 Task: In the  document history. Add the mentioned hyperlink after first sentence in main content 'www.instagram.com' Insert the picture of  'Hogwarts' with name   Hogwarts.png  Change shape height to 3
Action: Mouse moved to (122, 26)
Screenshot: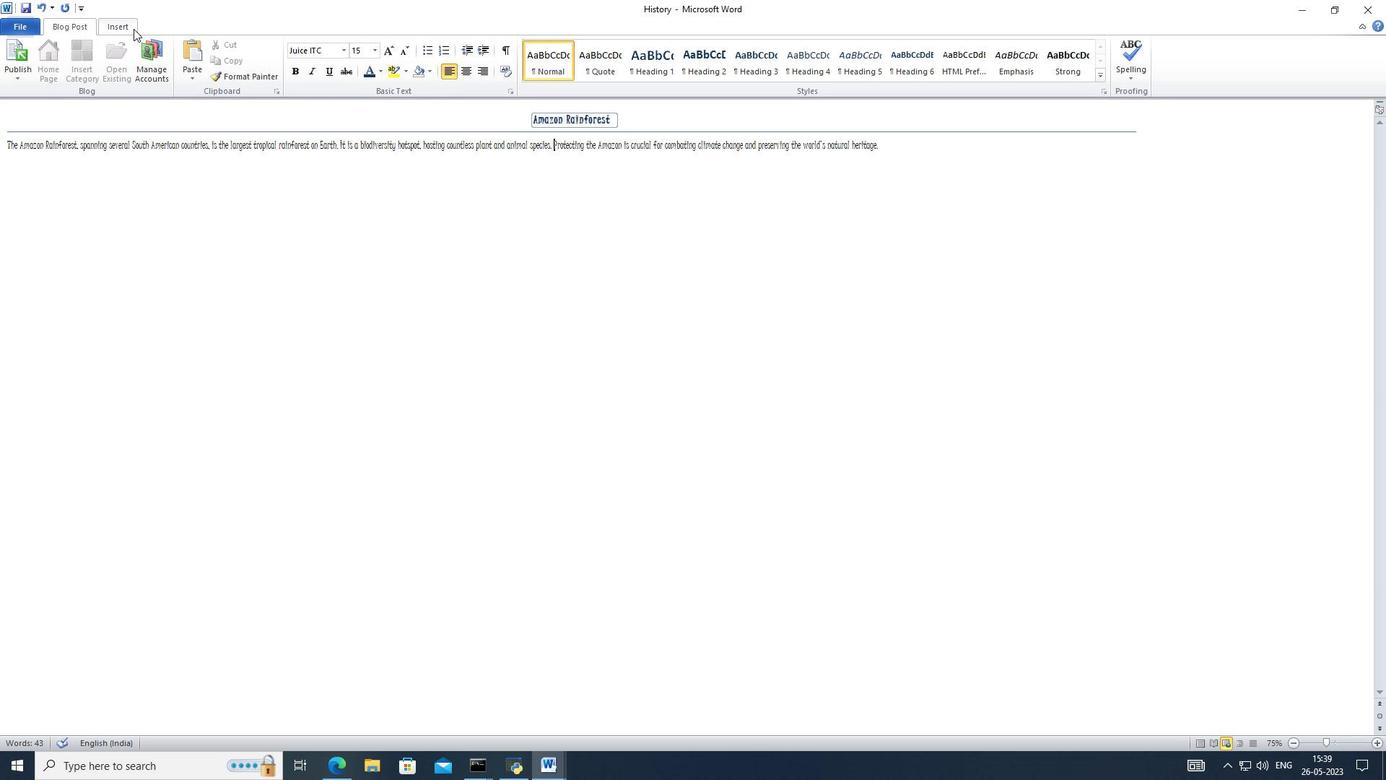 
Action: Mouse pressed left at (122, 26)
Screenshot: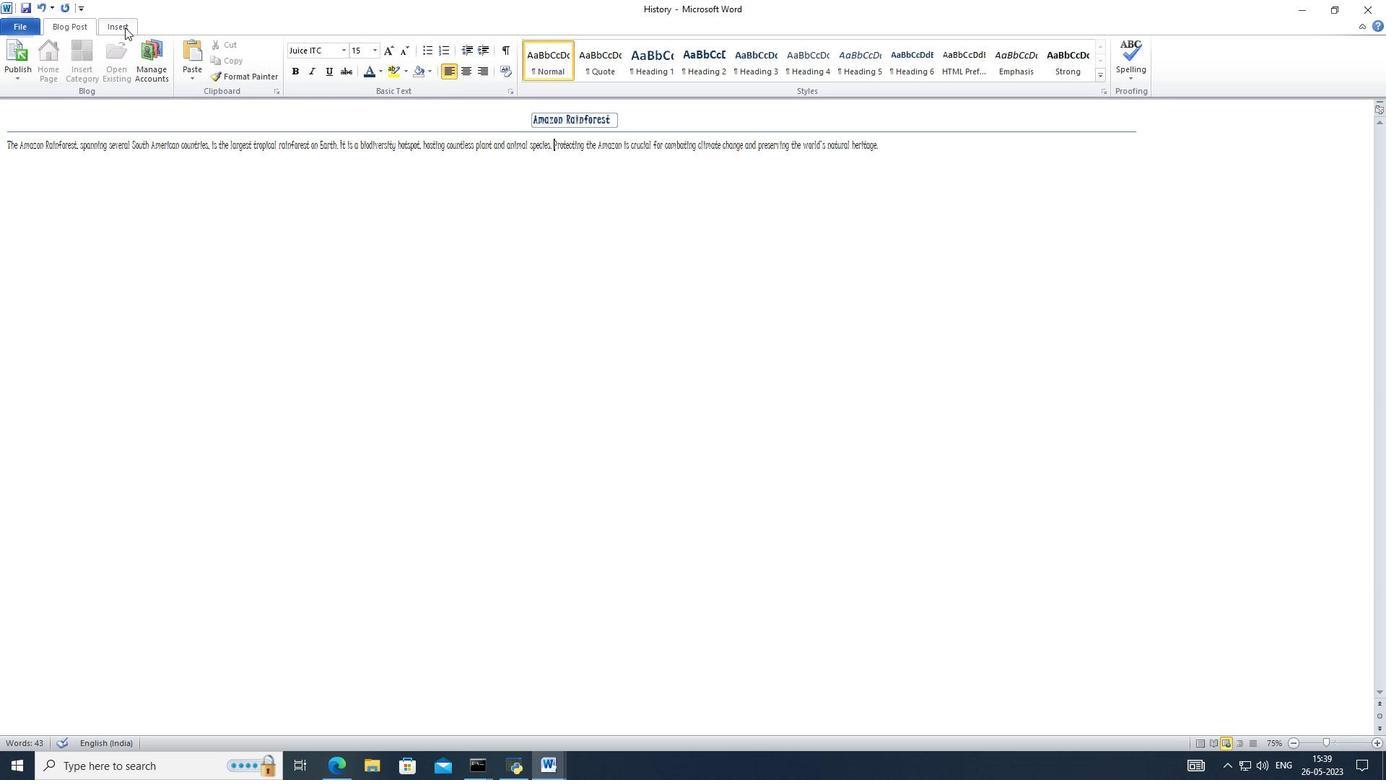 
Action: Mouse moved to (265, 57)
Screenshot: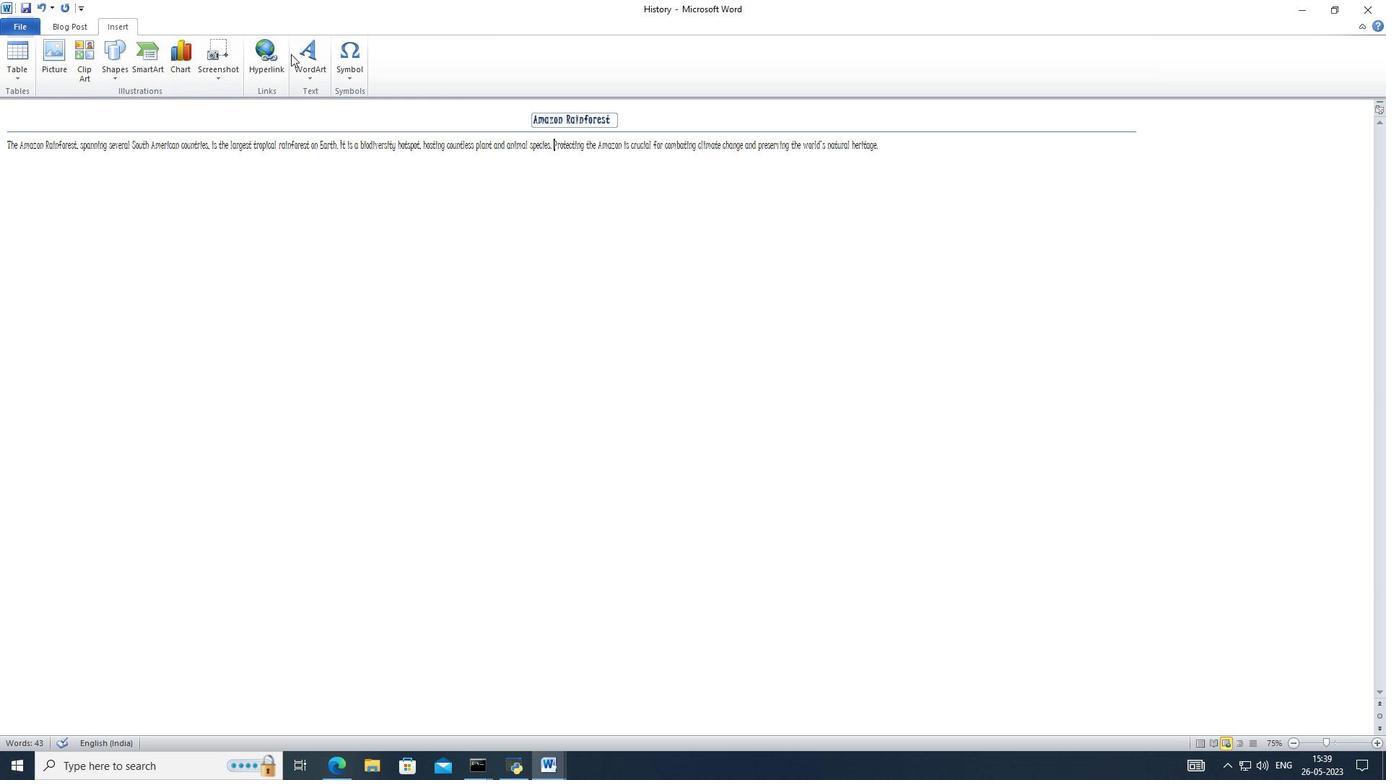 
Action: Mouse pressed left at (265, 57)
Screenshot: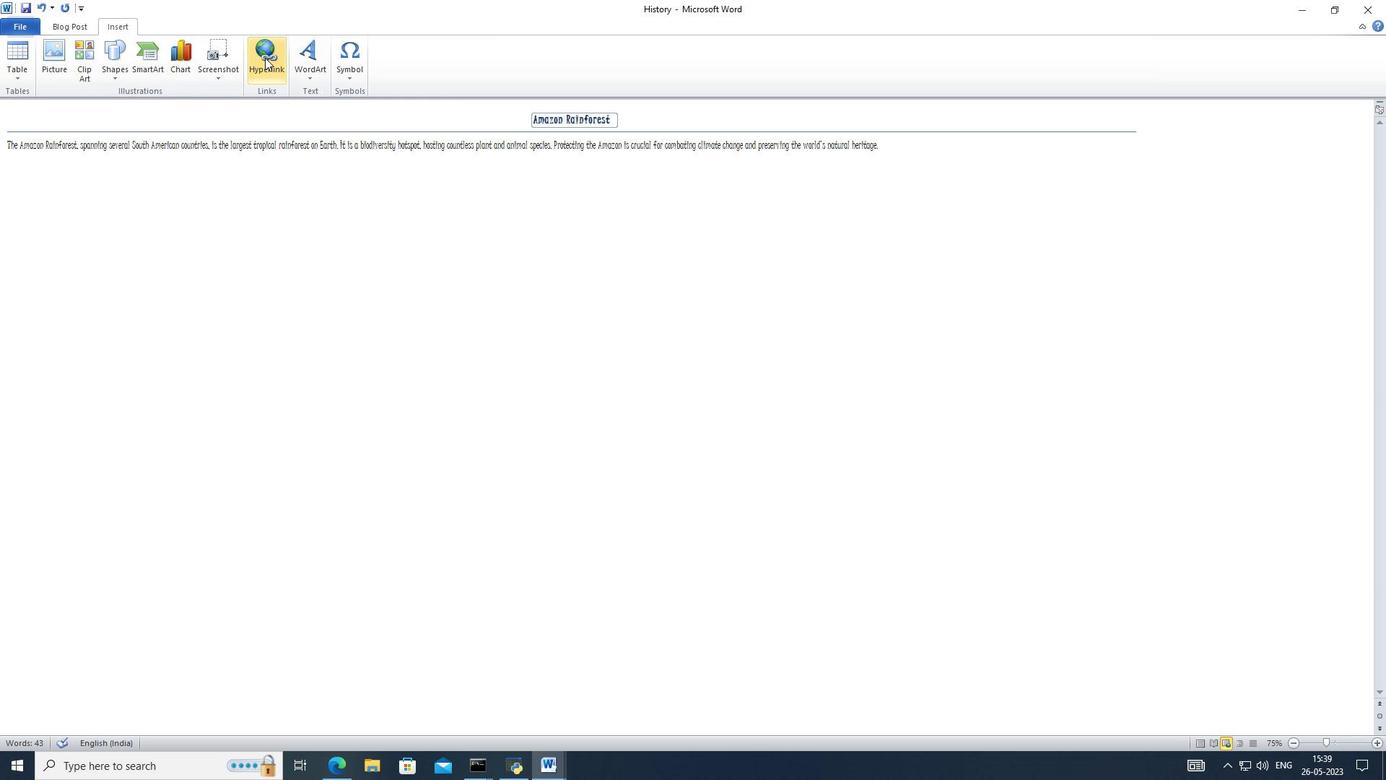 
Action: Mouse moved to (591, 273)
Screenshot: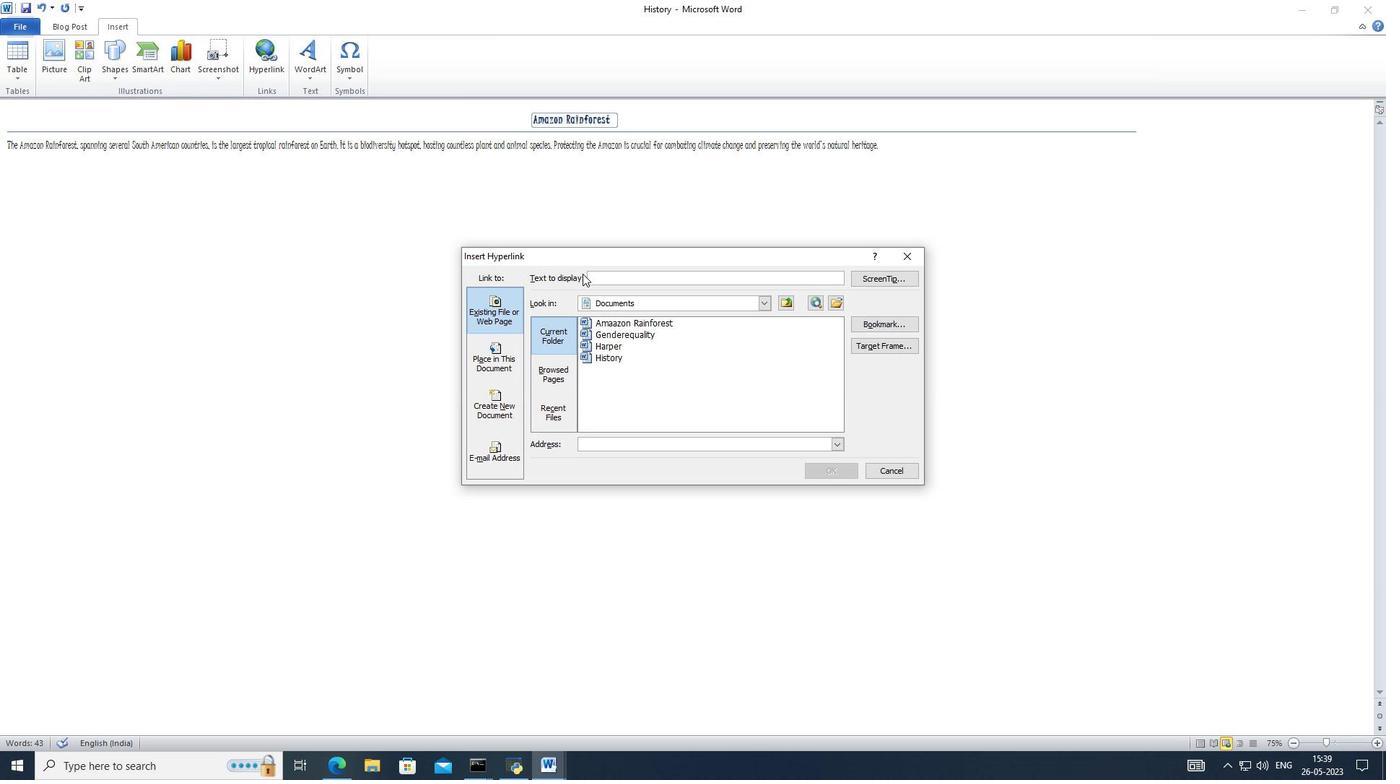 
Action: Mouse pressed left at (591, 273)
Screenshot: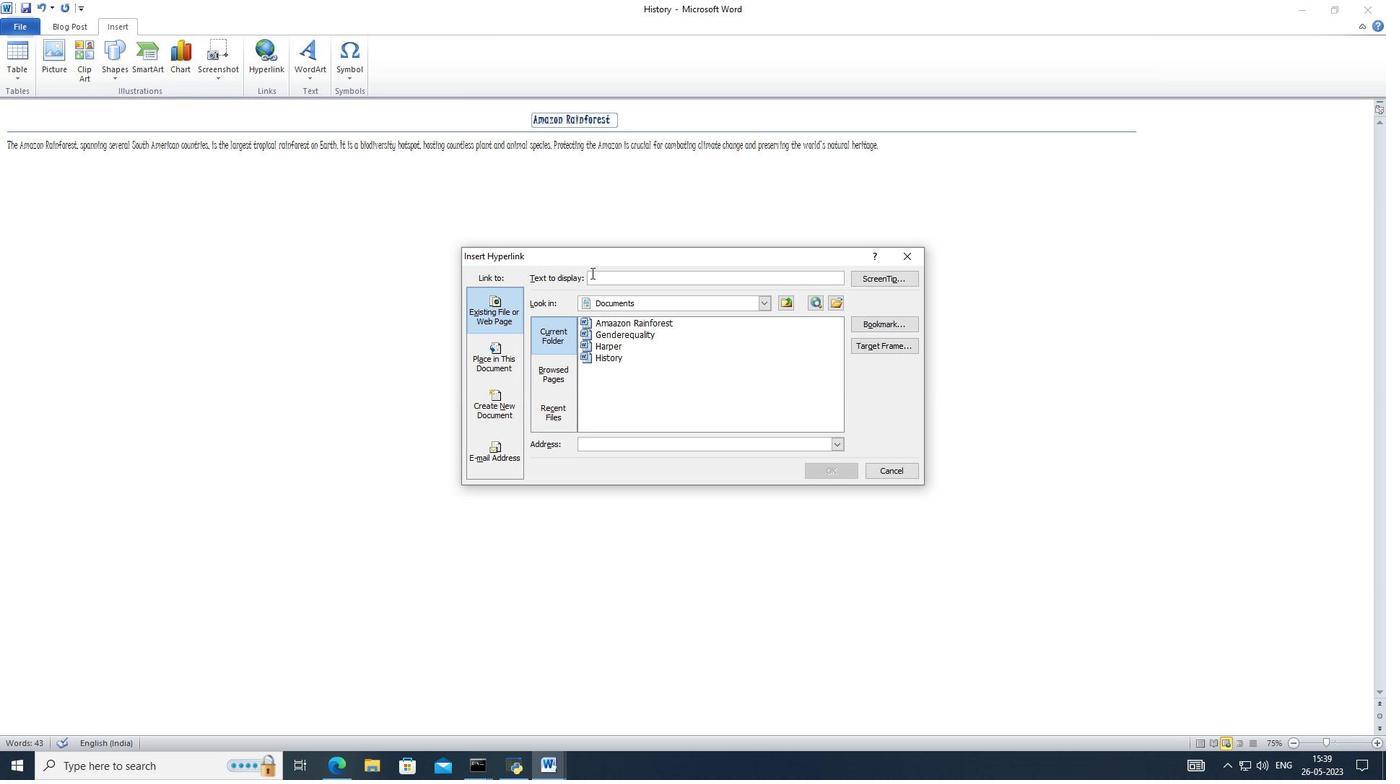 
Action: Mouse moved to (584, 274)
Screenshot: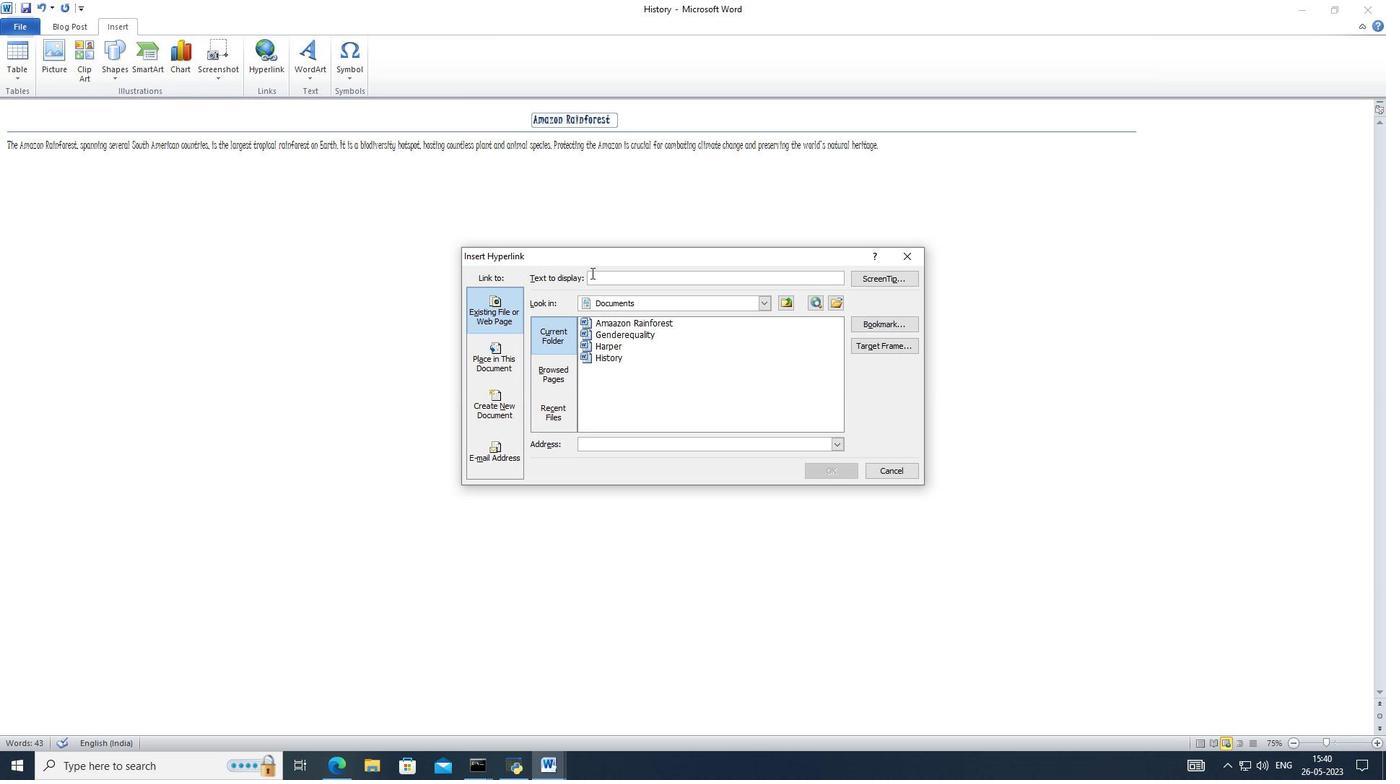 
Action: Key pressed www.instagram.com
Screenshot: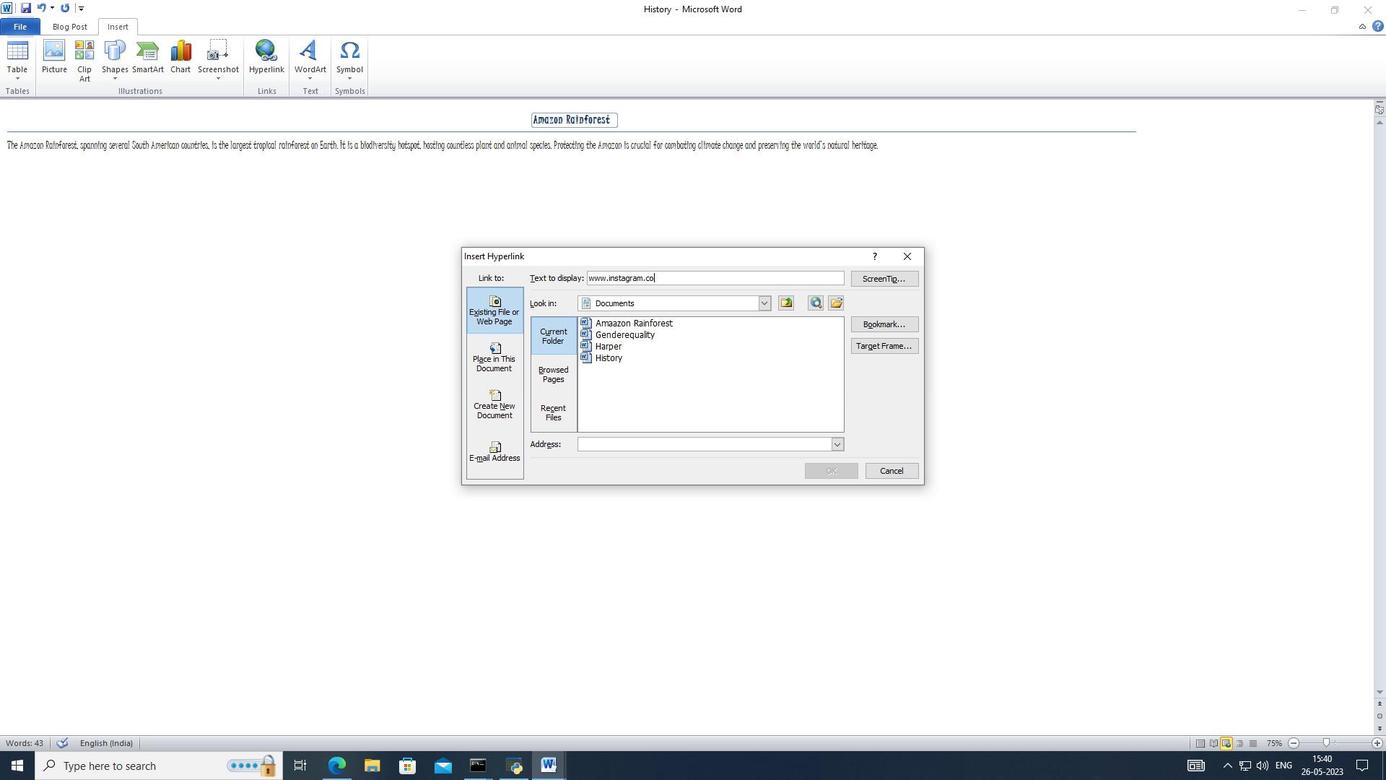 
Action: Mouse moved to (828, 478)
Screenshot: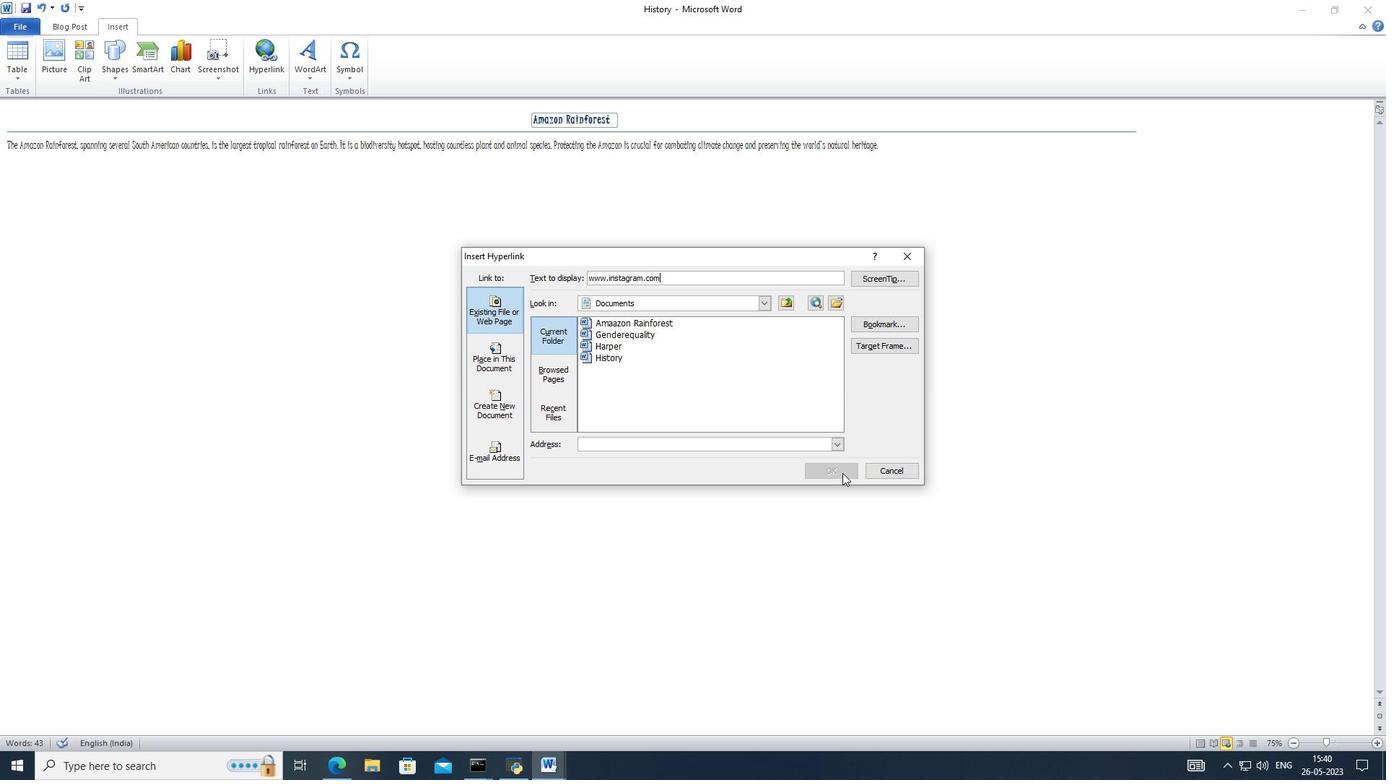 
Action: Mouse pressed left at (828, 478)
Screenshot: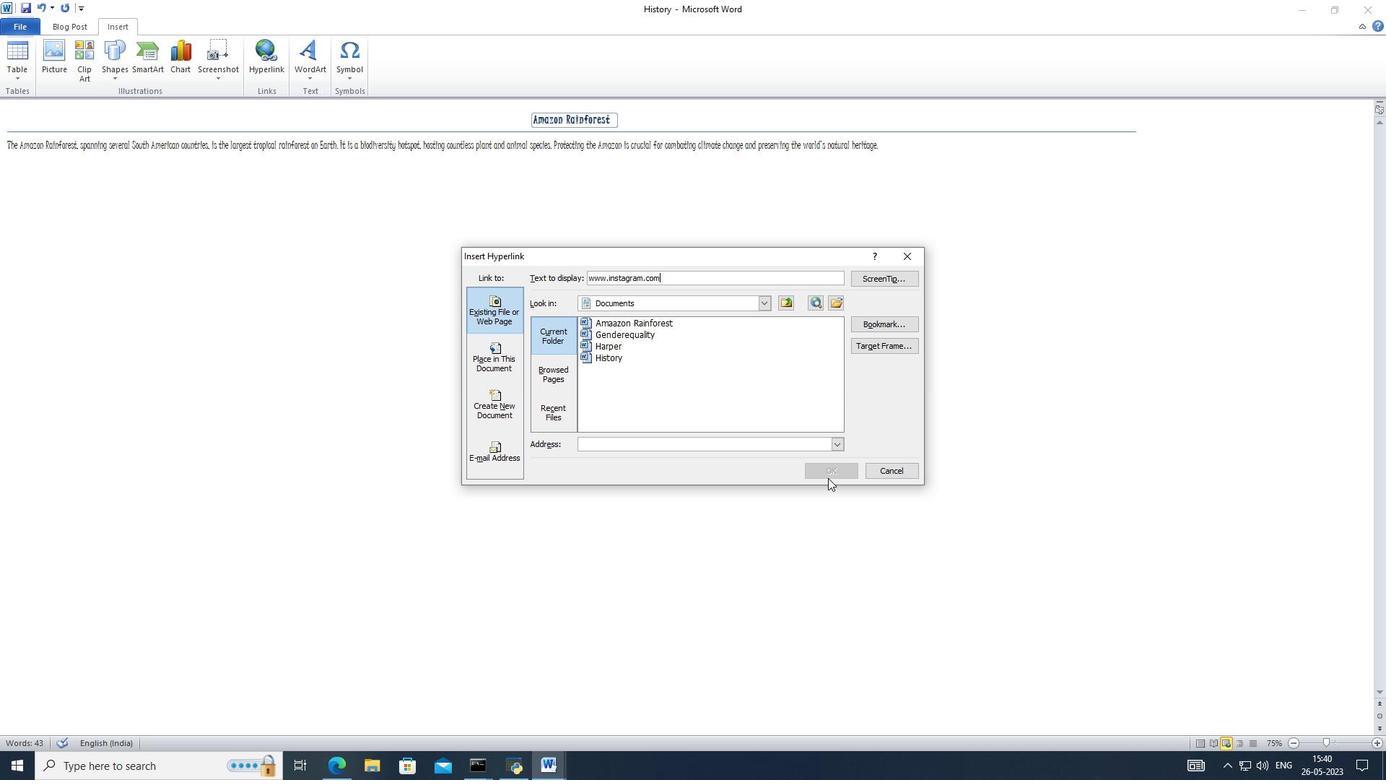 
Action: Mouse moved to (629, 316)
Screenshot: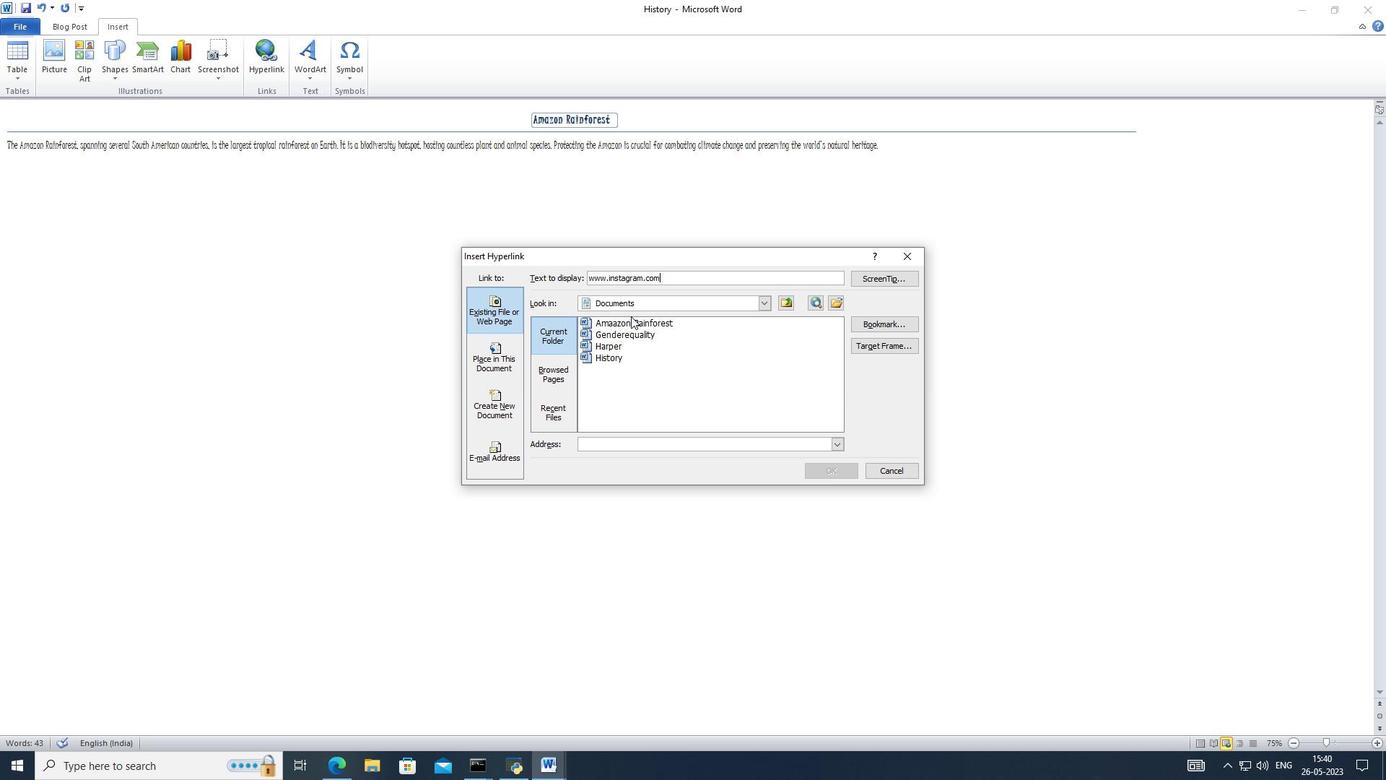 
Action: Mouse pressed left at (629, 316)
Screenshot: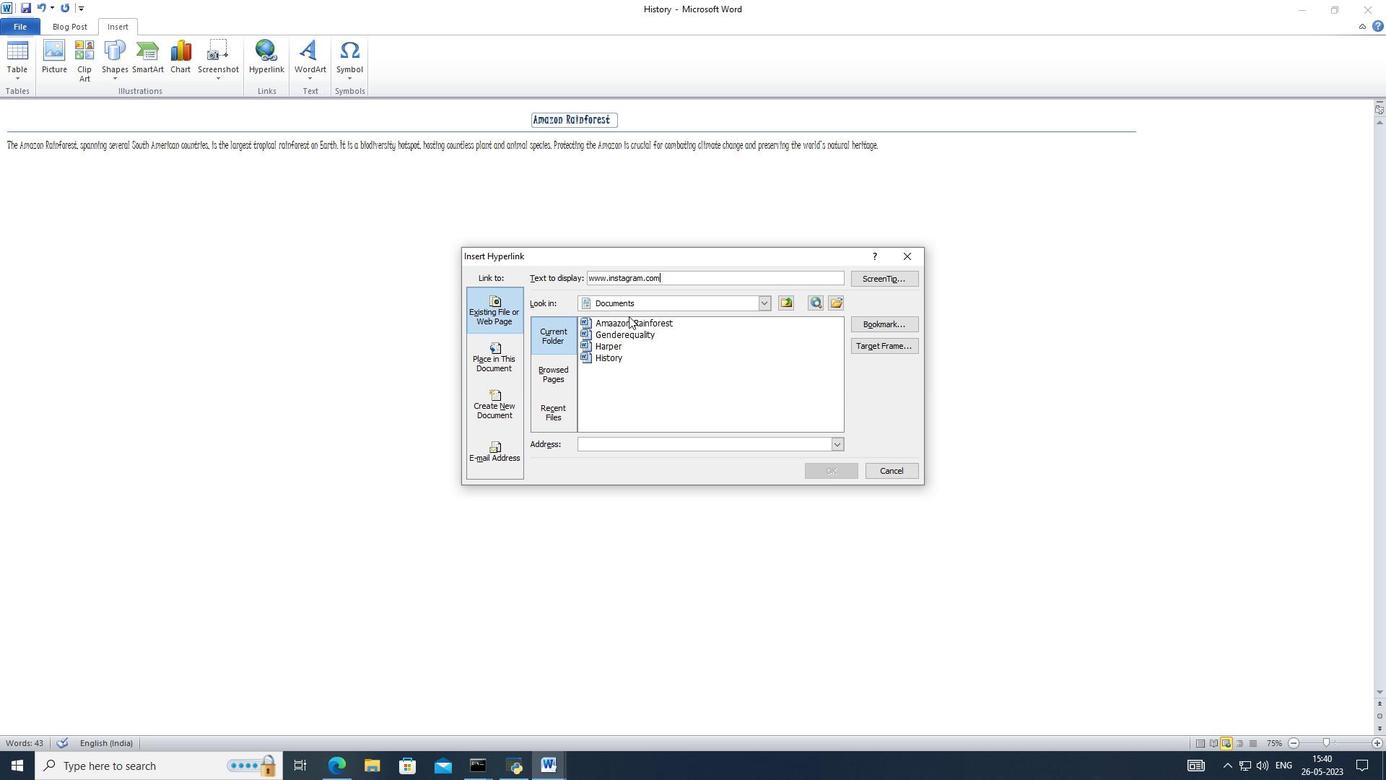 
Action: Mouse moved to (628, 319)
Screenshot: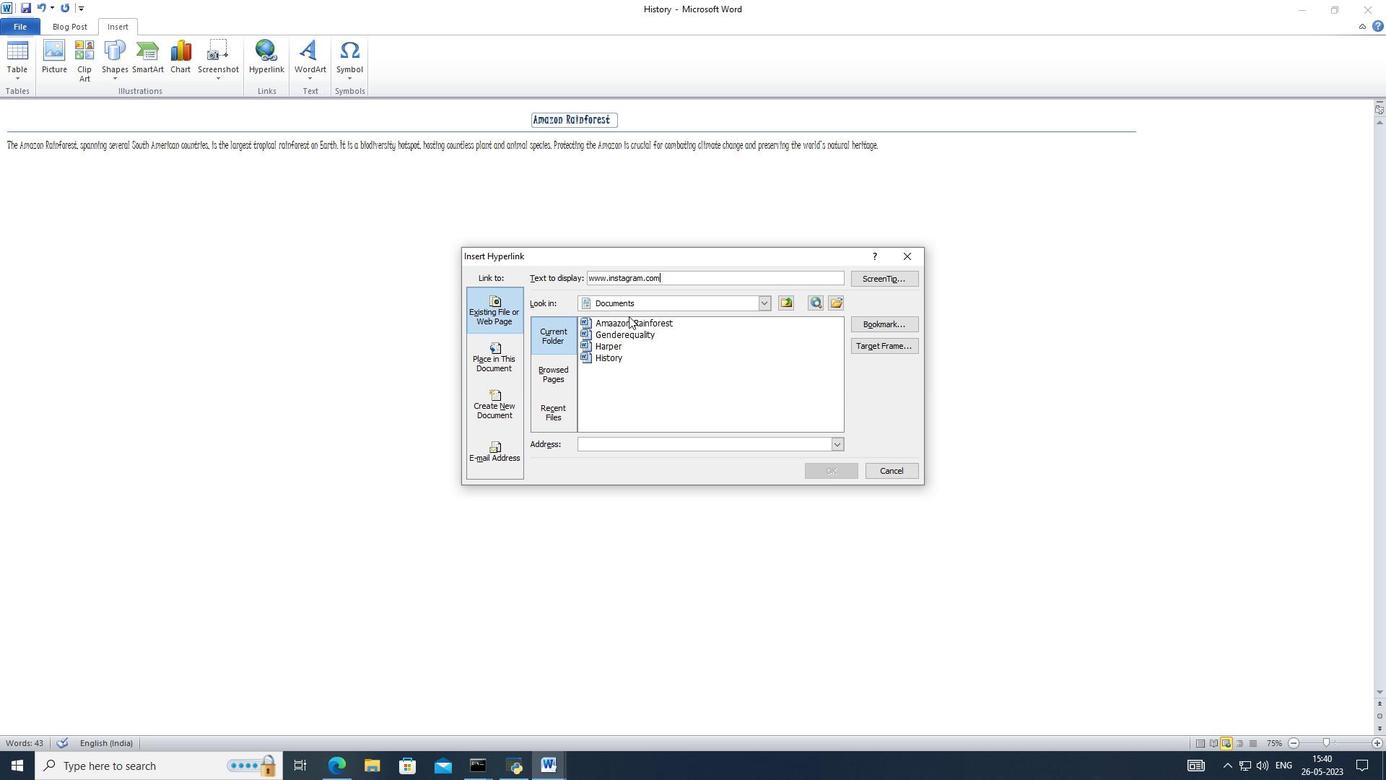 
Action: Mouse pressed left at (628, 319)
Screenshot: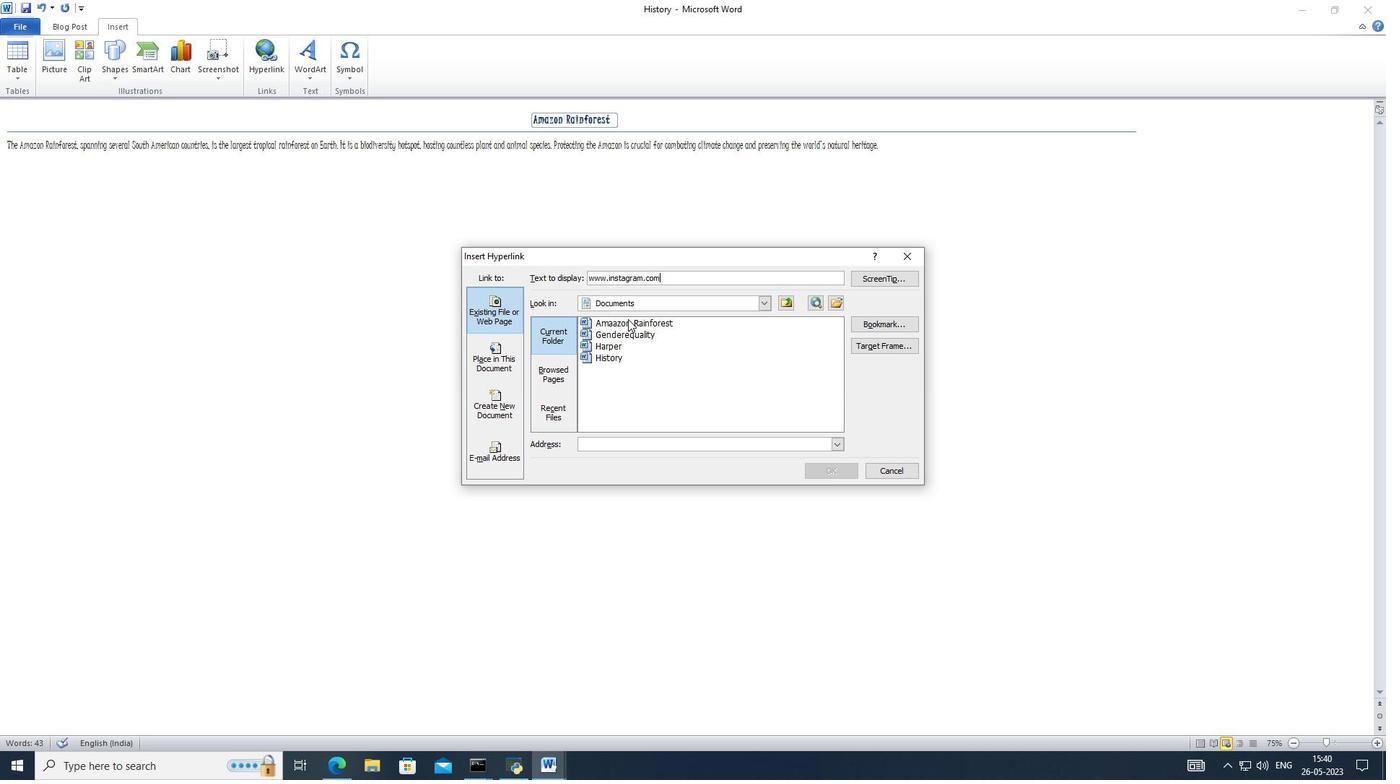 
Action: Mouse moved to (832, 473)
Screenshot: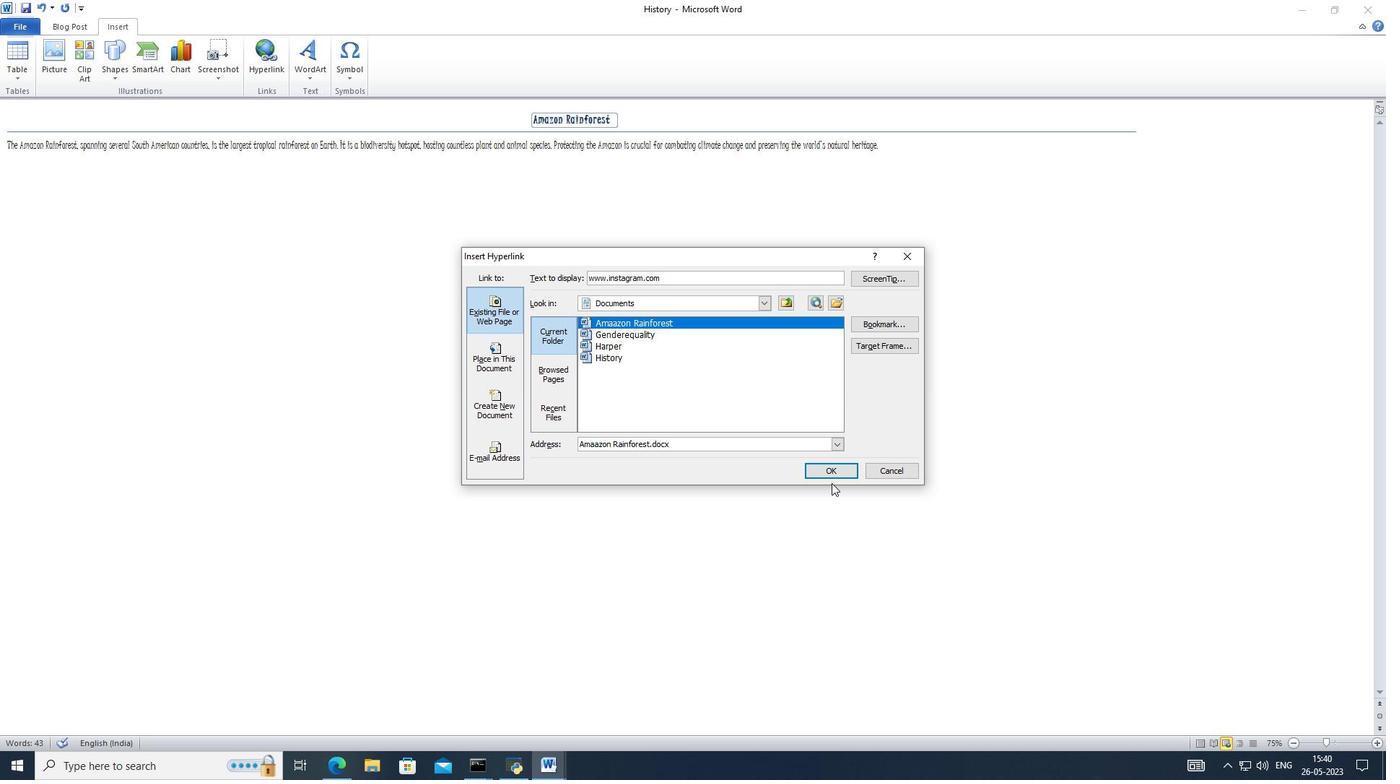 
Action: Mouse pressed left at (832, 473)
Screenshot: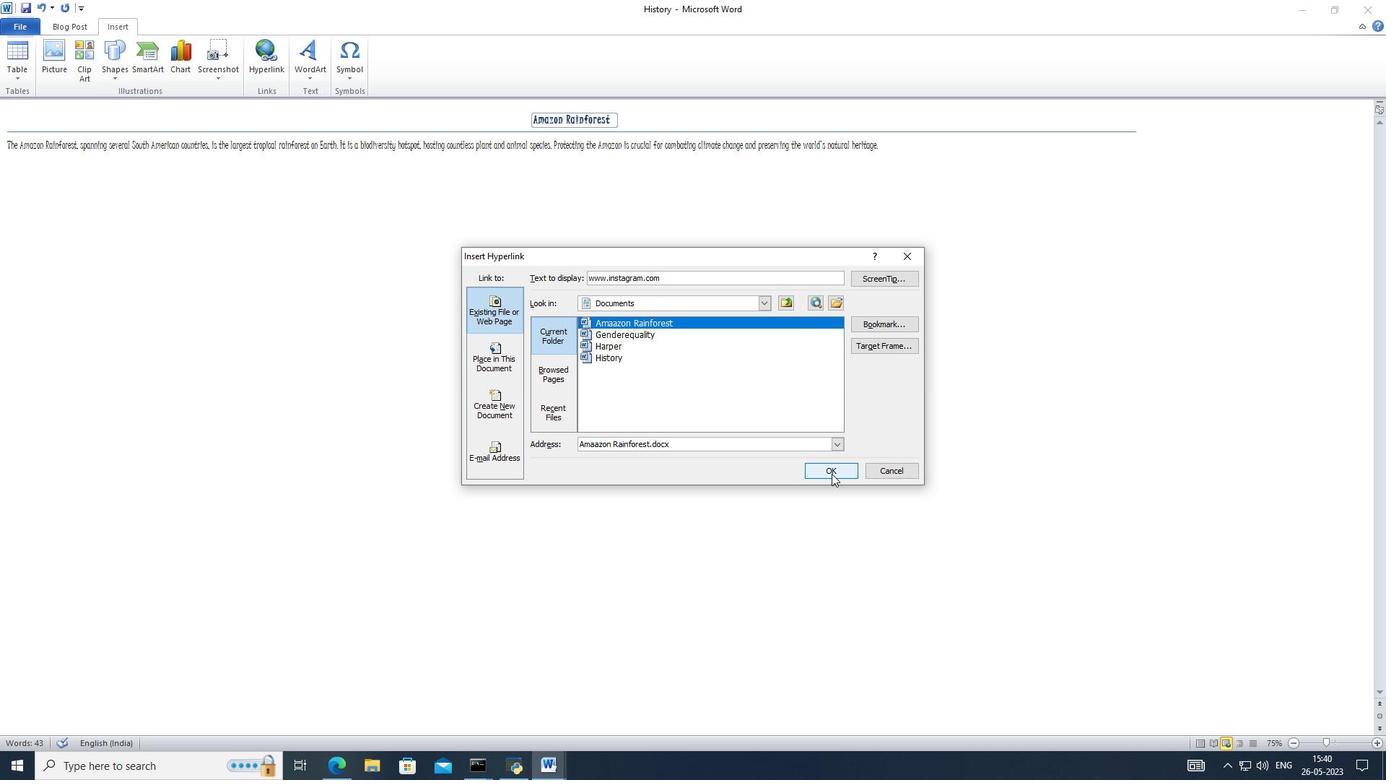 
Action: Mouse moved to (1032, 127)
Screenshot: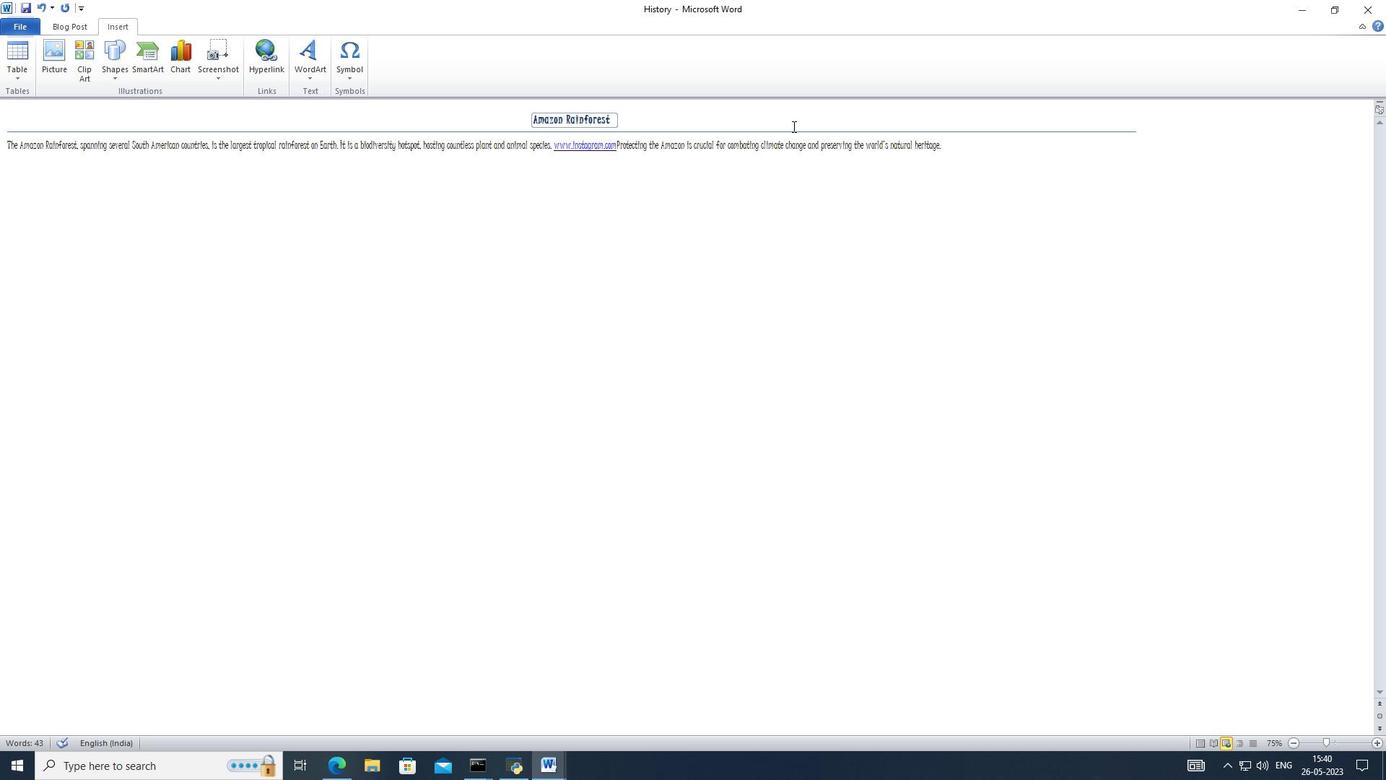 
Action: Mouse pressed left at (1032, 127)
Screenshot: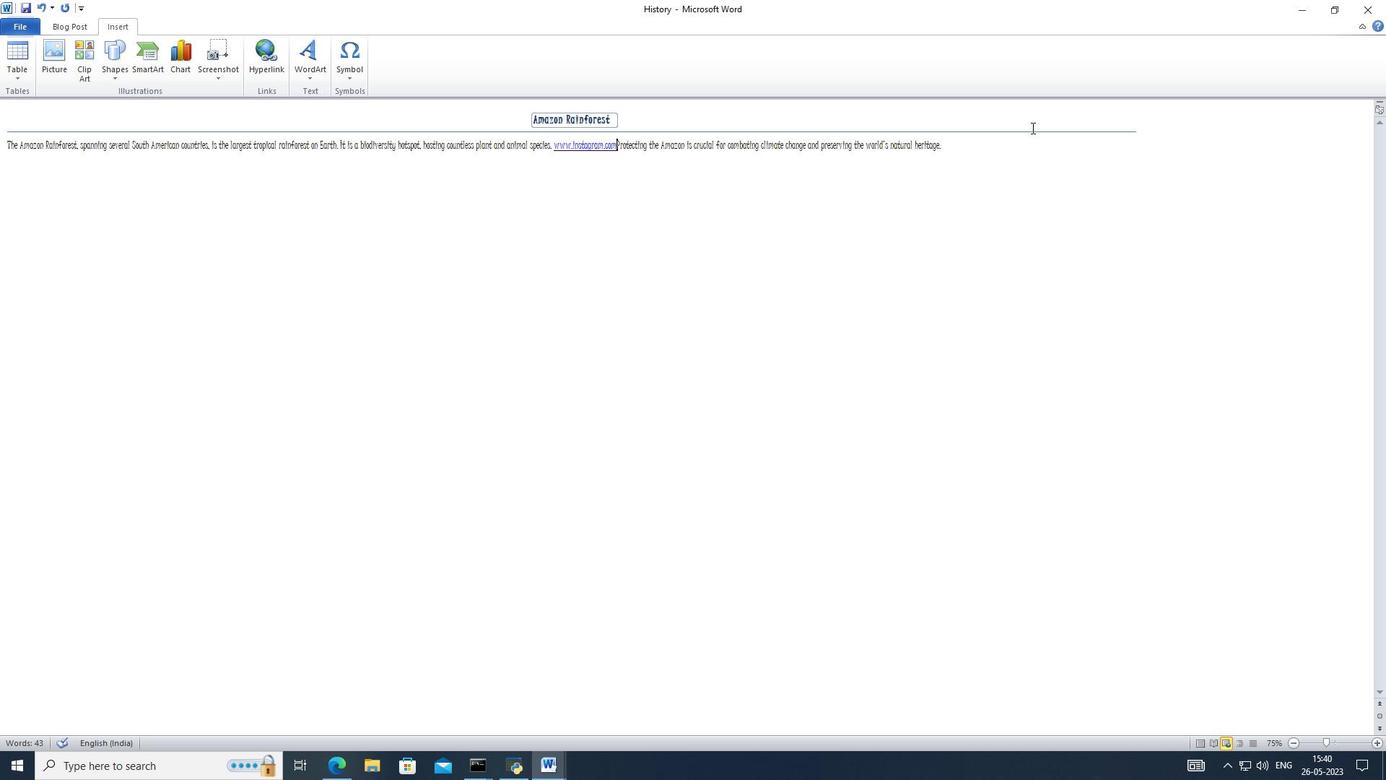 
Action: Mouse moved to (1016, 141)
Screenshot: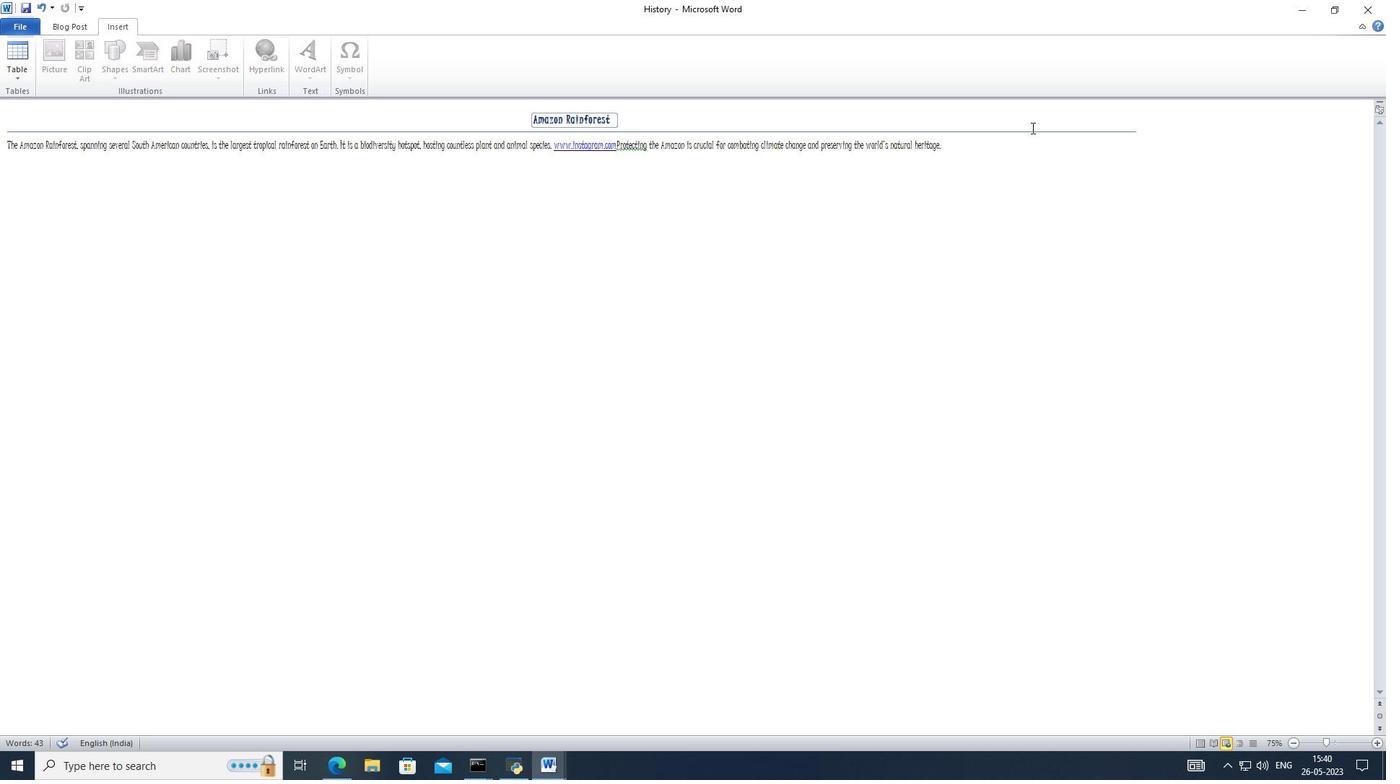 
Action: Mouse pressed left at (1016, 141)
Screenshot: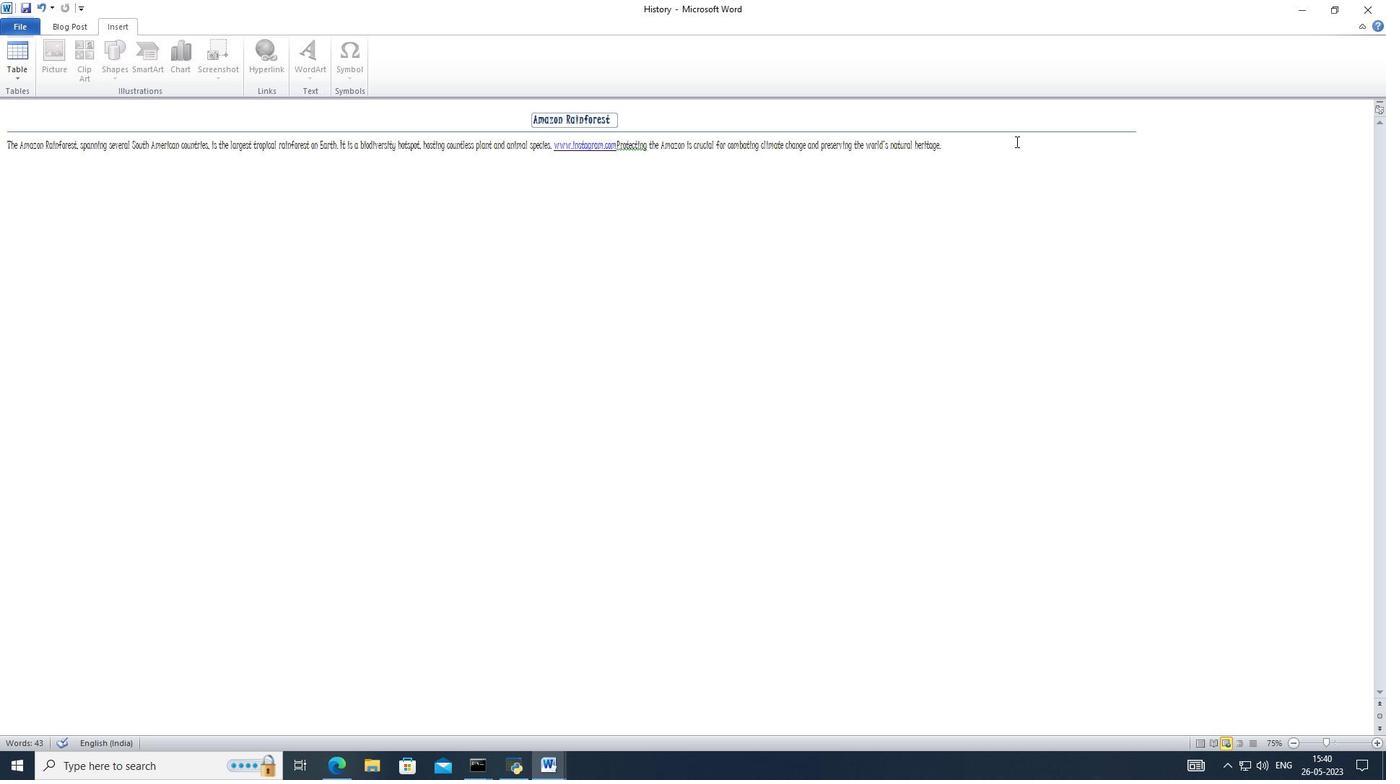 
Action: Mouse moved to (1015, 141)
Screenshot: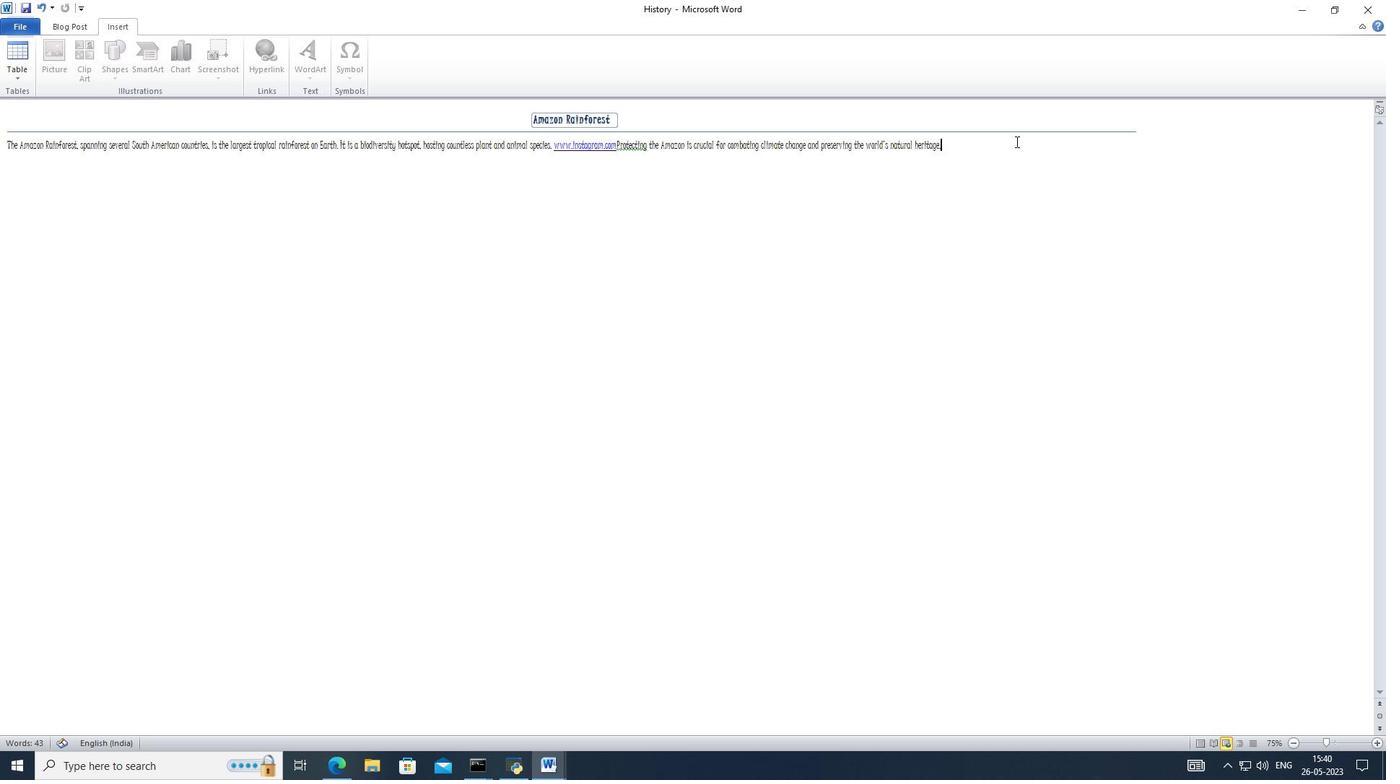 
Action: Key pressed <Key.enter>
Screenshot: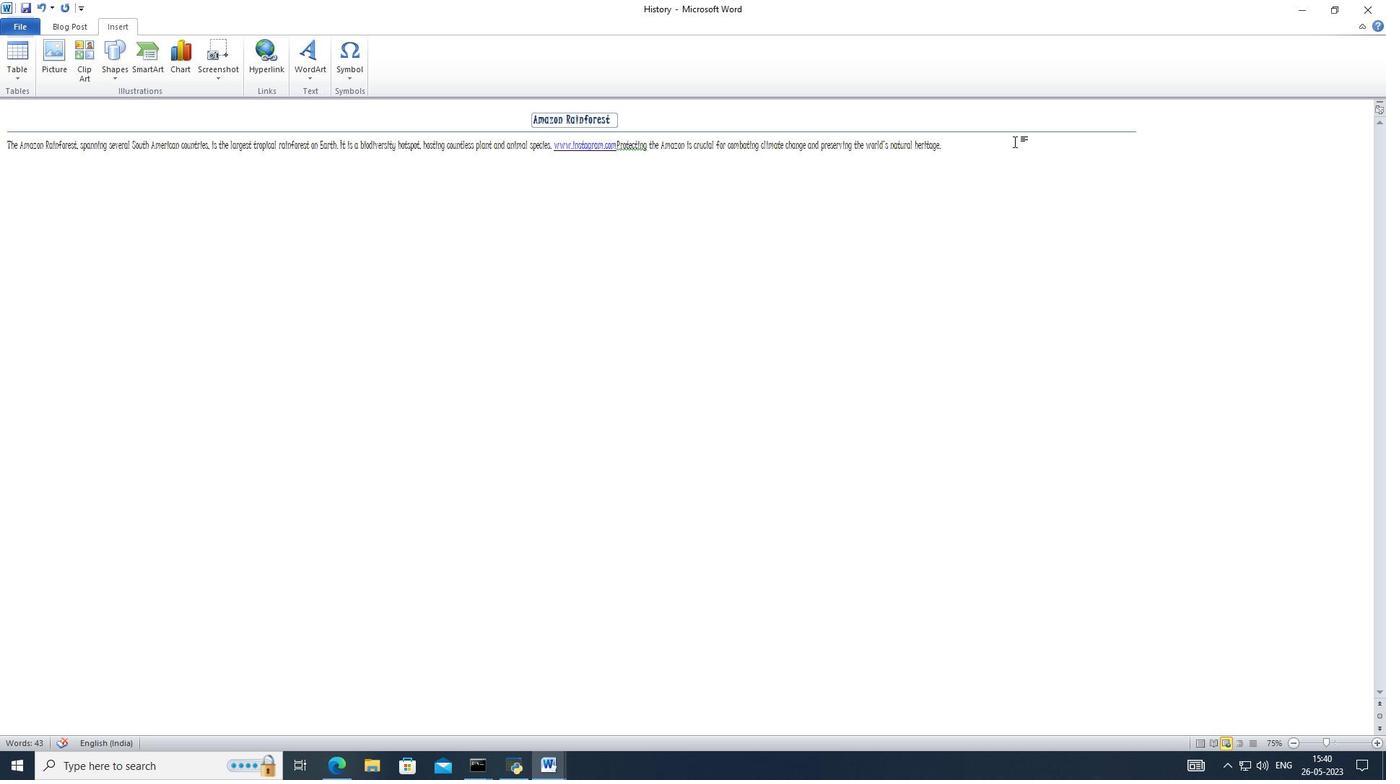 
Action: Mouse moved to (48, 53)
Screenshot: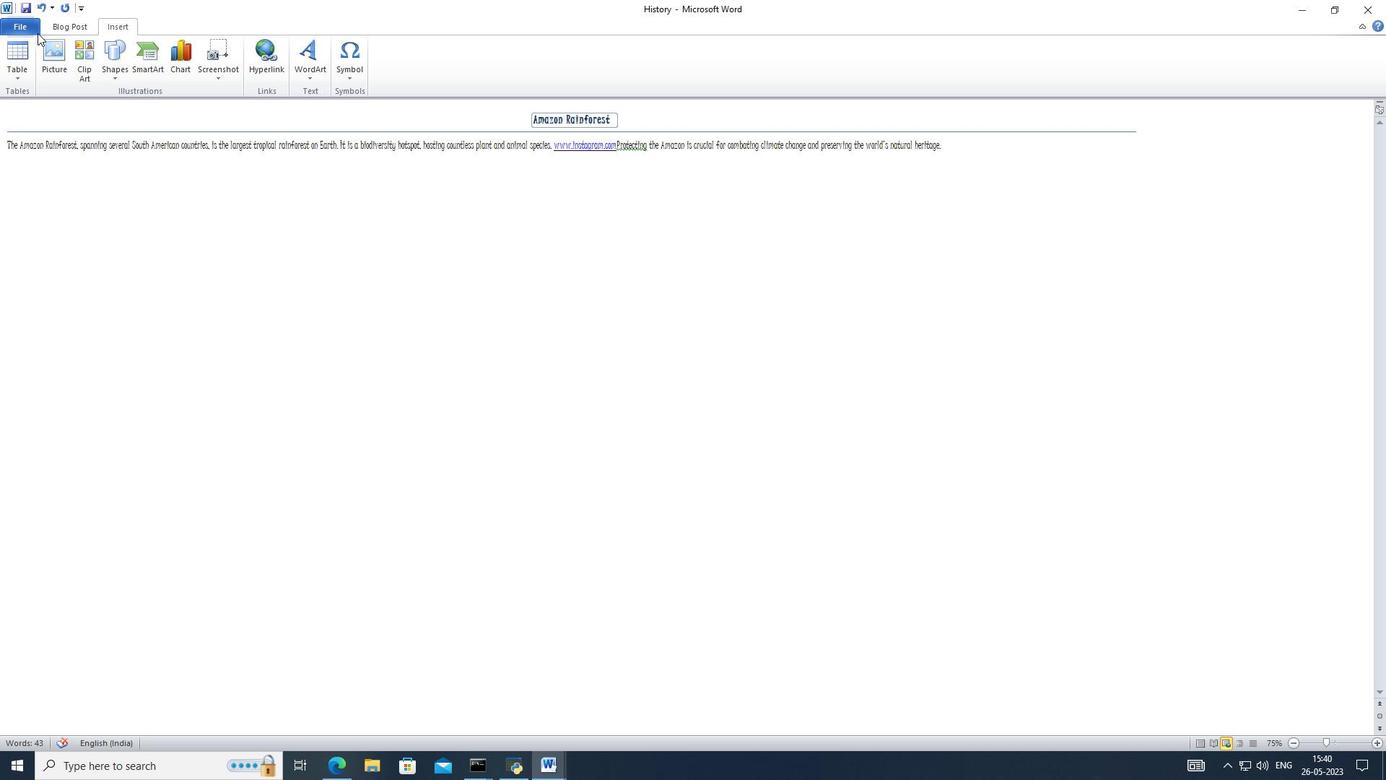 
Action: Mouse pressed left at (48, 53)
Screenshot: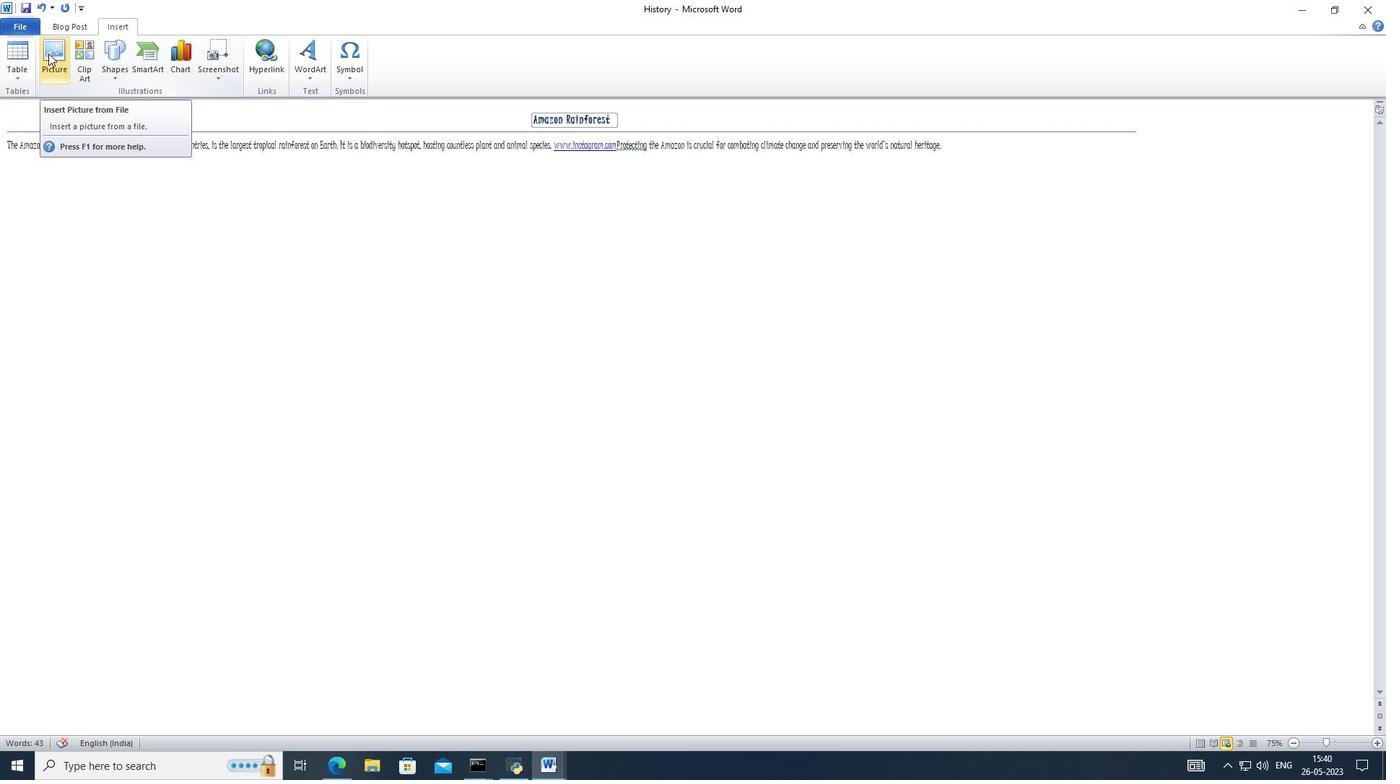 
Action: Mouse moved to (678, 7)
Screenshot: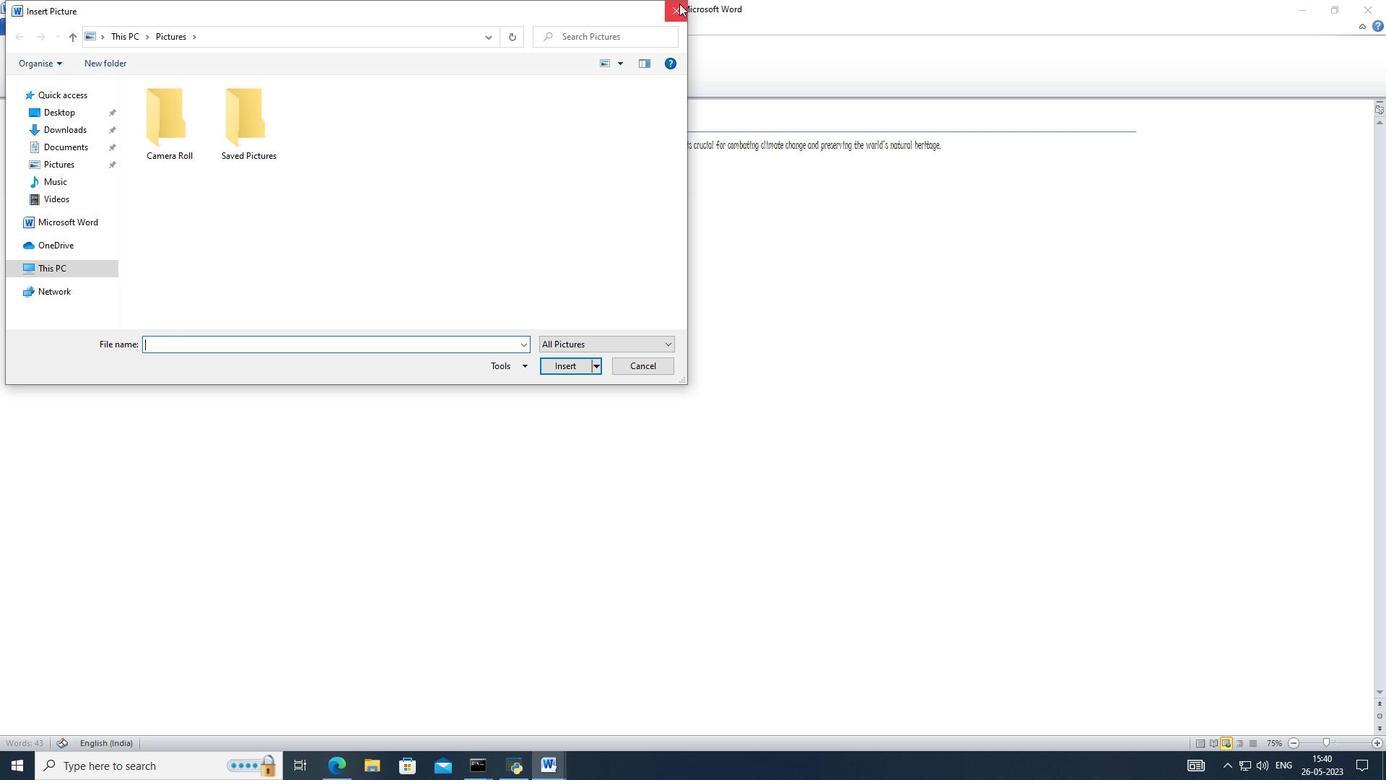 
Action: Mouse pressed left at (678, 7)
Screenshot: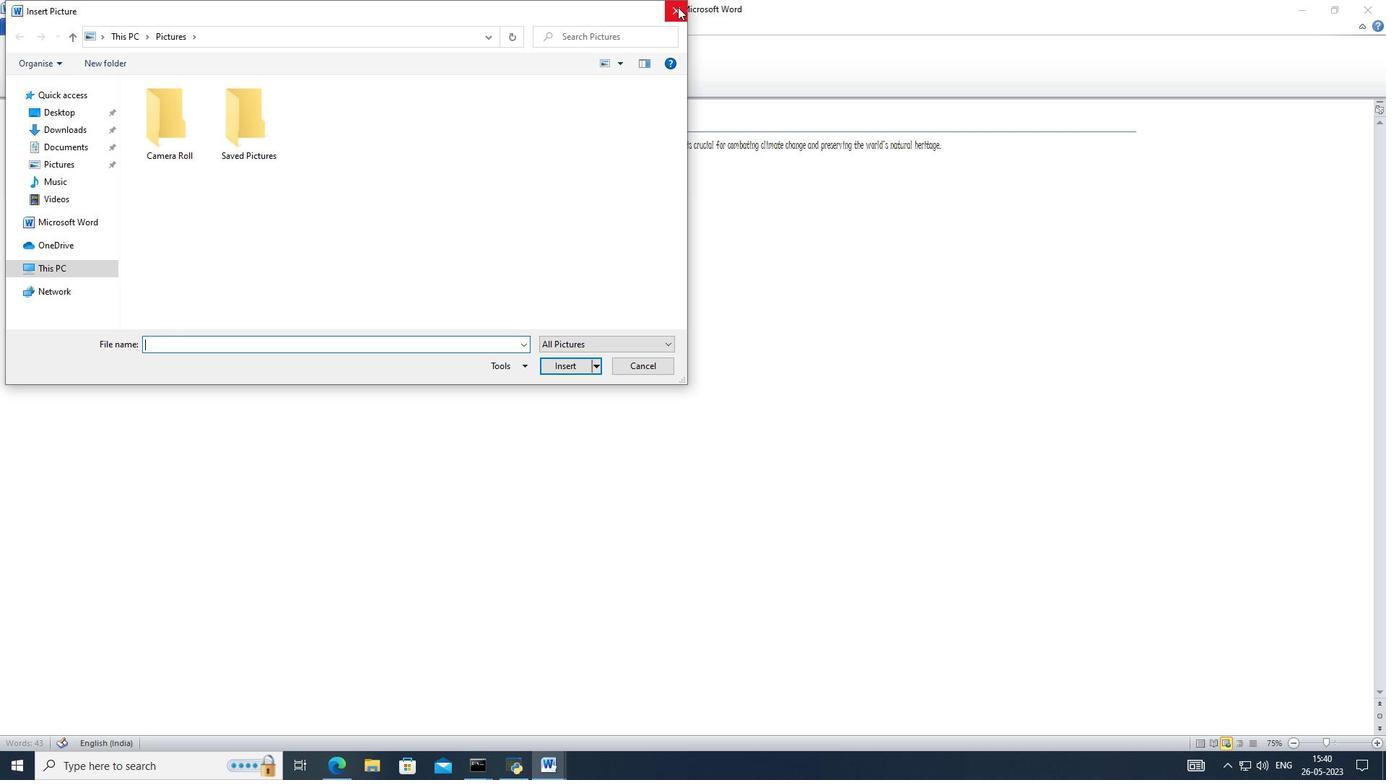 
Action: Mouse moved to (341, 741)
Screenshot: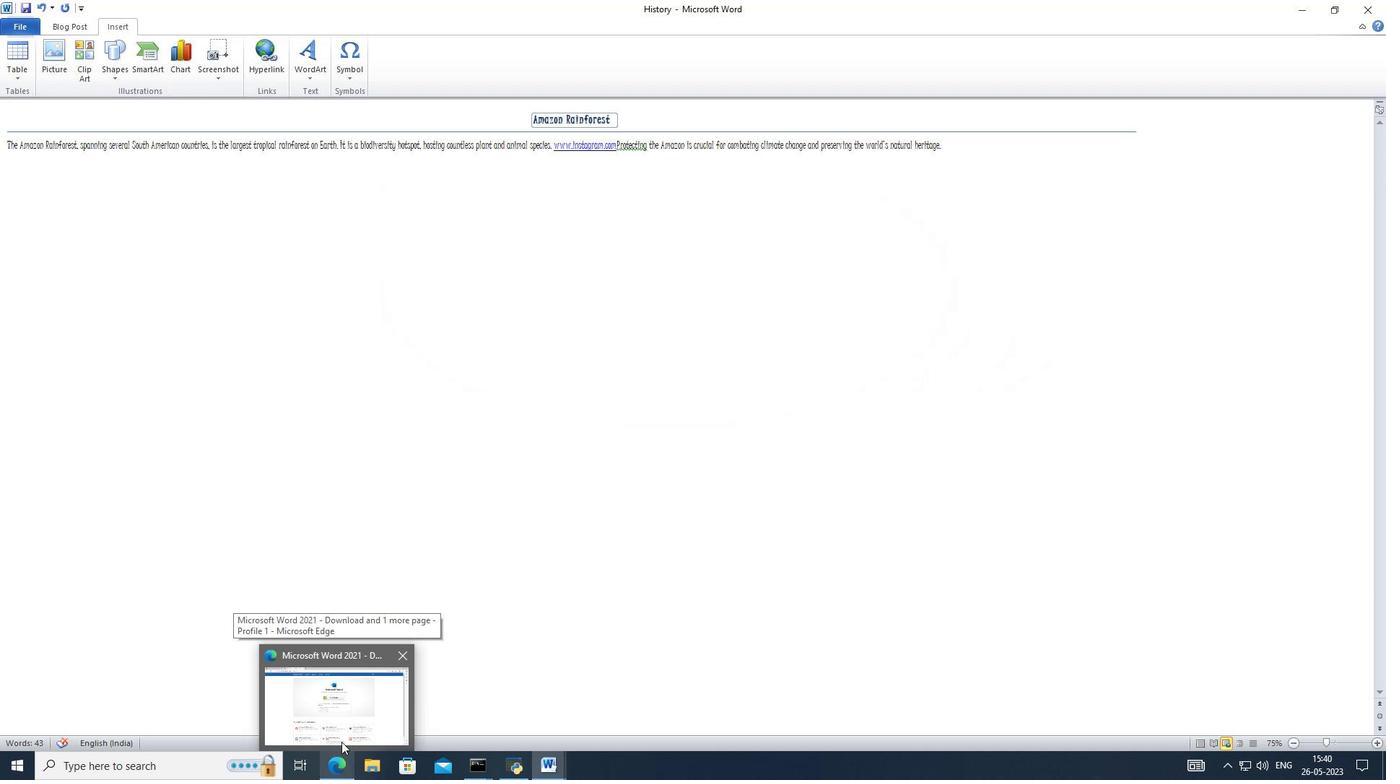 
Action: Mouse pressed left at (341, 741)
Screenshot: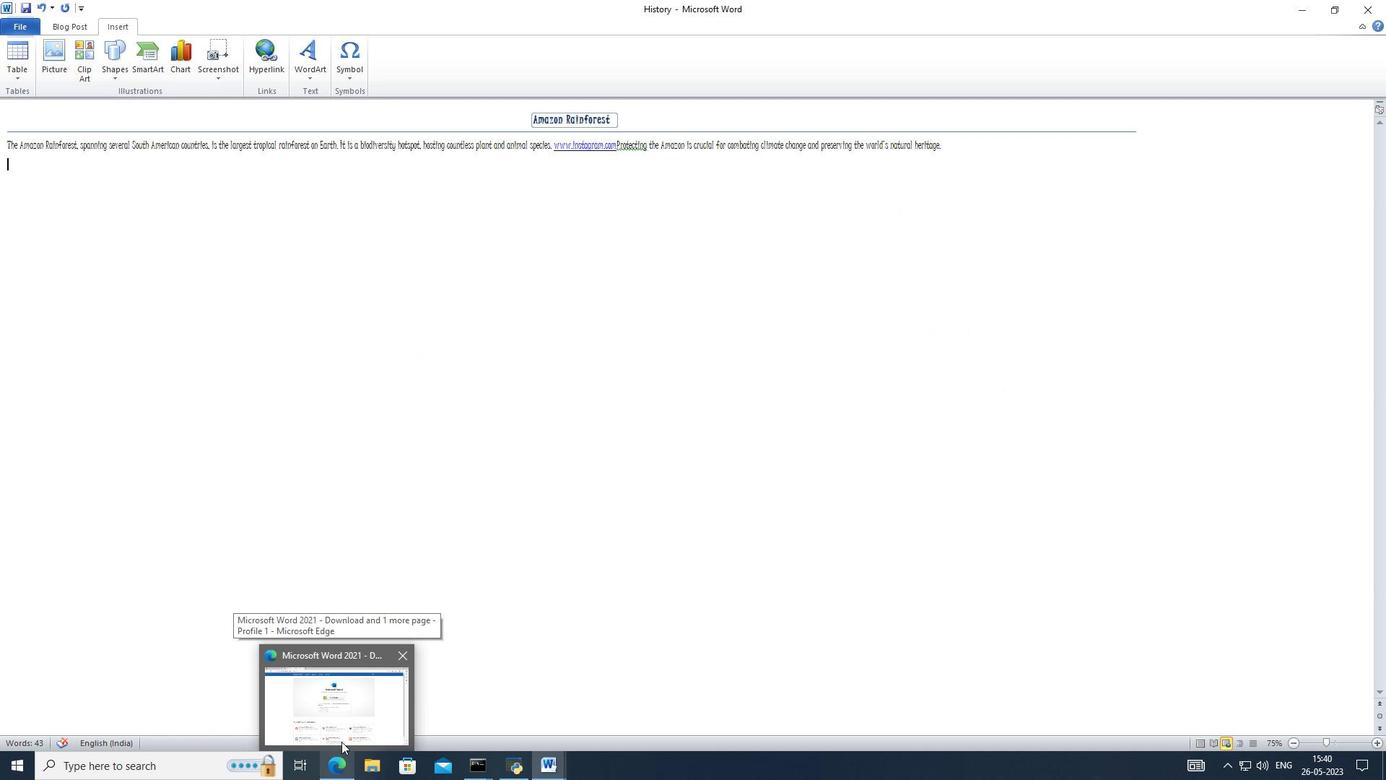 
Action: Mouse moved to (388, 9)
Screenshot: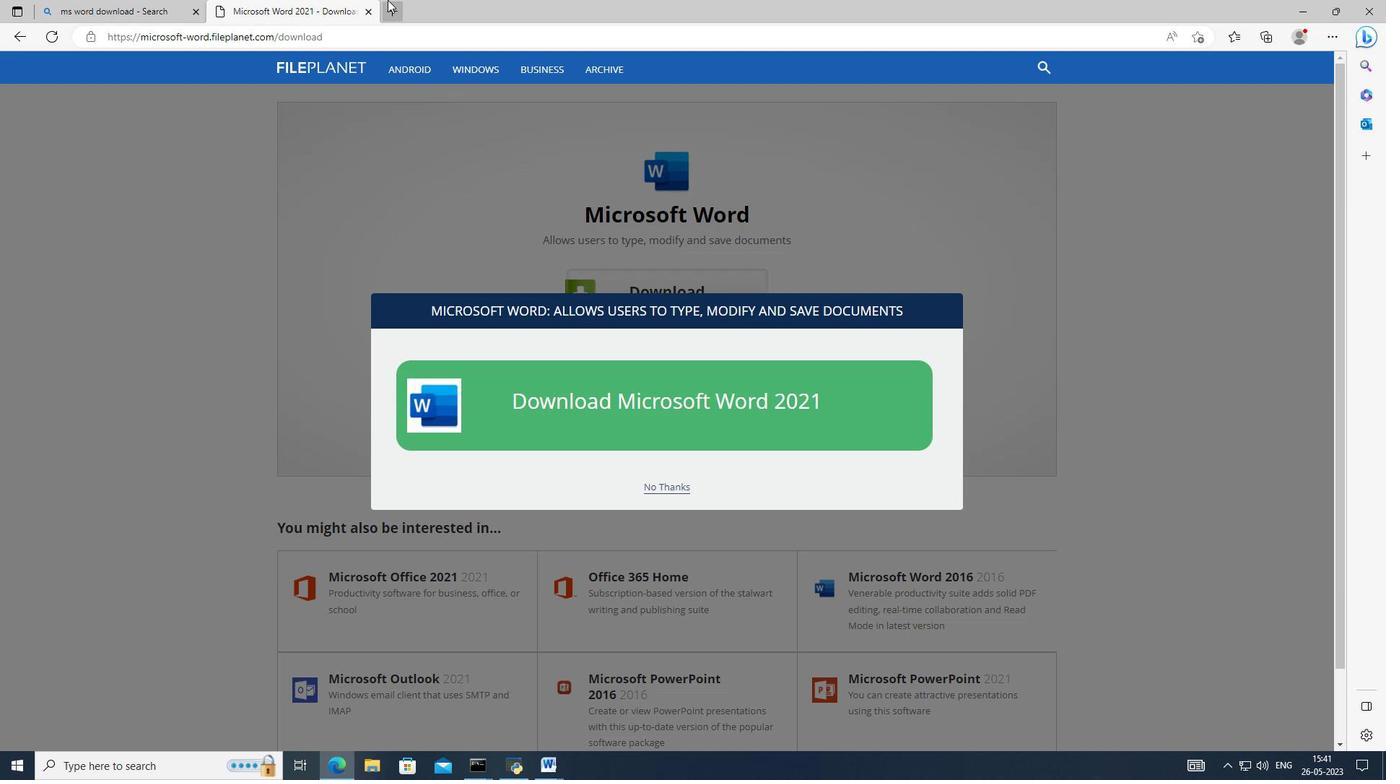 
Action: Mouse pressed left at (388, 9)
Screenshot: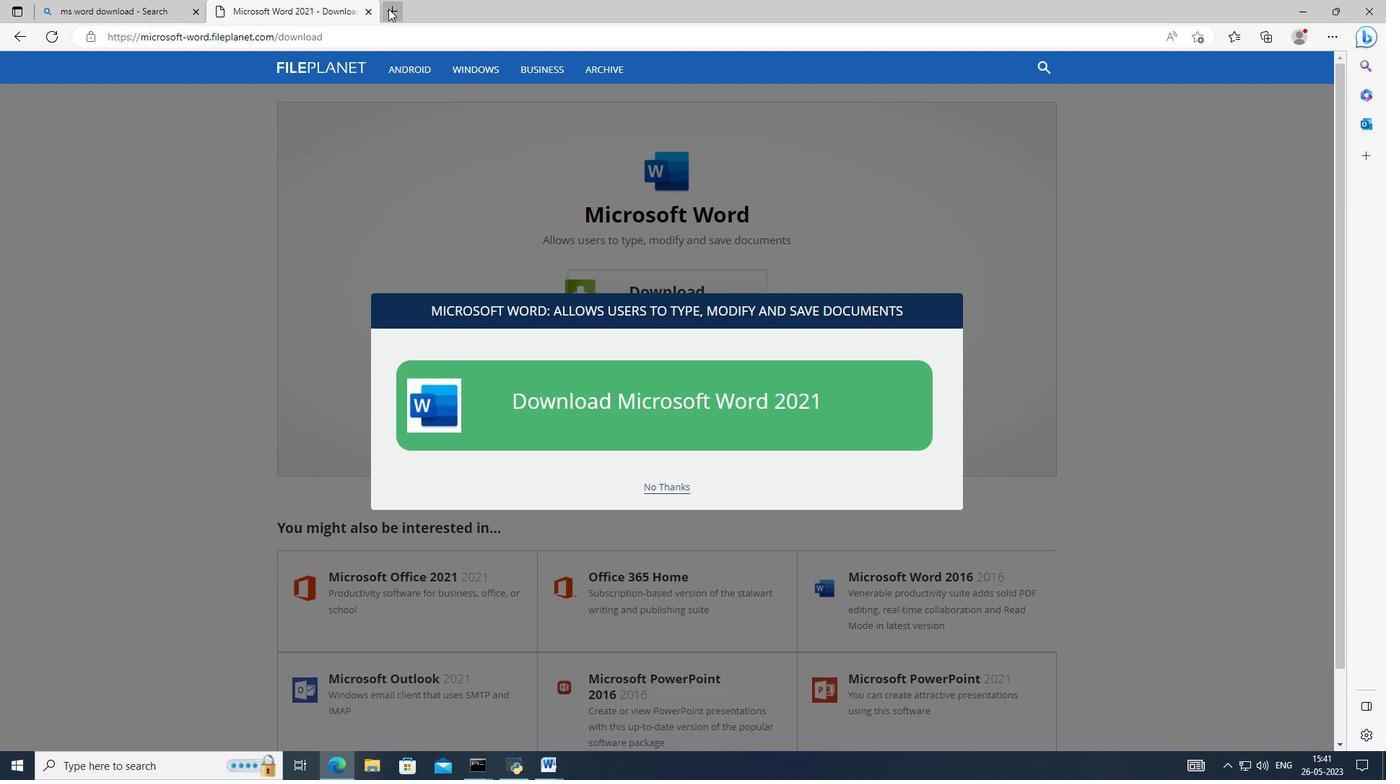 
Action: Mouse moved to (681, 711)
Screenshot: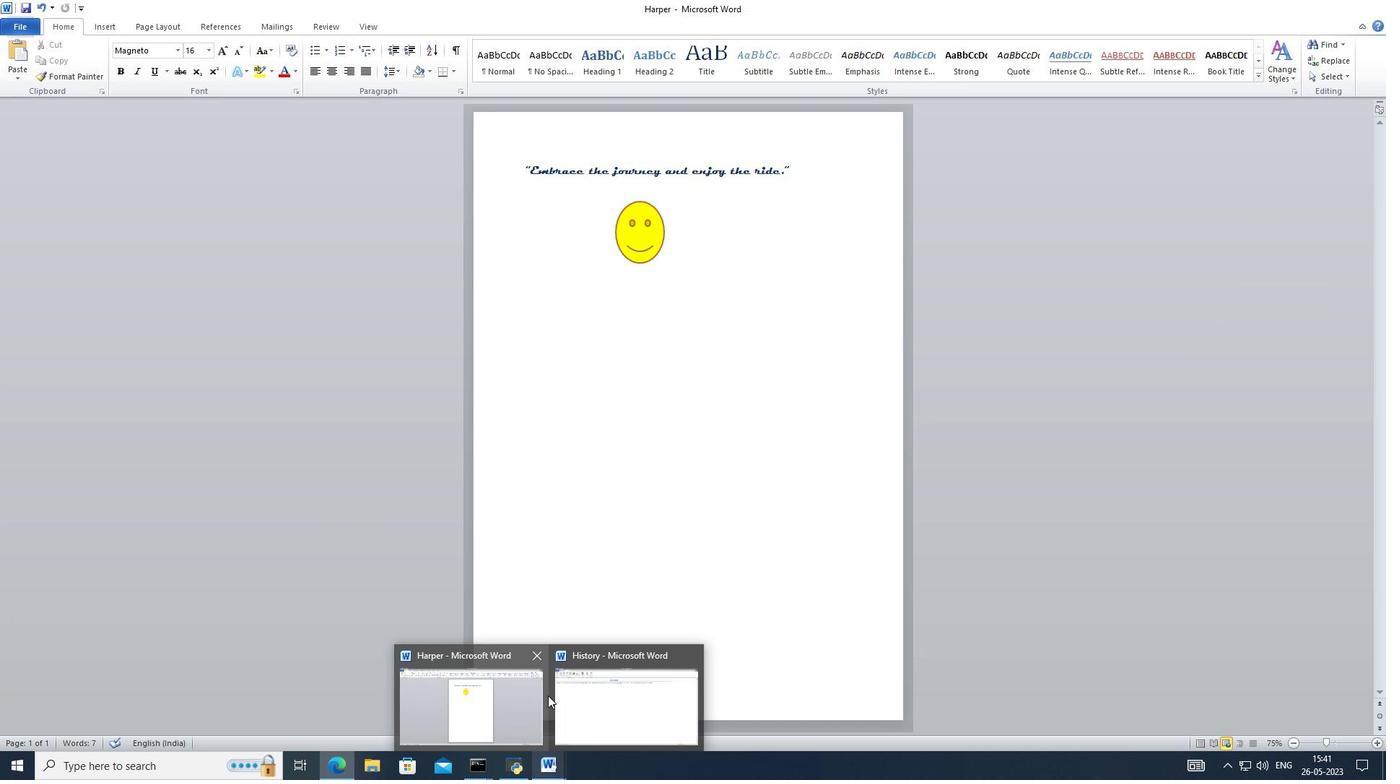 
Action: Mouse pressed left at (681, 711)
Screenshot: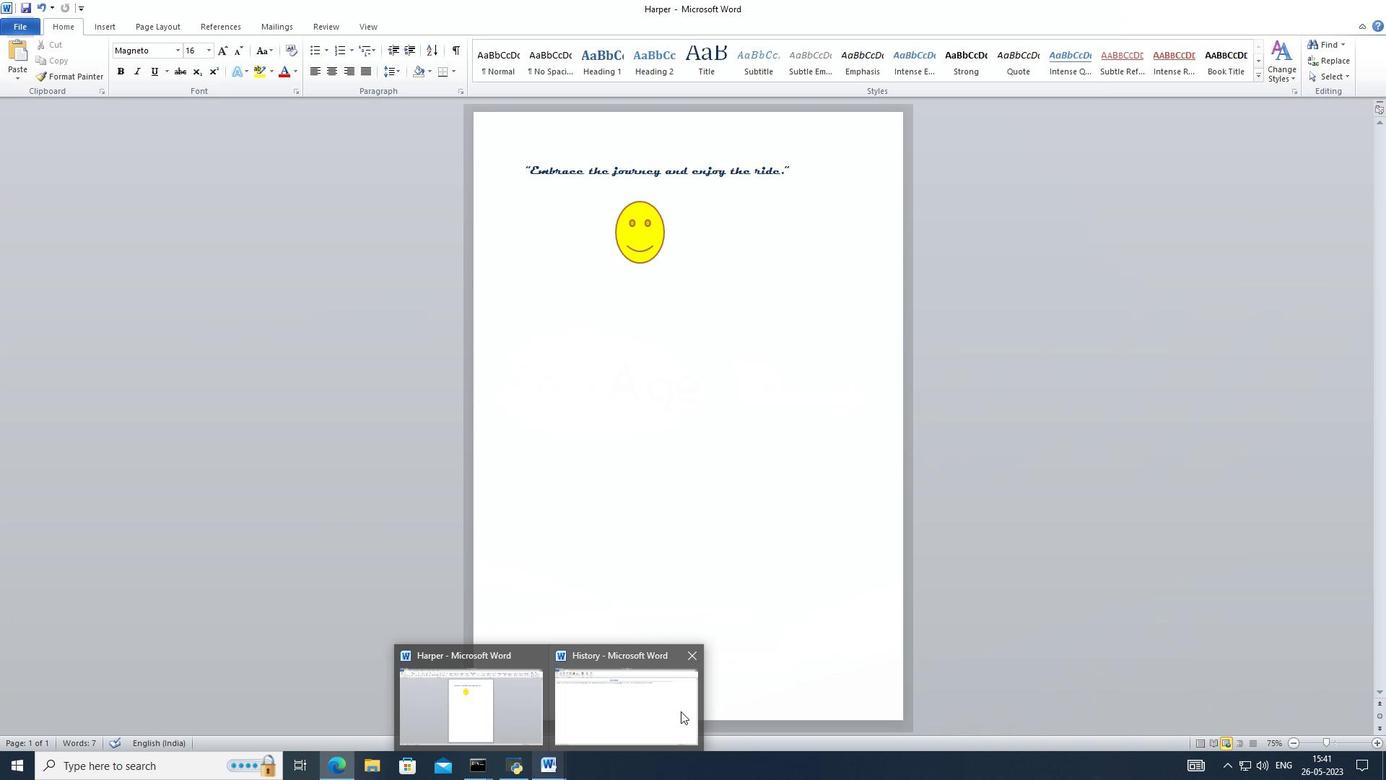 
Action: Mouse moved to (96, 58)
Screenshot: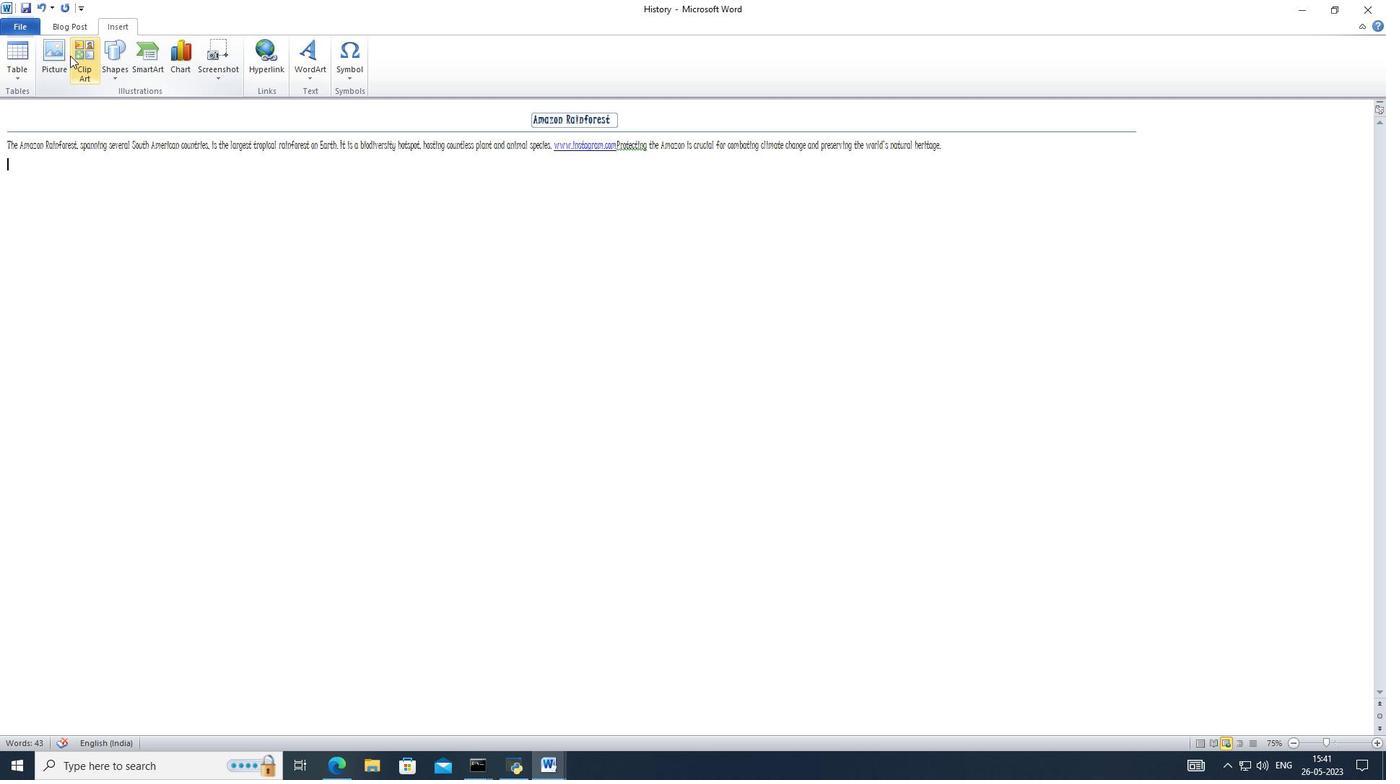 
Action: Mouse pressed left at (96, 58)
Screenshot: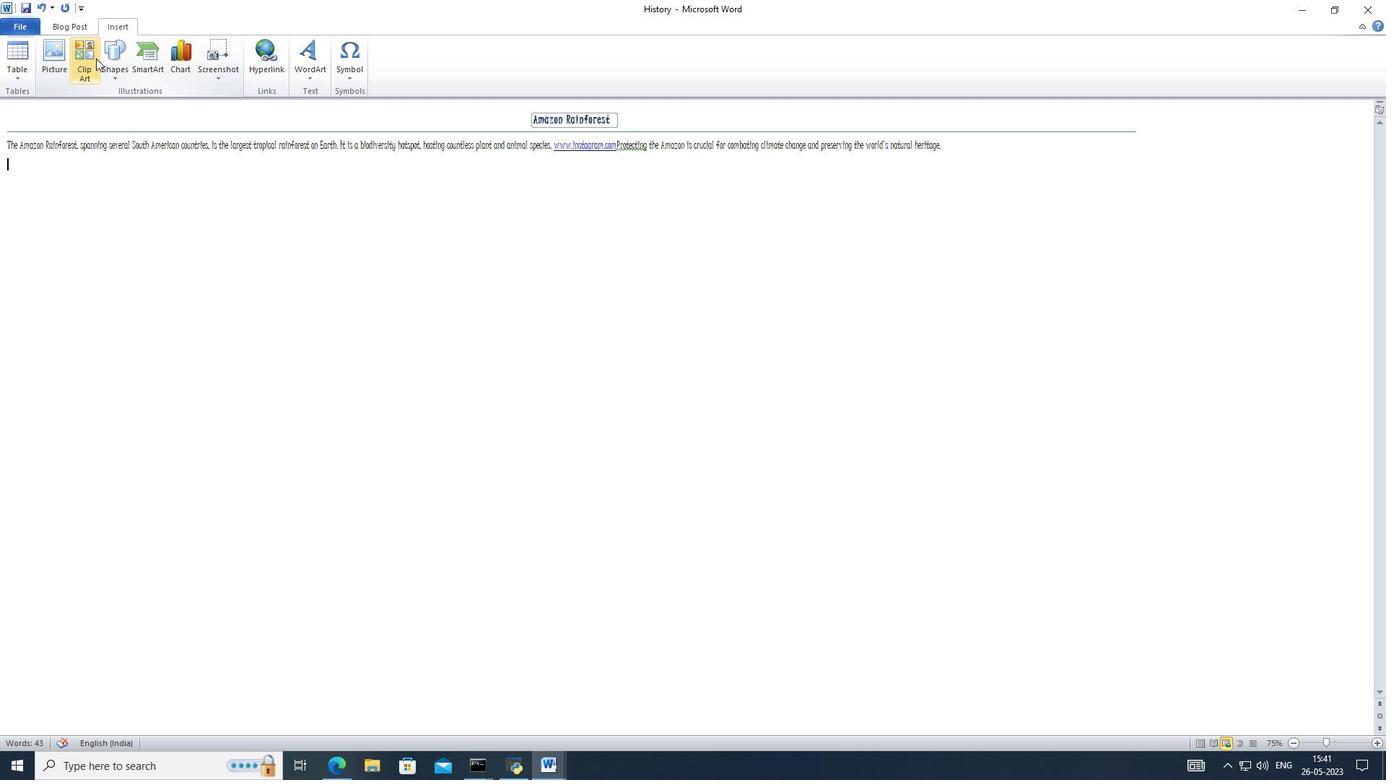 
Action: Mouse moved to (1256, 137)
Screenshot: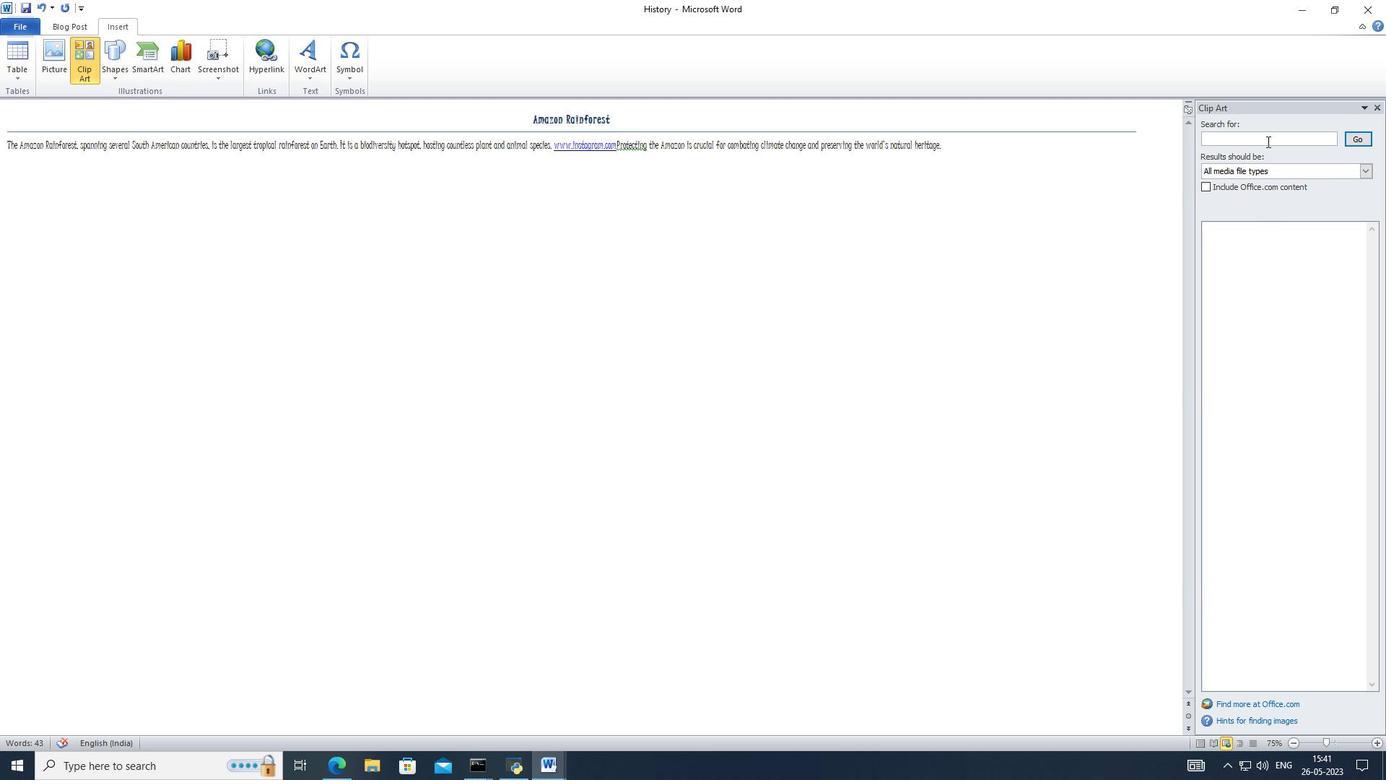 
Action: Mouse pressed left at (1256, 137)
Screenshot: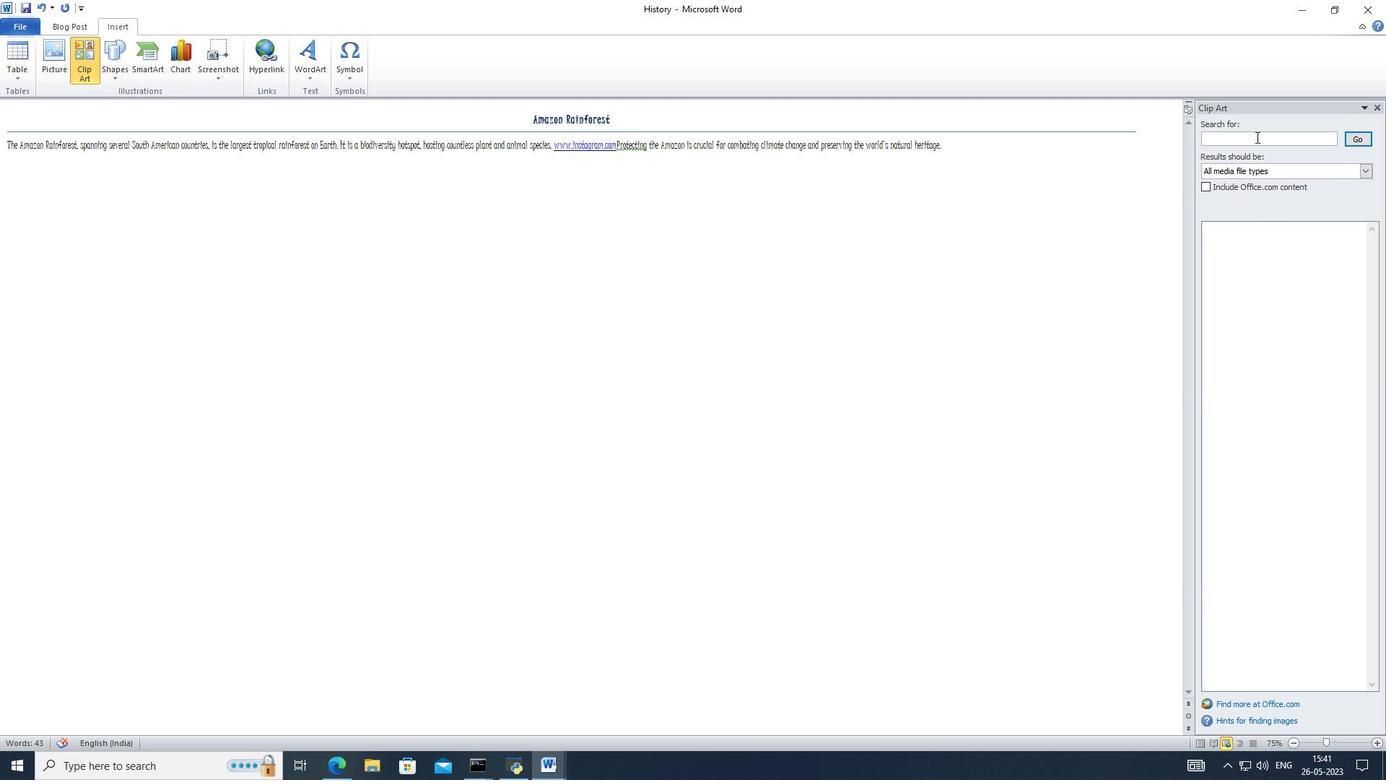 
Action: Key pressed hogwarts
Screenshot: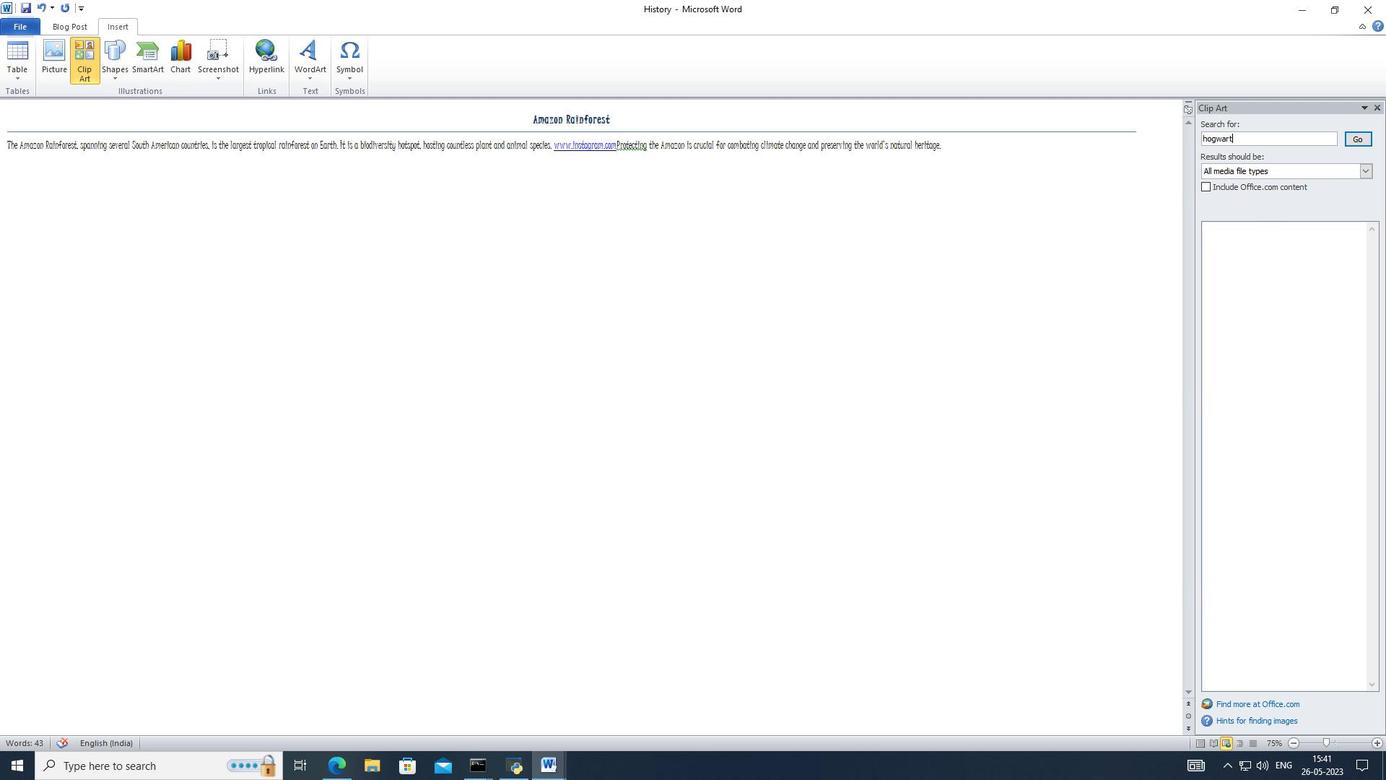 
Action: Mouse moved to (1373, 133)
Screenshot: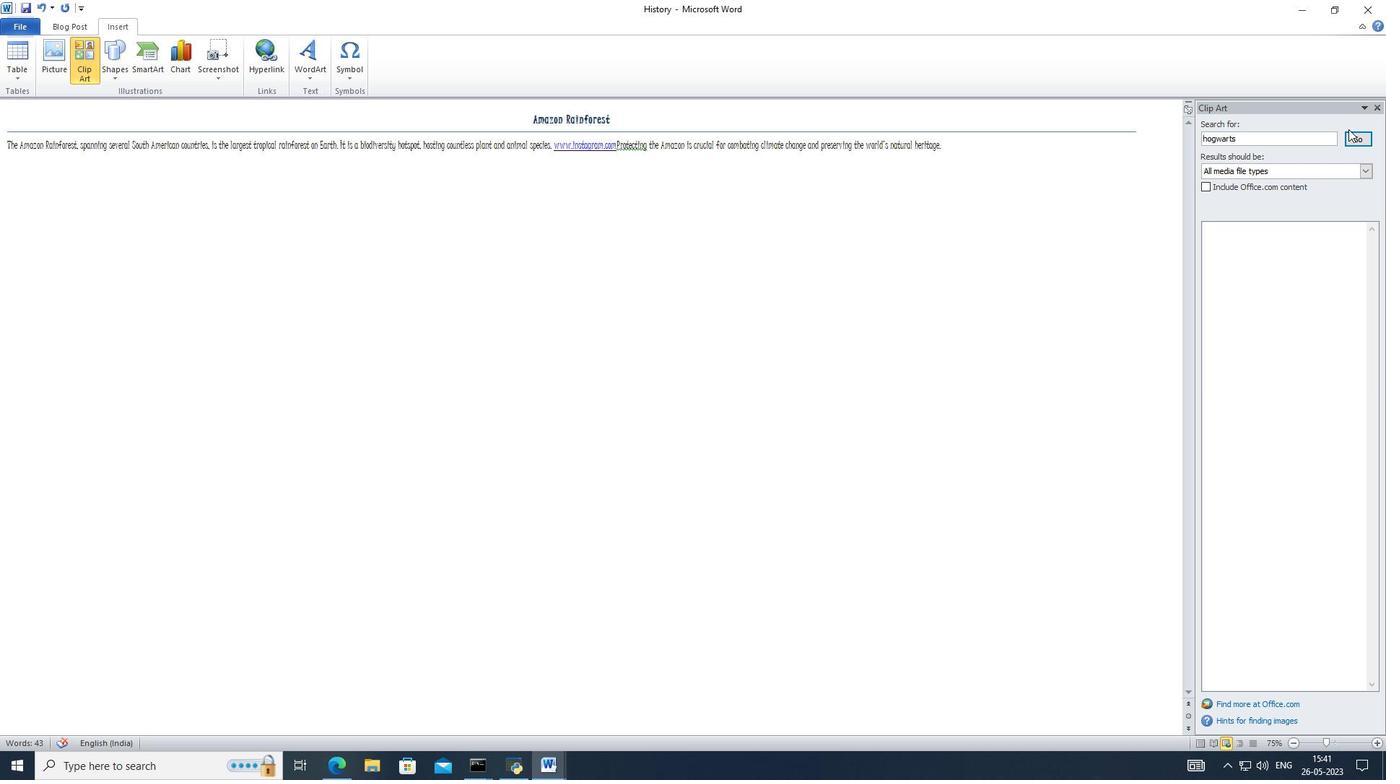 
Action: Mouse pressed left at (1373, 133)
Screenshot: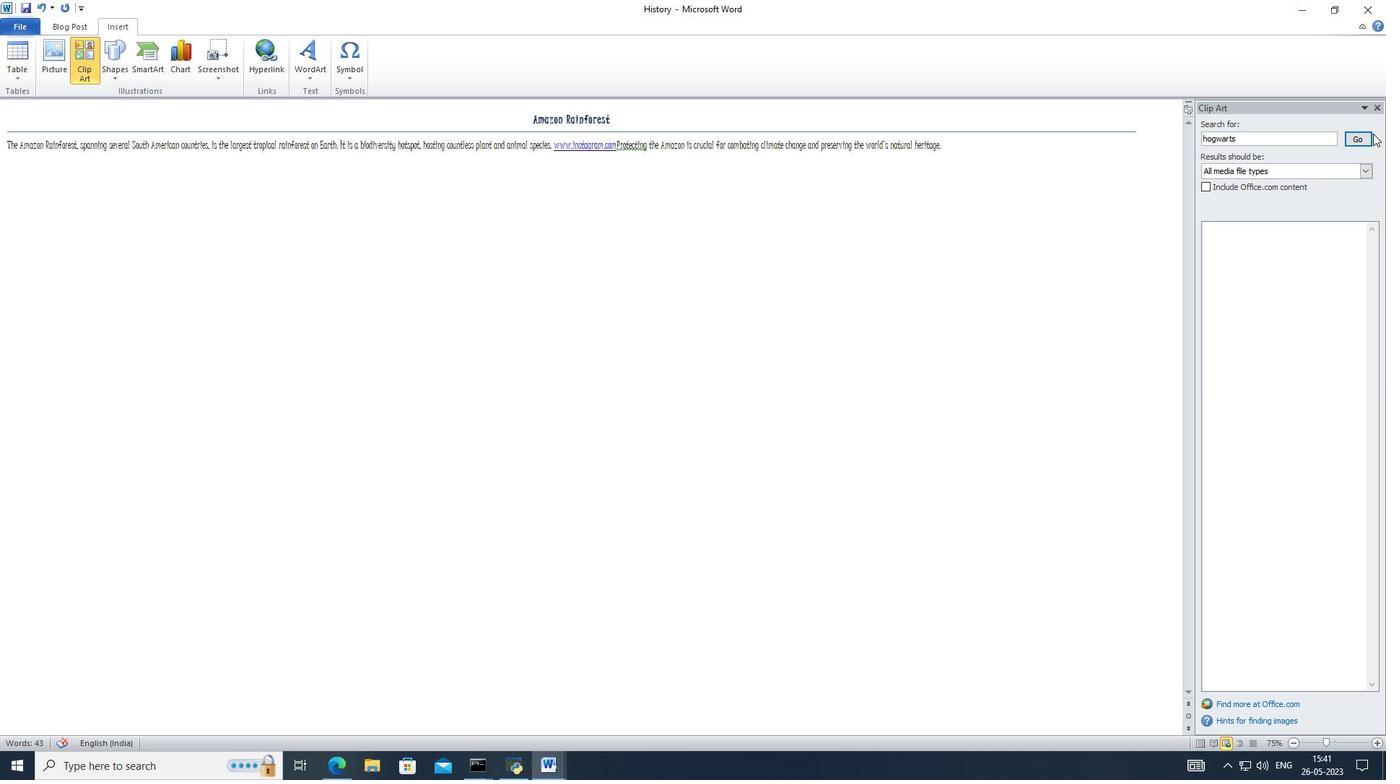 
Action: Mouse moved to (1362, 144)
Screenshot: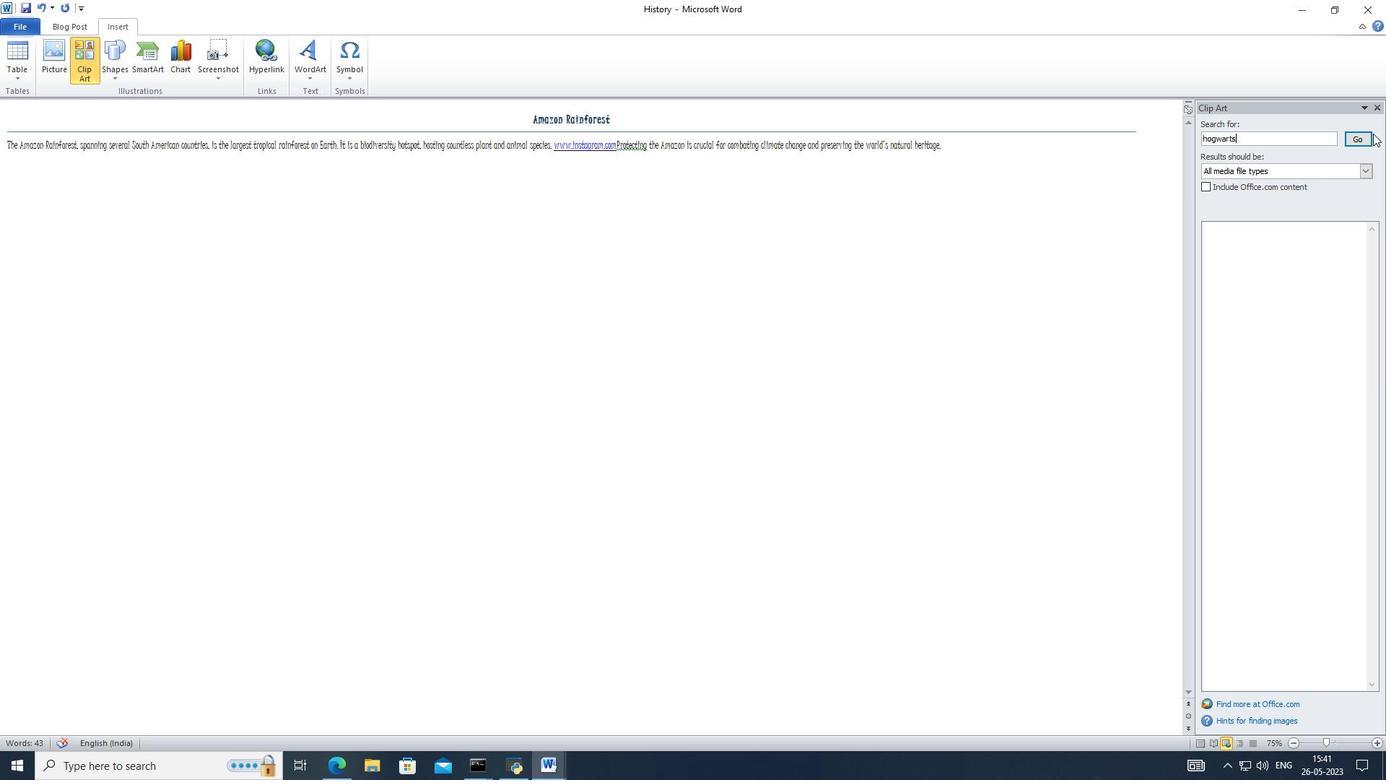 
Action: Mouse pressed left at (1362, 144)
Screenshot: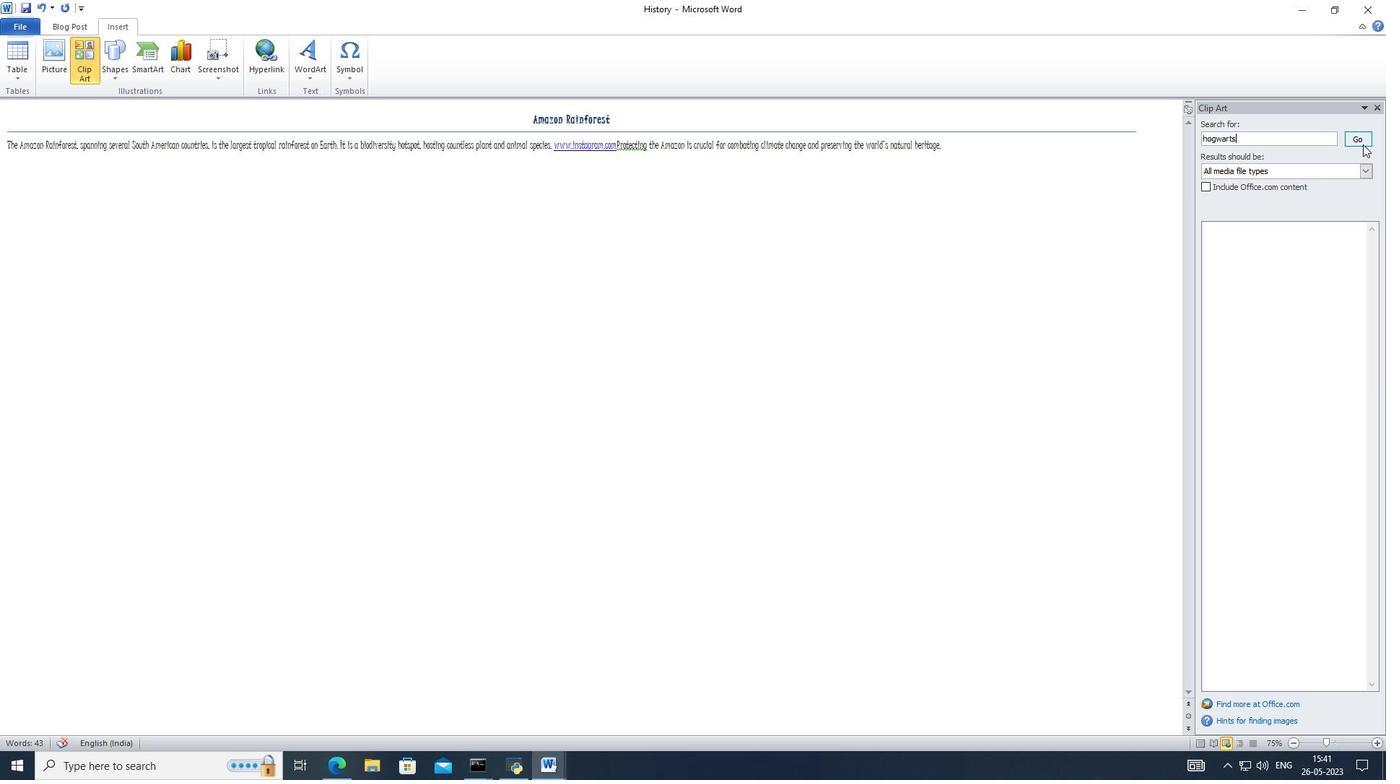 
Action: Mouse moved to (1090, 281)
Screenshot: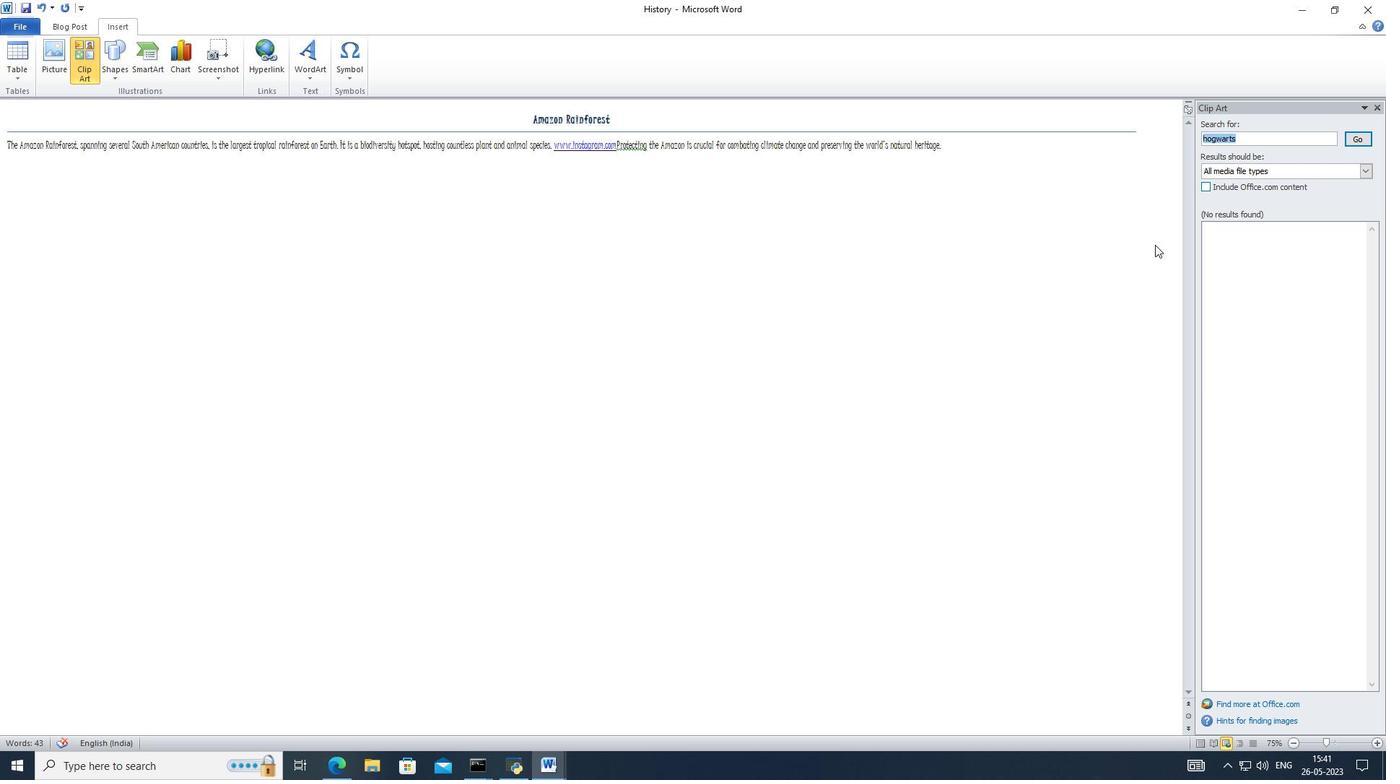 
Action: Mouse pressed left at (1090, 281)
Screenshot: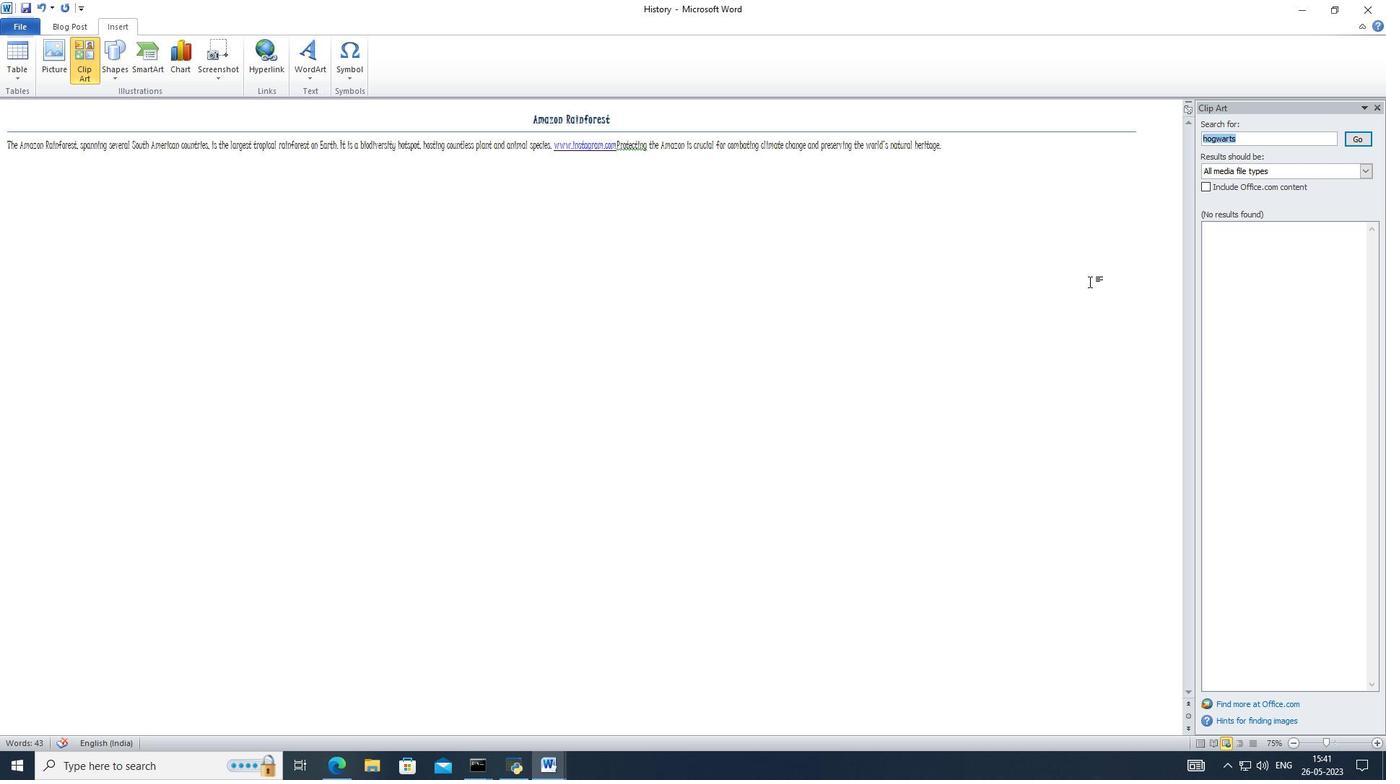 
Action: Mouse moved to (328, 707)
Screenshot: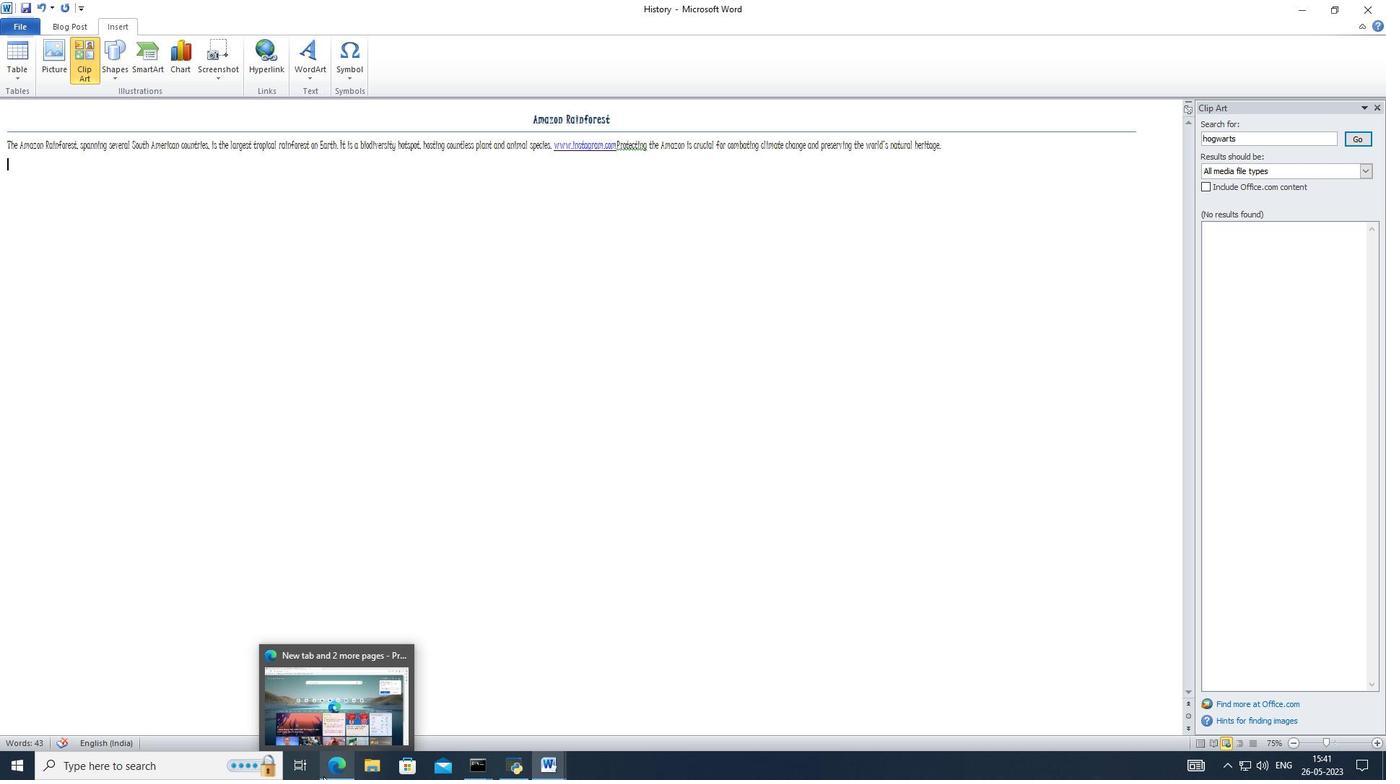 
Action: Mouse pressed left at (328, 707)
Screenshot: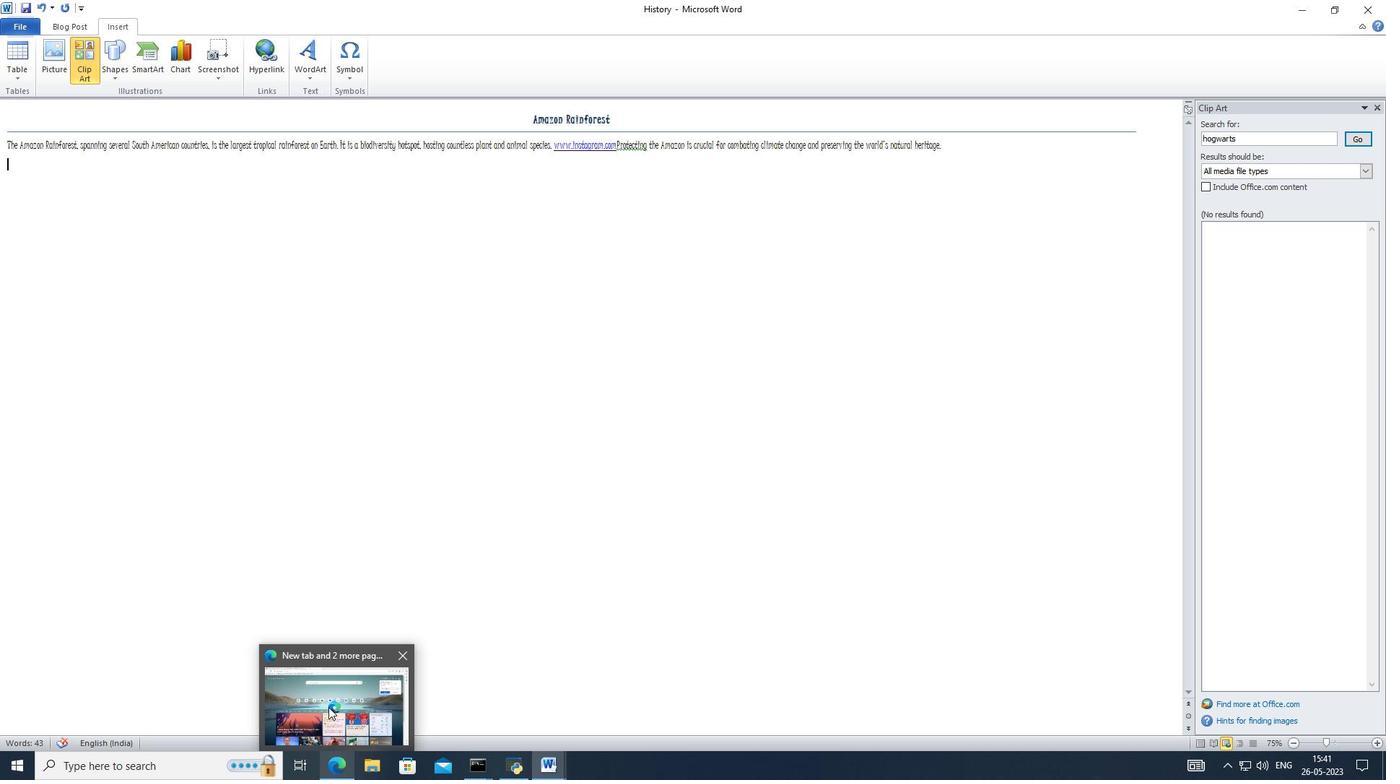 
Action: Mouse moved to (458, 144)
Screenshot: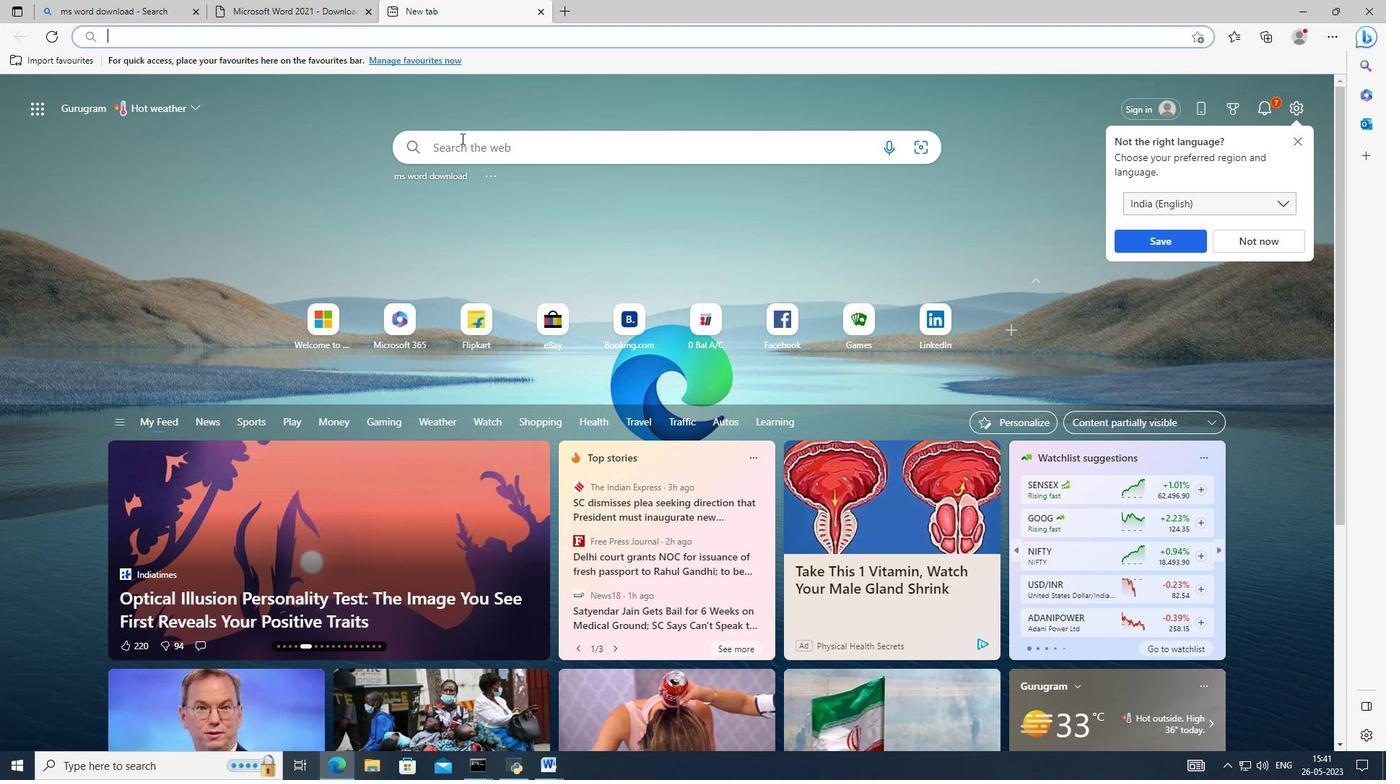 
Action: Mouse pressed left at (458, 144)
Screenshot: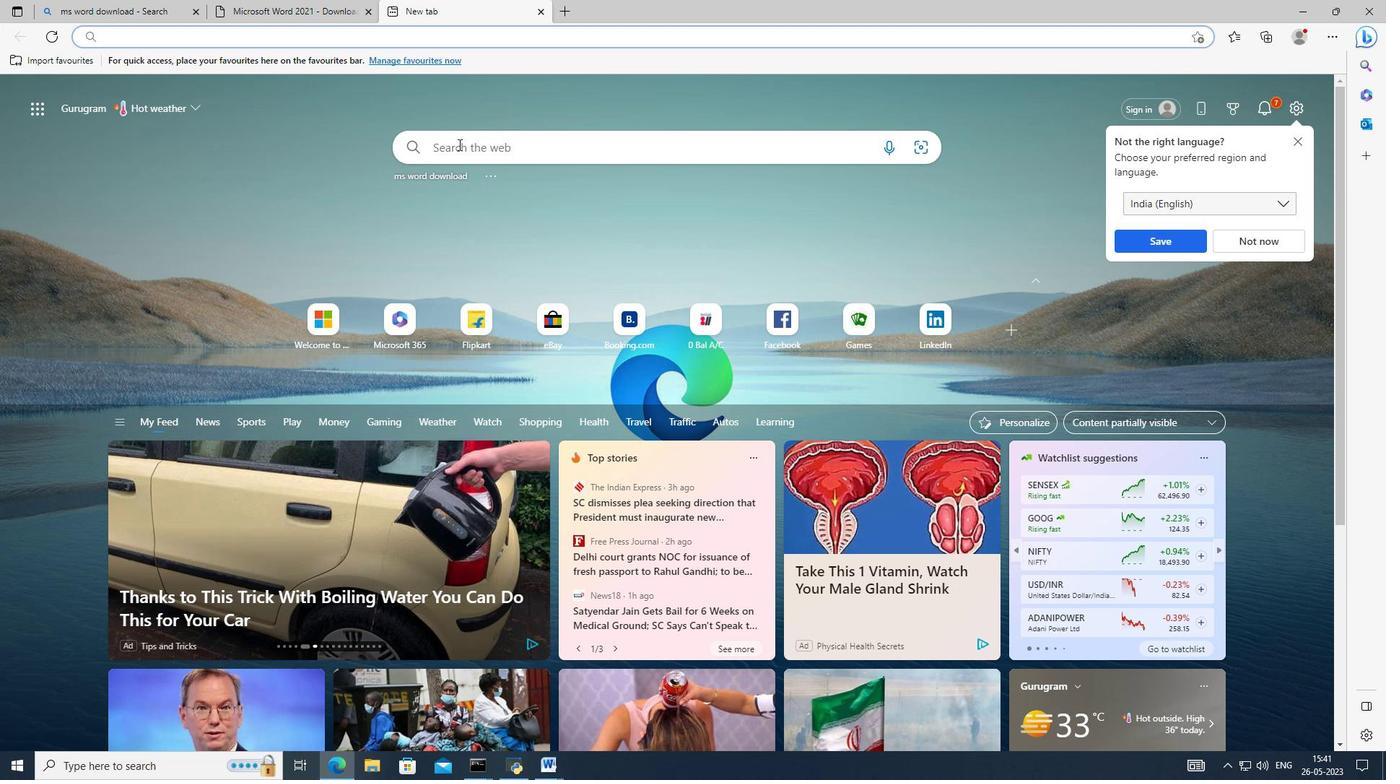 
Action: Key pressed hogwarts<Key.enter>
Screenshot: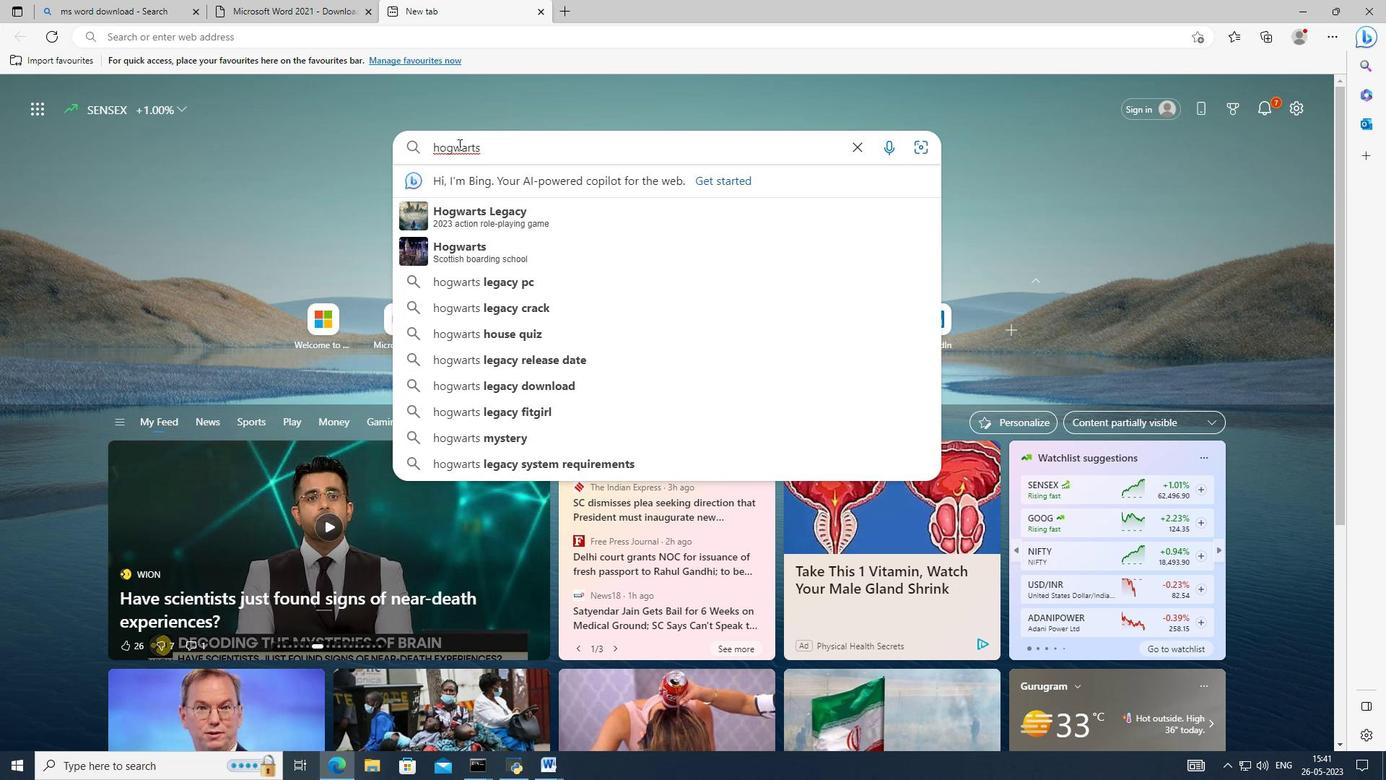 
Action: Mouse moved to (295, 114)
Screenshot: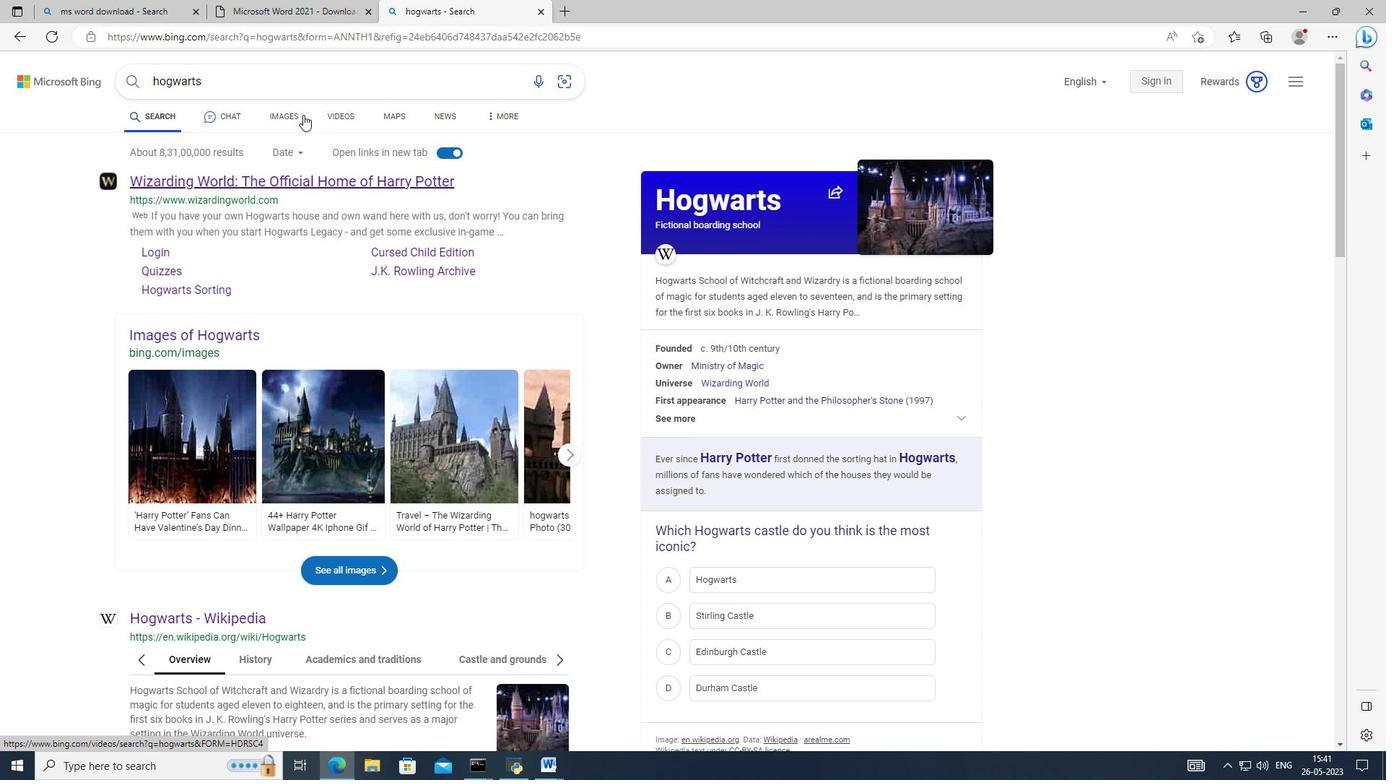 
Action: Mouse pressed left at (295, 114)
Screenshot: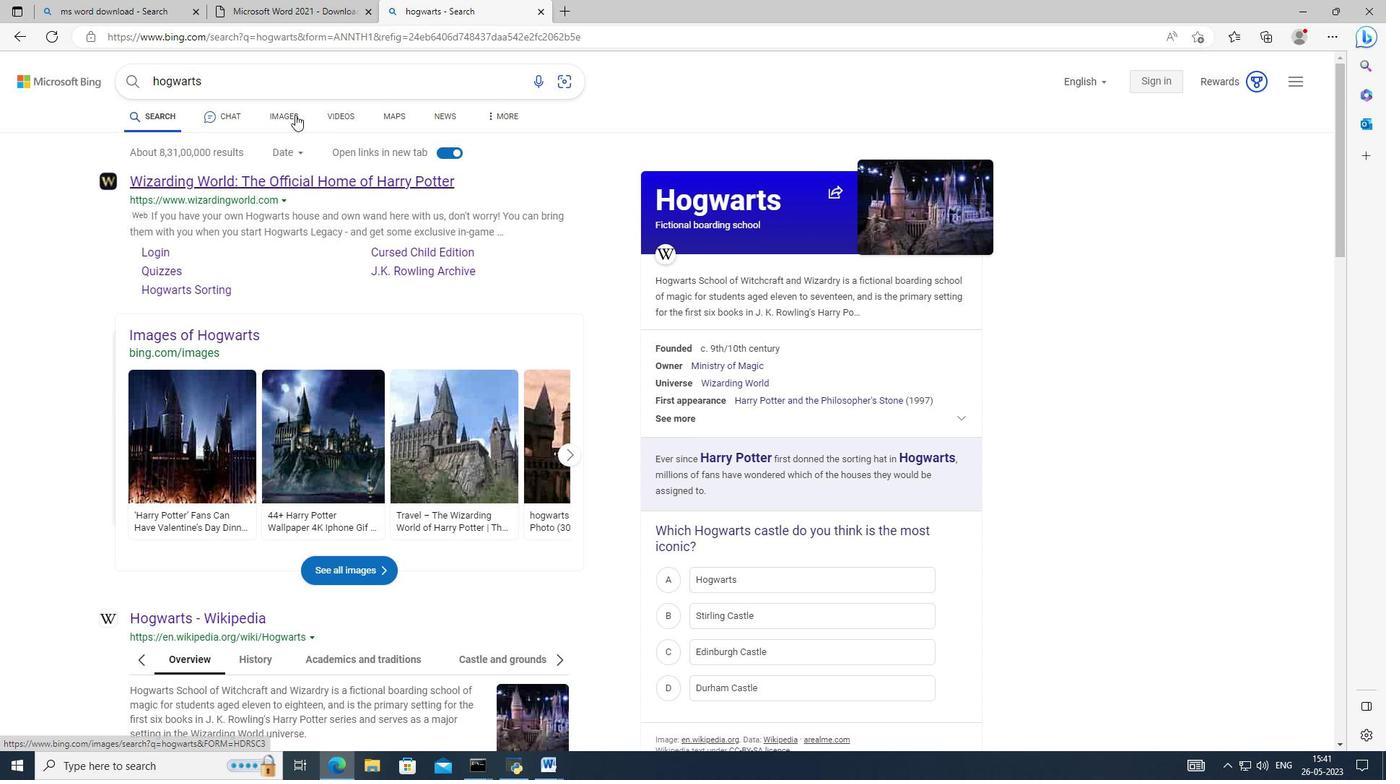 
Action: Mouse moved to (223, 271)
Screenshot: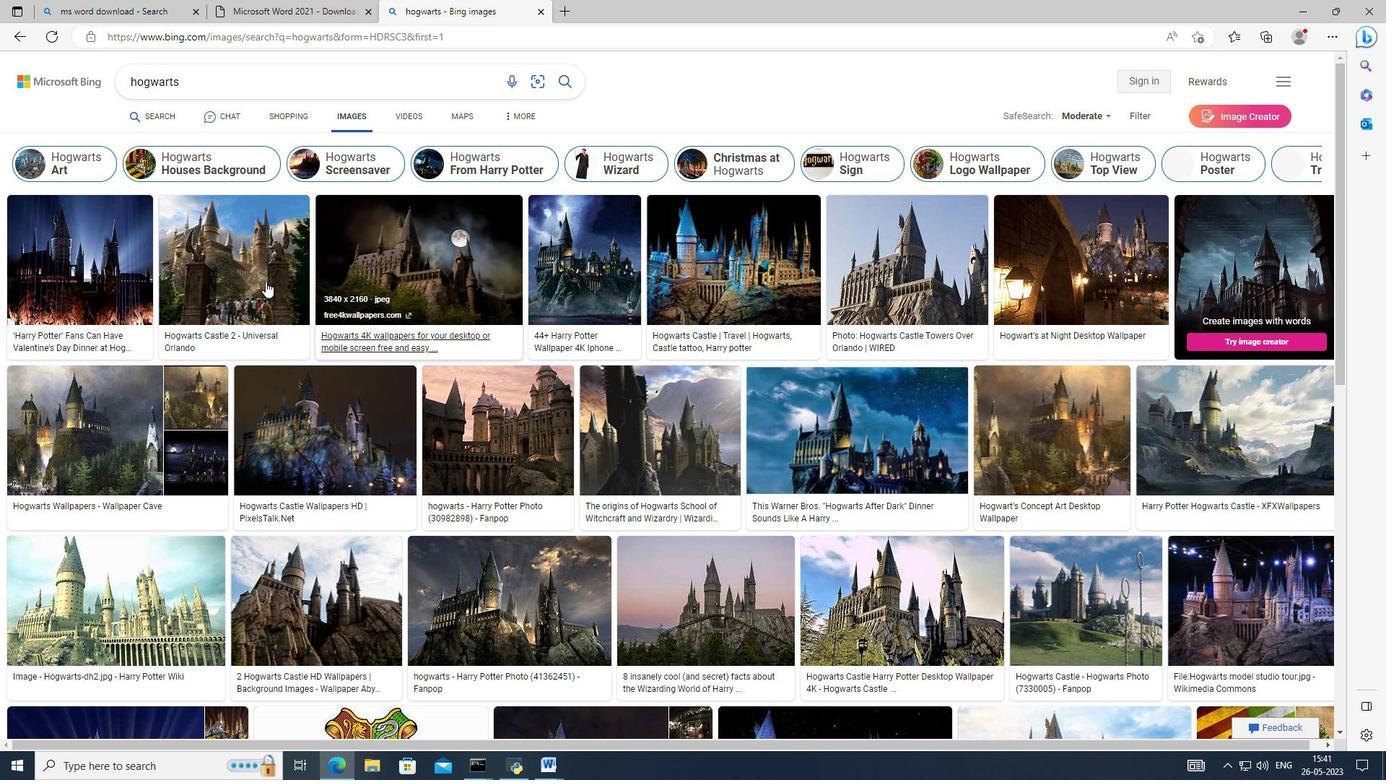 
Action: Mouse pressed right at (223, 271)
Screenshot: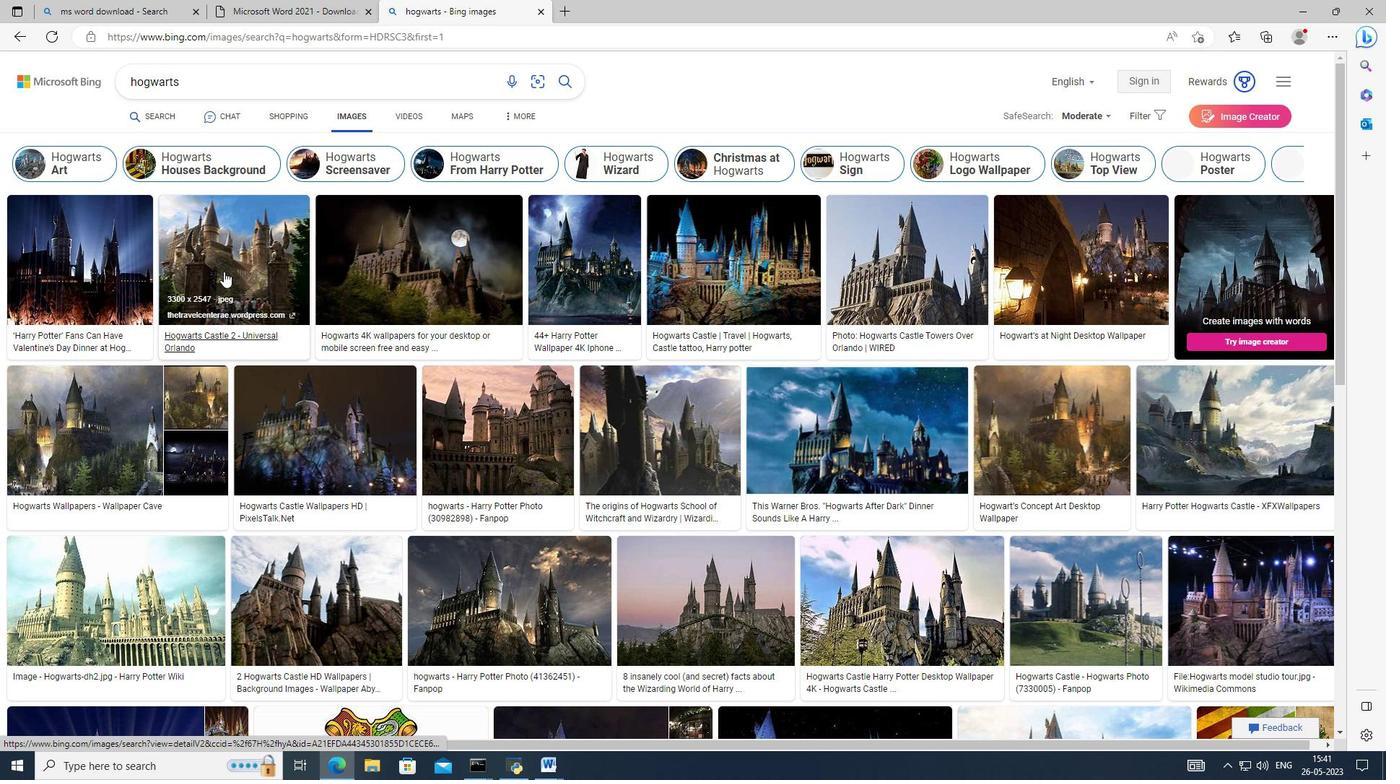 
Action: Mouse moved to (278, 460)
Screenshot: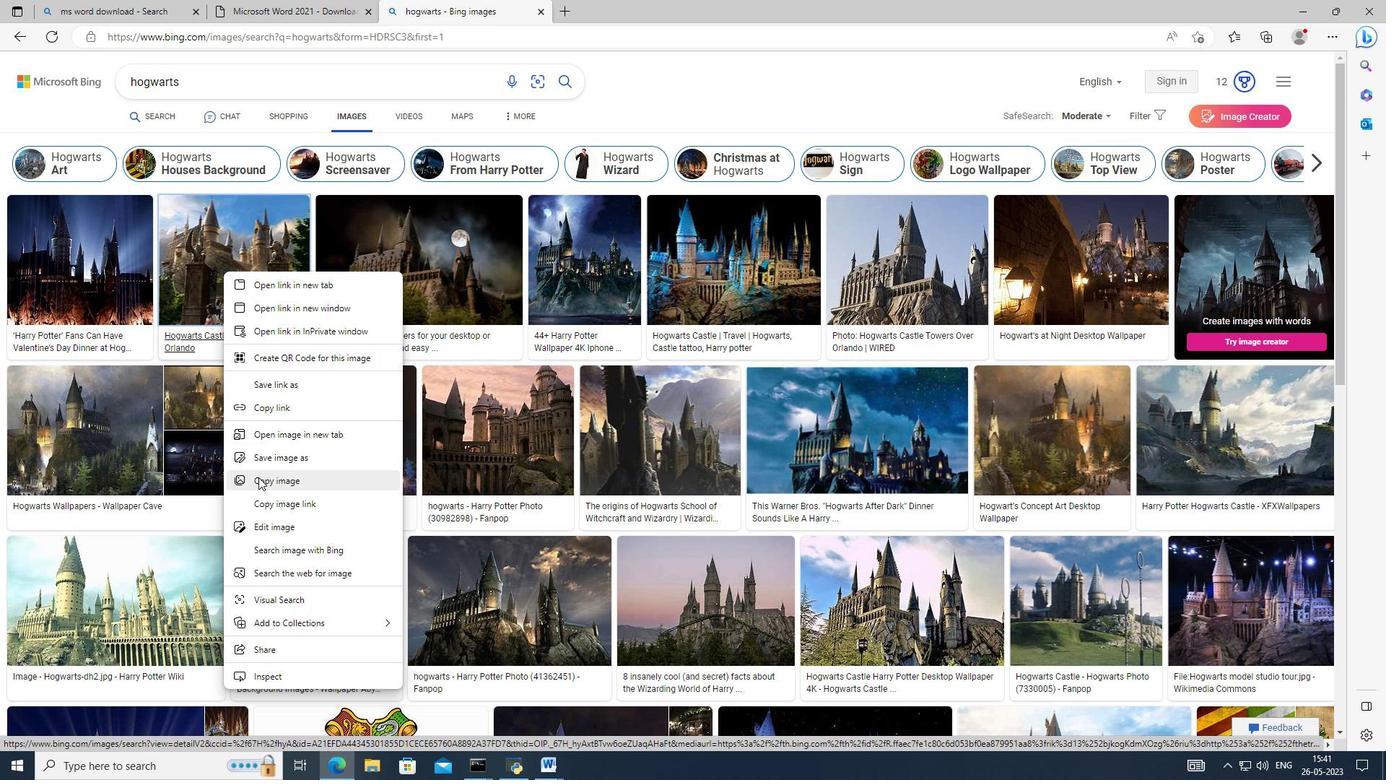 
Action: Mouse pressed left at (278, 460)
Screenshot: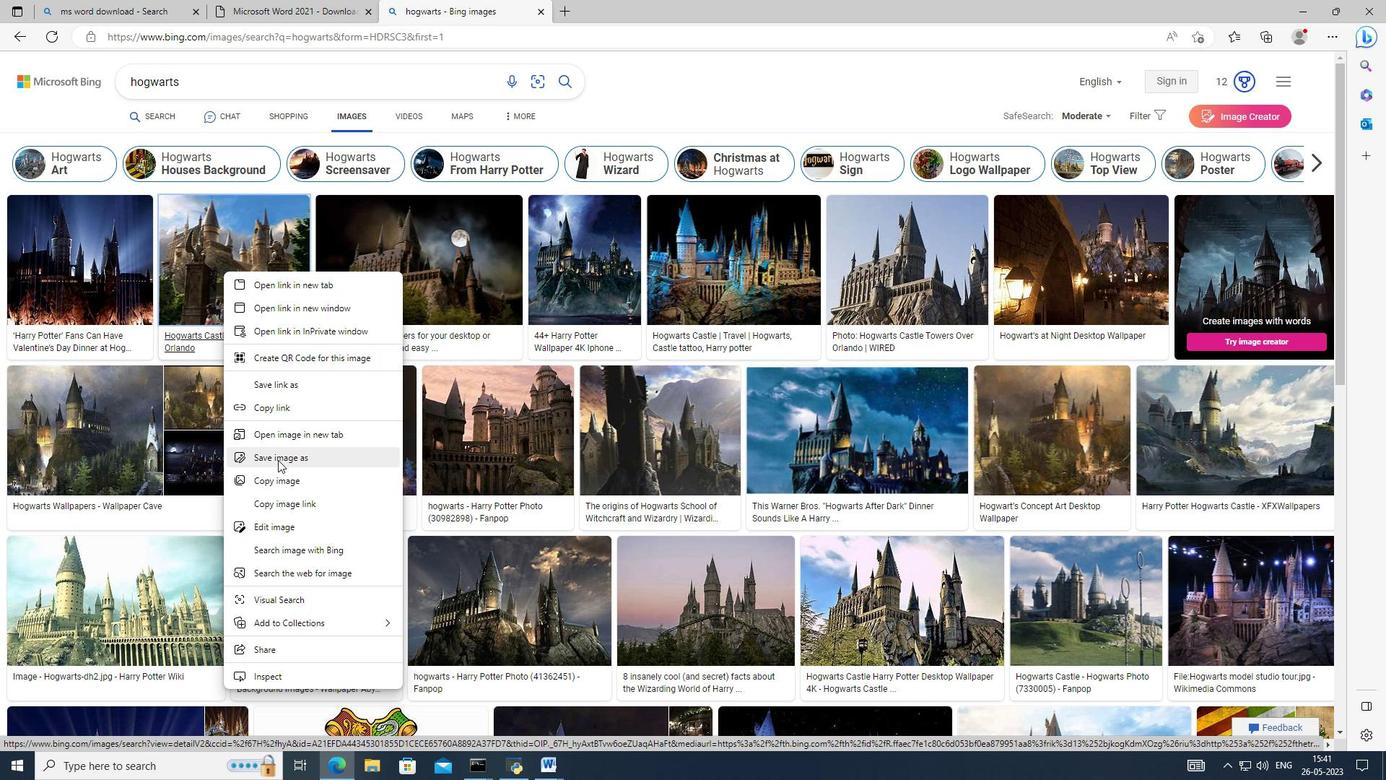 
Action: Mouse moved to (177, 283)
Screenshot: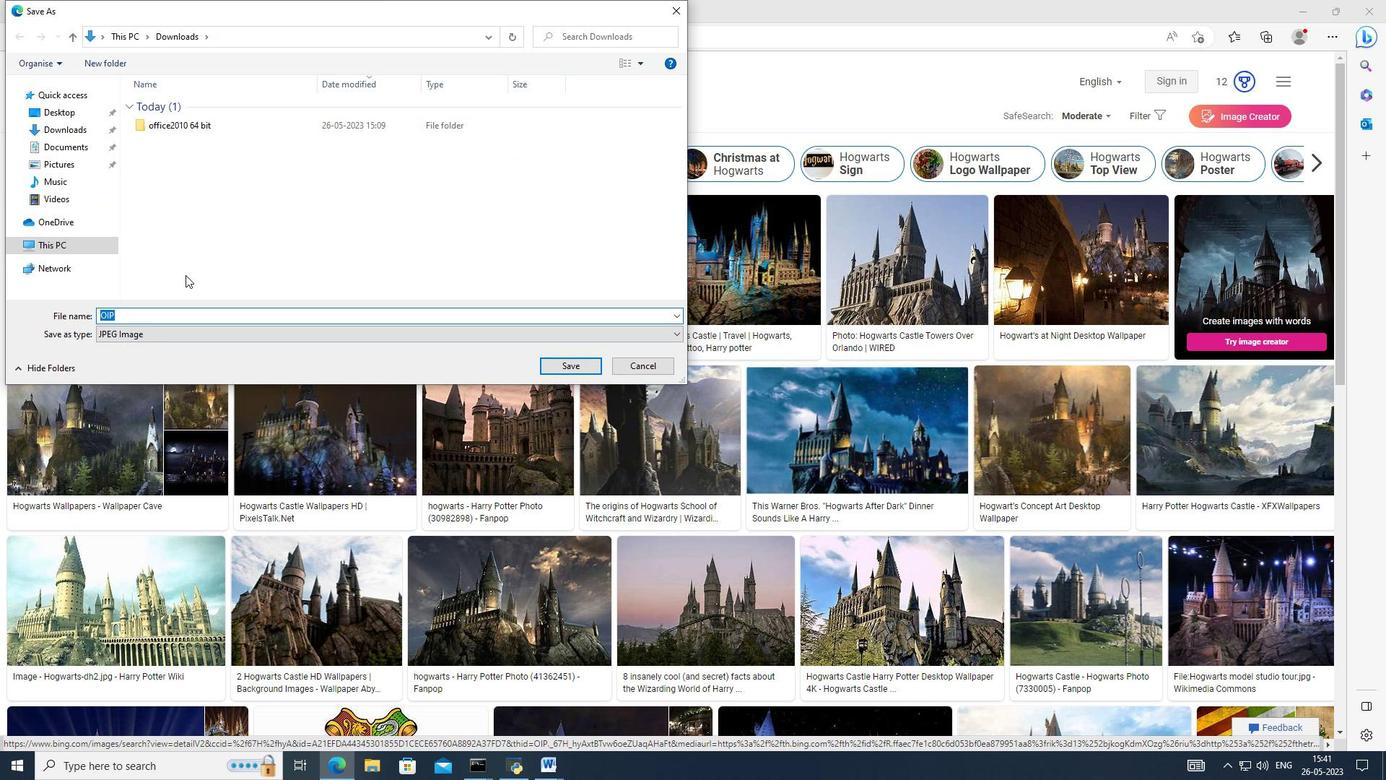
Action: Key pressed hogwarts
Screenshot: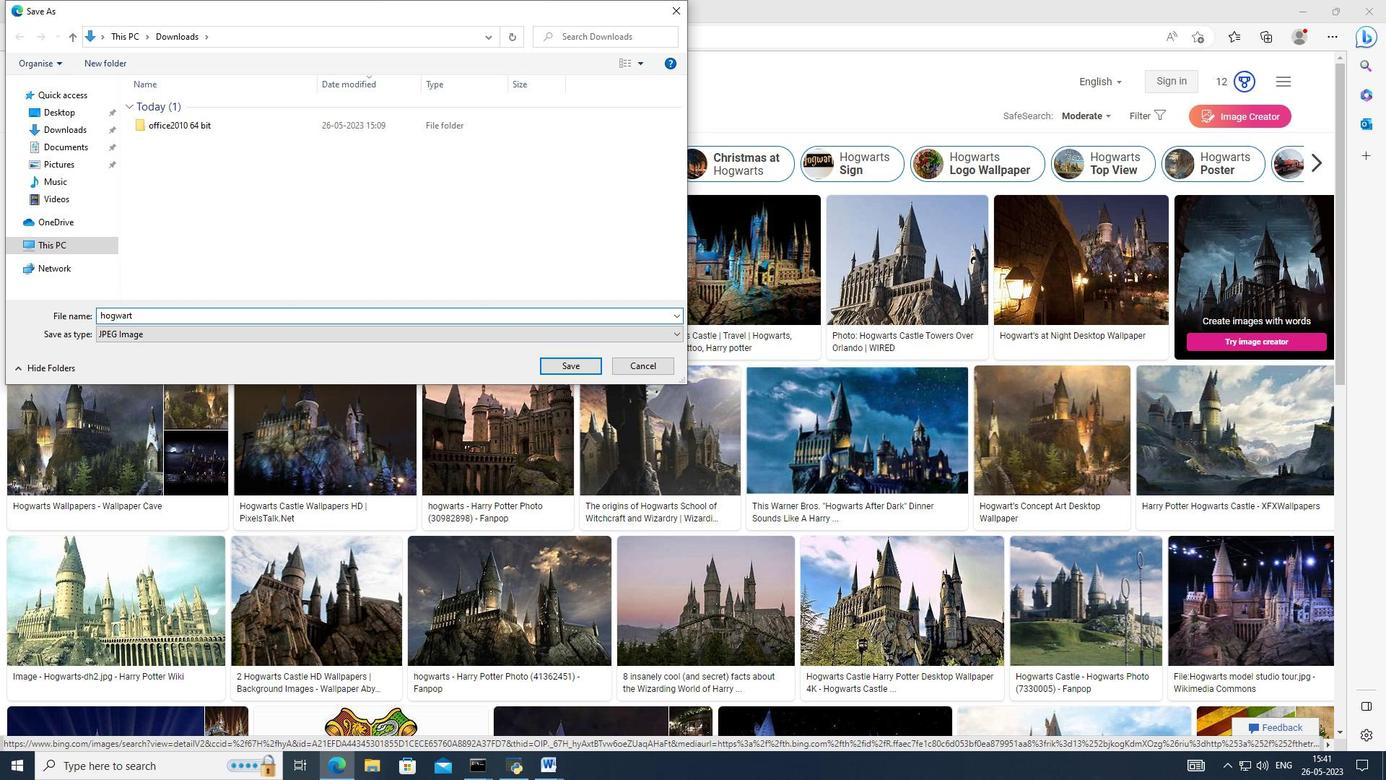 
Action: Mouse moved to (109, 331)
Screenshot: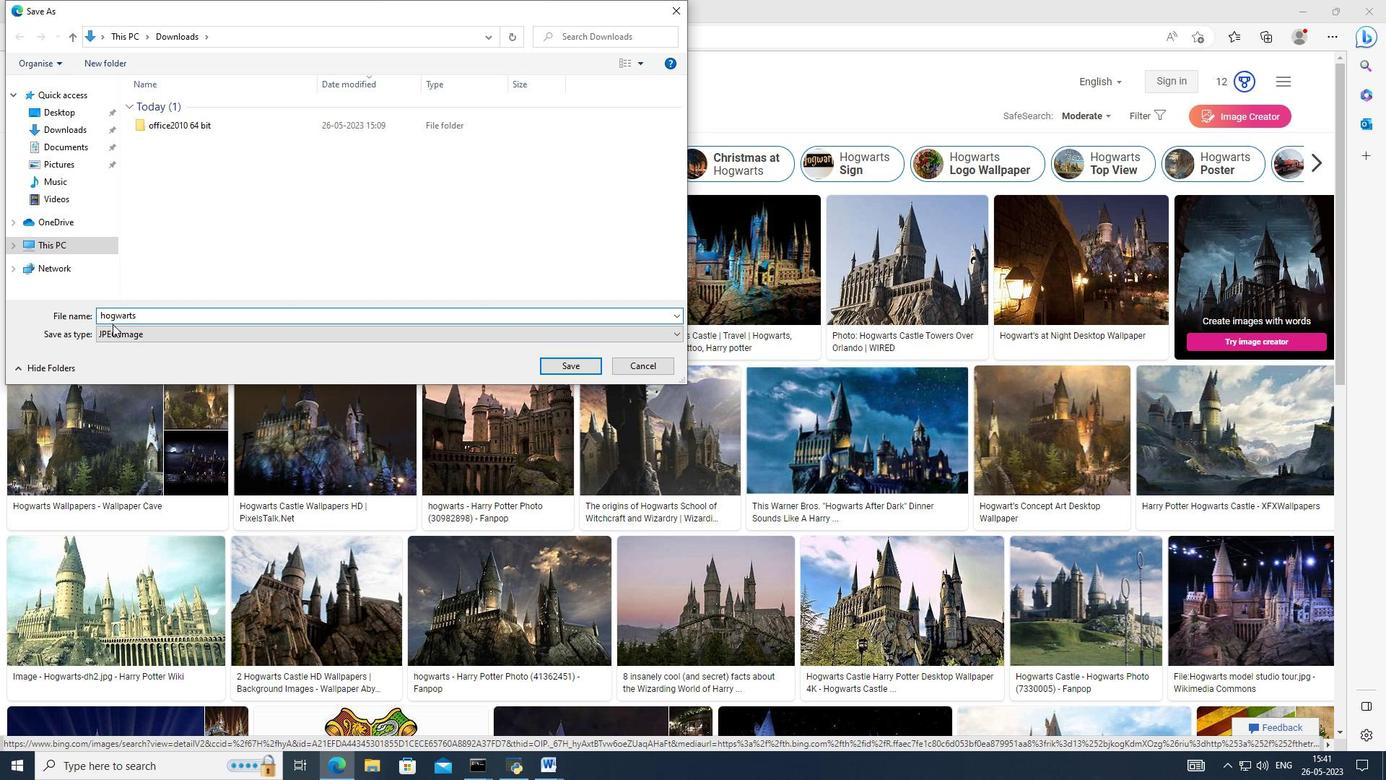 
Action: Mouse pressed left at (109, 331)
Screenshot: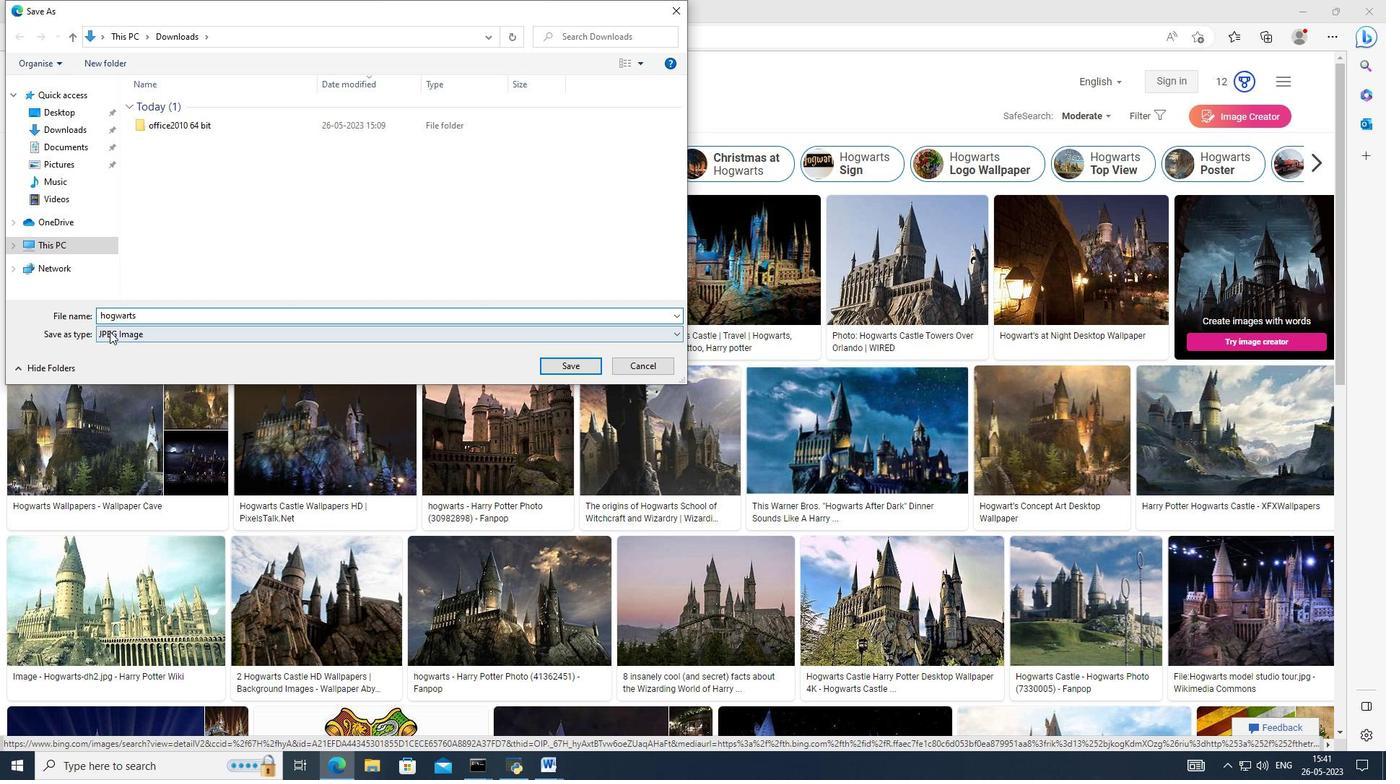 
Action: Mouse moved to (140, 327)
Screenshot: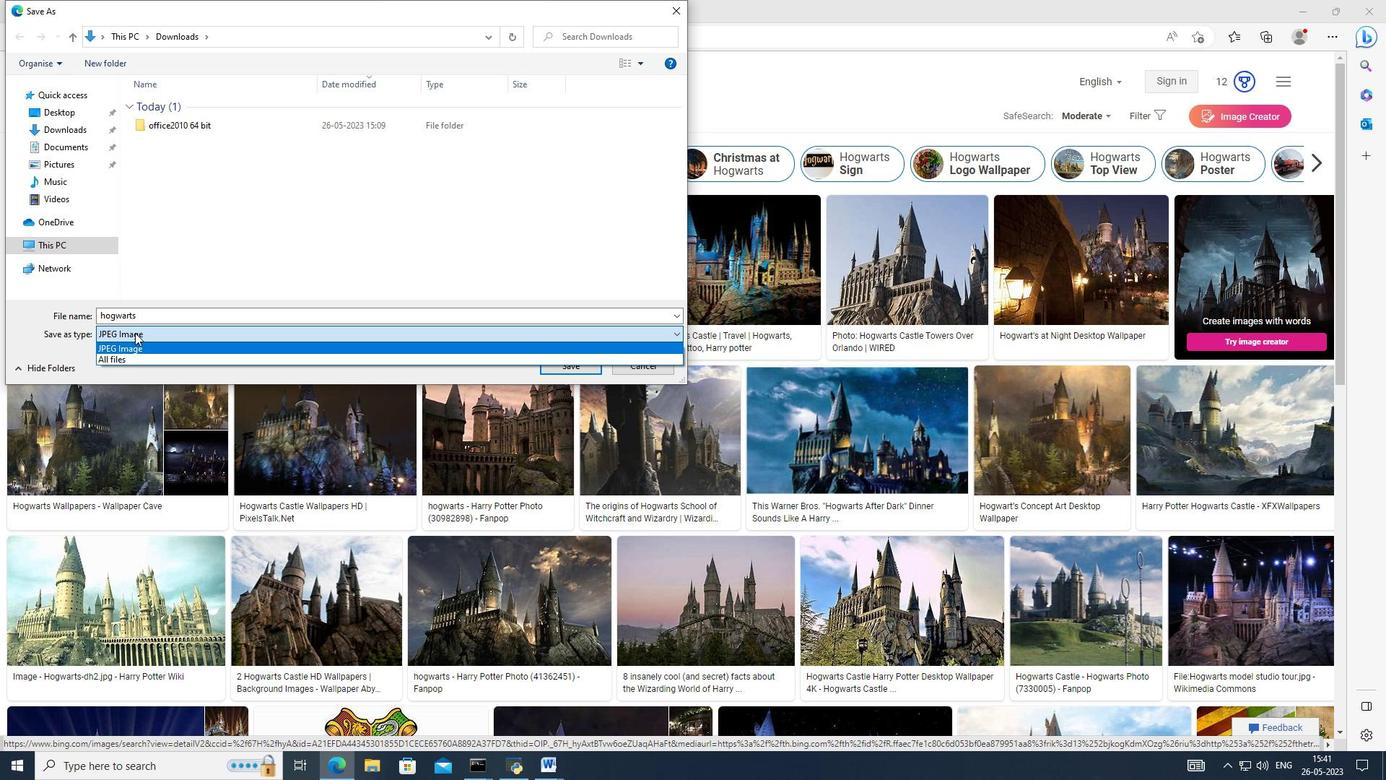 
Action: Mouse pressed left at (140, 327)
Screenshot: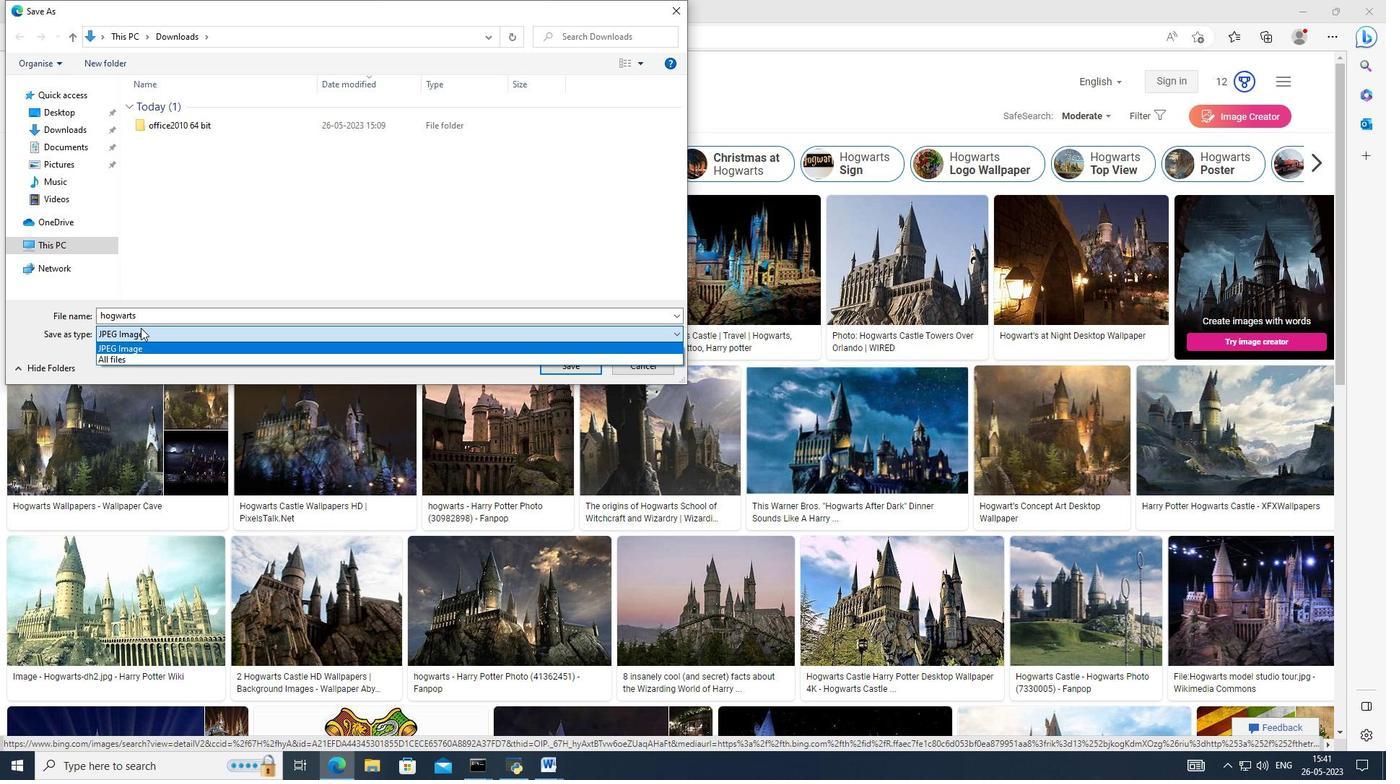 
Action: Mouse moved to (136, 331)
Screenshot: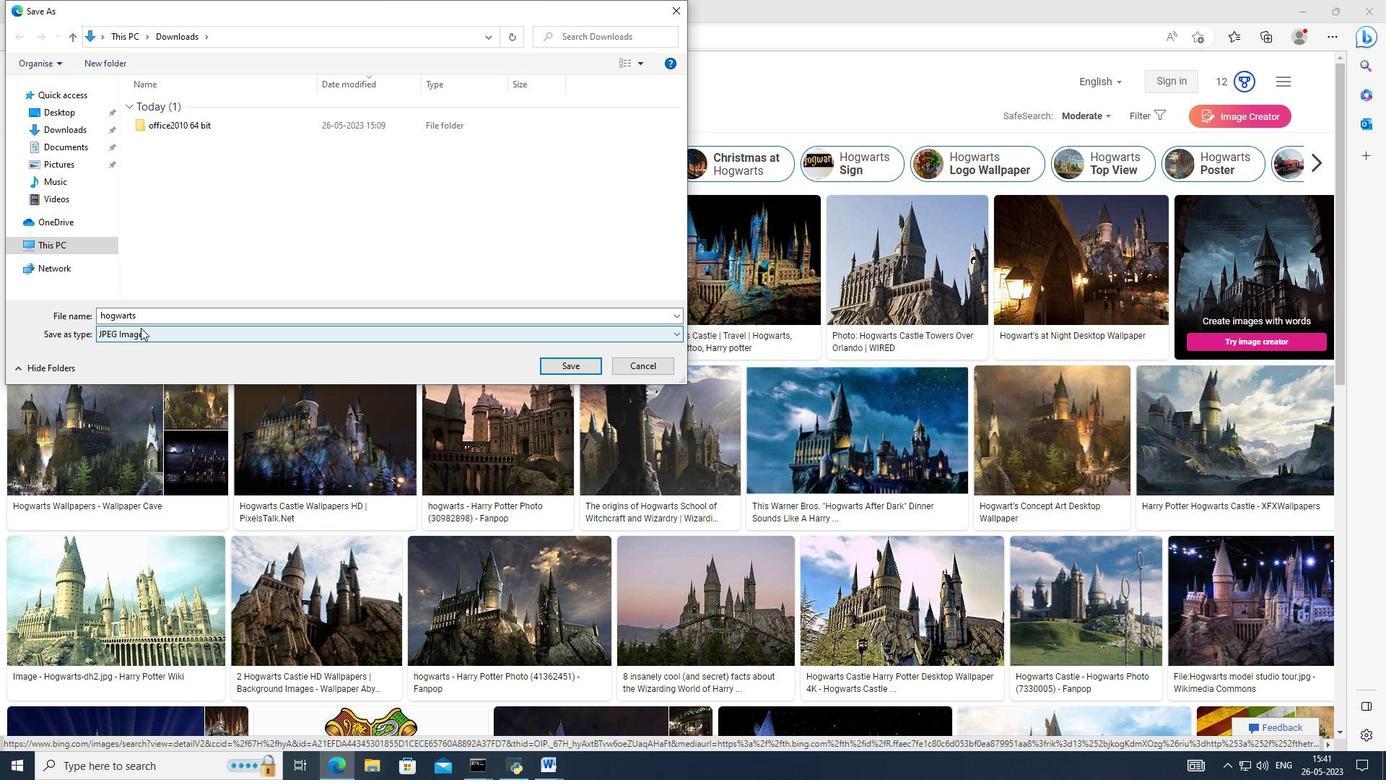 
Action: Mouse pressed left at (136, 331)
Screenshot: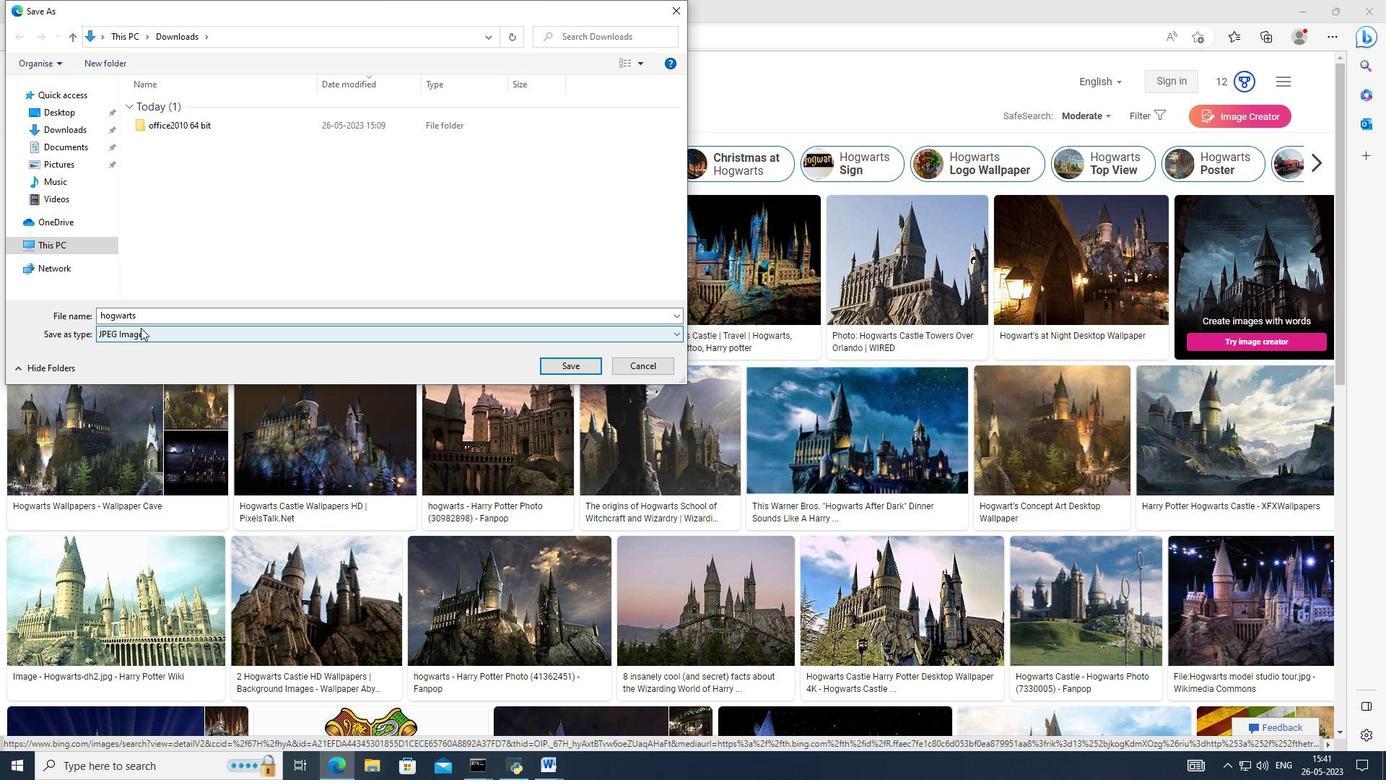 
Action: Mouse moved to (115, 346)
Screenshot: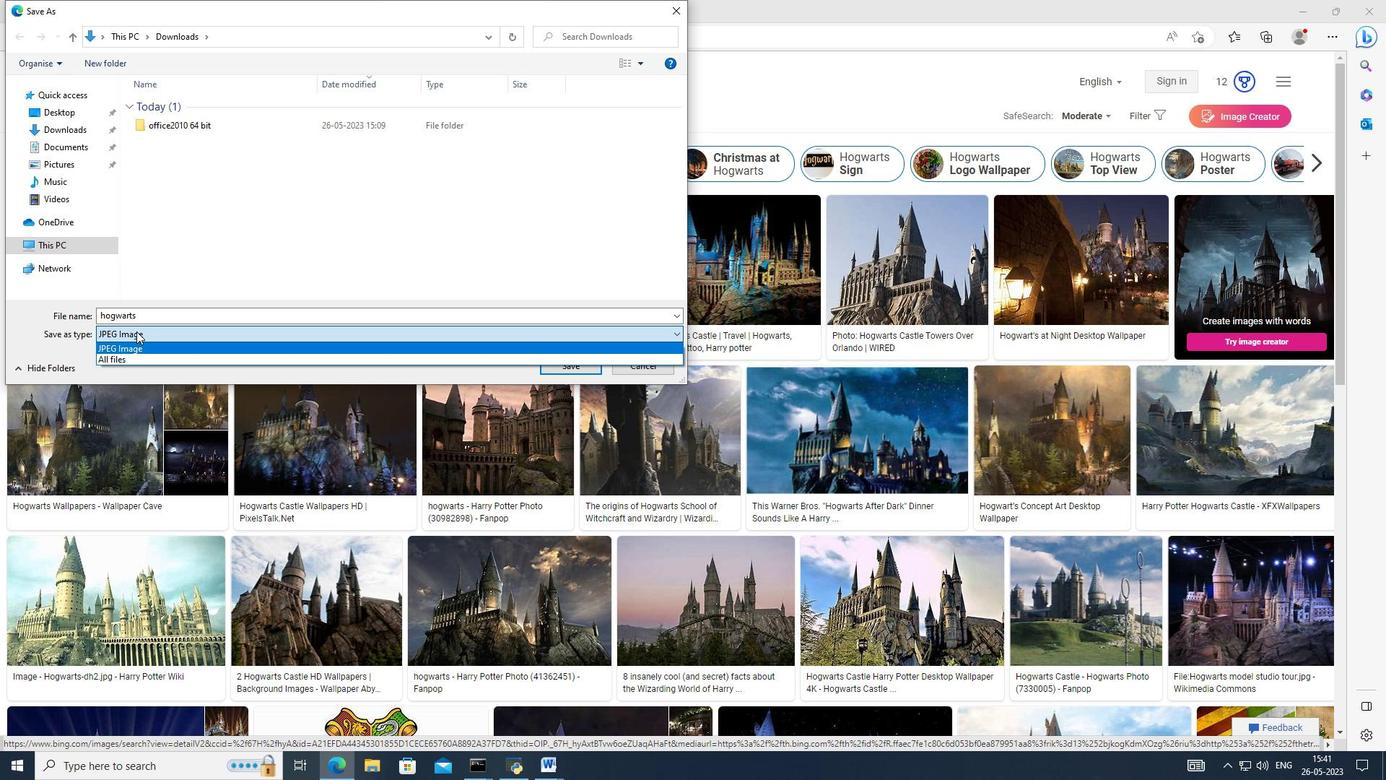 
Action: Mouse pressed left at (115, 346)
Screenshot: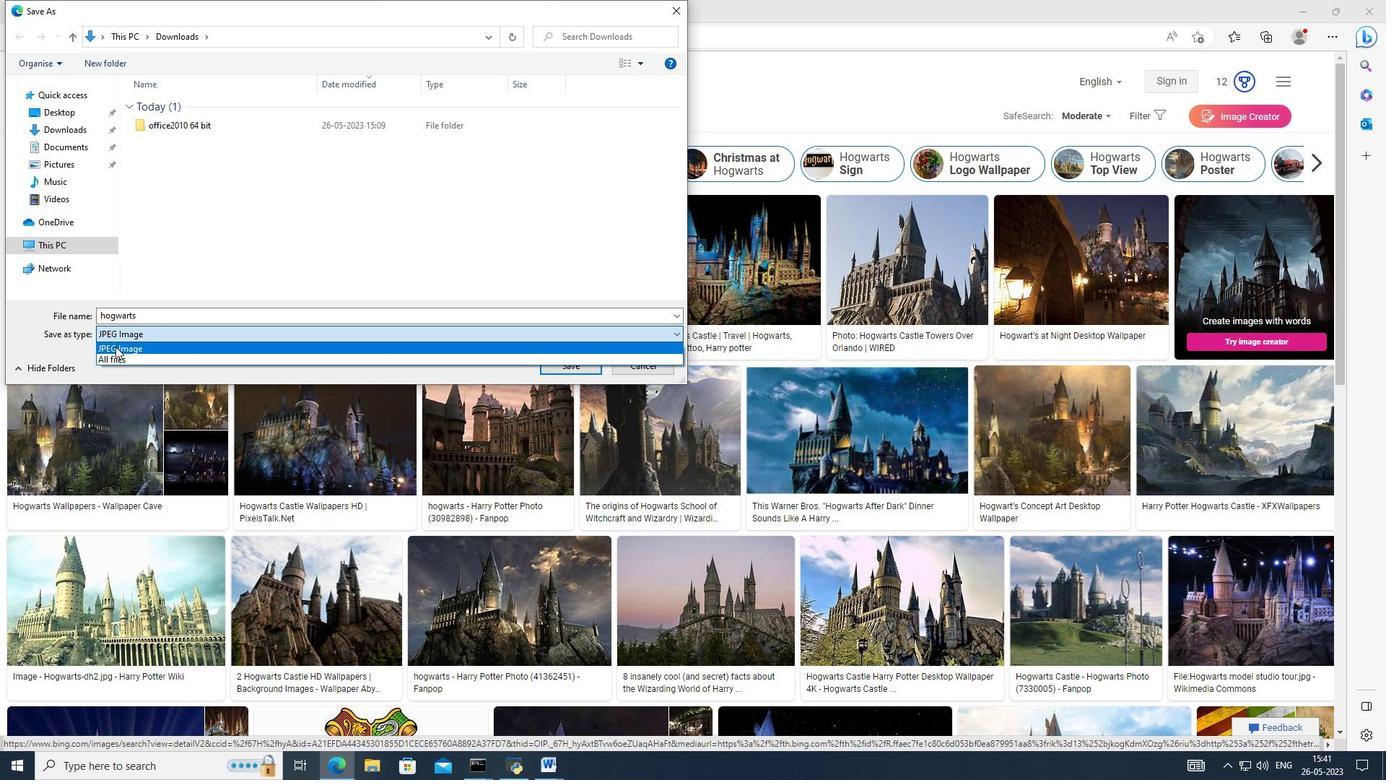 
Action: Mouse moved to (138, 335)
Screenshot: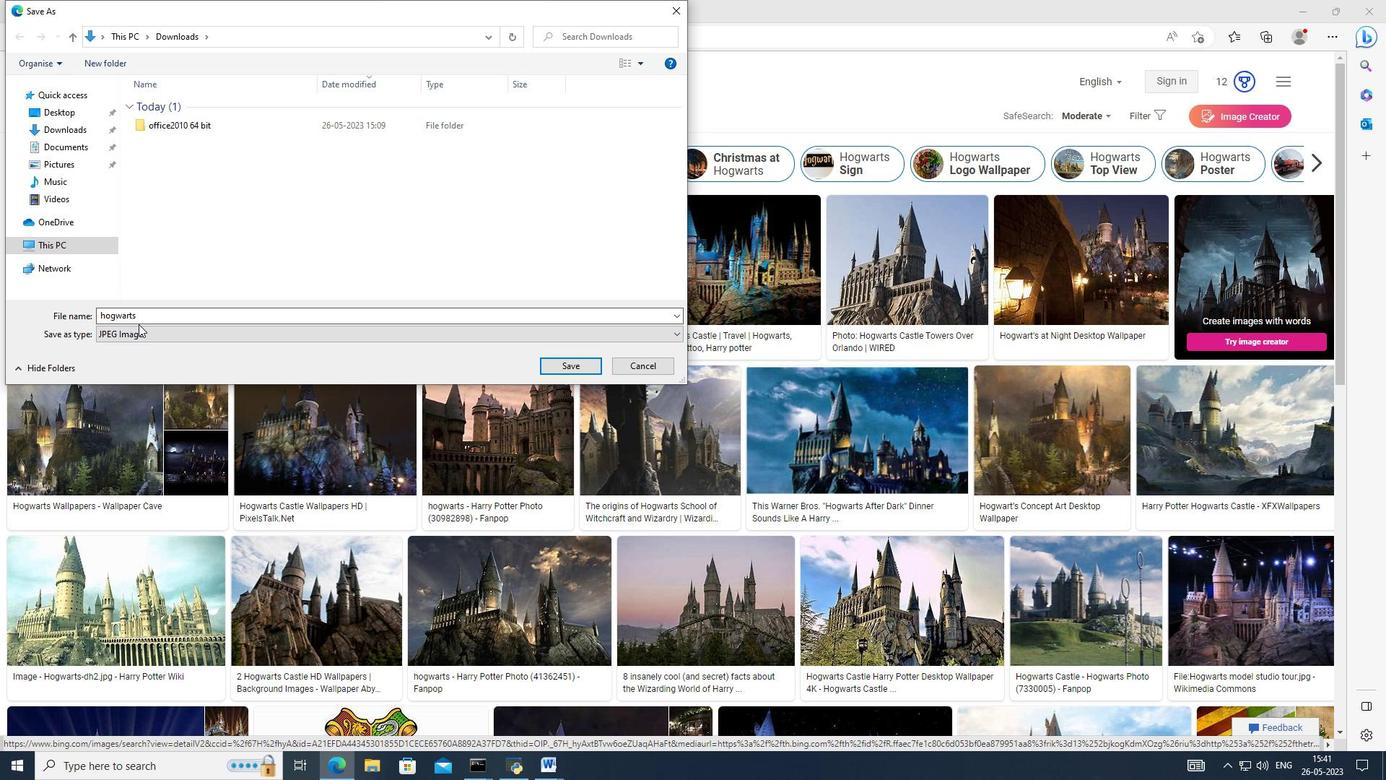 
Action: Mouse pressed left at (138, 335)
Screenshot: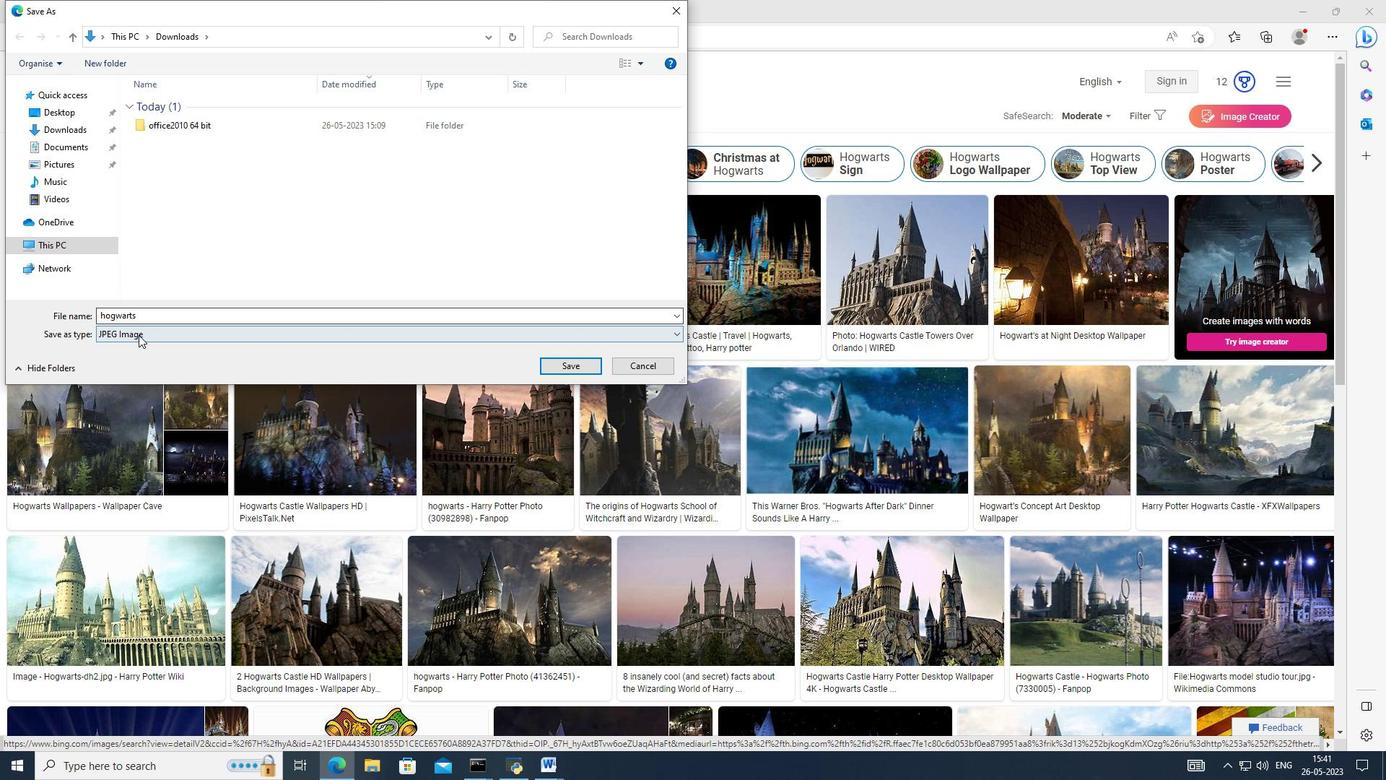 
Action: Mouse pressed left at (138, 335)
Screenshot: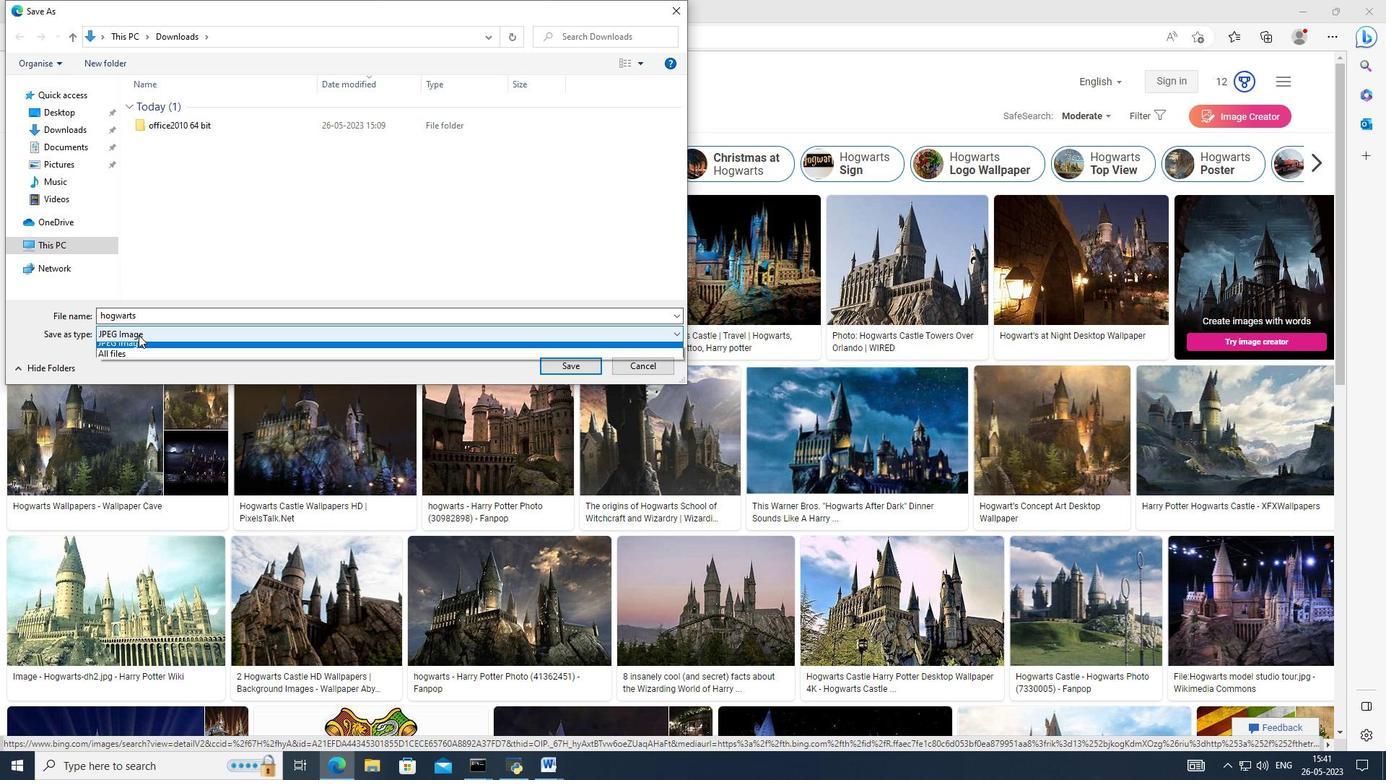 
Action: Mouse moved to (65, 159)
Screenshot: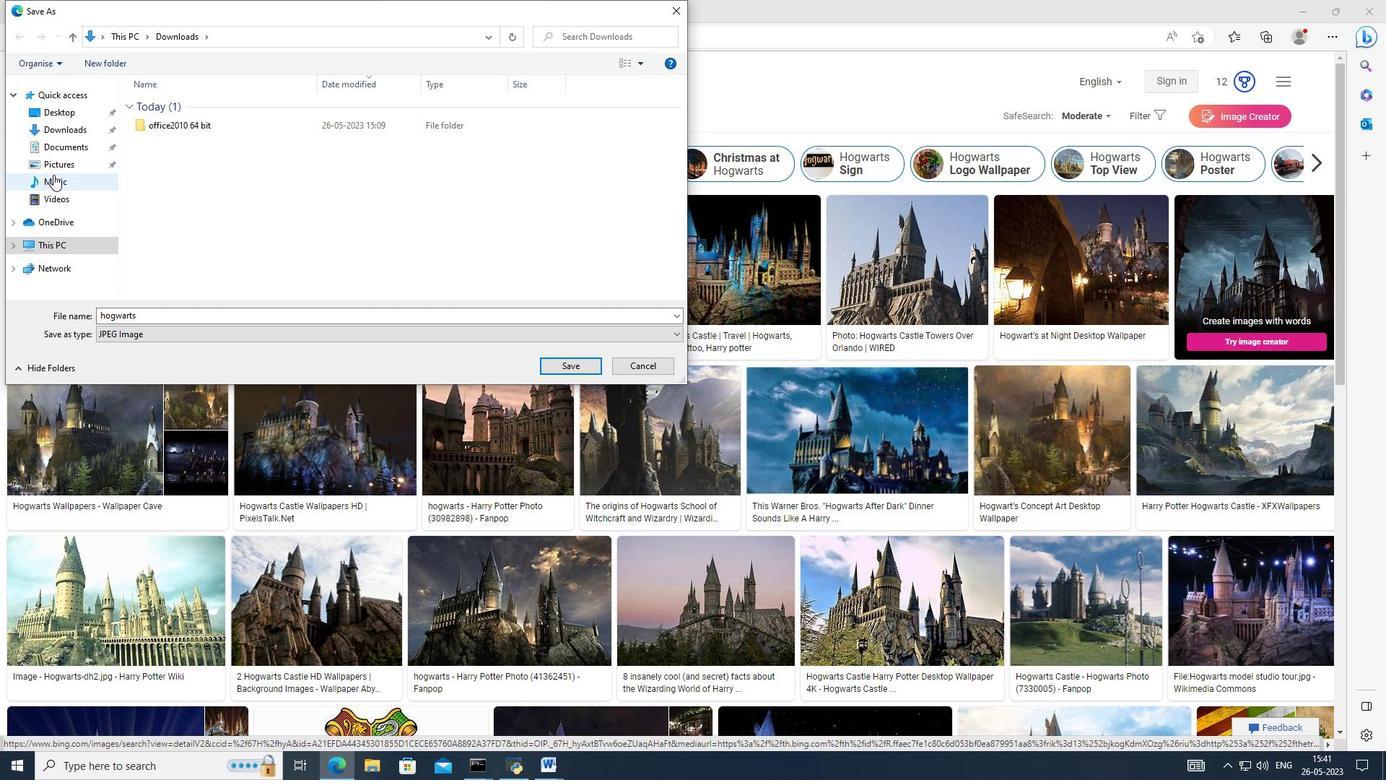 
Action: Mouse pressed left at (65, 159)
Screenshot: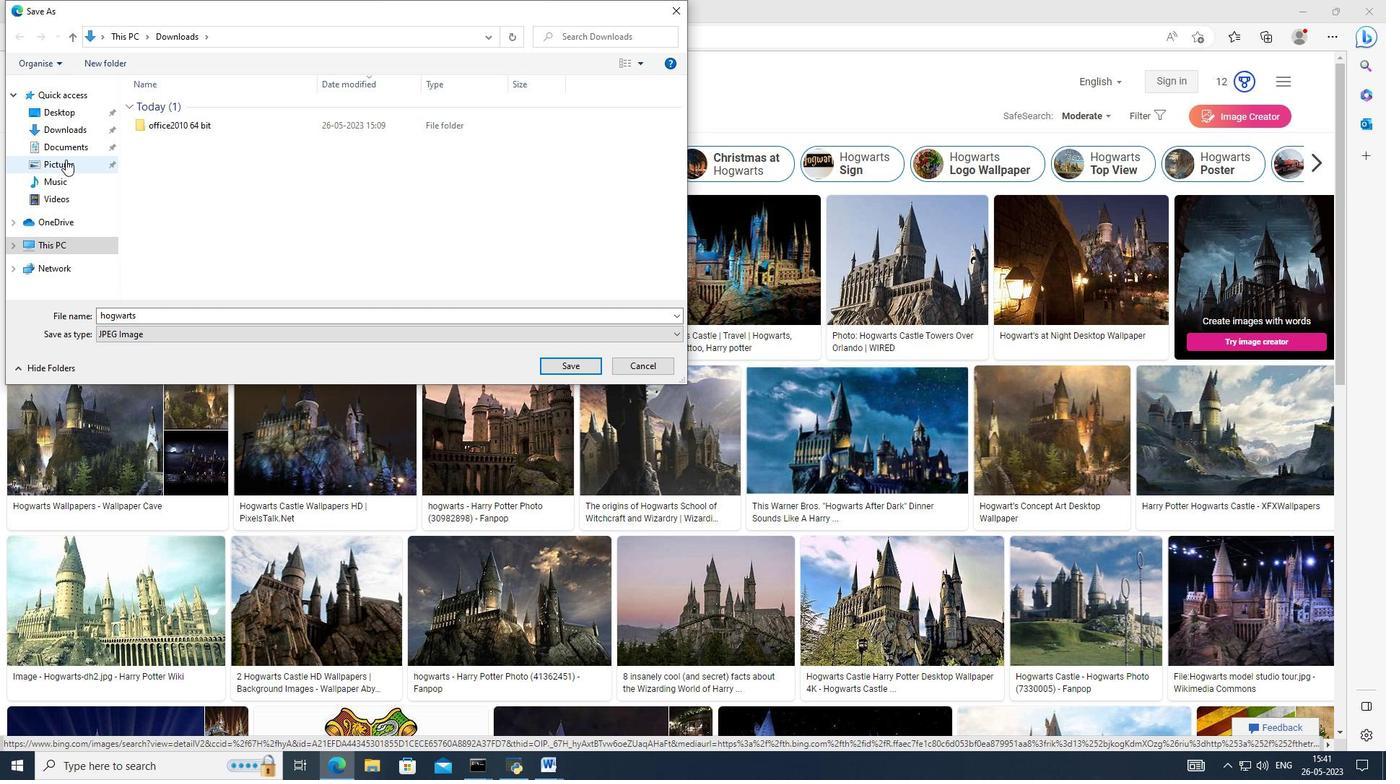 
Action: Mouse moved to (143, 334)
Screenshot: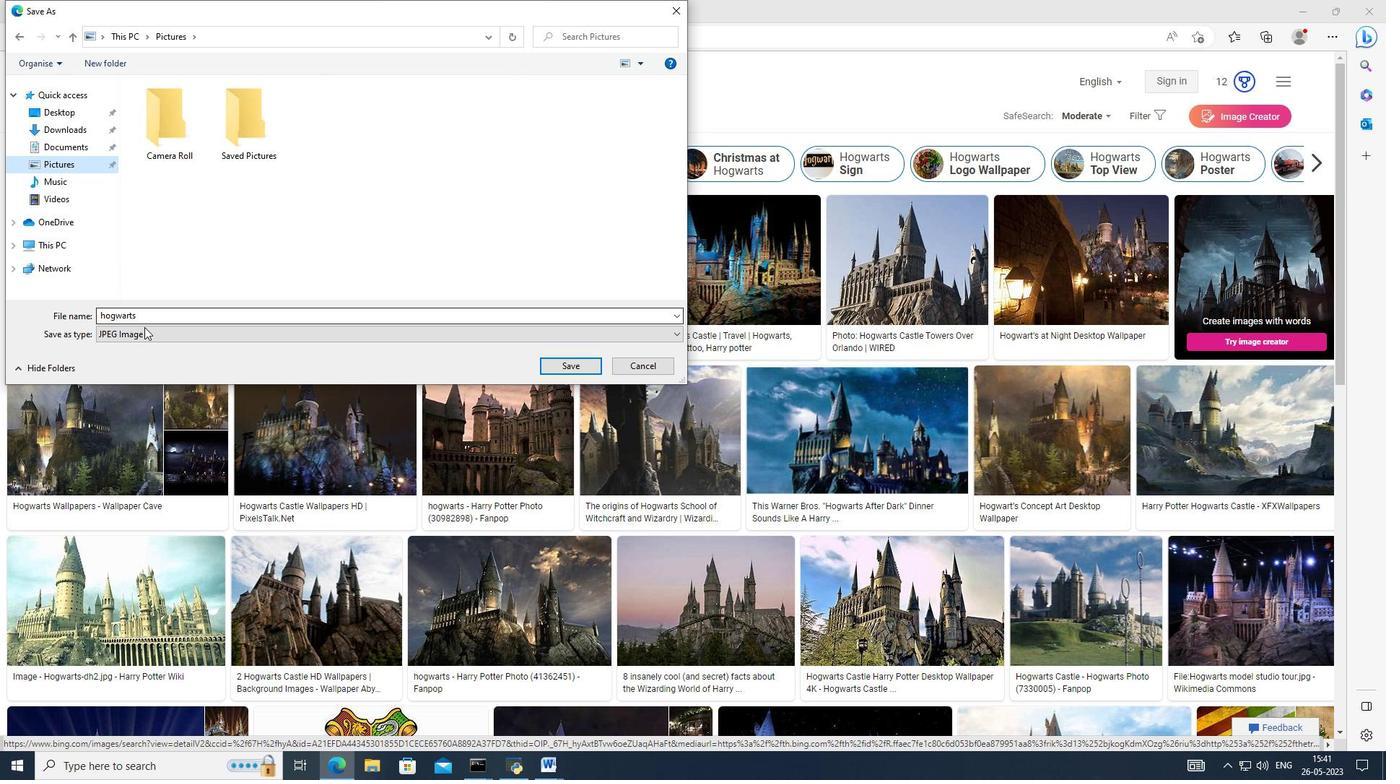 
Action: Mouse pressed left at (143, 334)
Screenshot: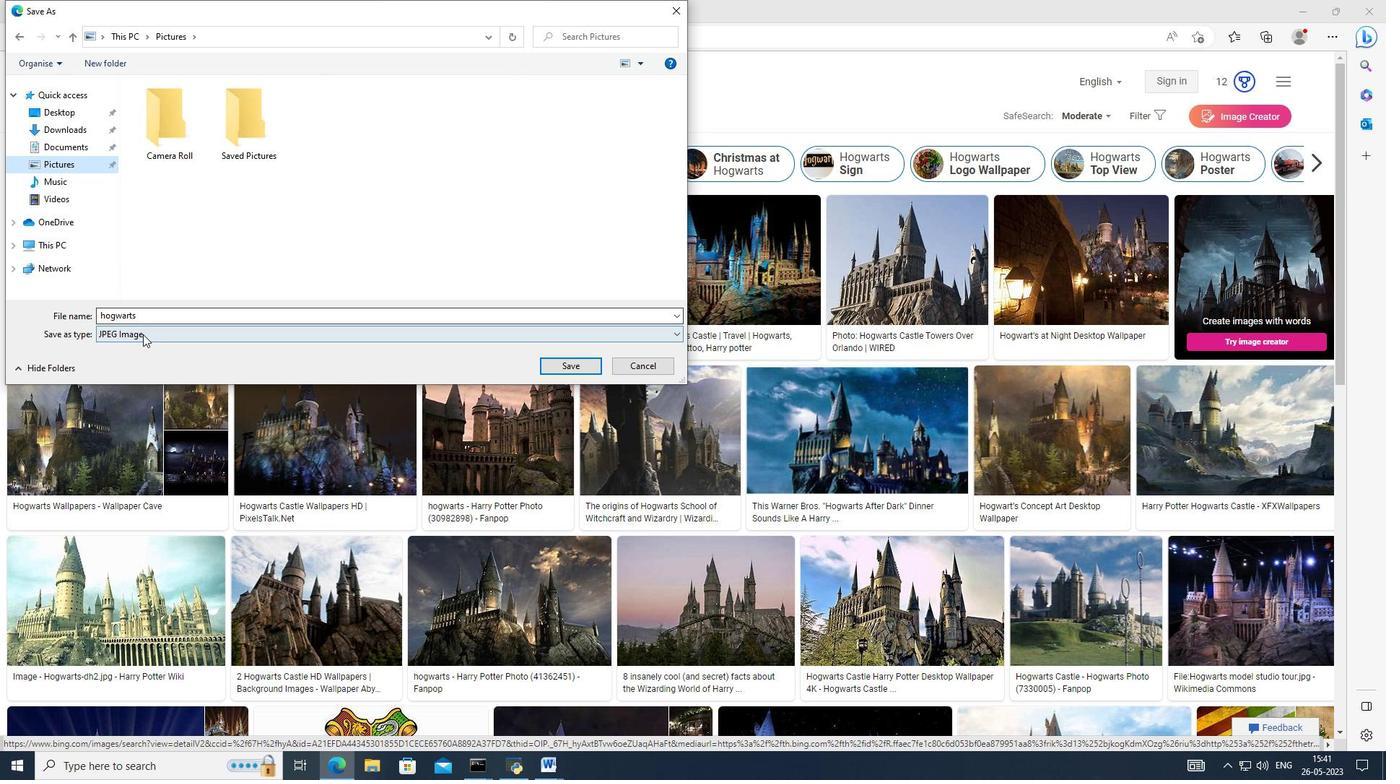 
Action: Mouse pressed left at (143, 334)
Screenshot: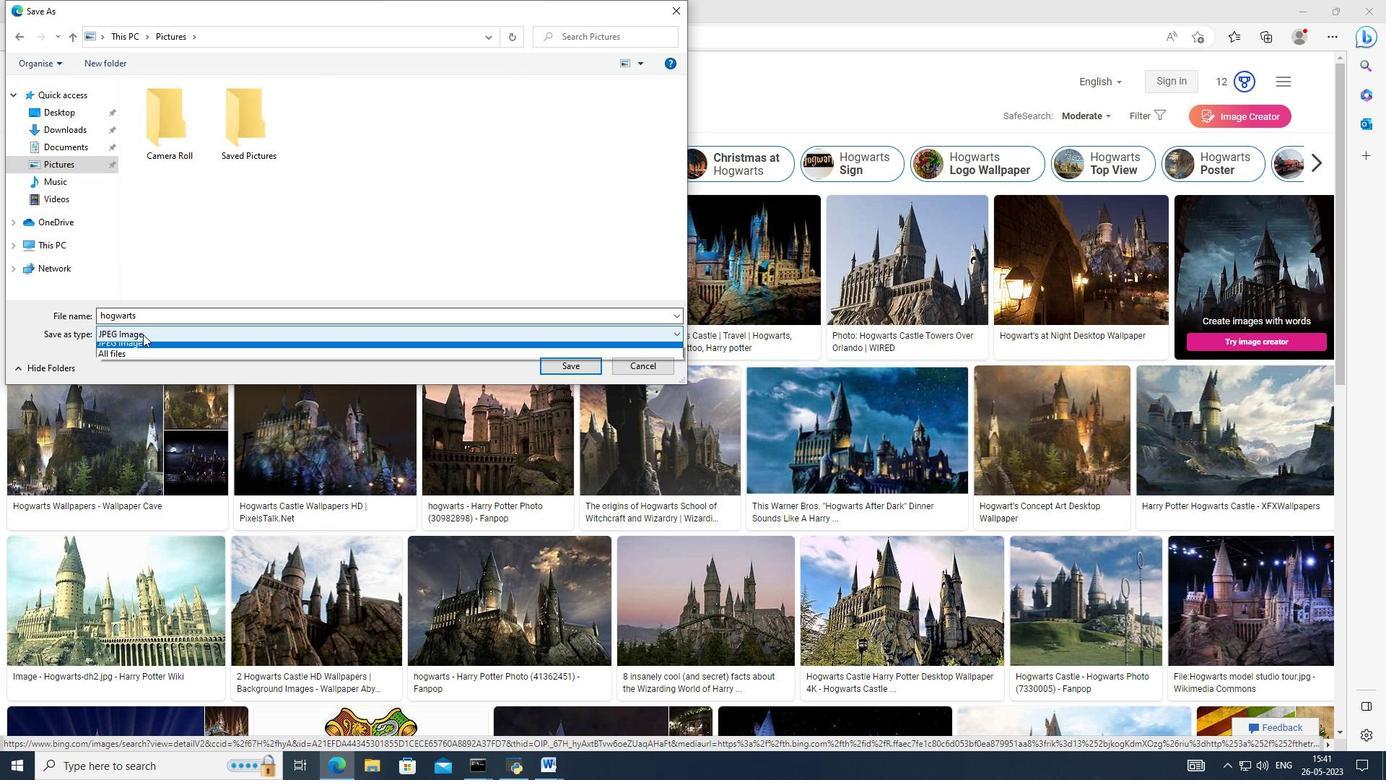 
Action: Mouse pressed left at (143, 334)
Screenshot: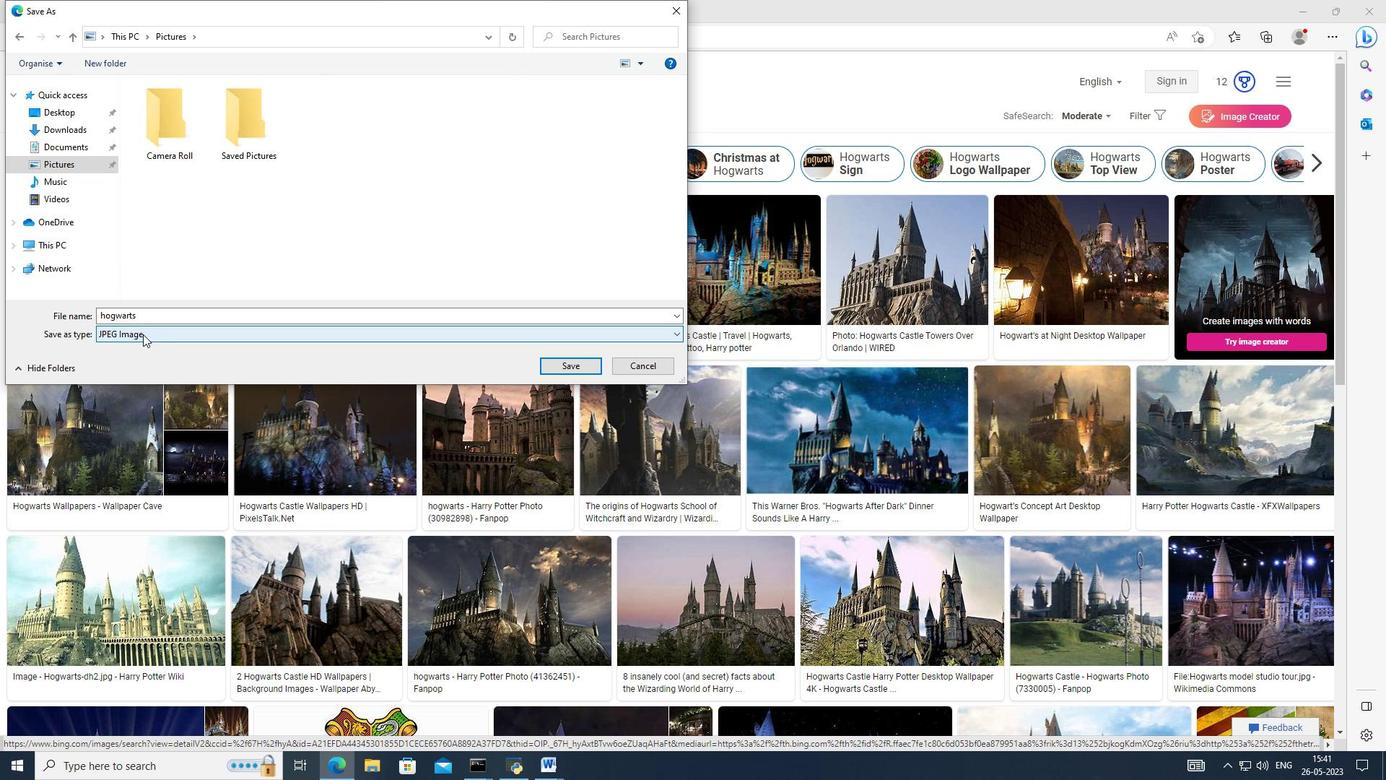 
Action: Mouse pressed left at (143, 334)
Screenshot: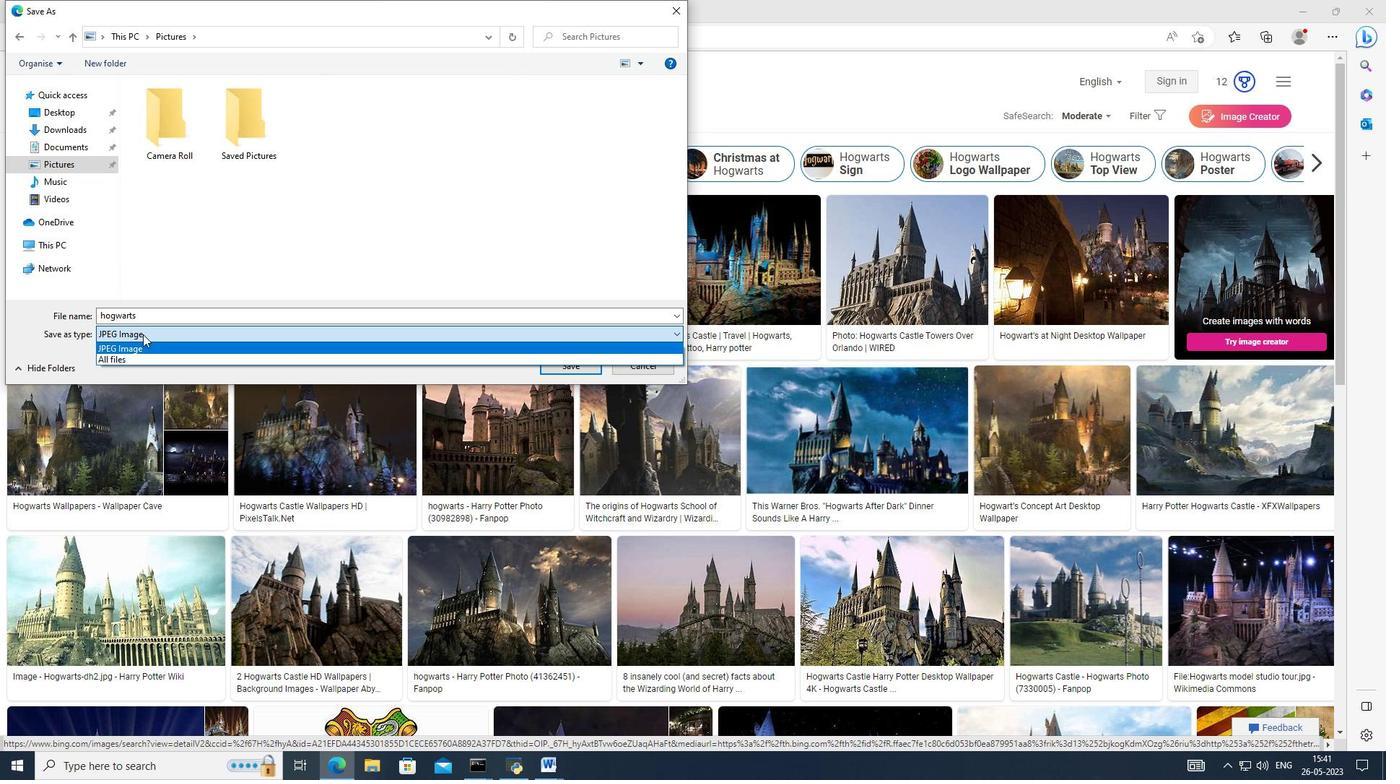 
Action: Mouse moved to (640, 364)
Screenshot: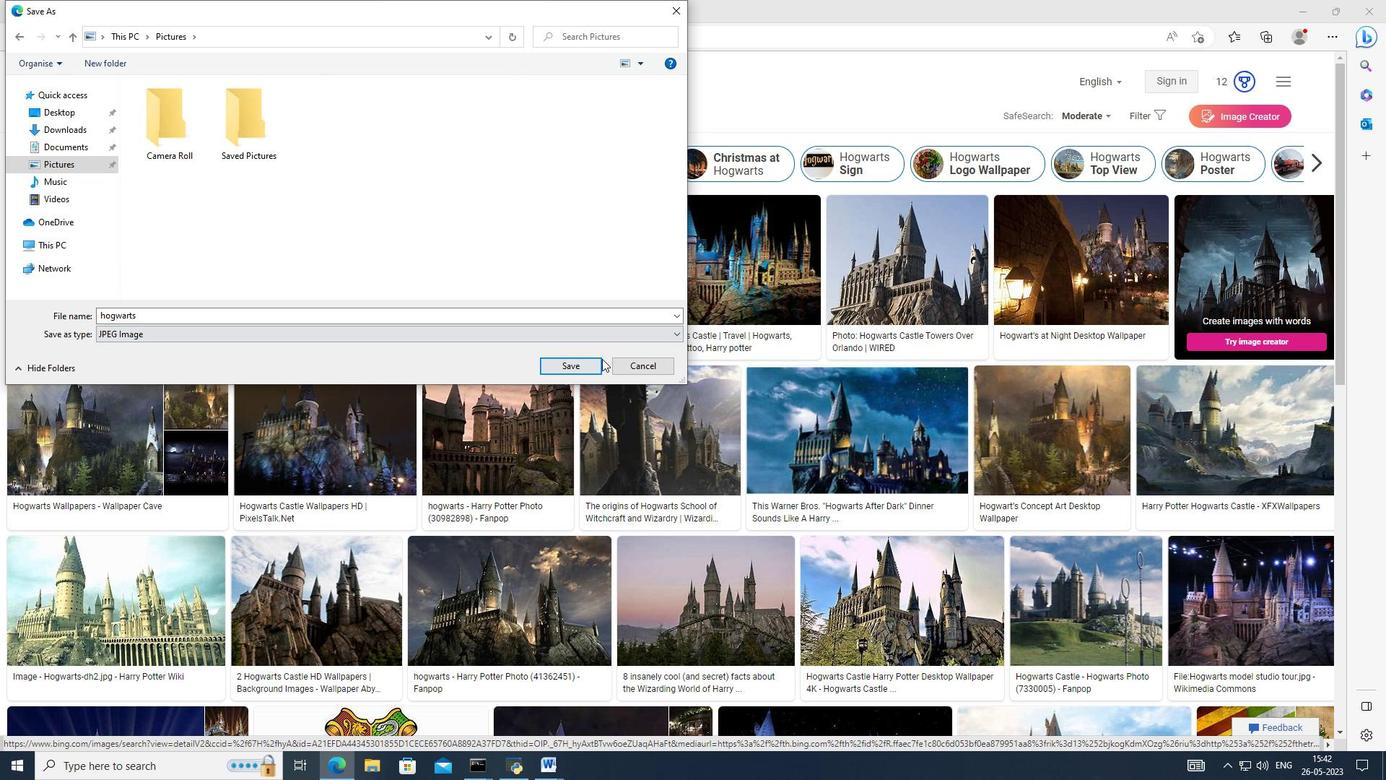 
Action: Mouse pressed left at (640, 364)
Screenshot: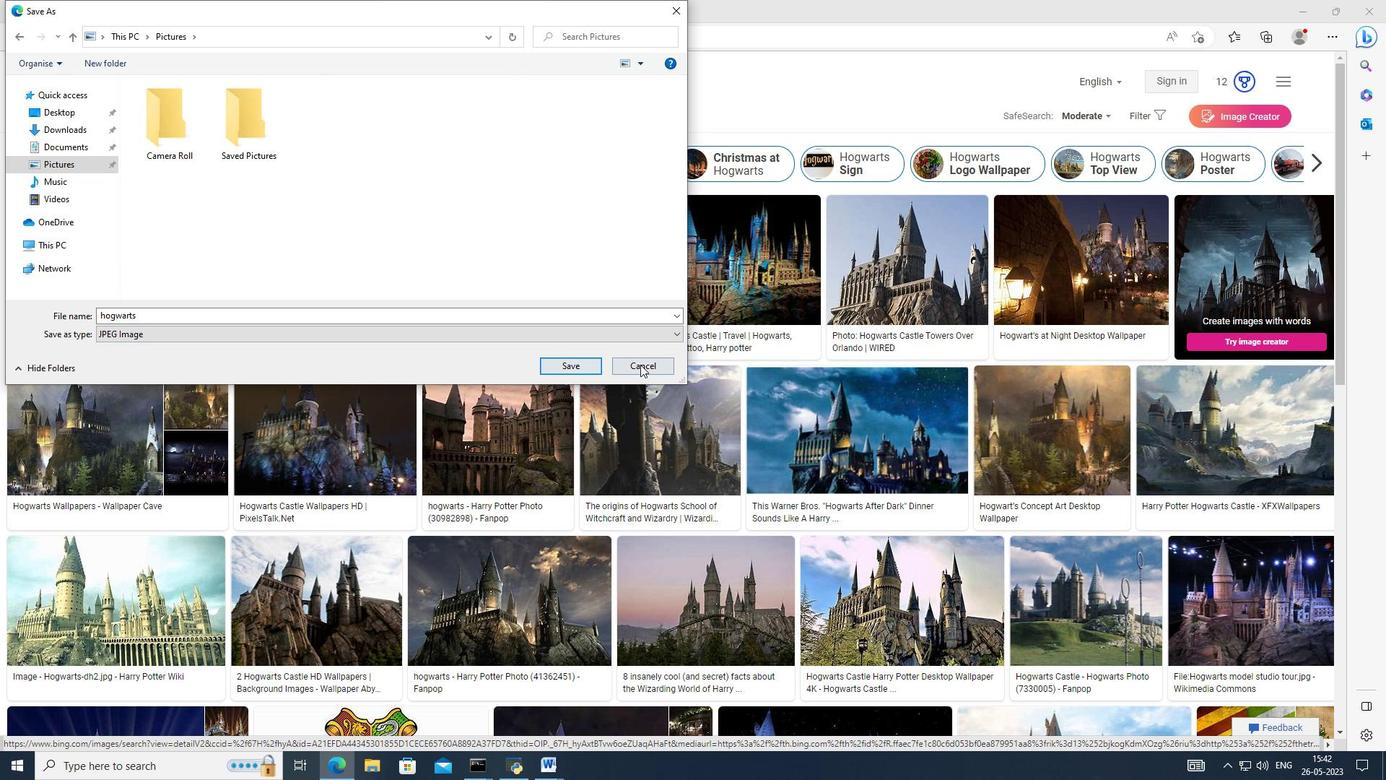 
Action: Mouse moved to (96, 272)
Screenshot: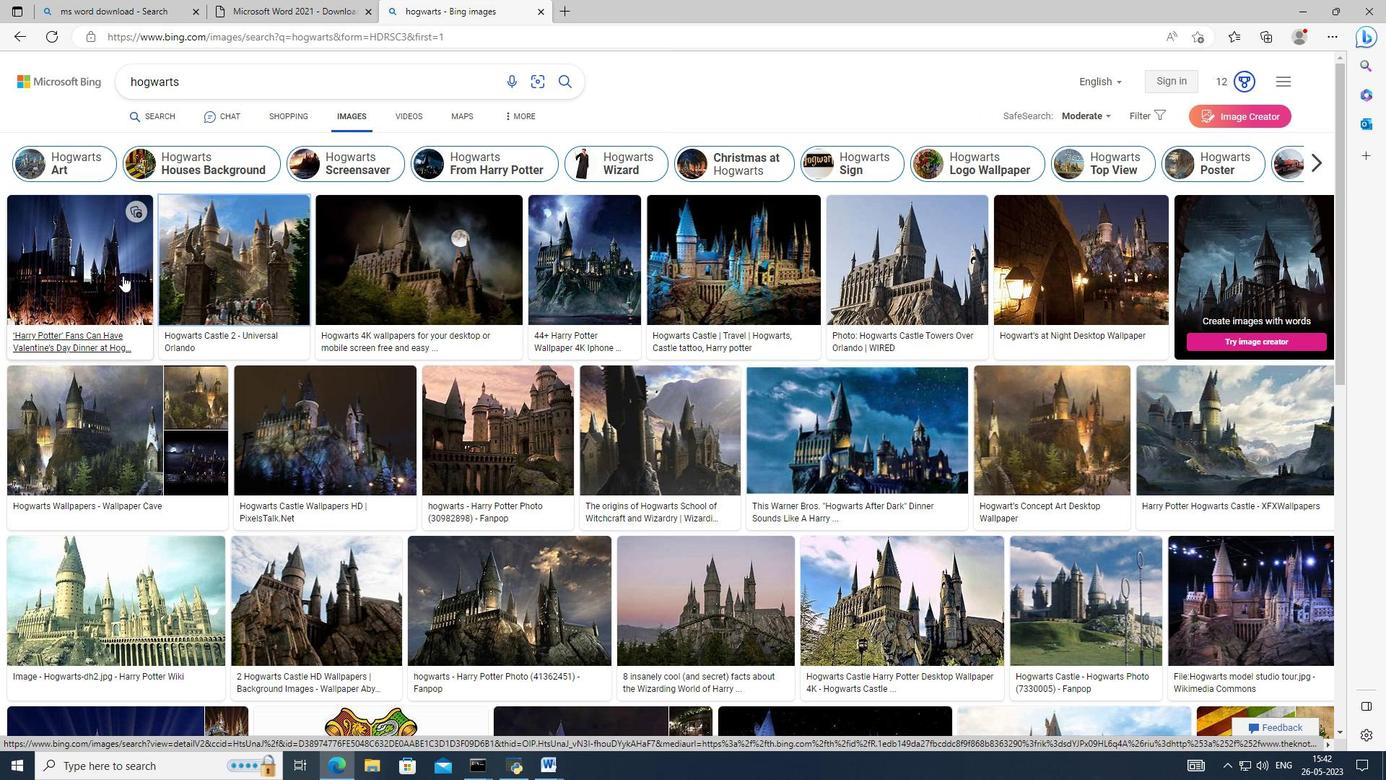
Action: Mouse pressed left at (96, 272)
Screenshot: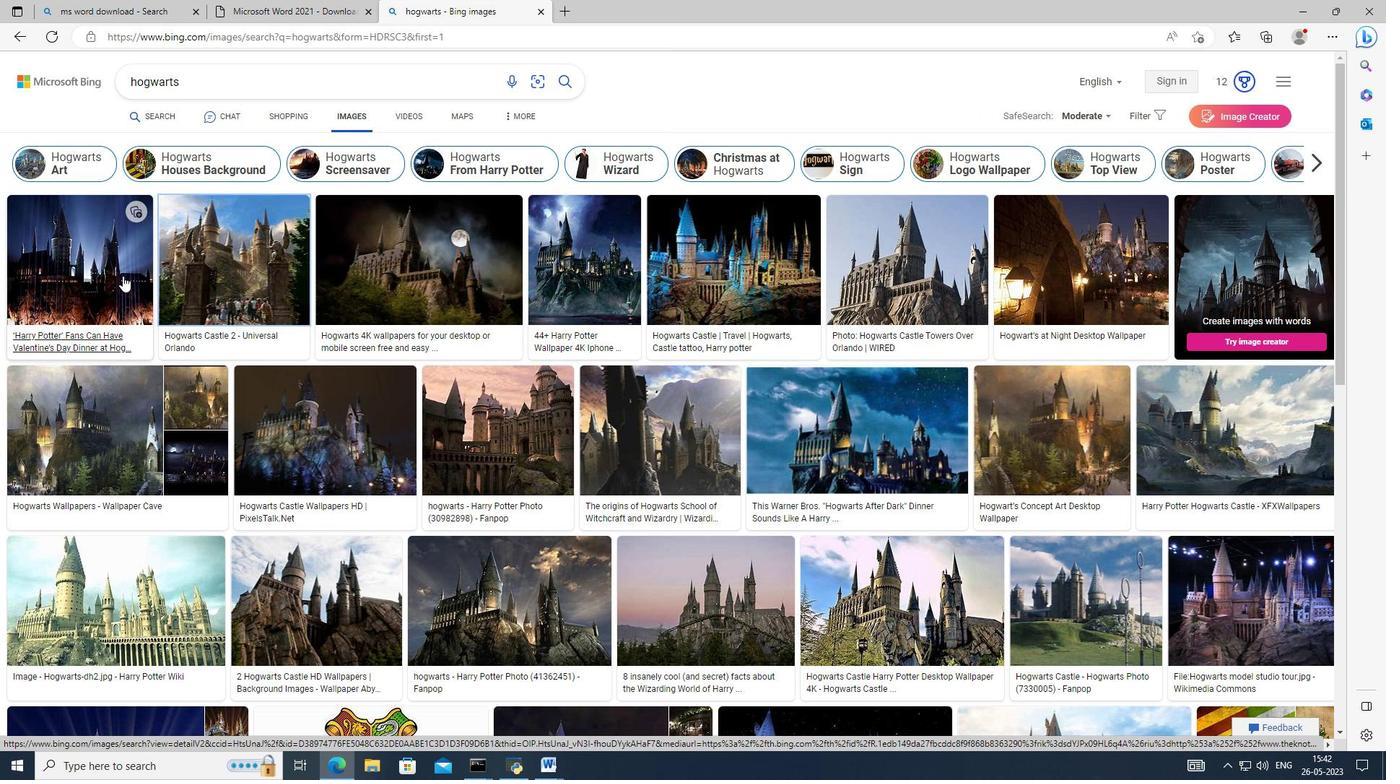 
Action: Mouse moved to (470, 354)
Screenshot: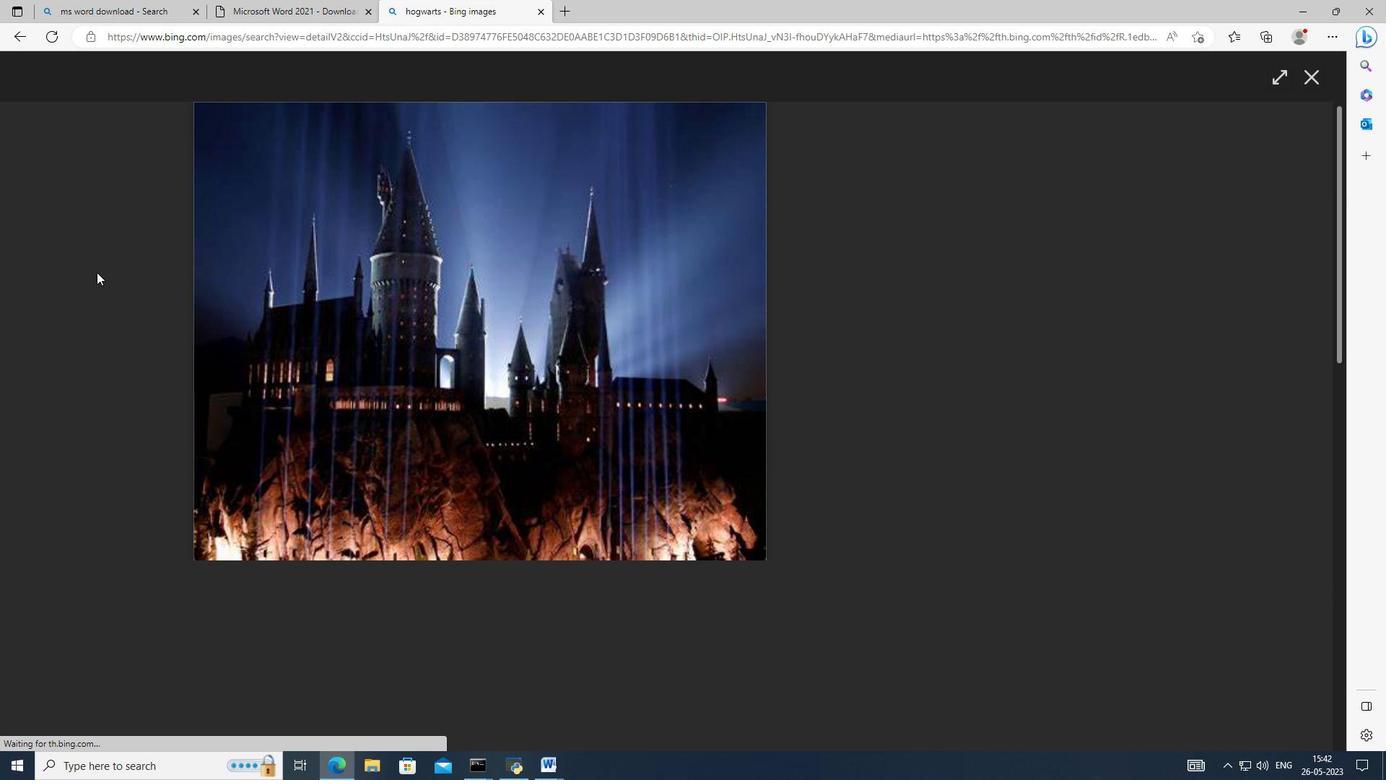 
Action: Mouse pressed right at (470, 354)
Screenshot: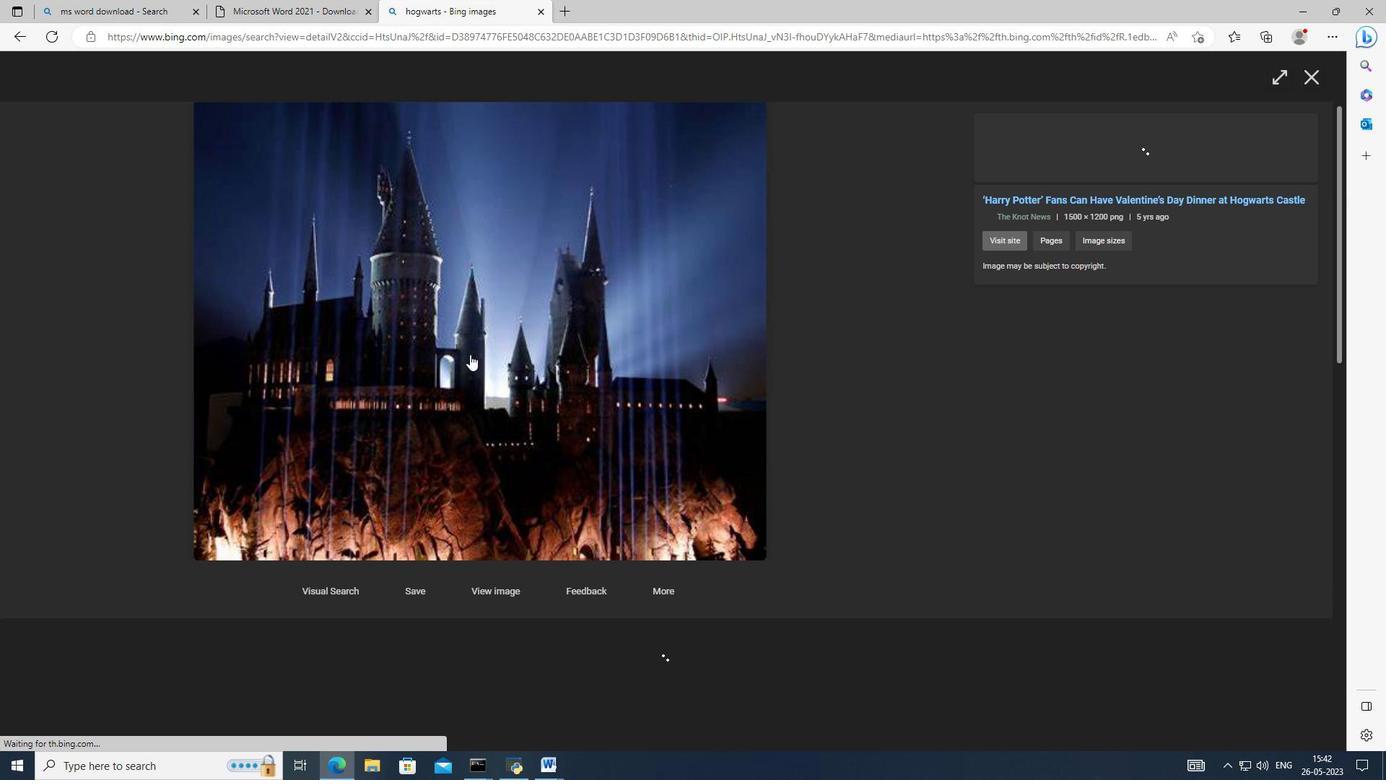 
Action: Mouse moved to (528, 392)
Screenshot: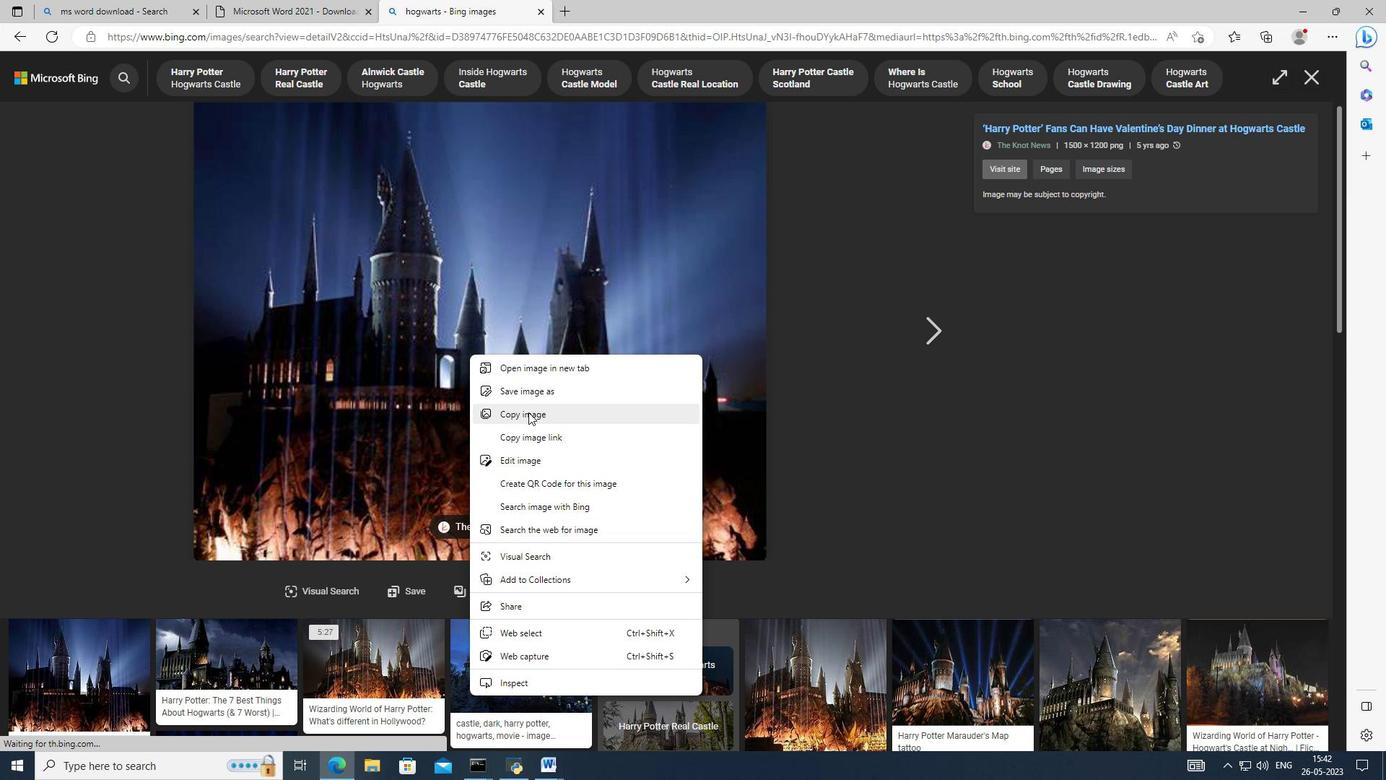 
Action: Mouse pressed left at (528, 392)
Screenshot: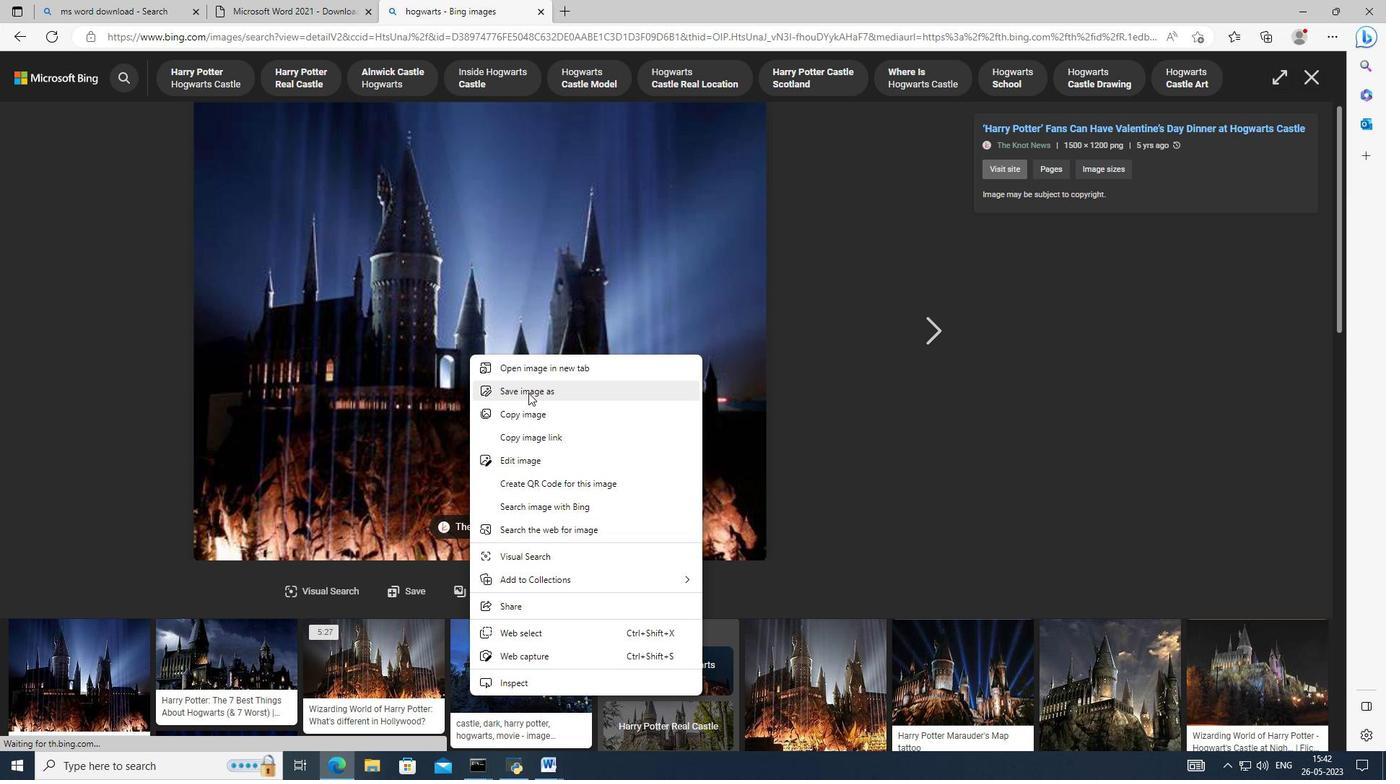
Action: Mouse moved to (110, 325)
Screenshot: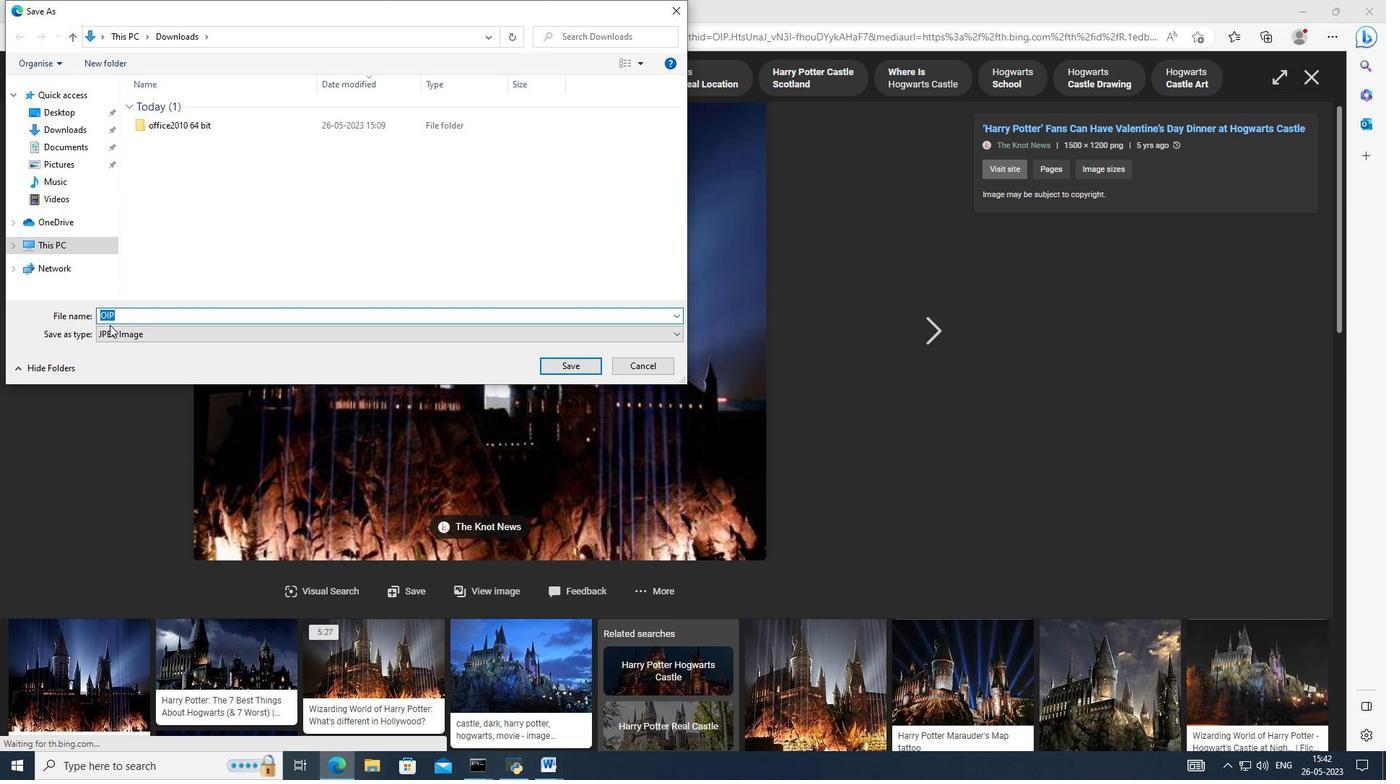 
Action: Mouse pressed left at (110, 325)
Screenshot: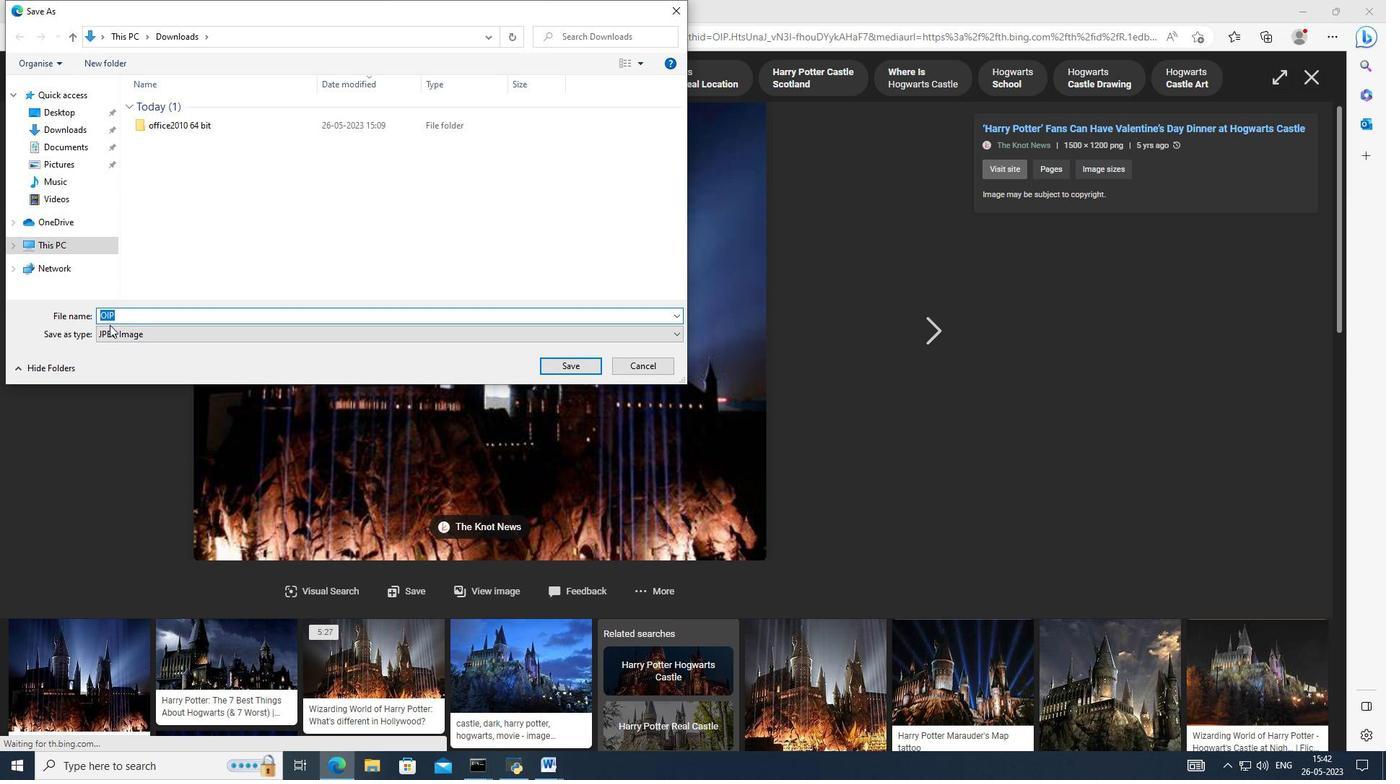 
Action: Mouse moved to (124, 304)
Screenshot: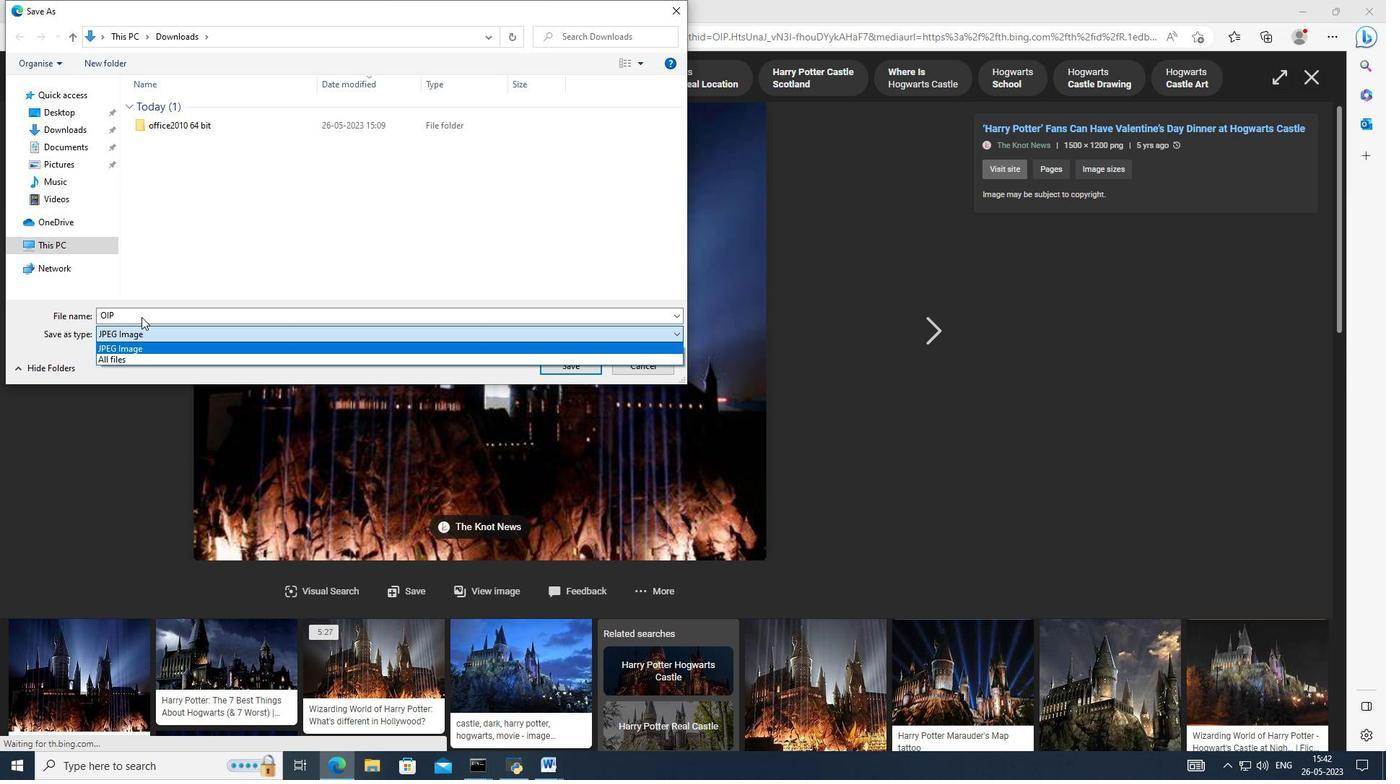 
Action: Mouse pressed left at (124, 304)
Screenshot: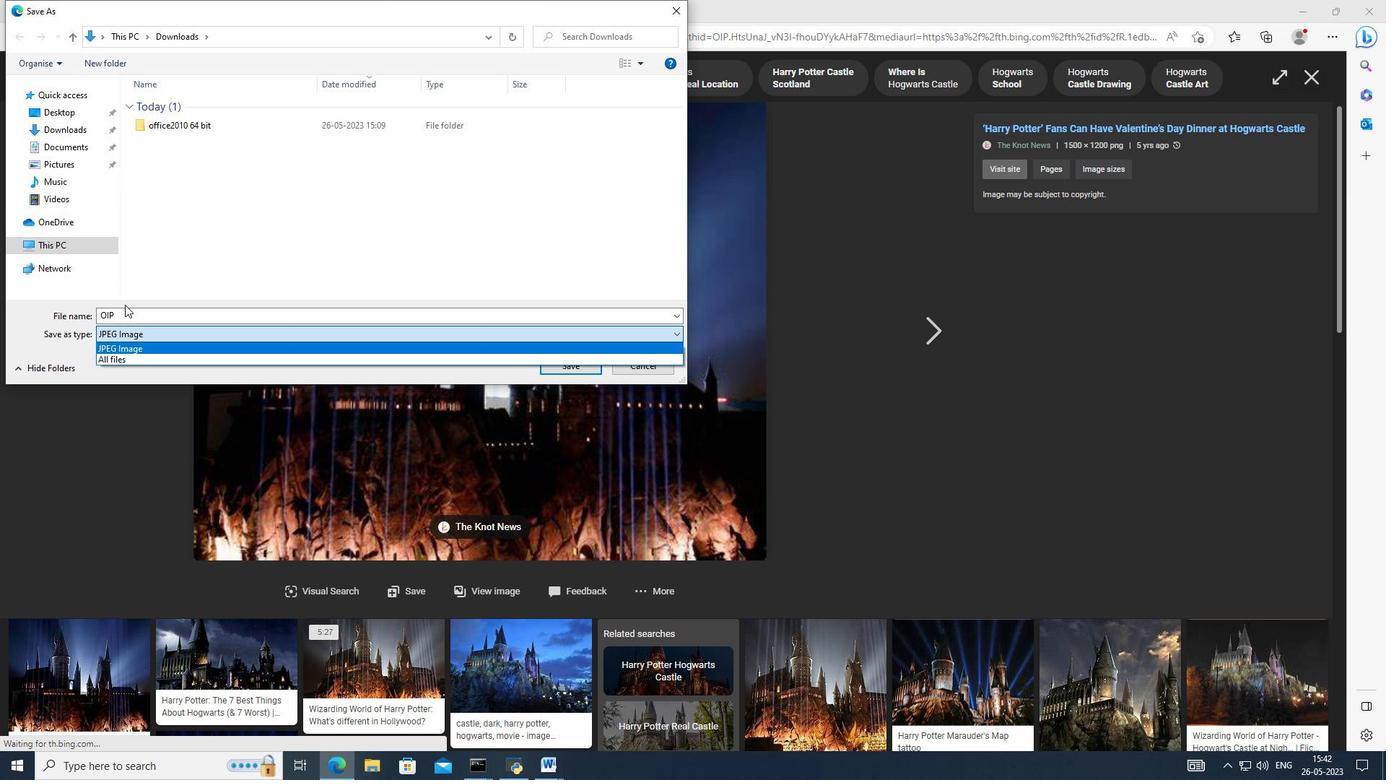 
Action: Mouse moved to (117, 314)
Screenshot: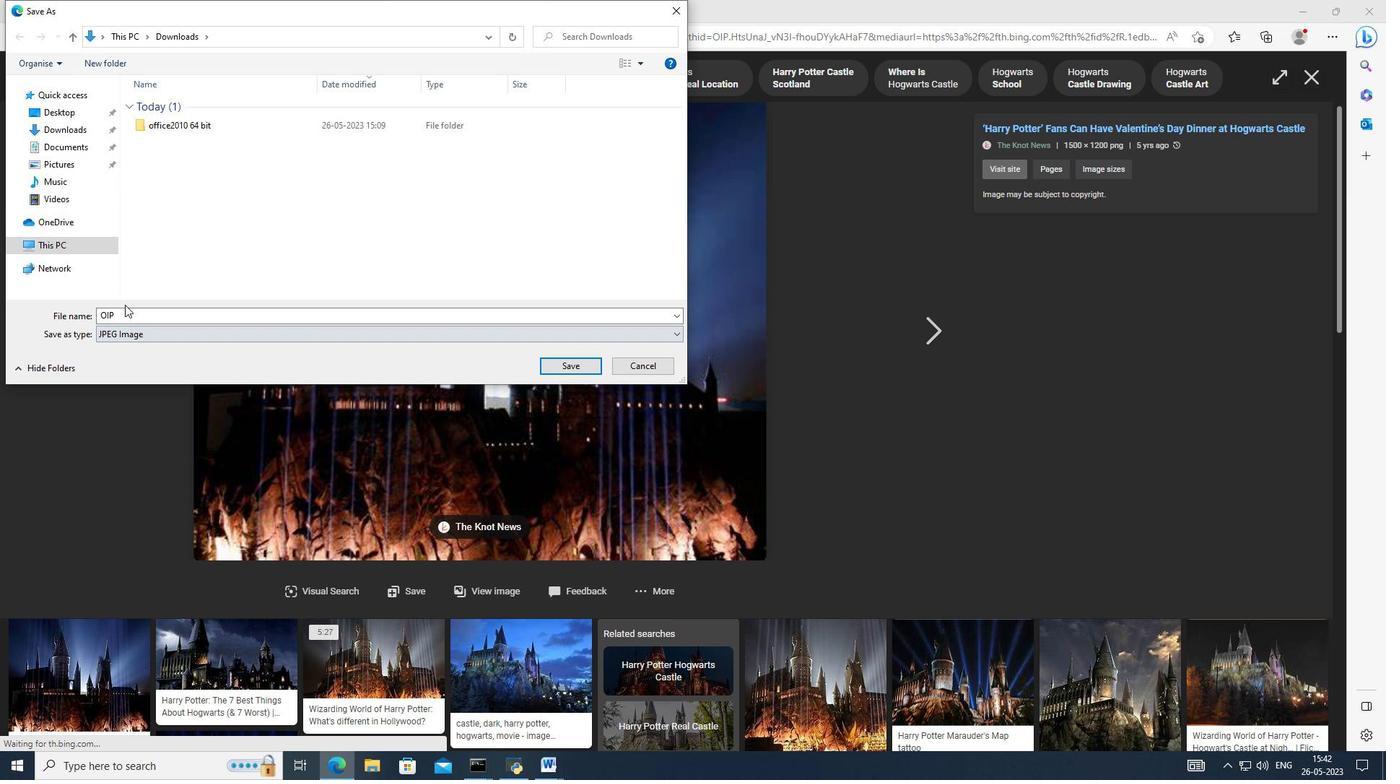 
Action: Mouse pressed left at (117, 314)
Screenshot: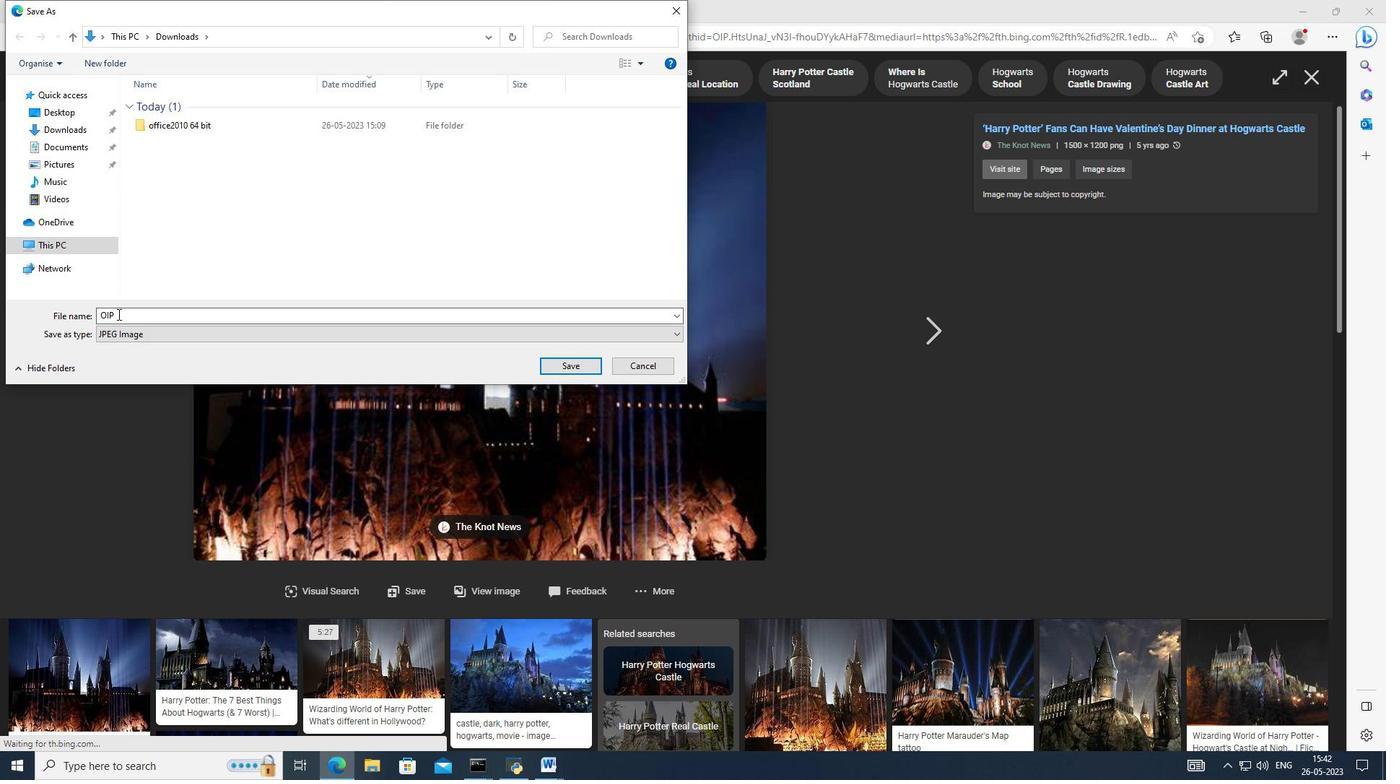 
Action: Mouse moved to (114, 304)
Screenshot: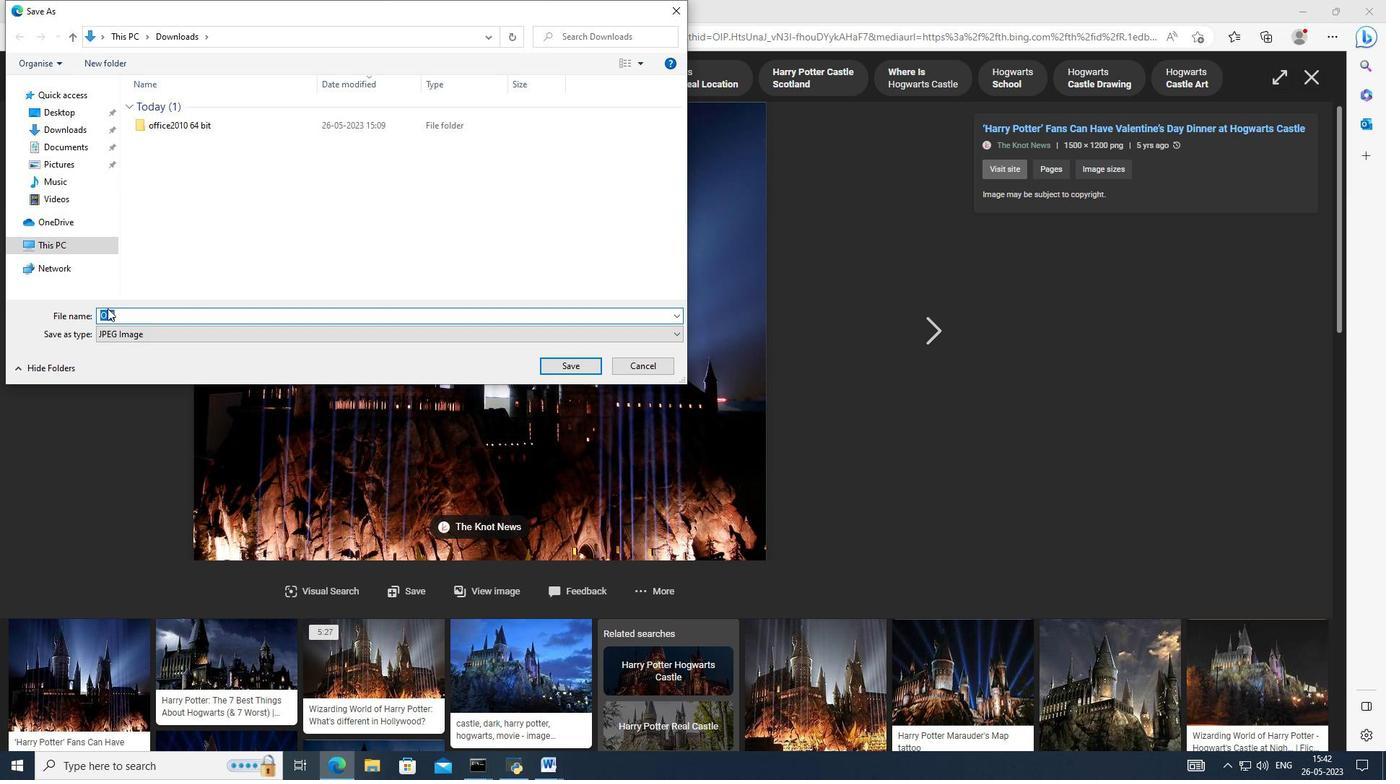 
Action: Key pressed <Key.caps_lock>H<Key.caps_lock>ogwarts
Screenshot: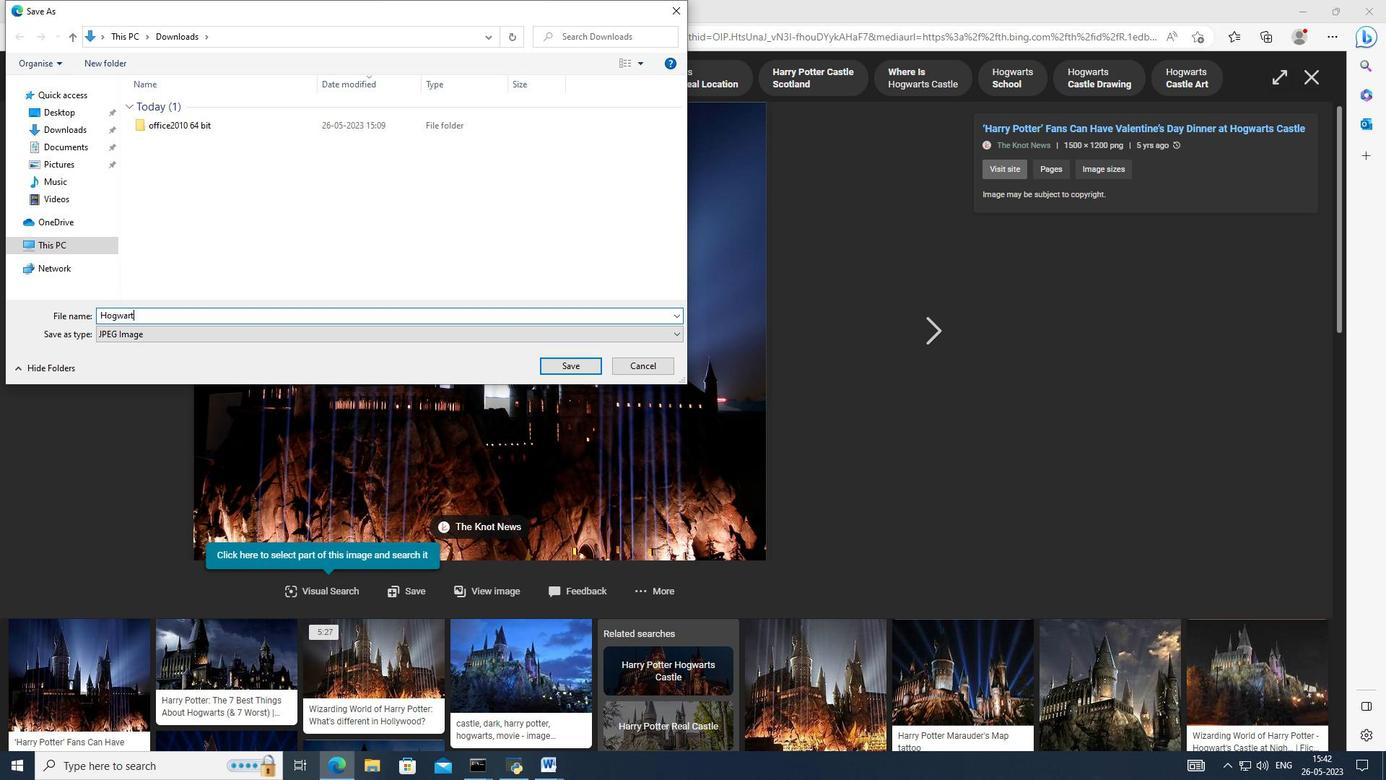
Action: Mouse moved to (54, 164)
Screenshot: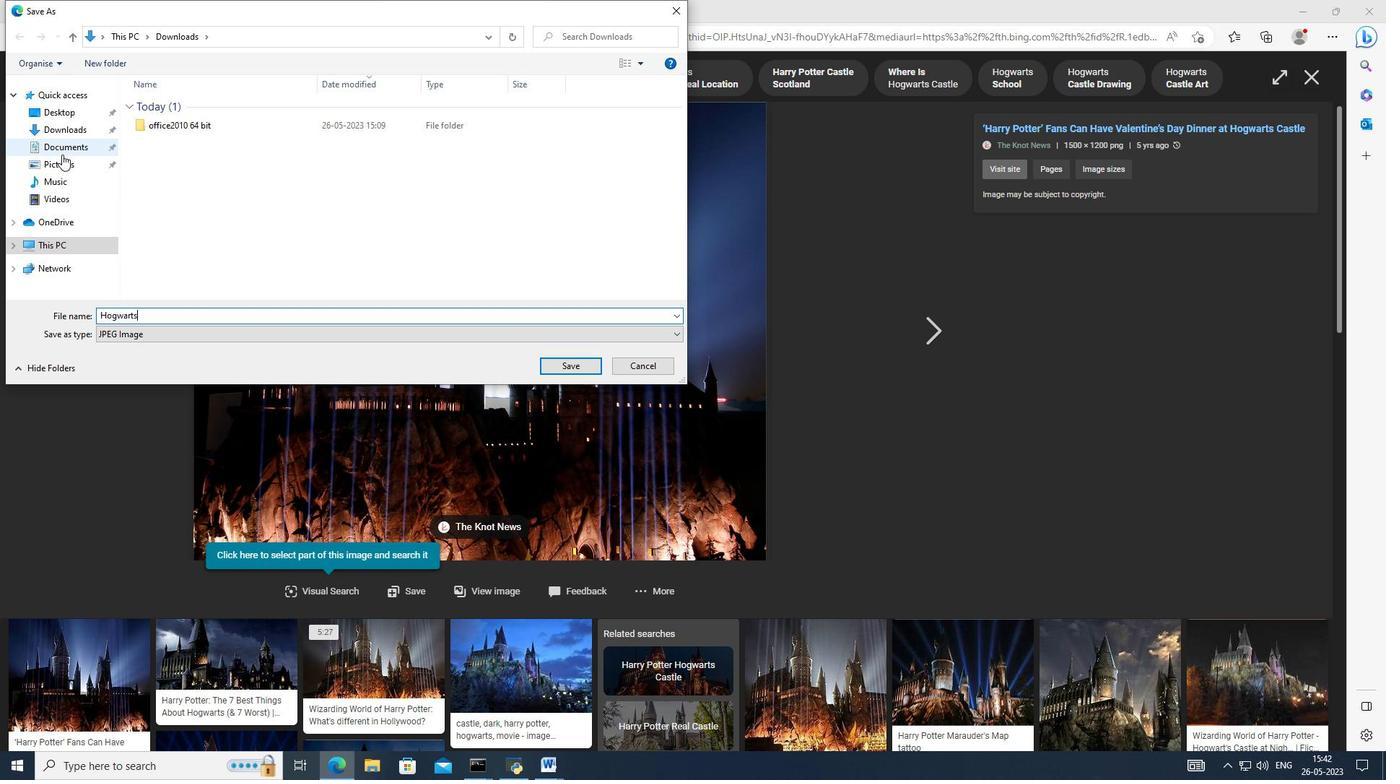 
Action: Mouse pressed left at (54, 164)
Screenshot: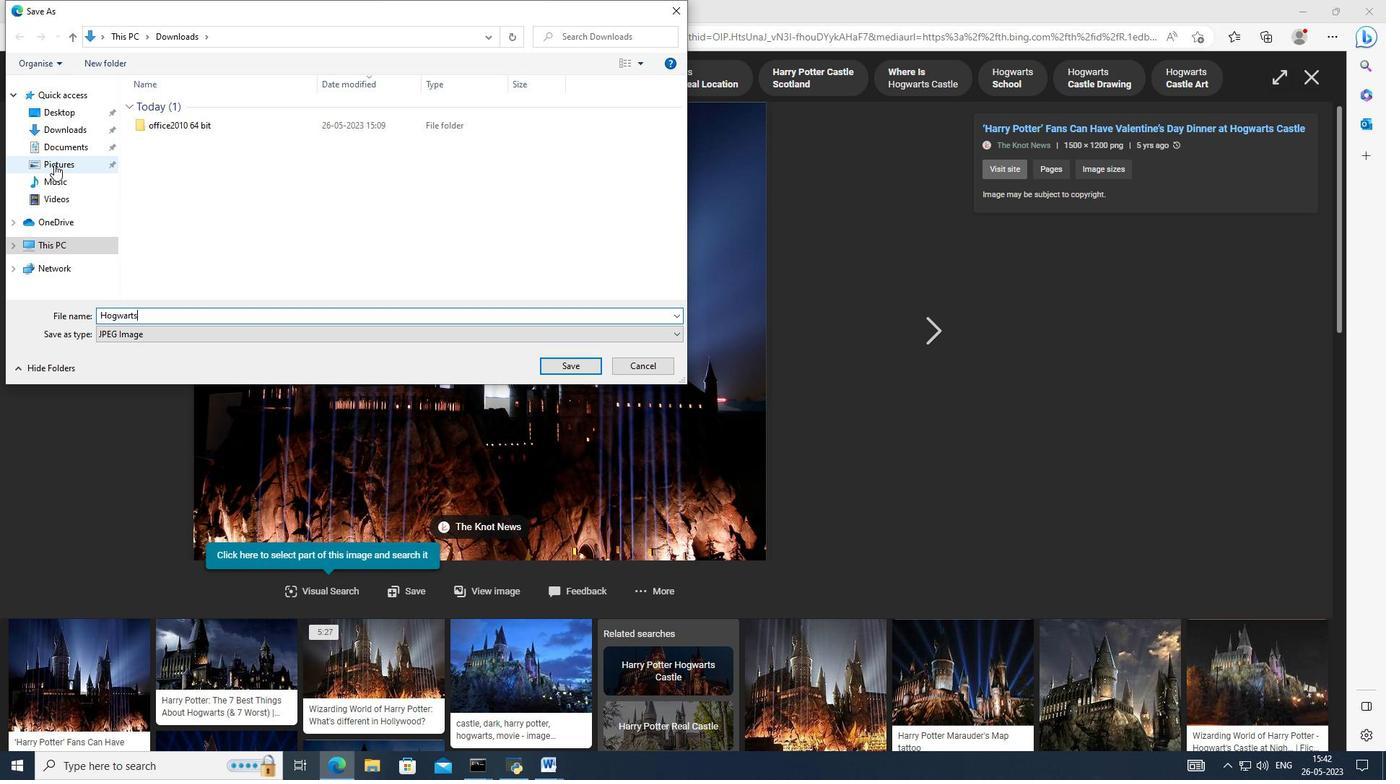 
Action: Mouse moved to (57, 143)
Screenshot: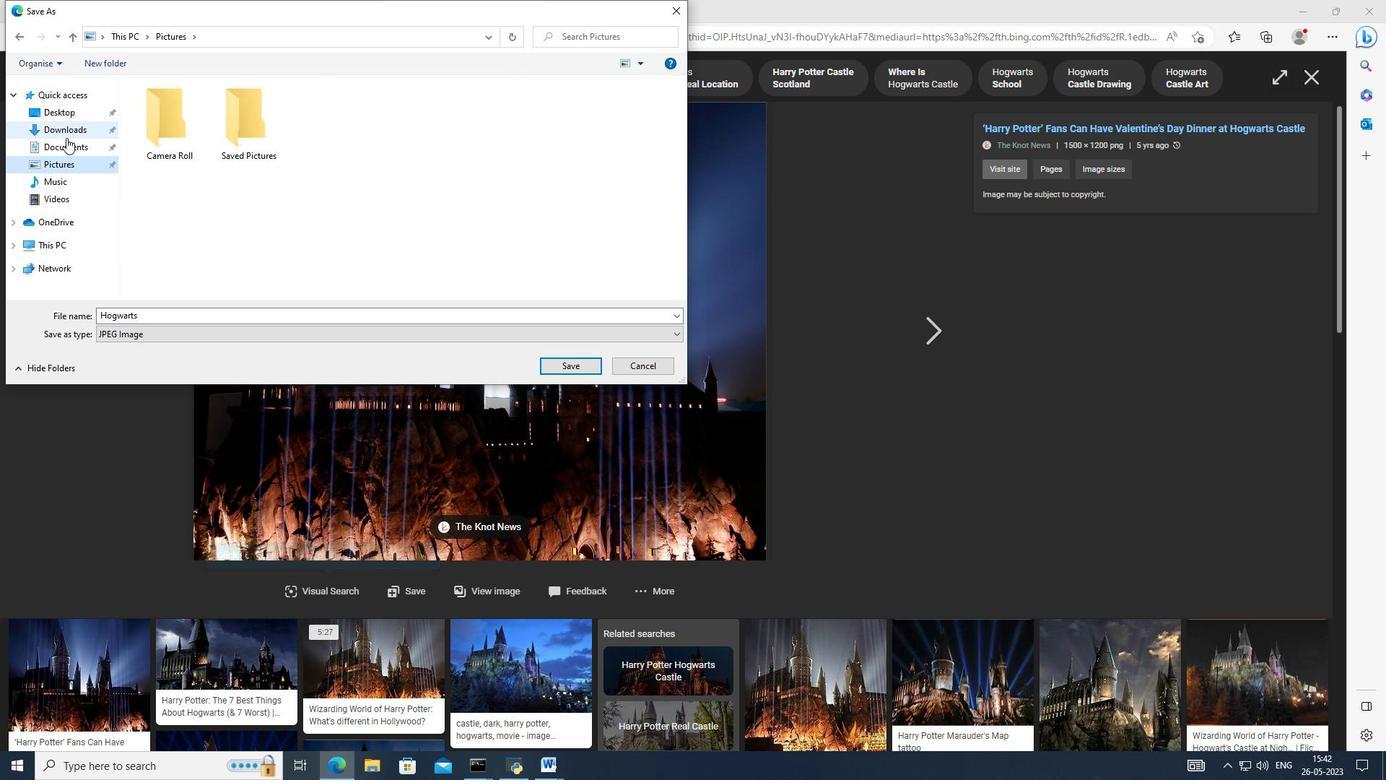 
Action: Mouse pressed left at (57, 143)
Screenshot: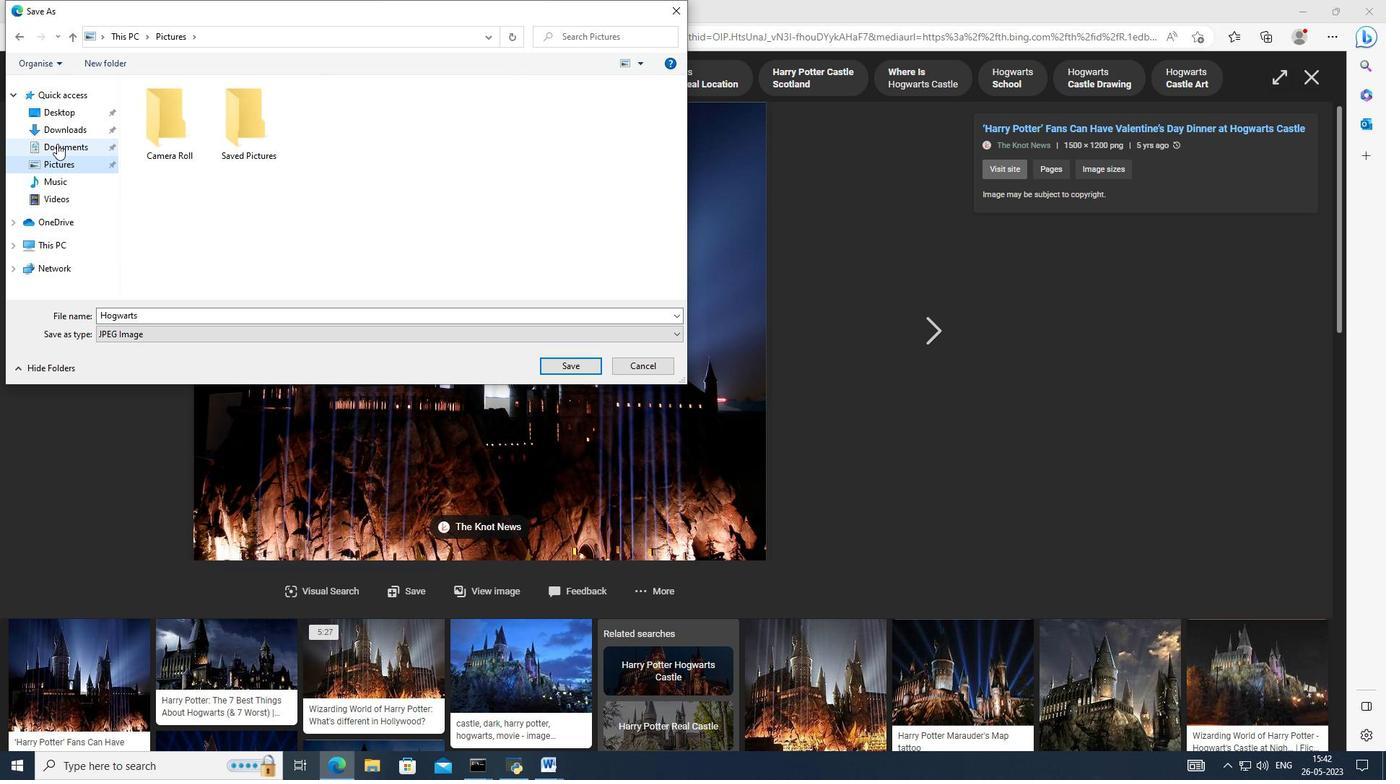 
Action: Mouse moved to (578, 366)
Screenshot: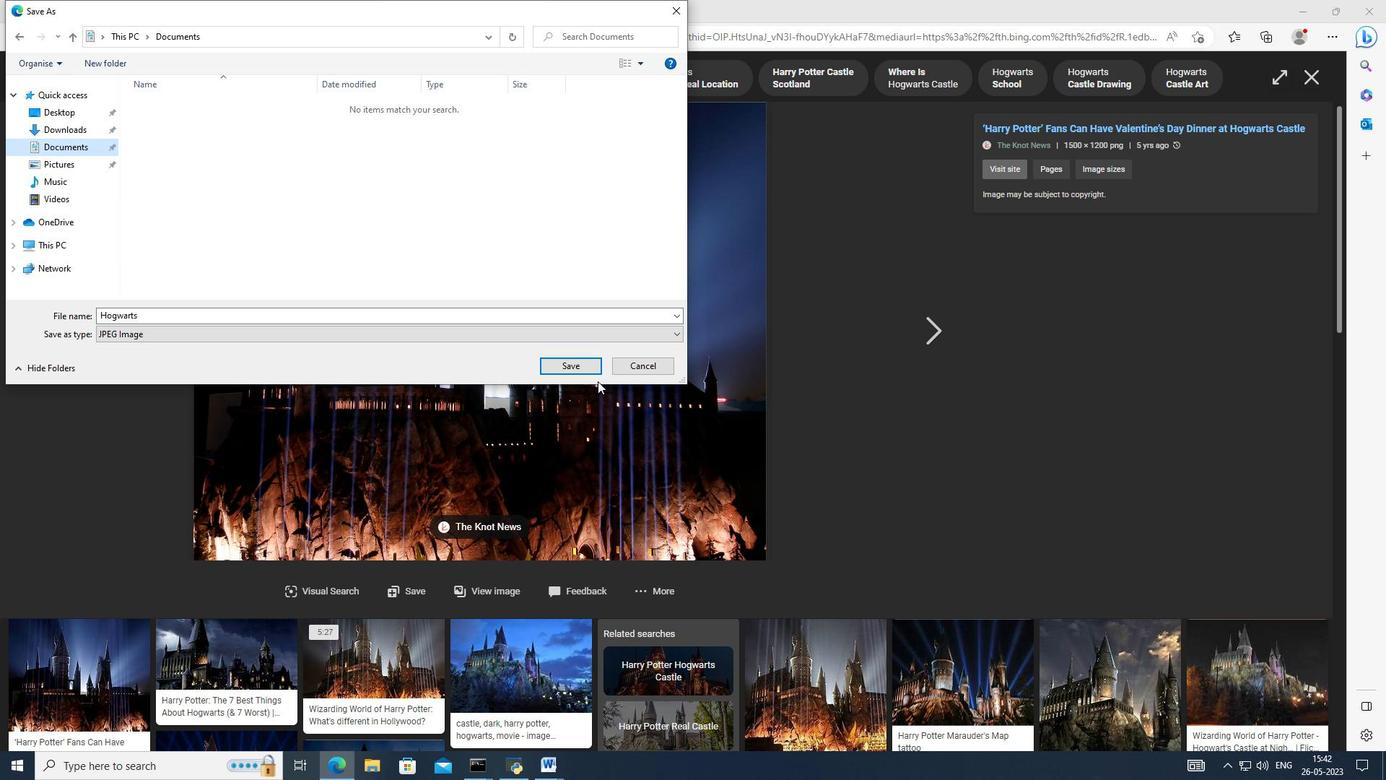 
Action: Mouse pressed left at (578, 366)
Screenshot: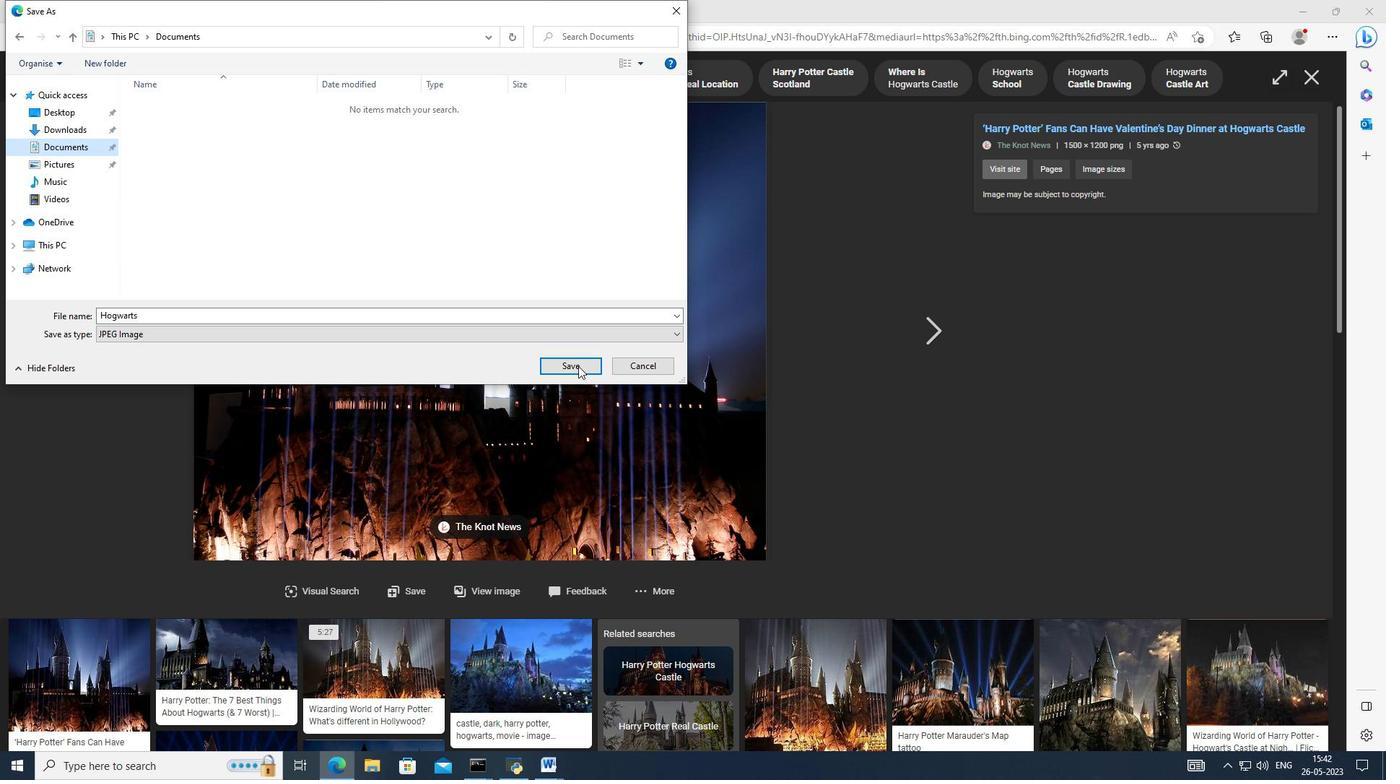 
Action: Mouse moved to (289, 18)
Screenshot: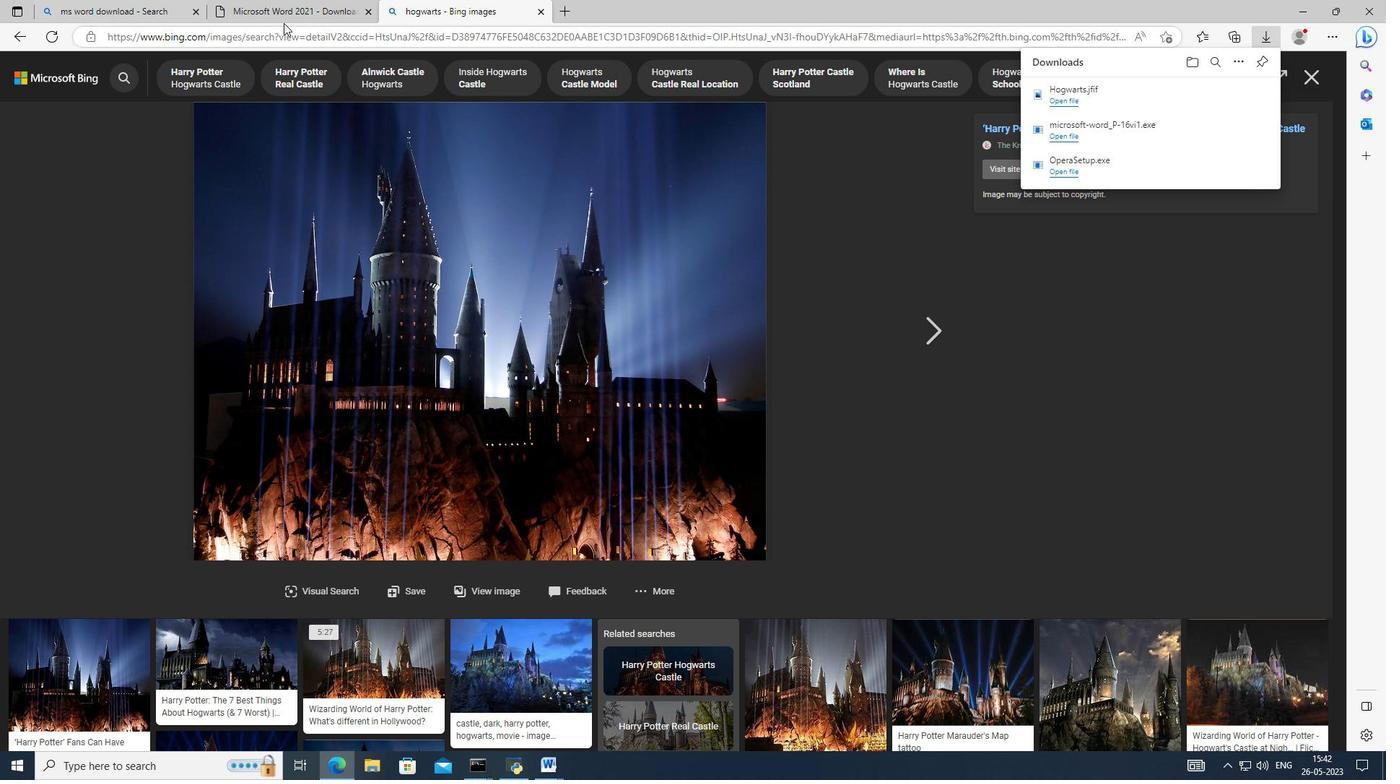 
Action: Mouse pressed left at (289, 18)
Screenshot: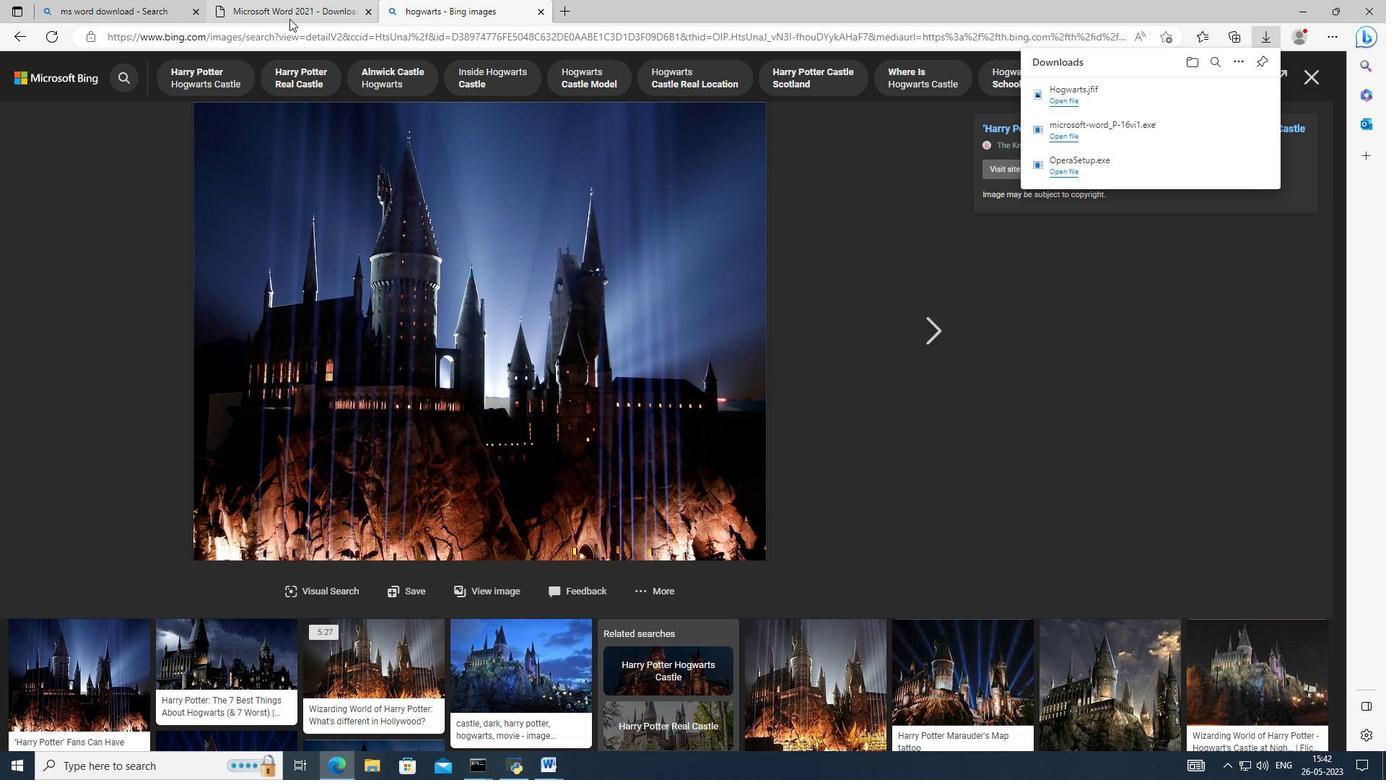 
Action: Mouse moved to (424, 12)
Screenshot: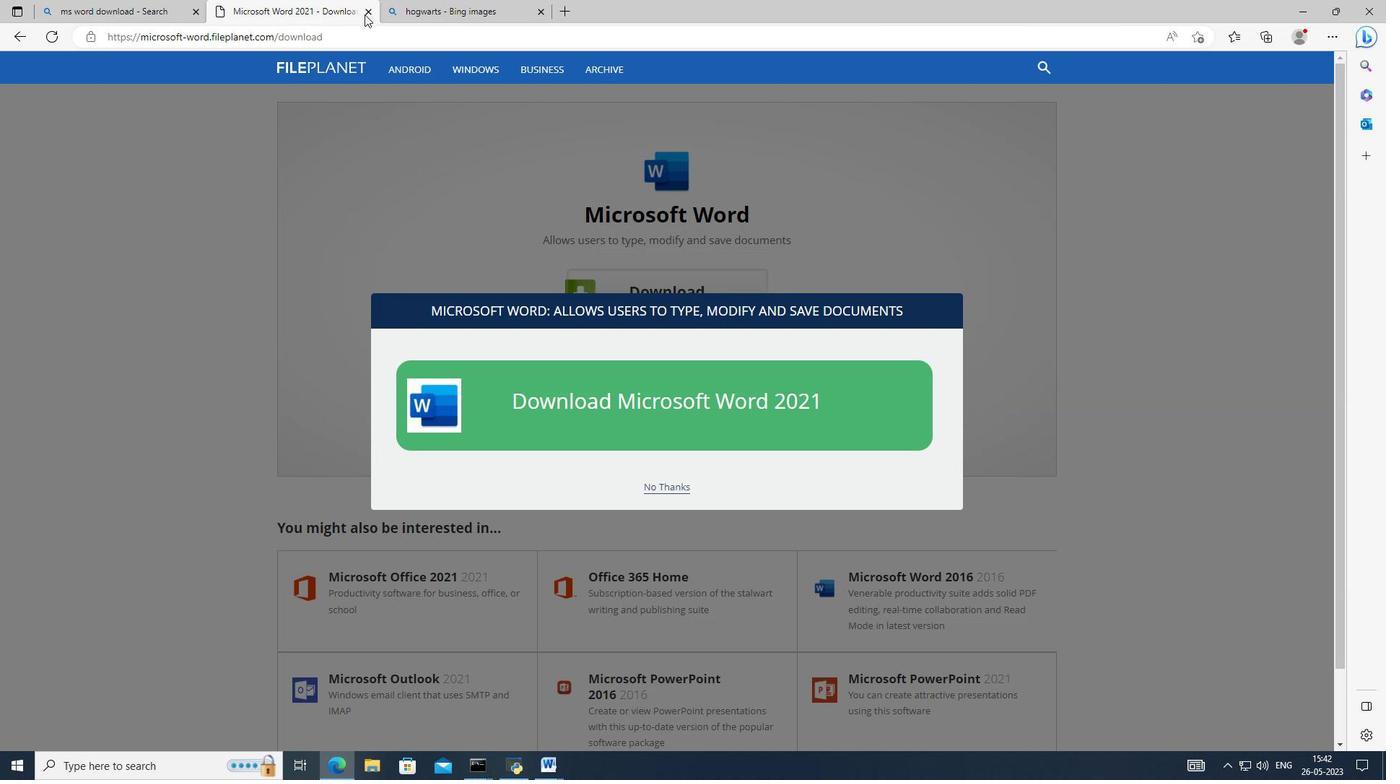 
Action: Mouse pressed left at (424, 12)
Screenshot: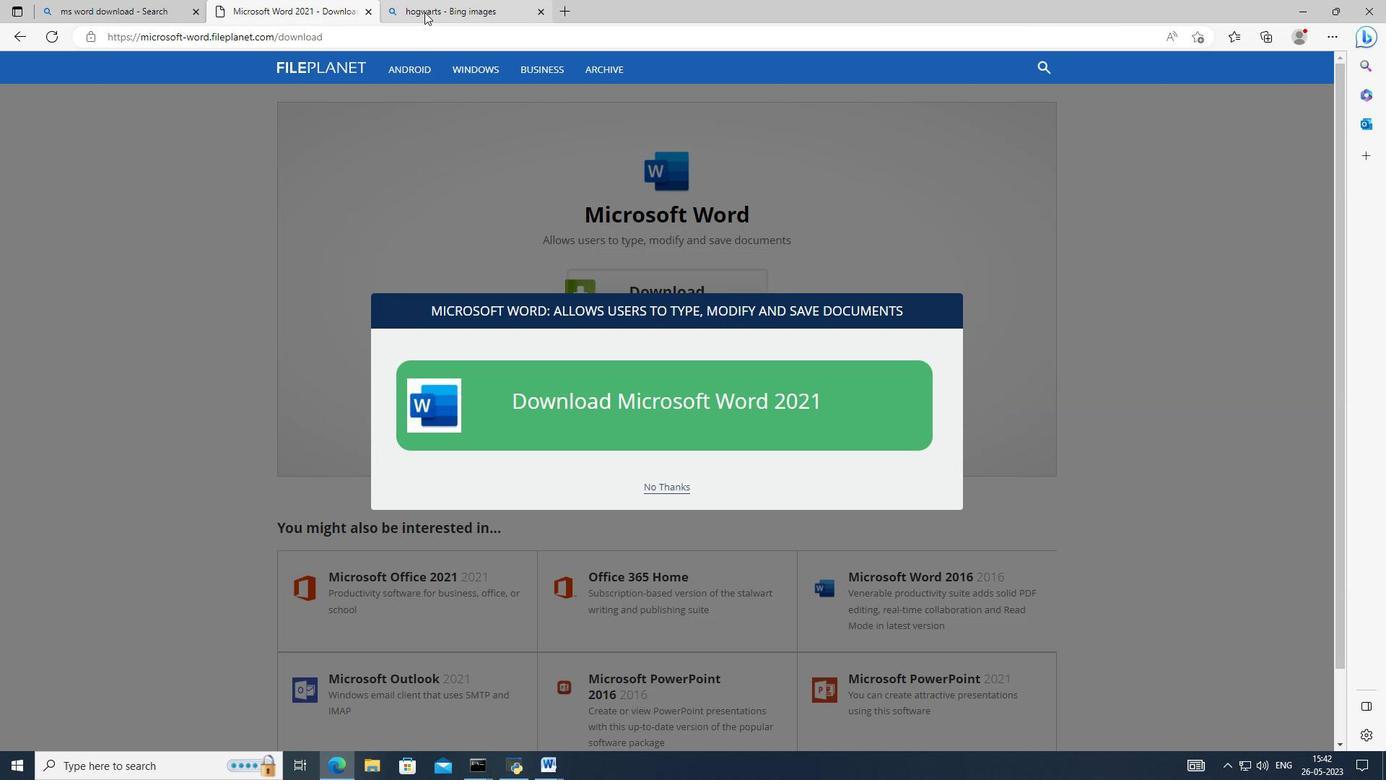 
Action: Mouse moved to (1297, 3)
Screenshot: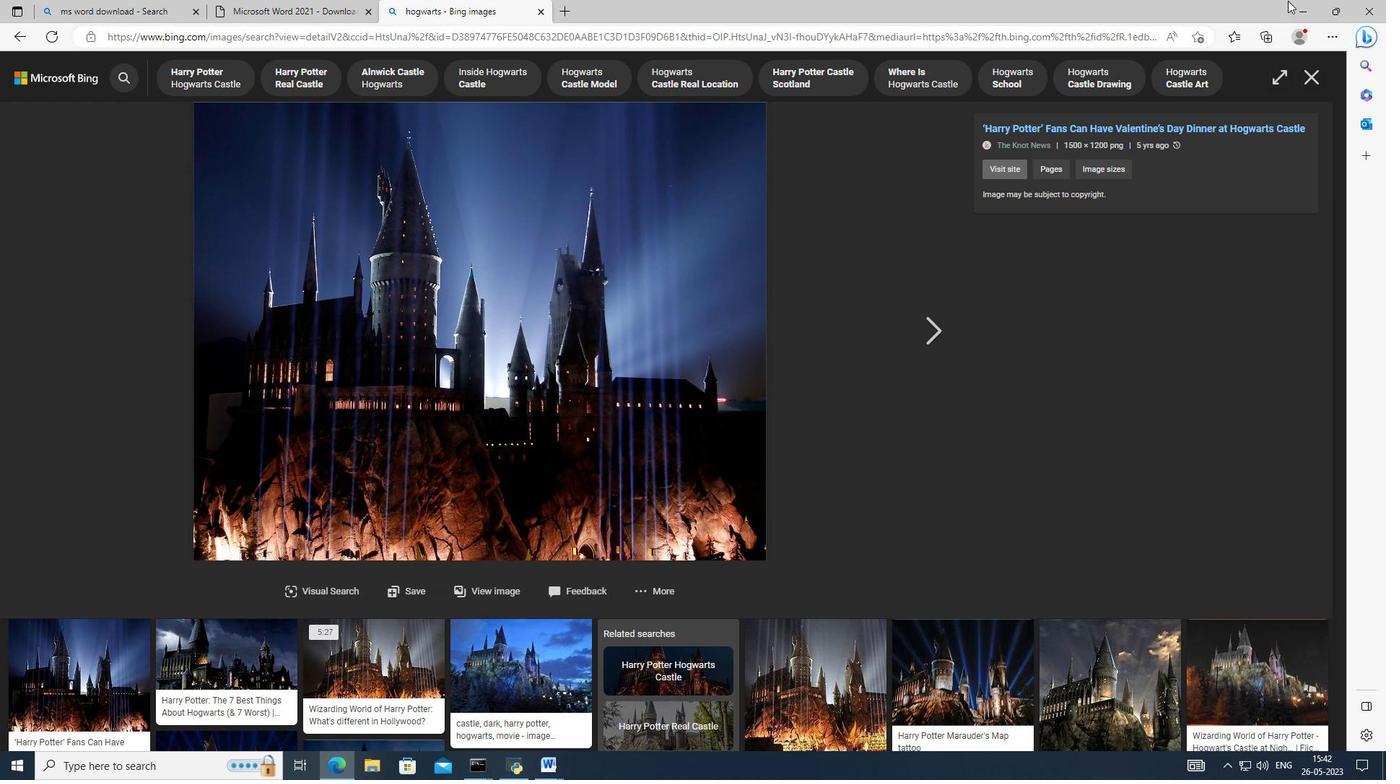 
Action: Mouse pressed left at (1297, 3)
Screenshot: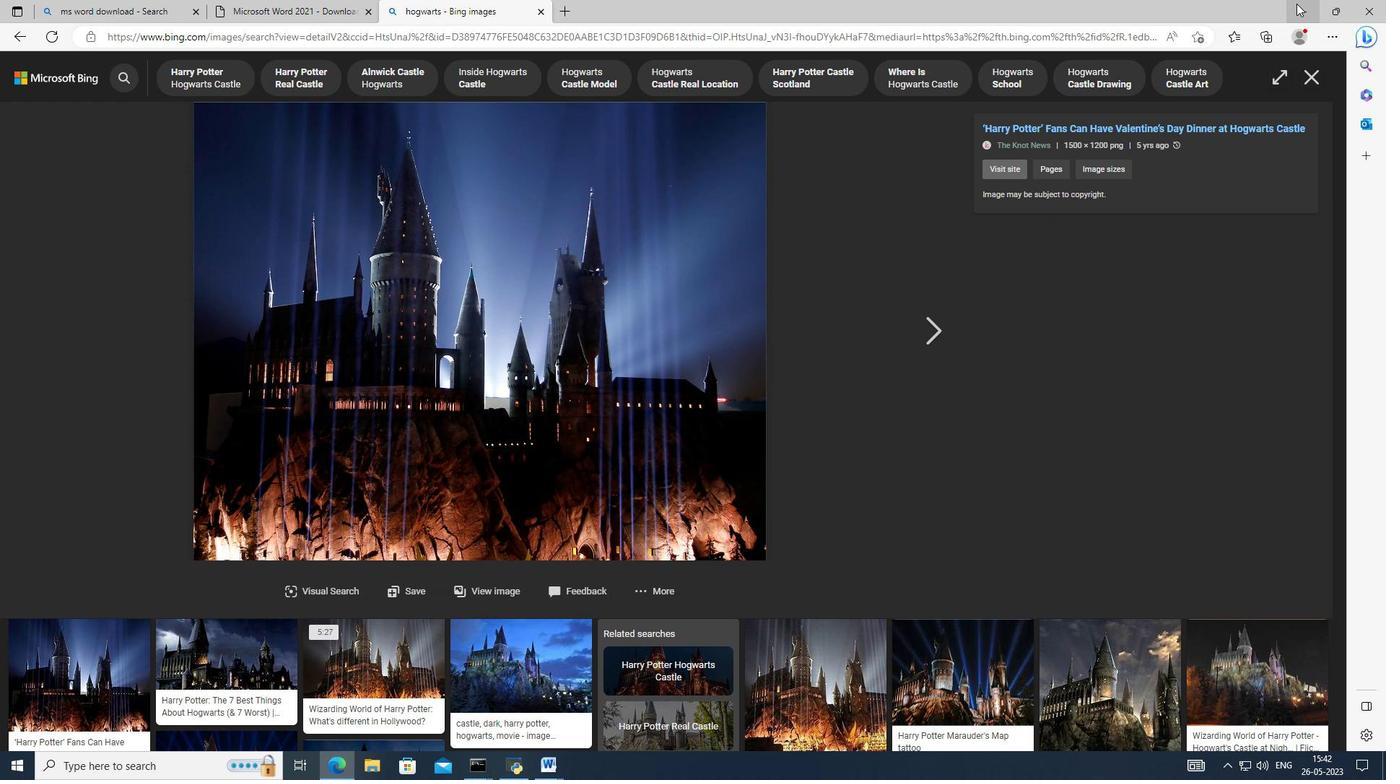 
Action: Mouse moved to (106, 205)
Screenshot: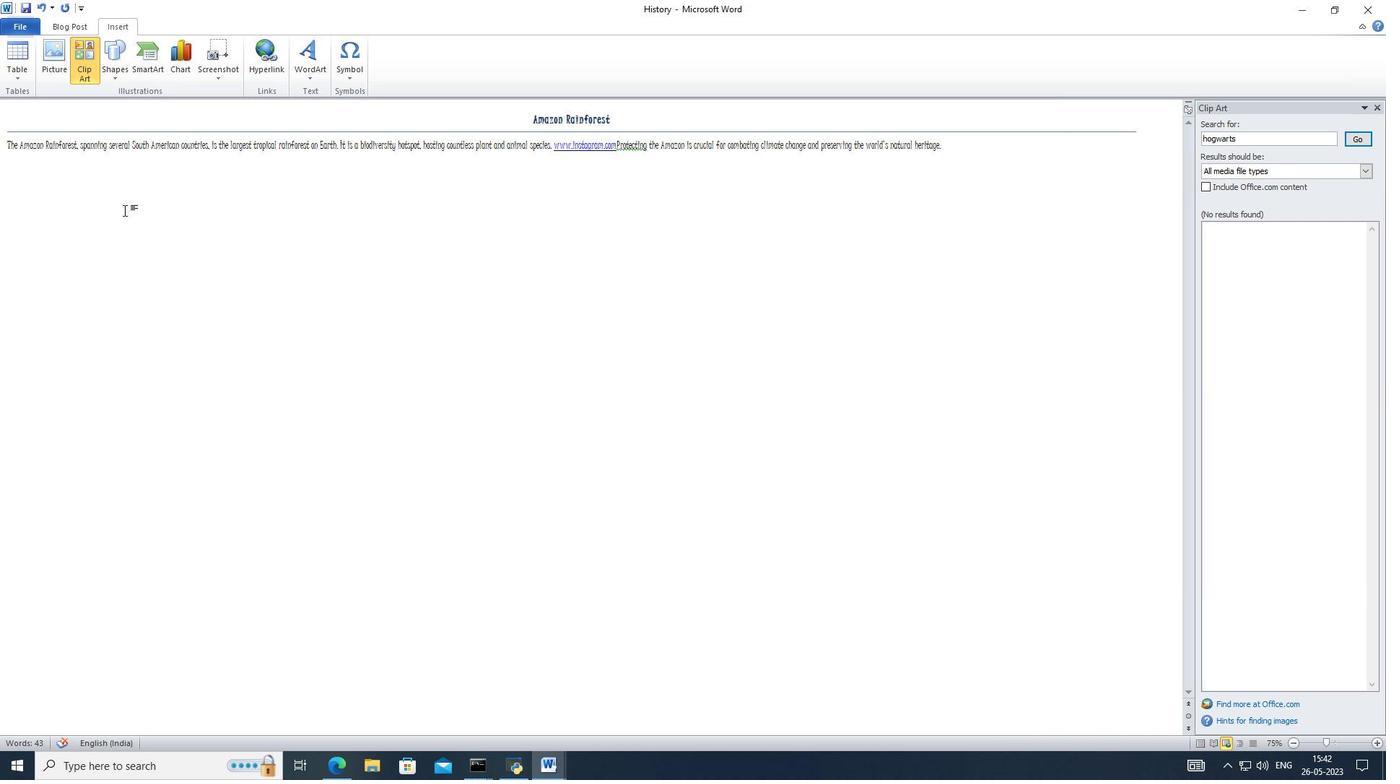 
Action: Mouse pressed left at (106, 205)
Screenshot: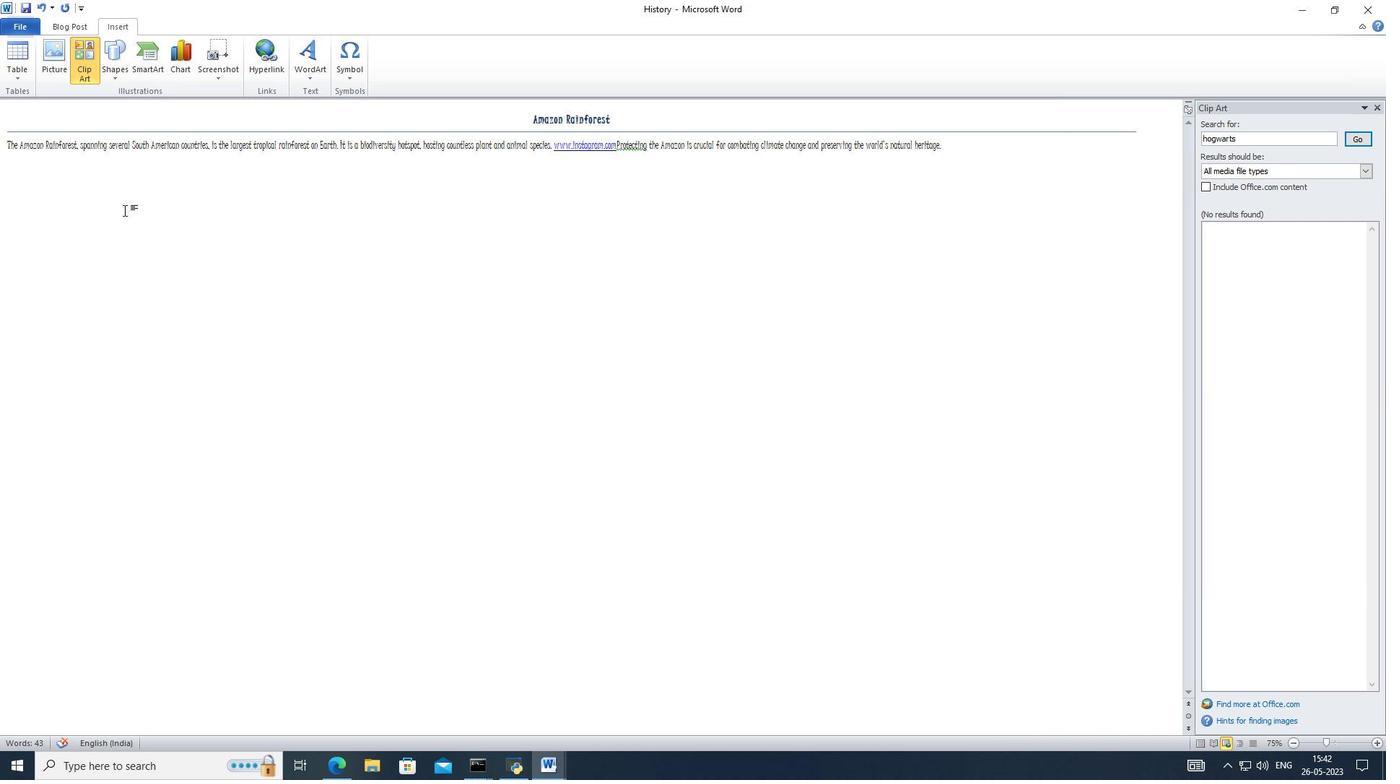 
Action: Mouse moved to (54, 60)
Screenshot: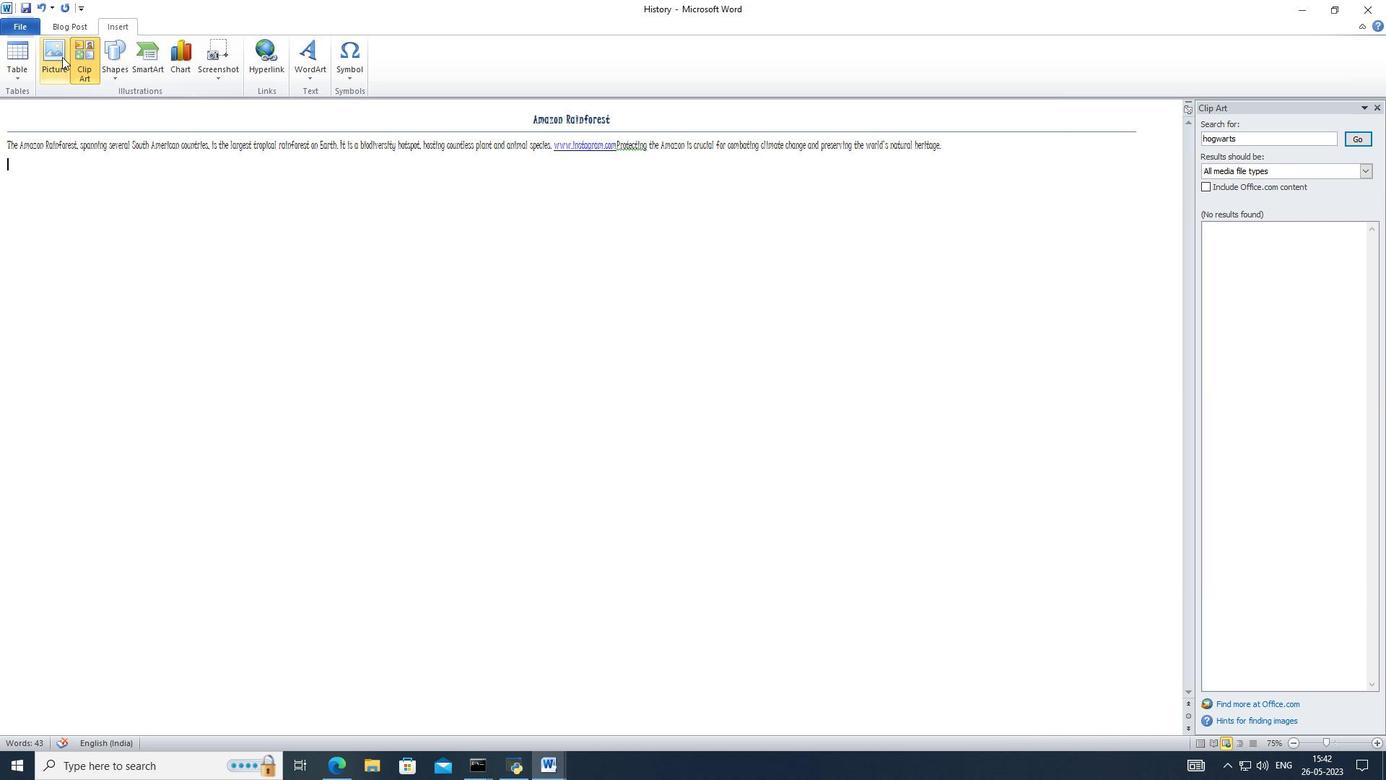 
Action: Mouse pressed left at (54, 60)
Screenshot: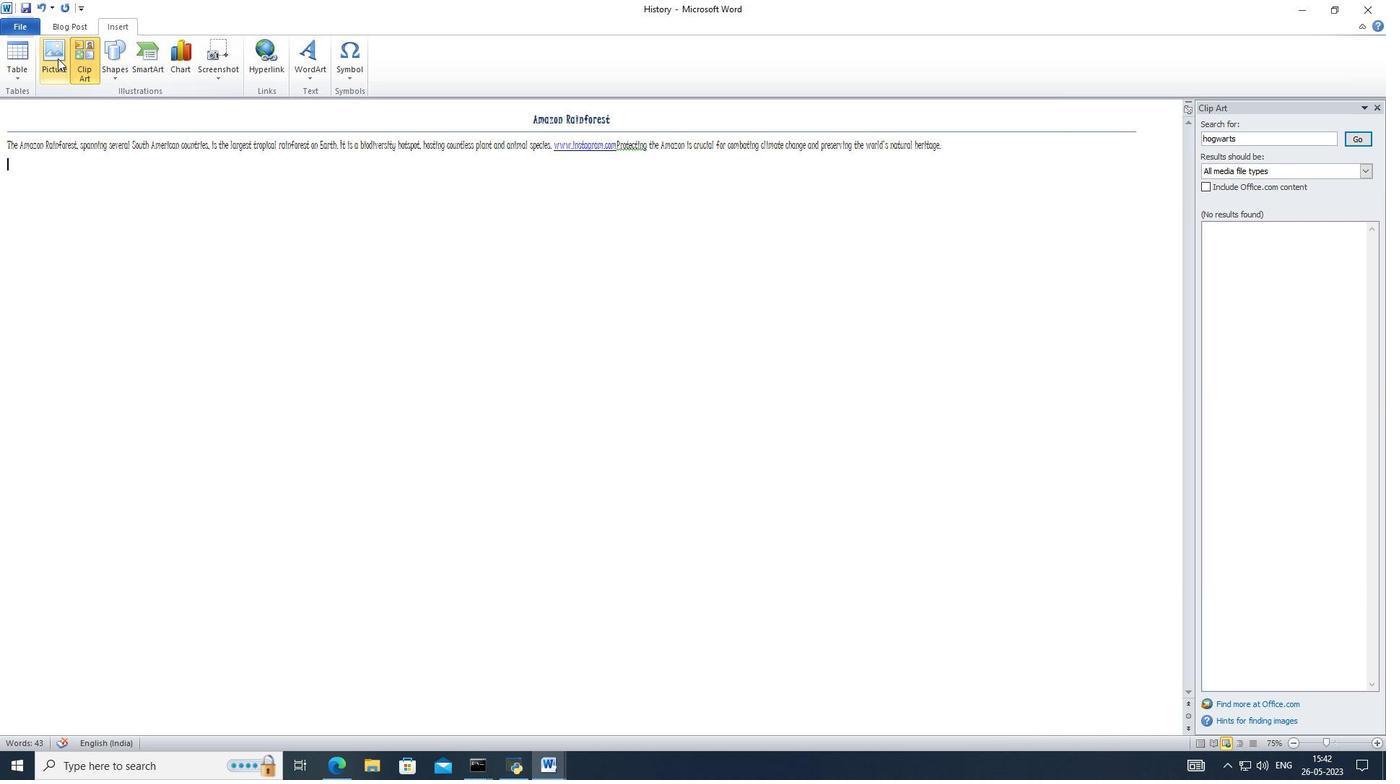 
Action: Mouse moved to (48, 163)
Screenshot: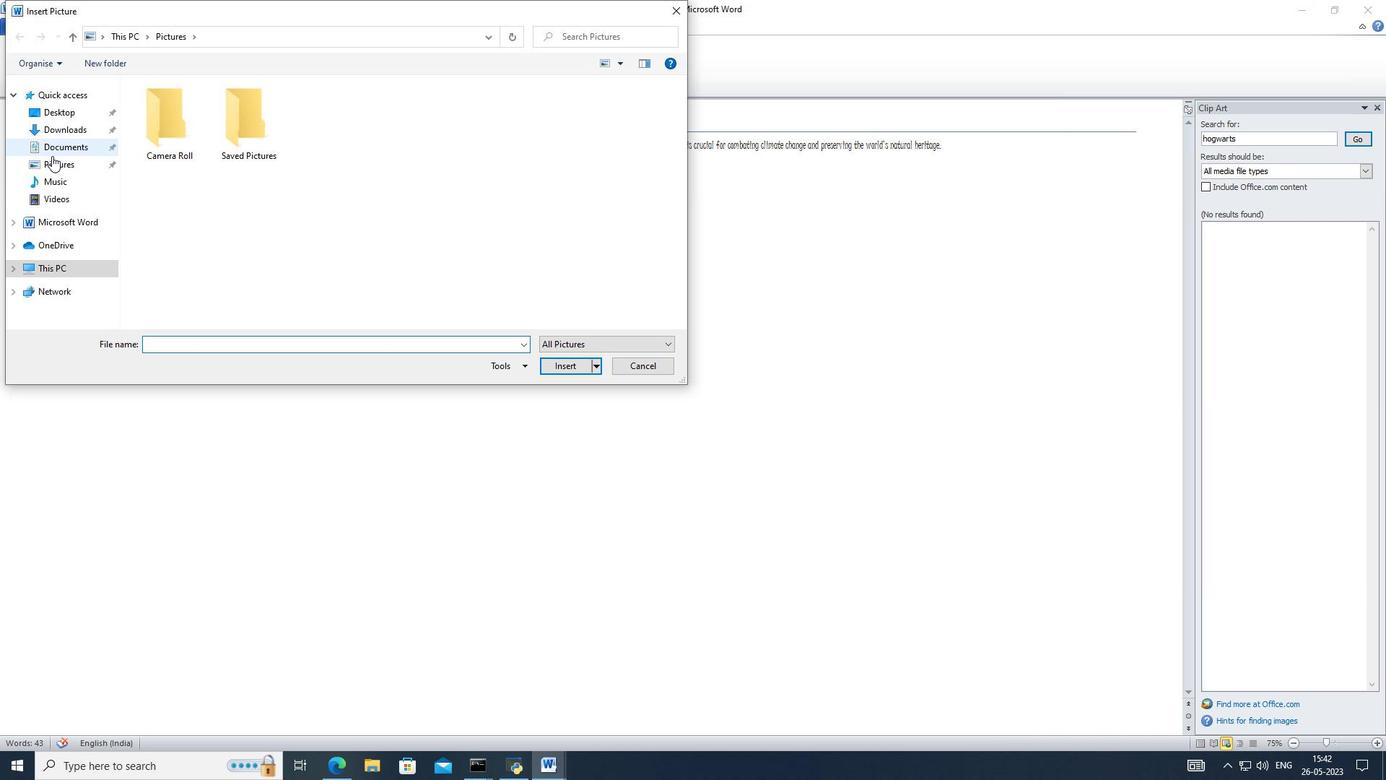 
Action: Mouse pressed left at (48, 163)
Screenshot: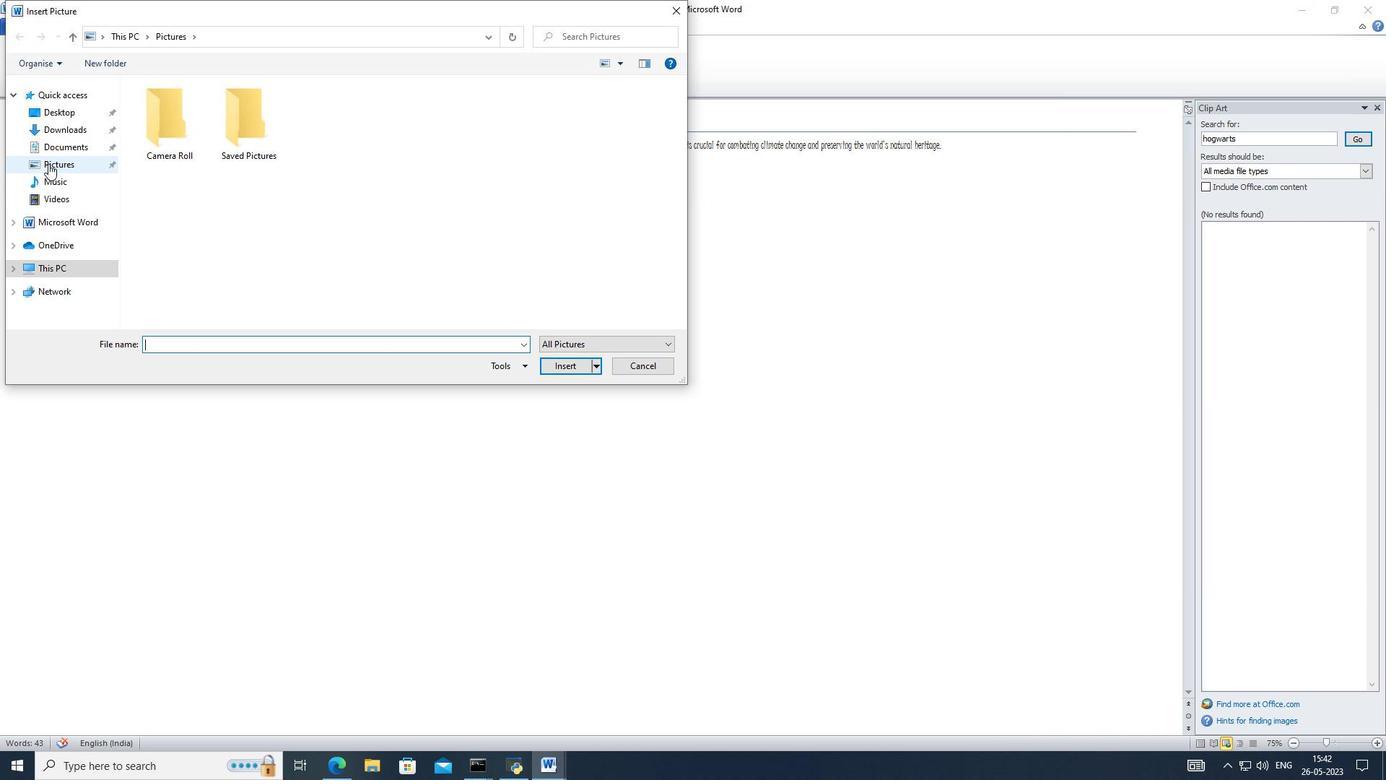 
Action: Mouse moved to (91, 151)
Screenshot: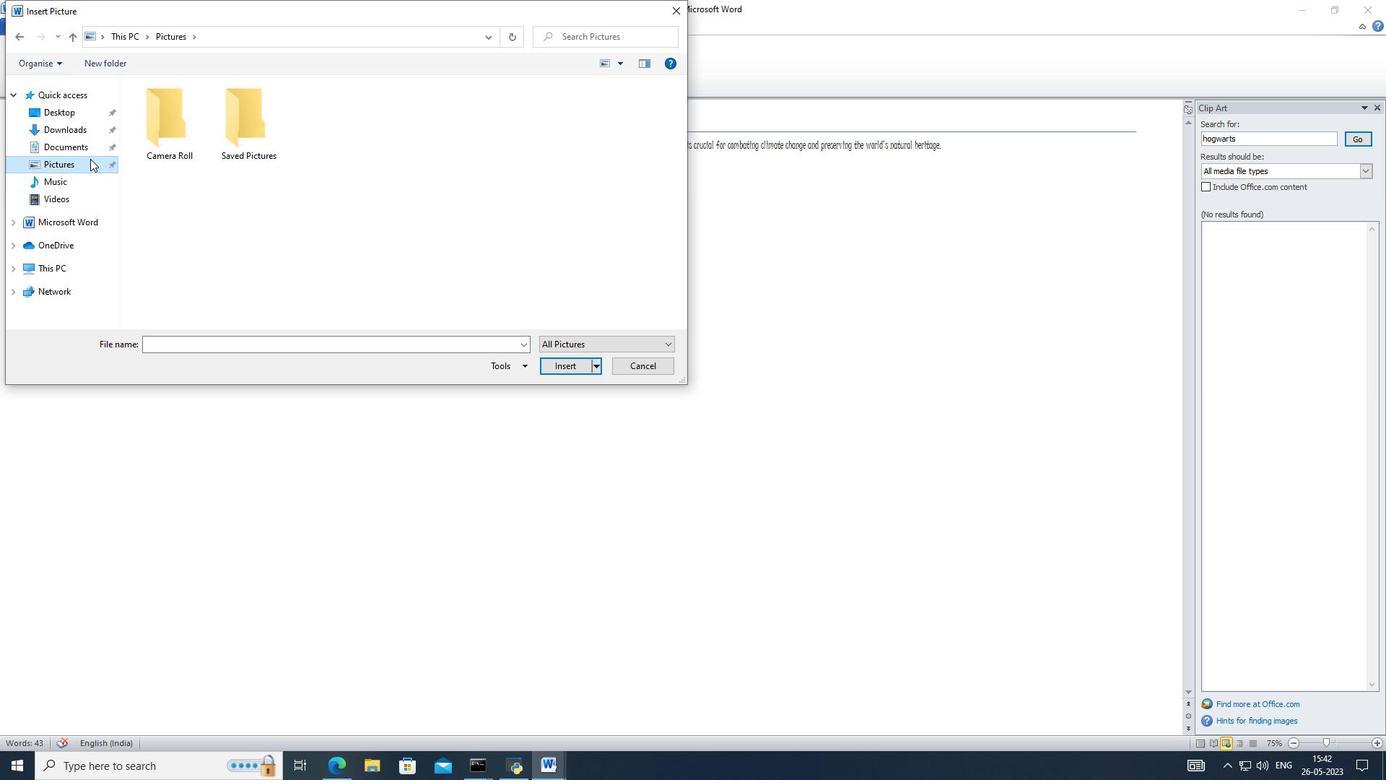 
Action: Mouse pressed left at (91, 151)
Screenshot: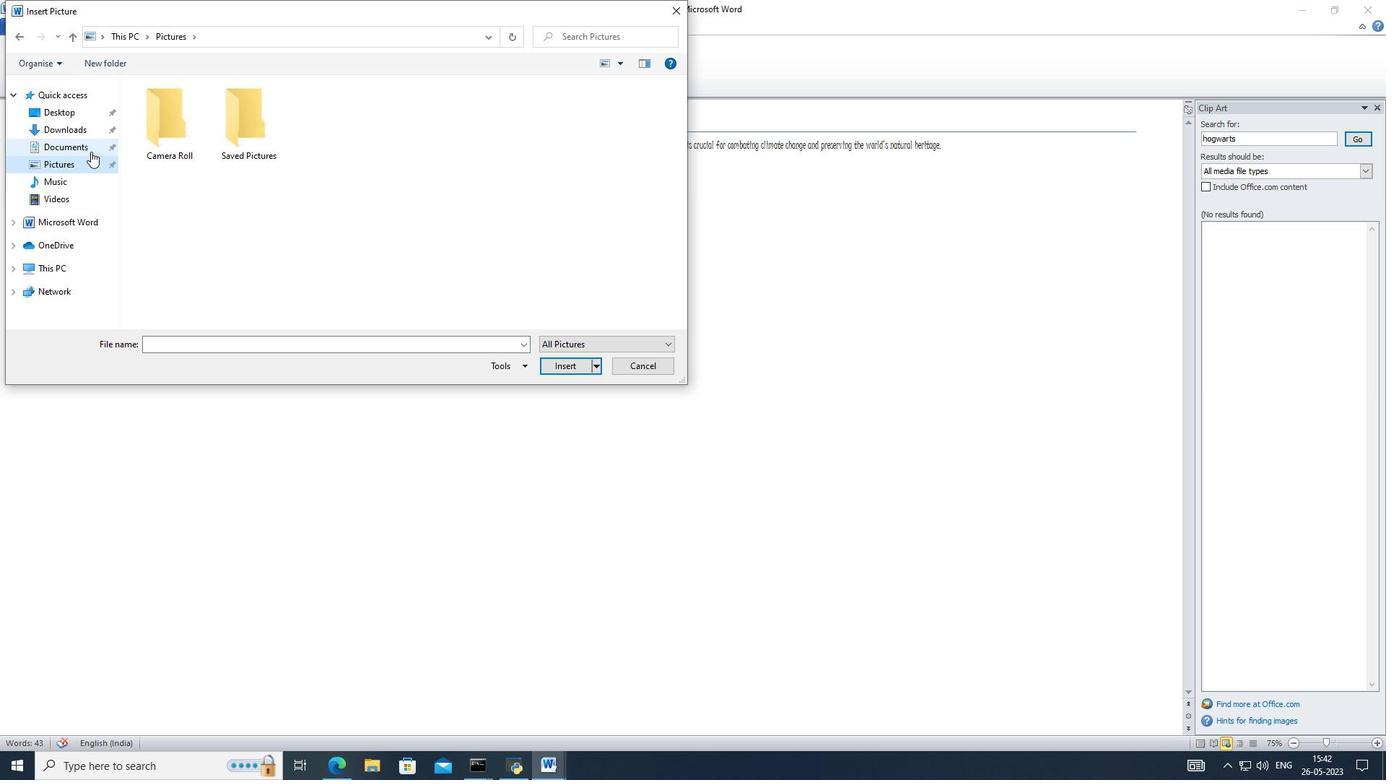 
Action: Mouse moved to (182, 135)
Screenshot: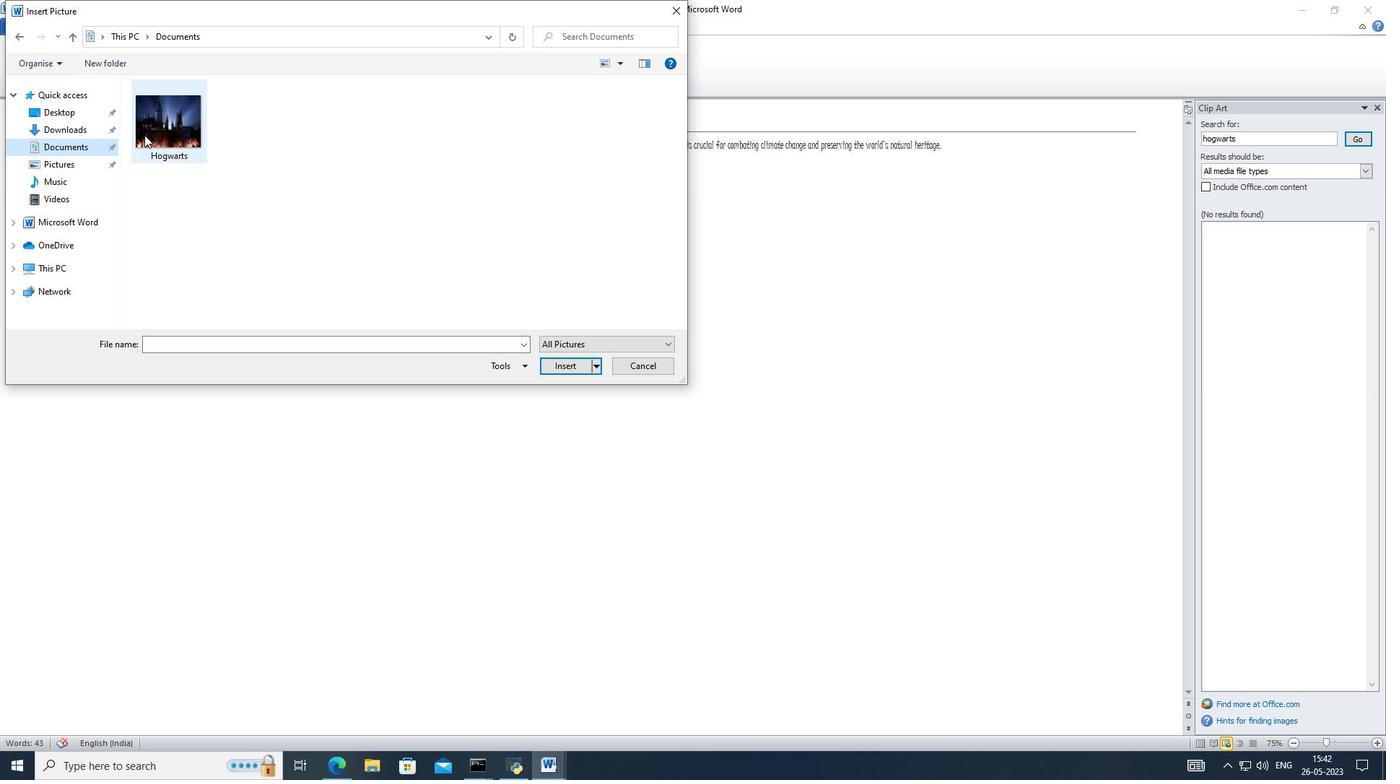 
Action: Mouse pressed left at (182, 135)
Screenshot: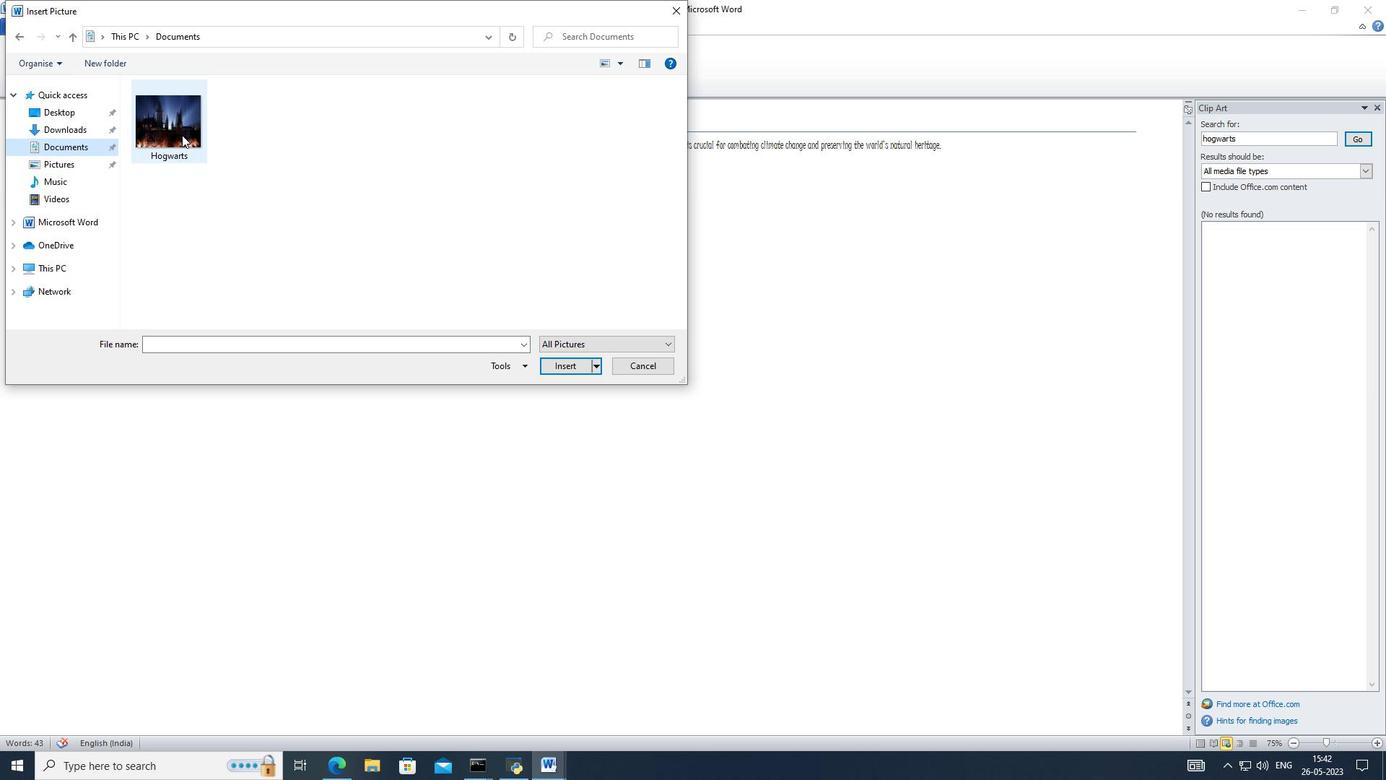 
Action: Mouse moved to (574, 347)
Screenshot: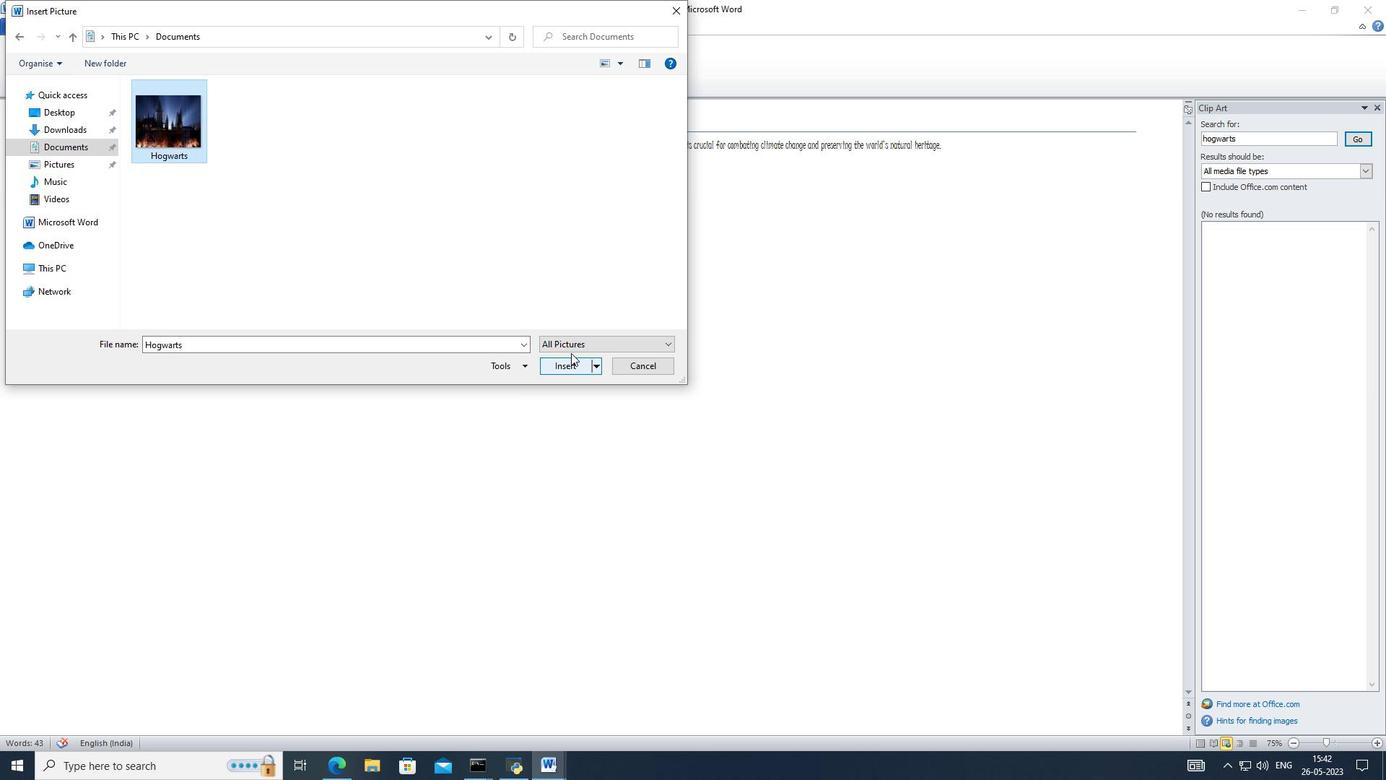 
Action: Mouse pressed left at (574, 347)
Screenshot: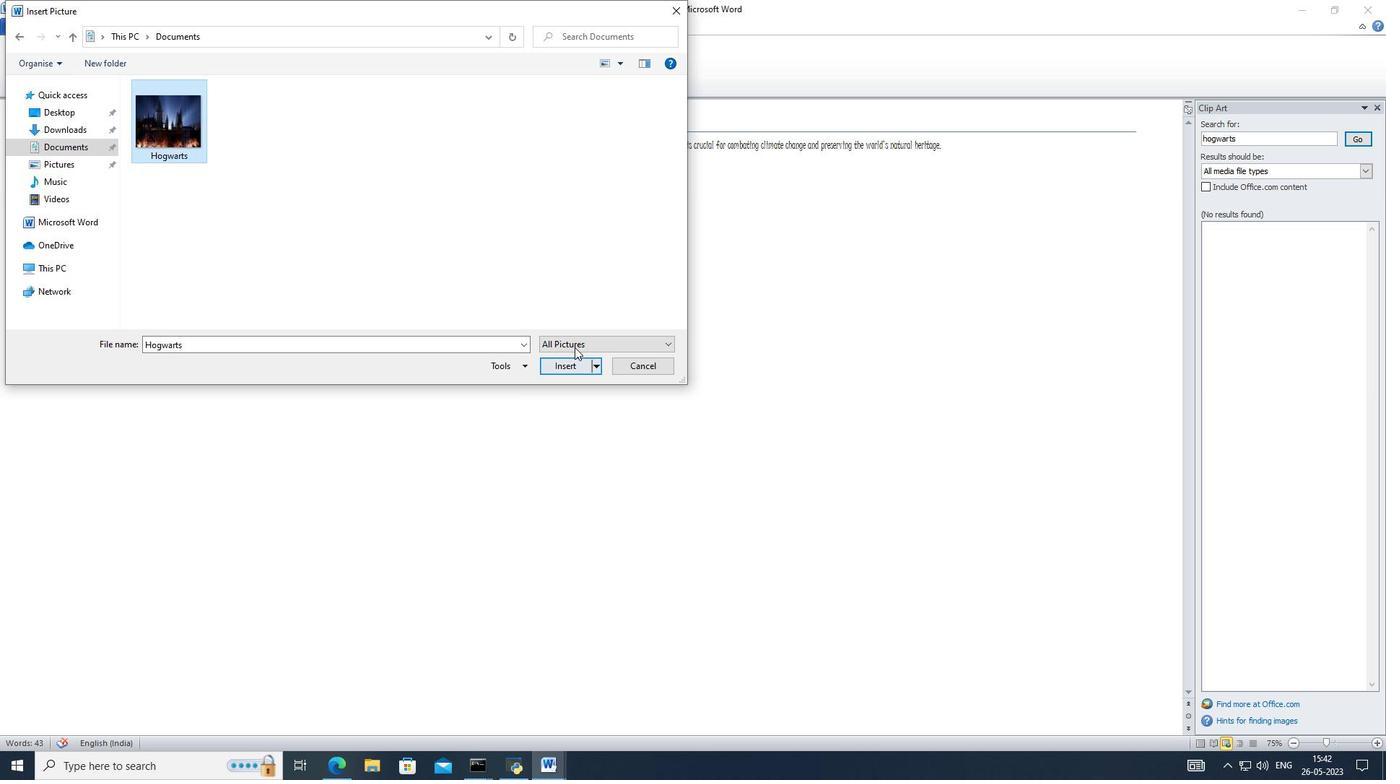 
Action: Mouse moved to (573, 412)
Screenshot: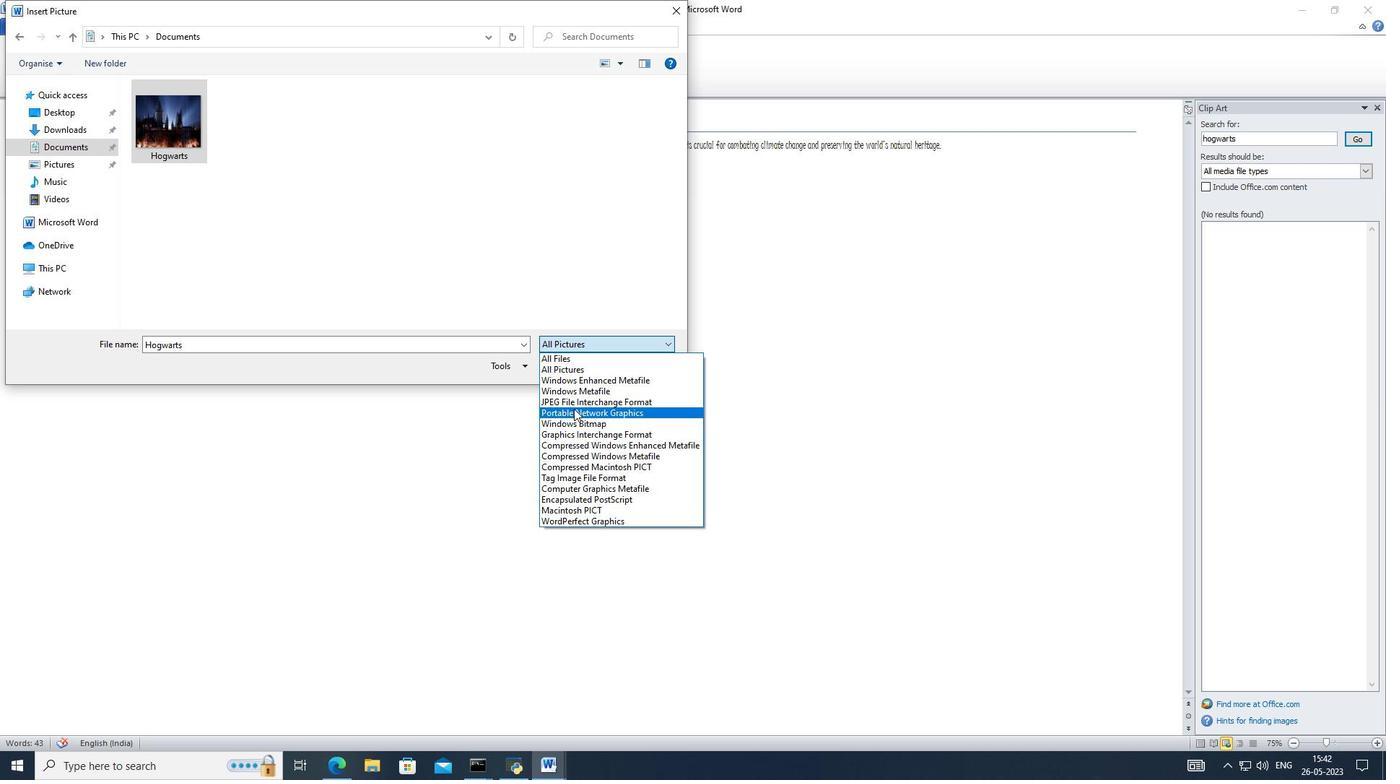 
Action: Mouse pressed left at (573, 412)
Screenshot: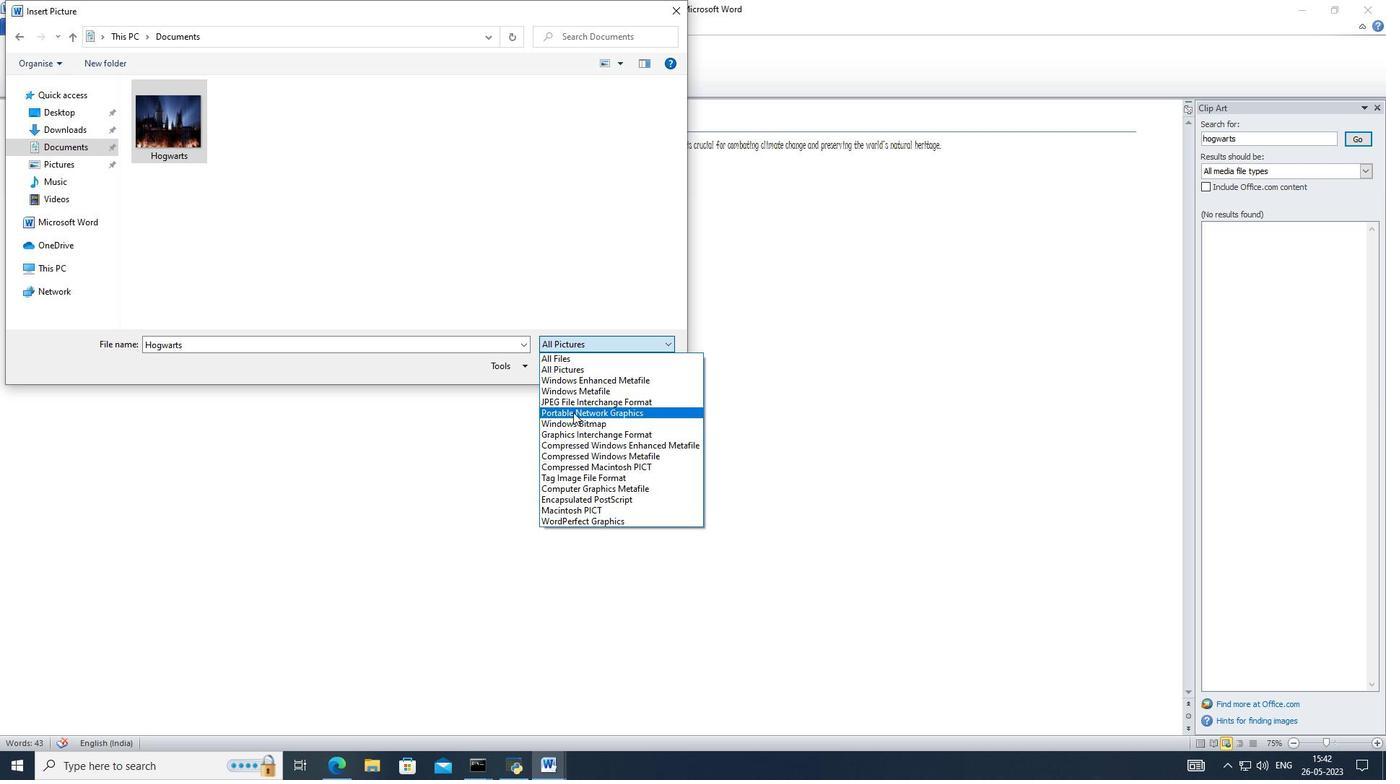
Action: Mouse moved to (573, 367)
Screenshot: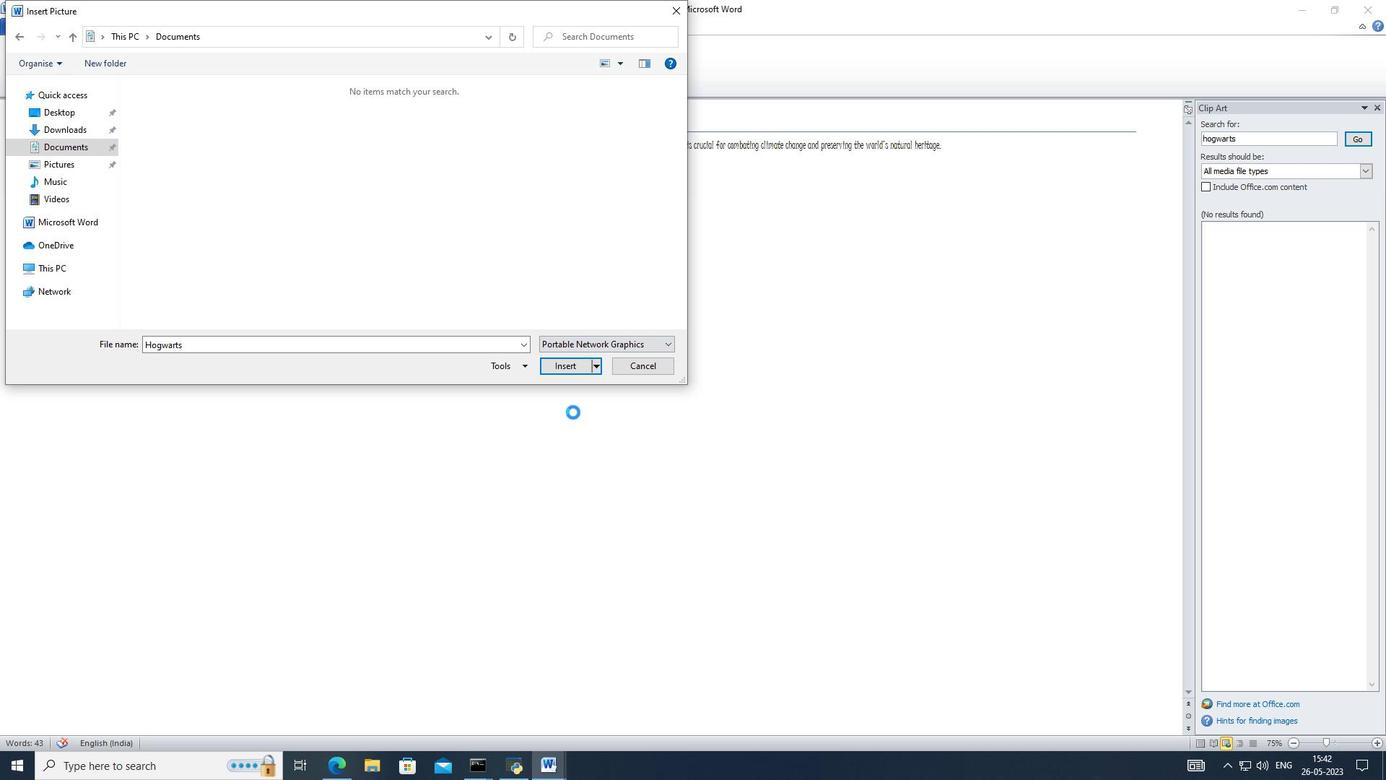 
Action: Mouse pressed left at (573, 367)
Screenshot: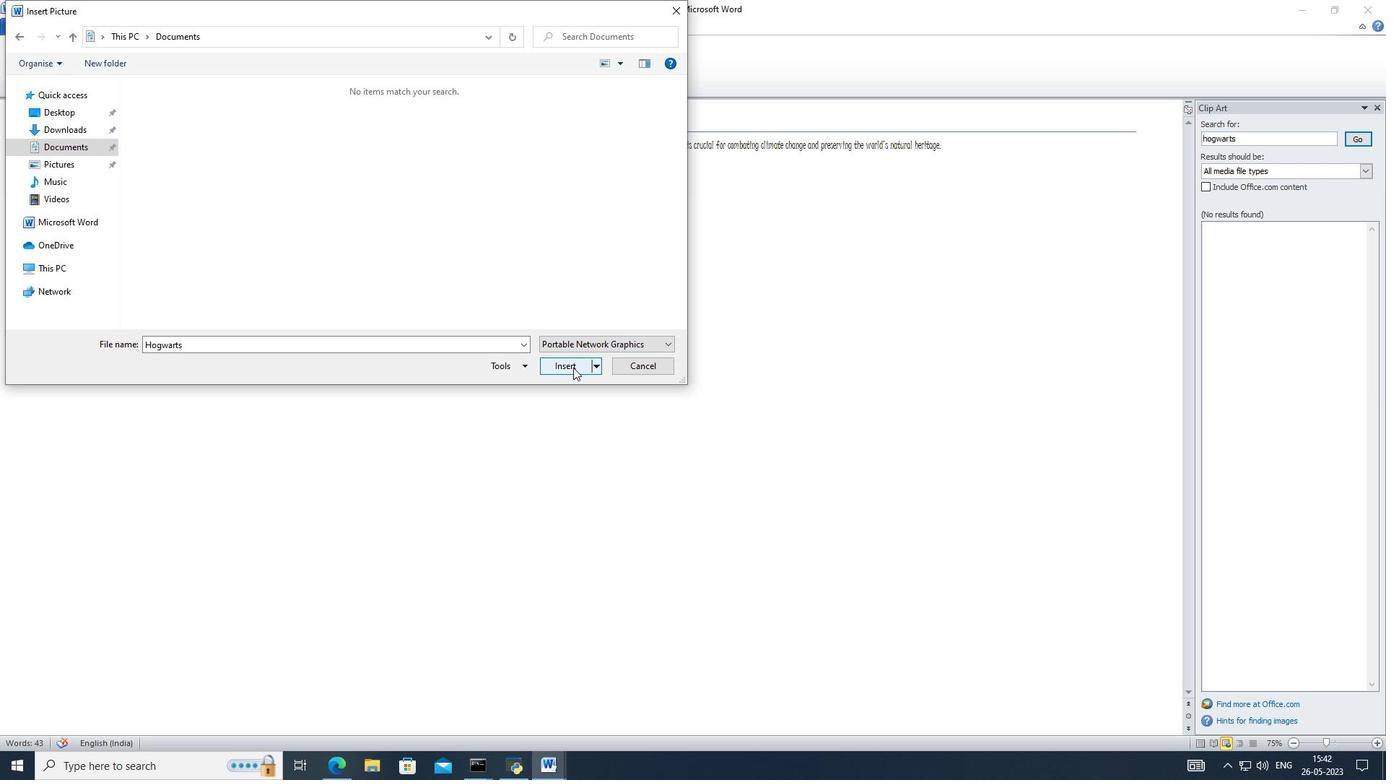 
Action: Mouse moved to (800, 390)
Screenshot: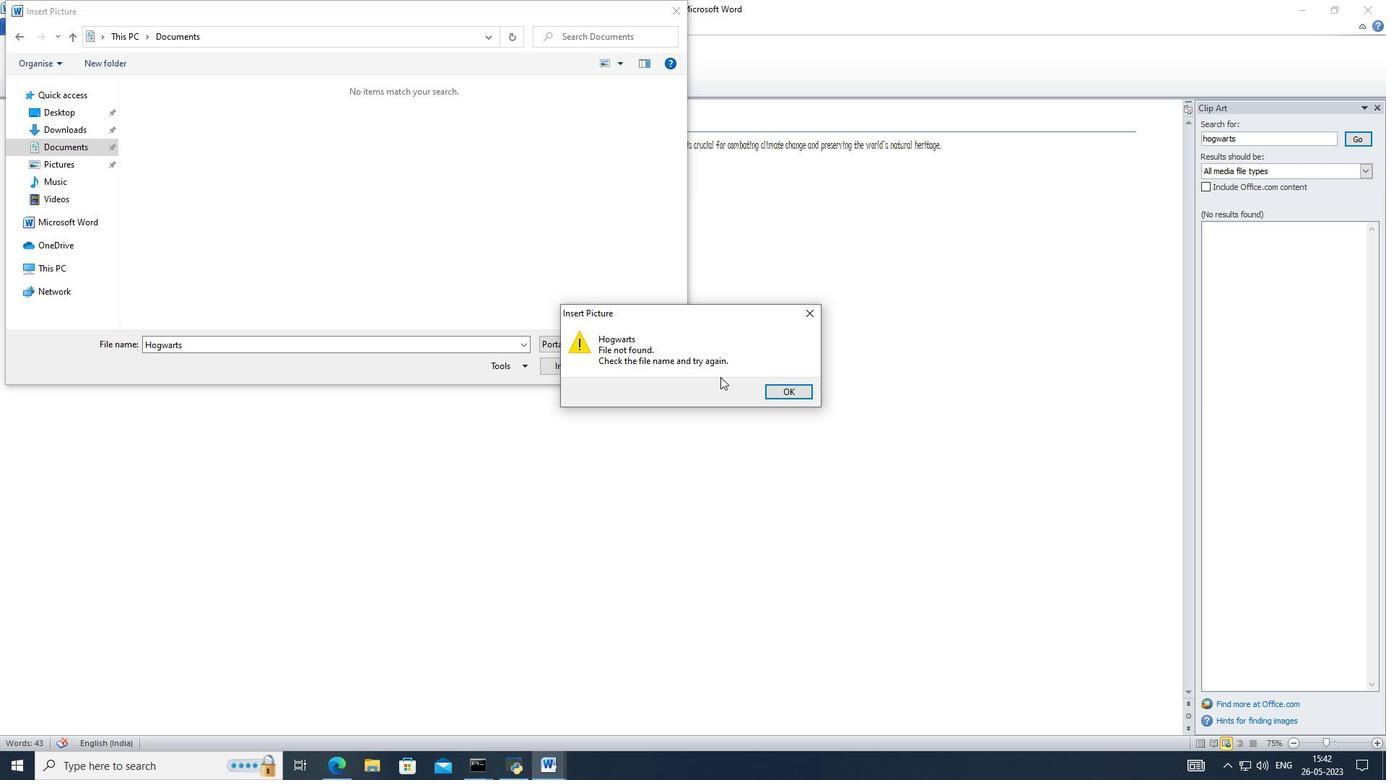 
Action: Mouse pressed left at (800, 390)
Screenshot: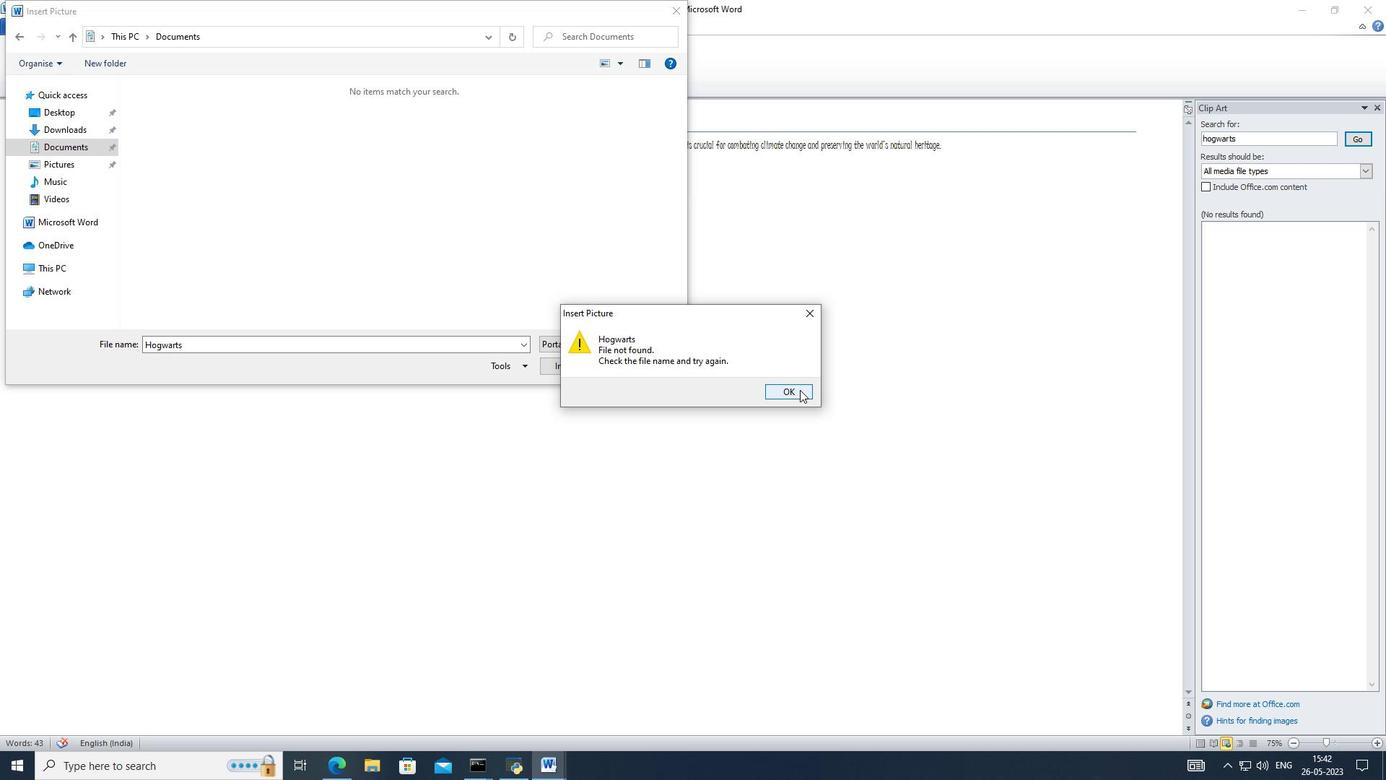 
Action: Mouse moved to (570, 344)
Screenshot: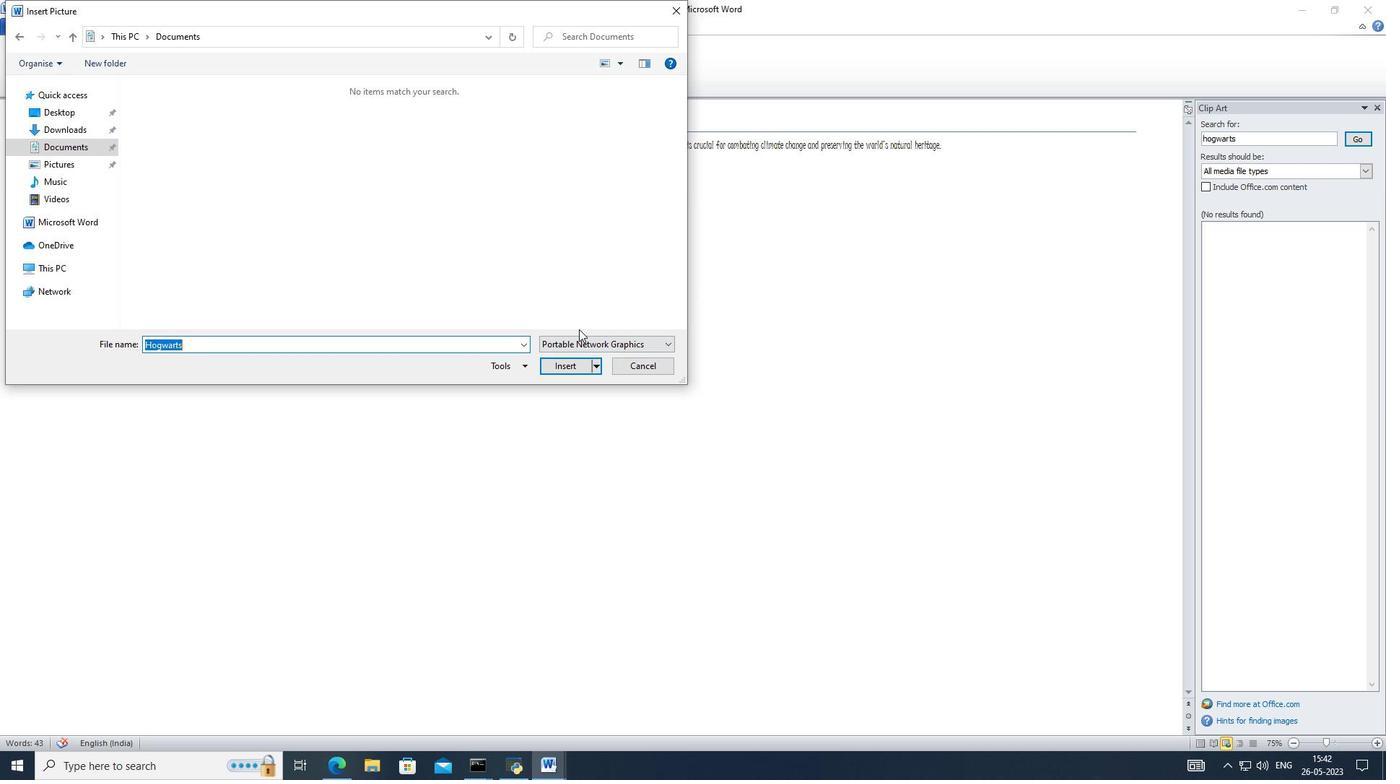 
Action: Mouse pressed left at (570, 344)
Screenshot: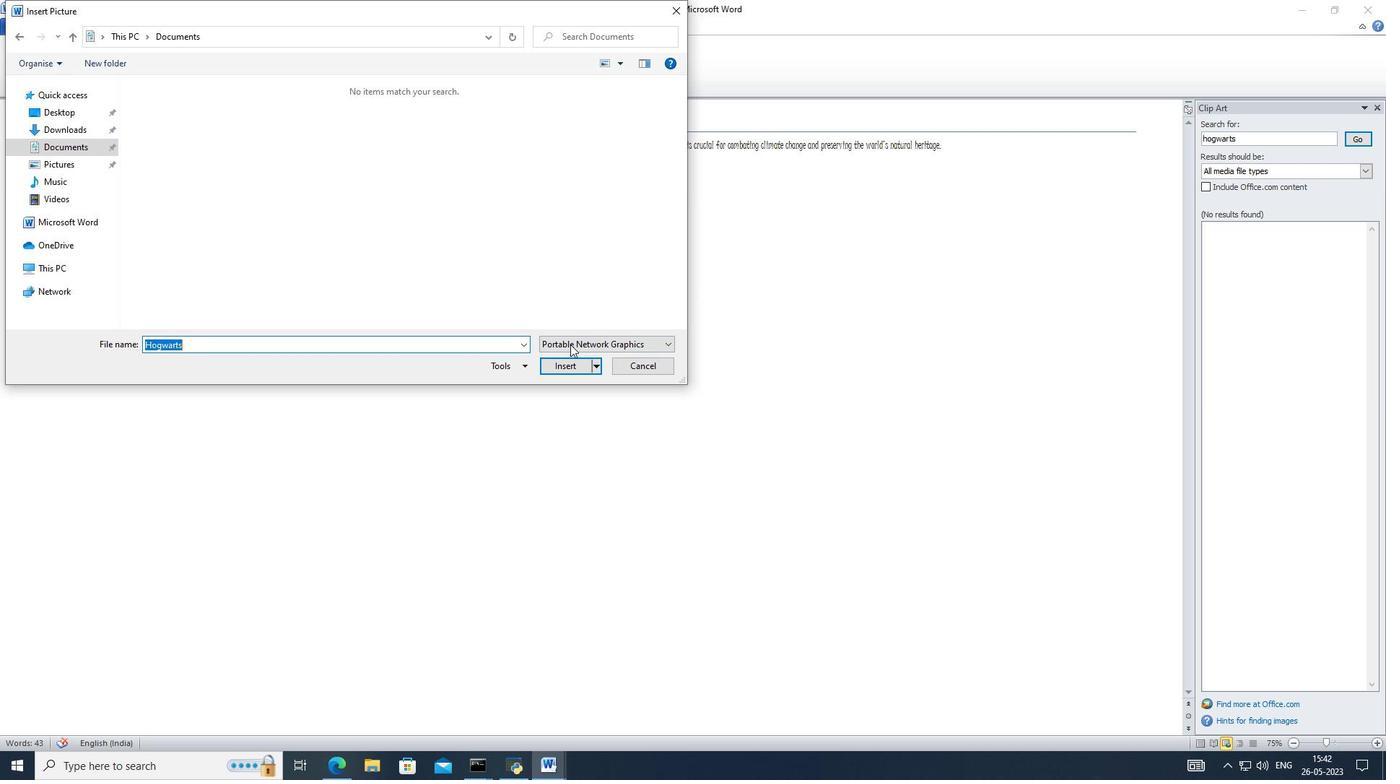 
Action: Mouse moved to (546, 398)
Screenshot: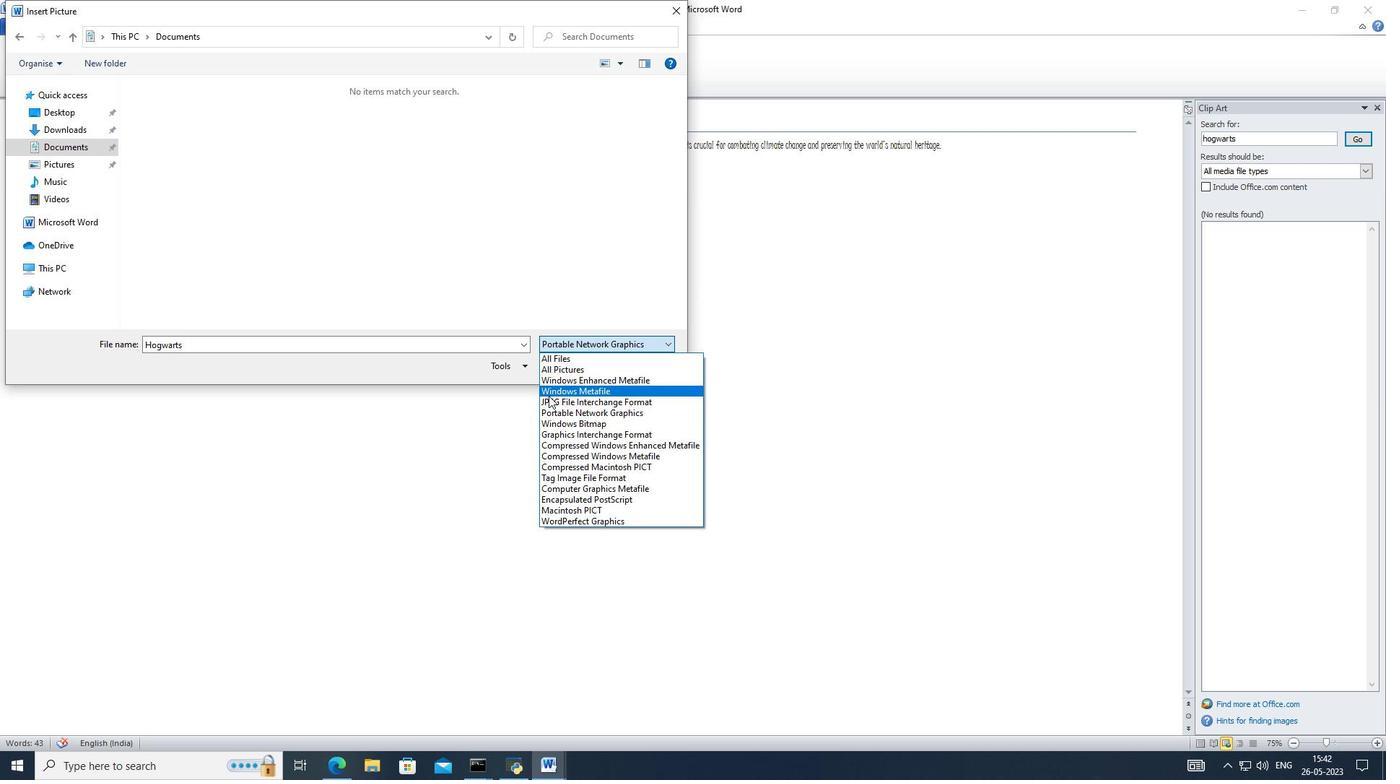 
Action: Mouse pressed left at (546, 398)
Screenshot: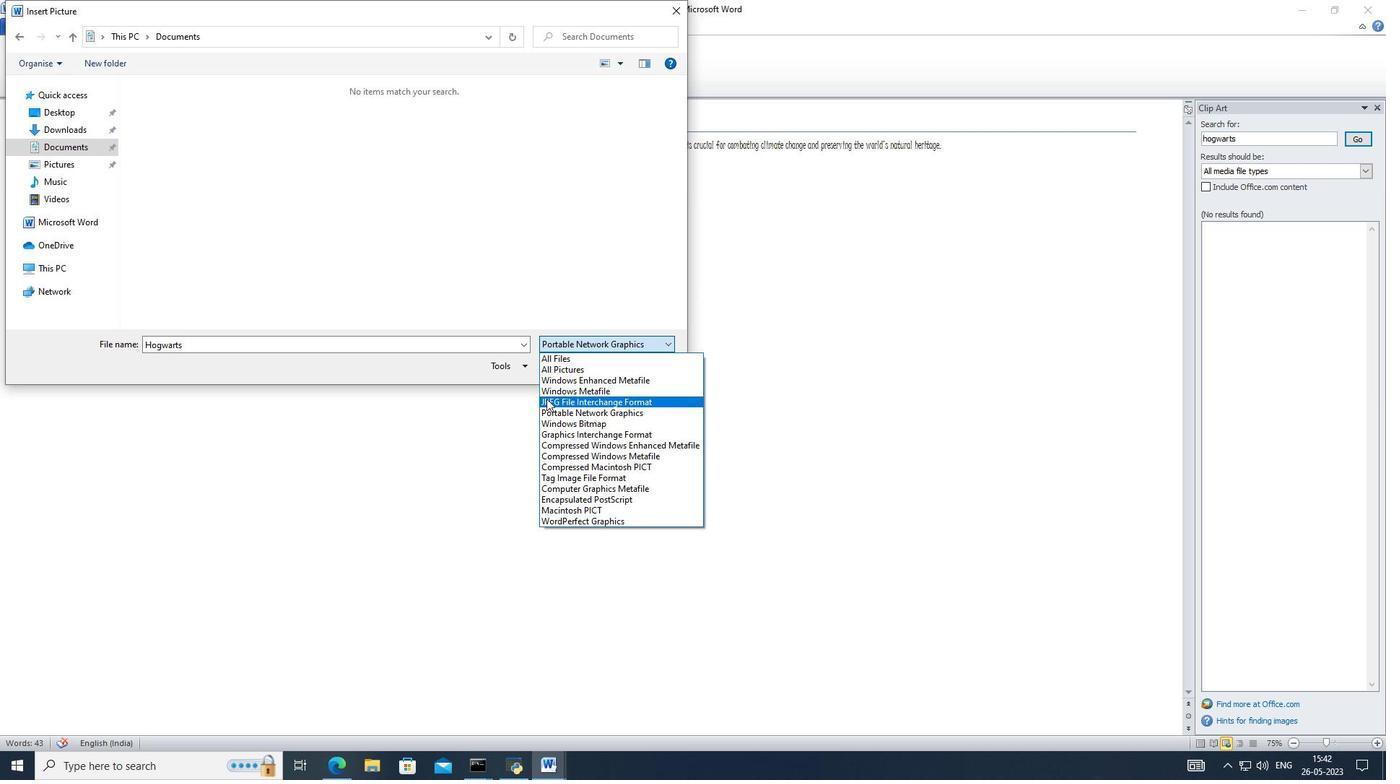 
Action: Mouse moved to (567, 364)
Screenshot: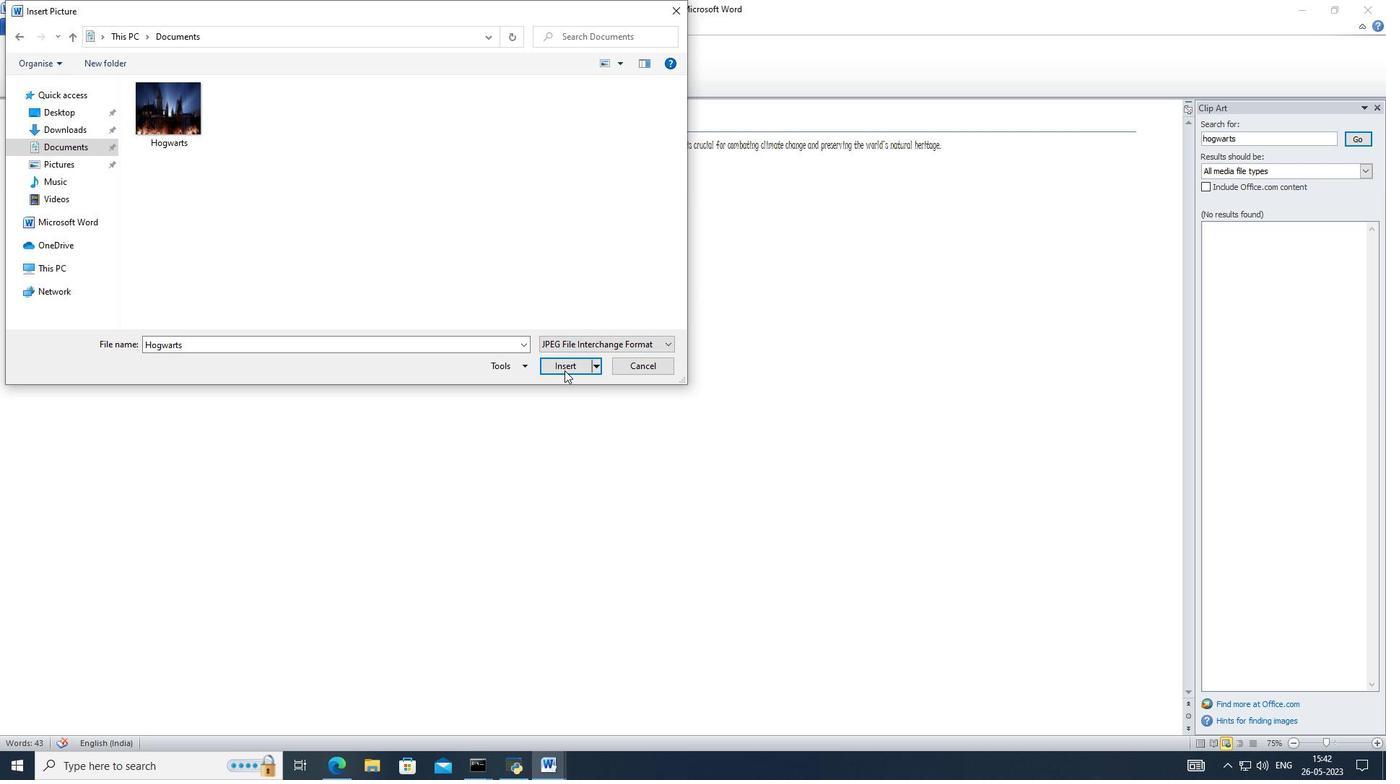 
Action: Mouse pressed left at (567, 364)
Screenshot: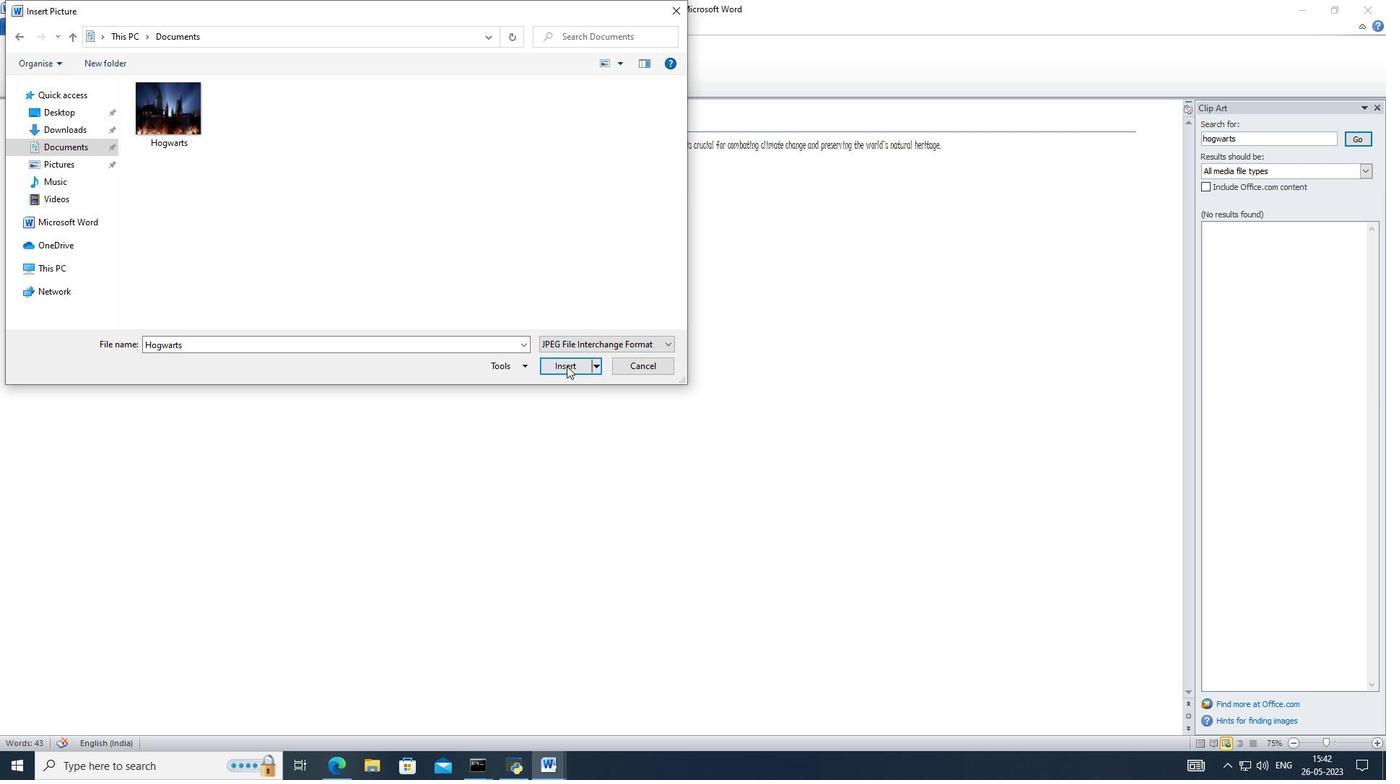 
Action: Mouse moved to (152, 223)
Screenshot: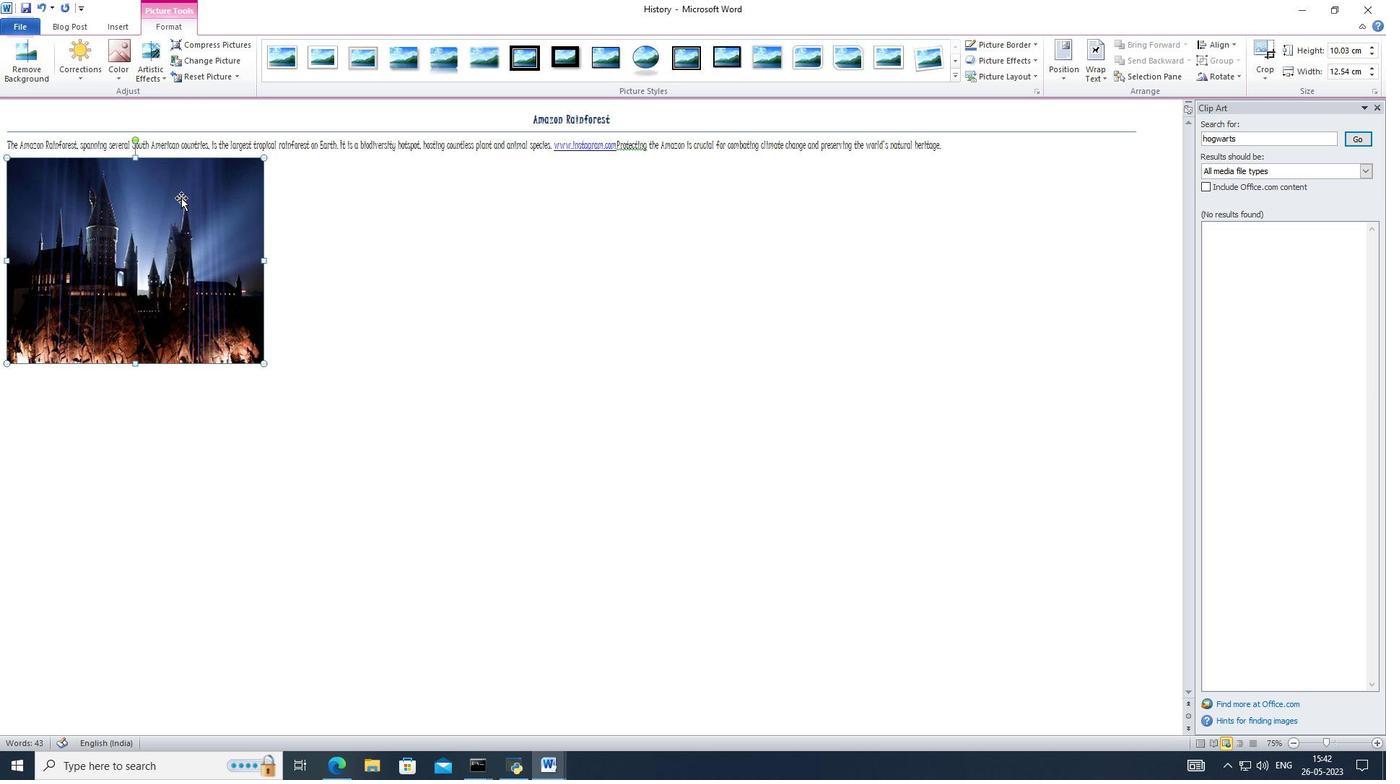 
Action: Mouse pressed left at (152, 223)
Screenshot: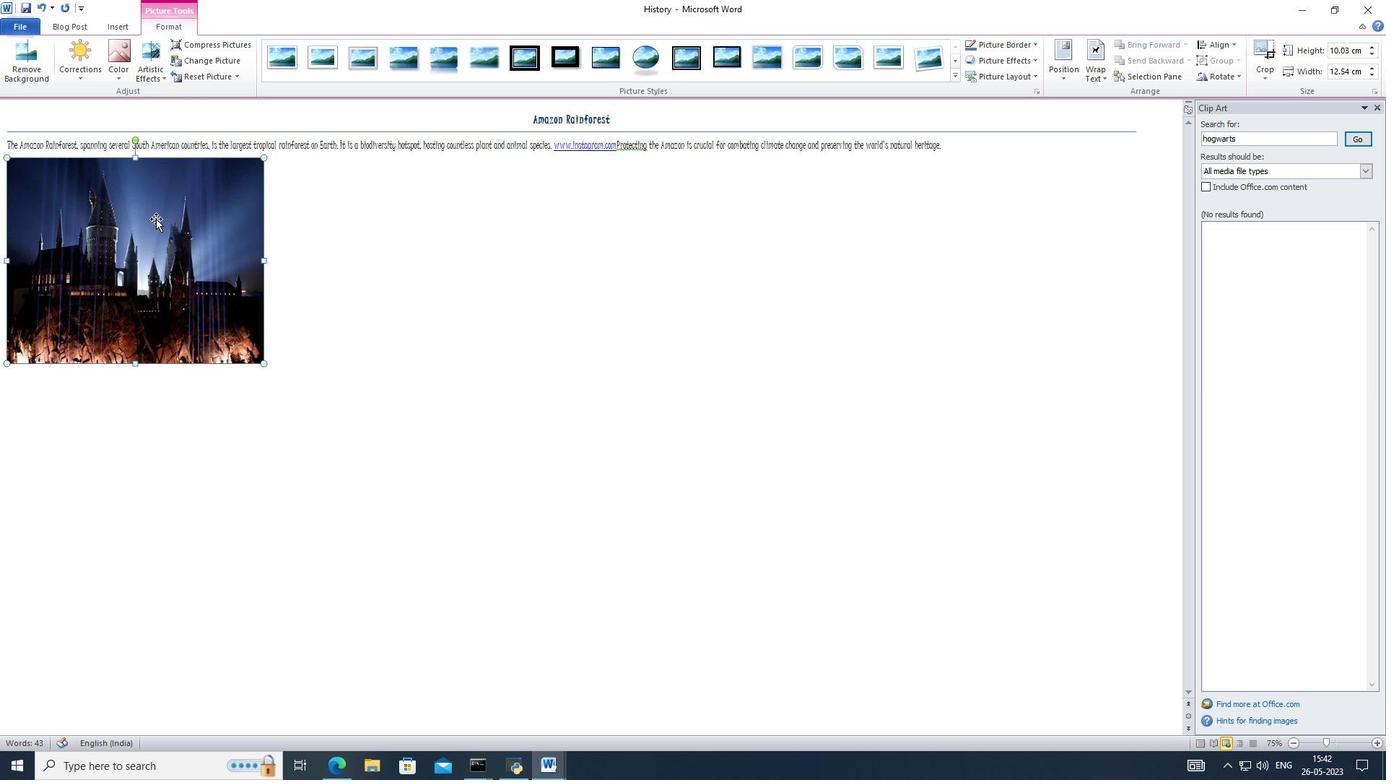 
Action: Mouse moved to (260, 362)
Screenshot: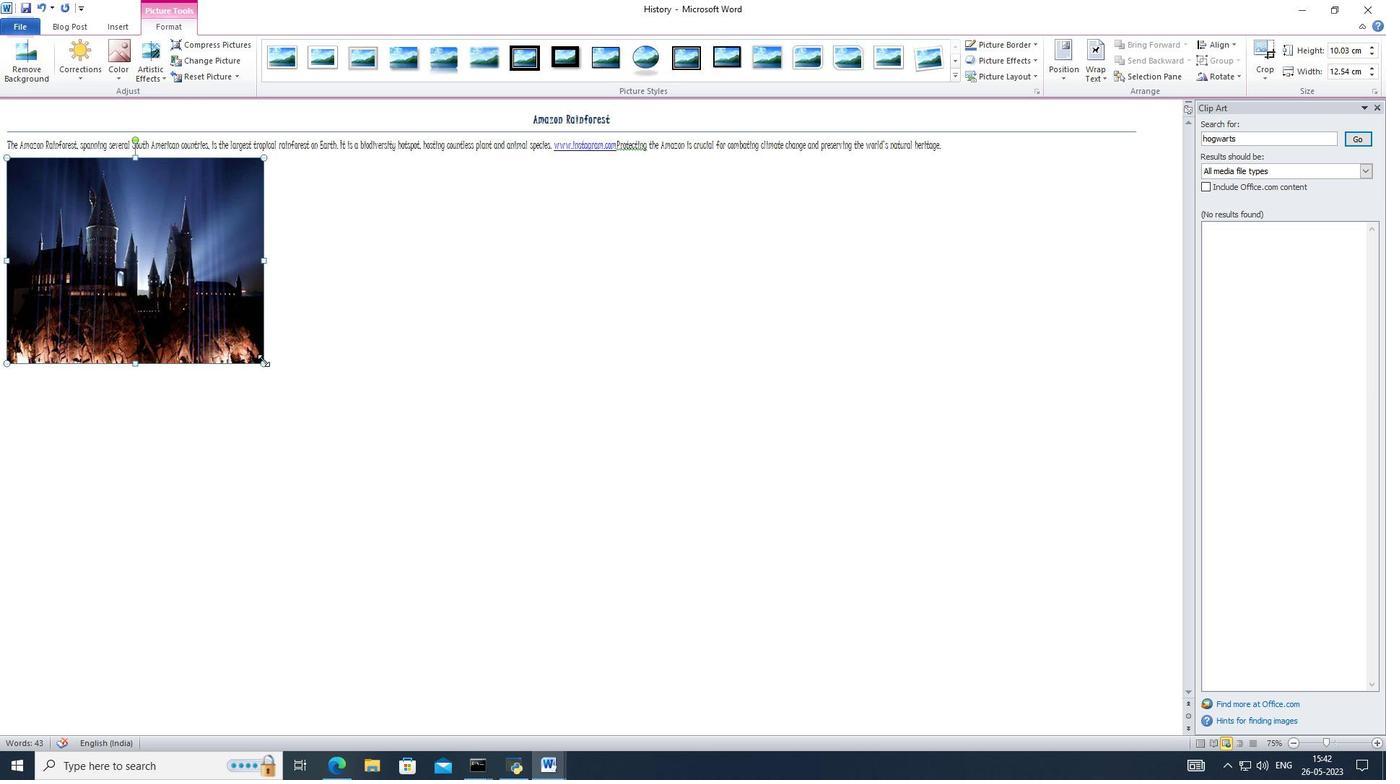 
Action: Mouse pressed left at (260, 362)
Screenshot: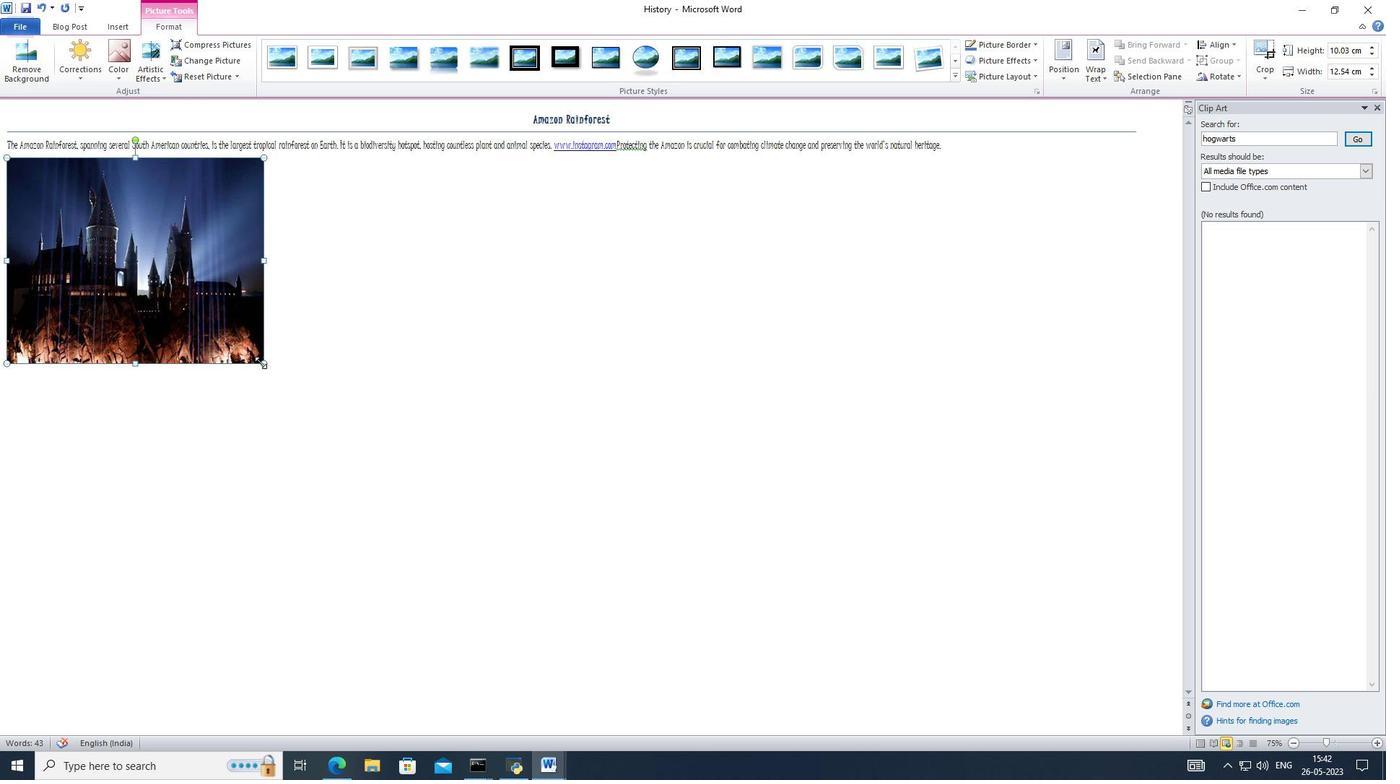
Action: Mouse moved to (250, 329)
Screenshot: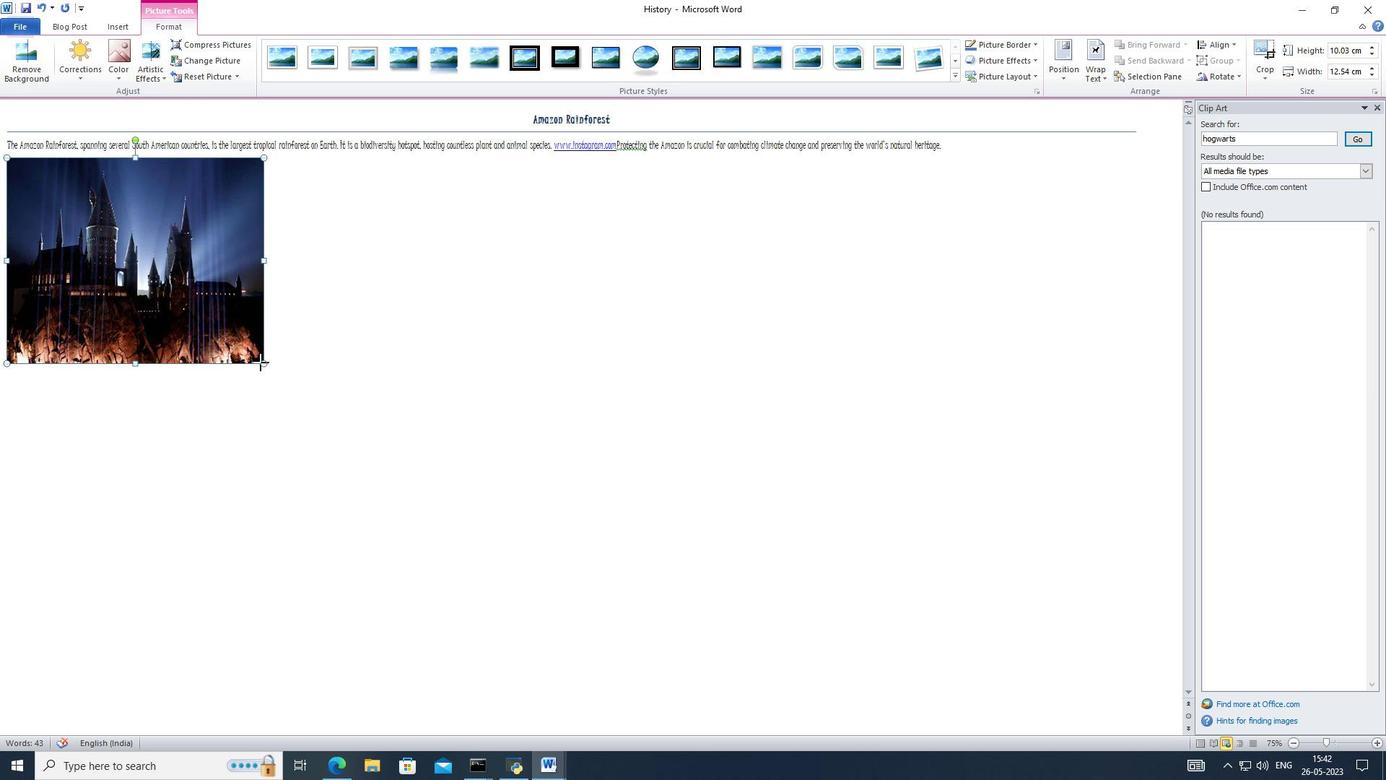 
Action: Mouse pressed left at (250, 329)
Screenshot: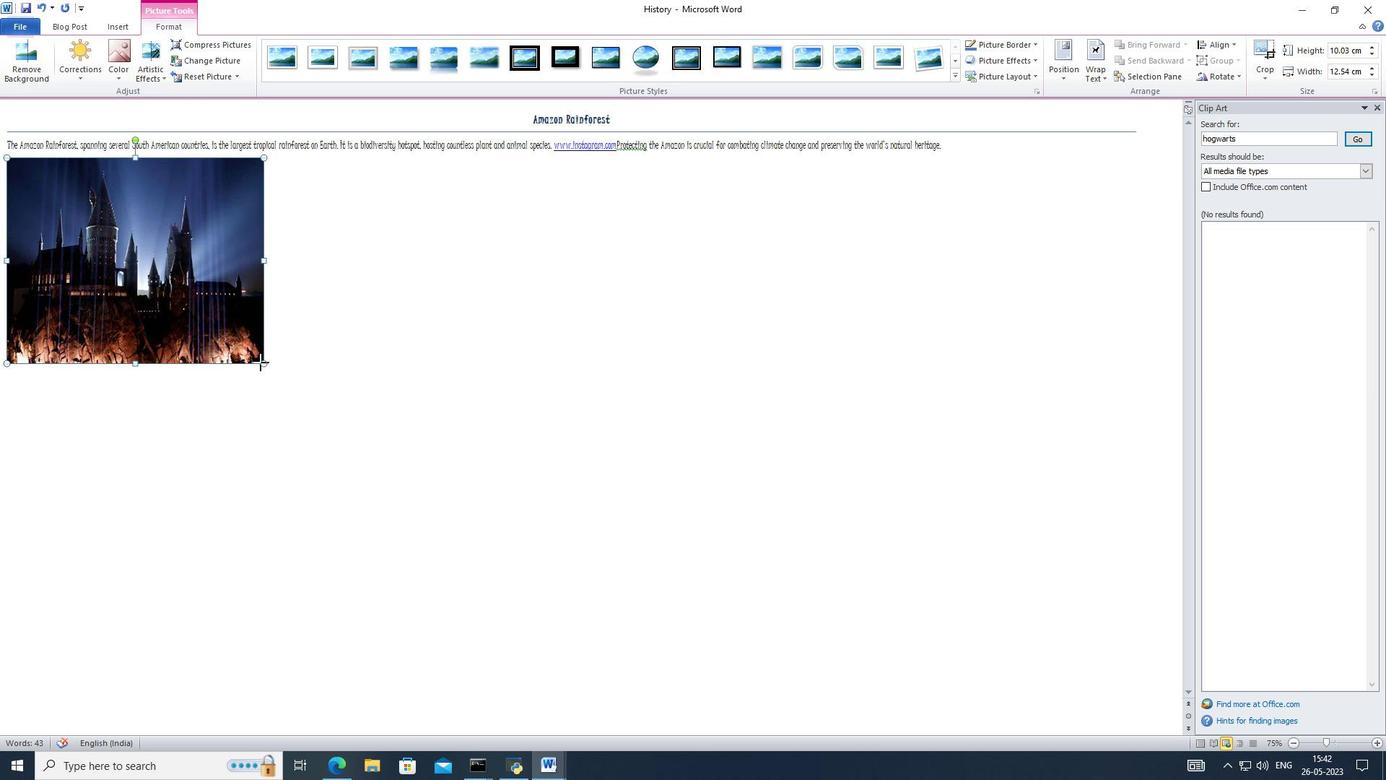 
Action: Mouse moved to (177, 240)
Screenshot: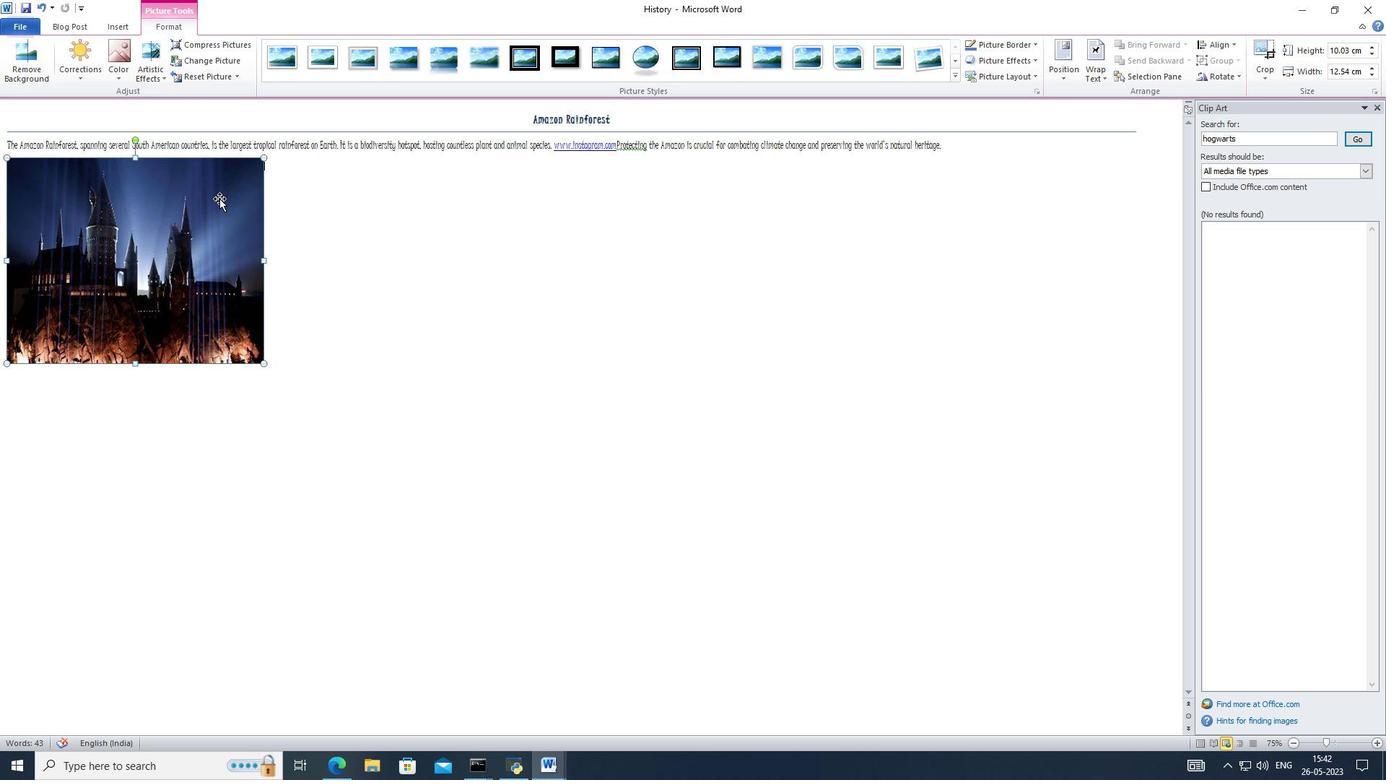 
Action: Mouse pressed left at (177, 240)
Screenshot: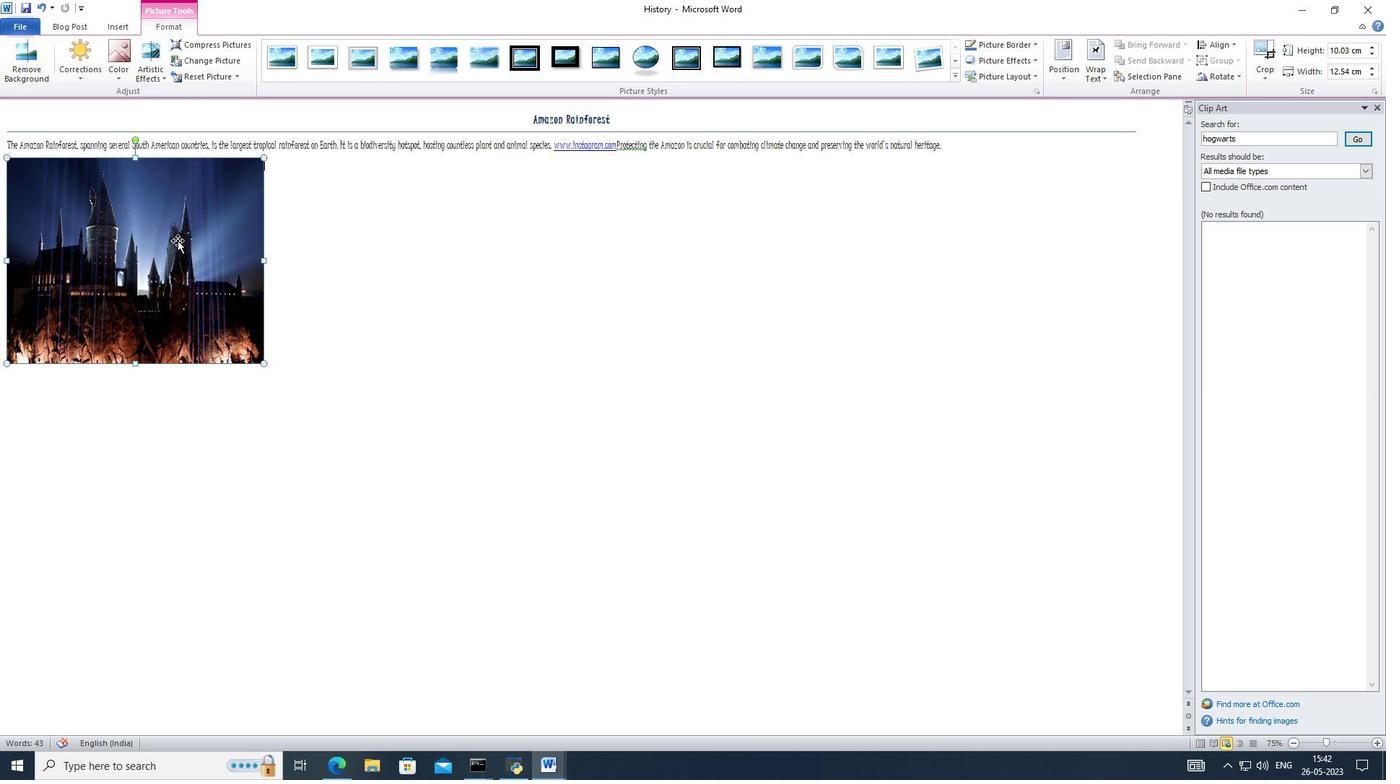 
Action: Mouse moved to (1369, 53)
Screenshot: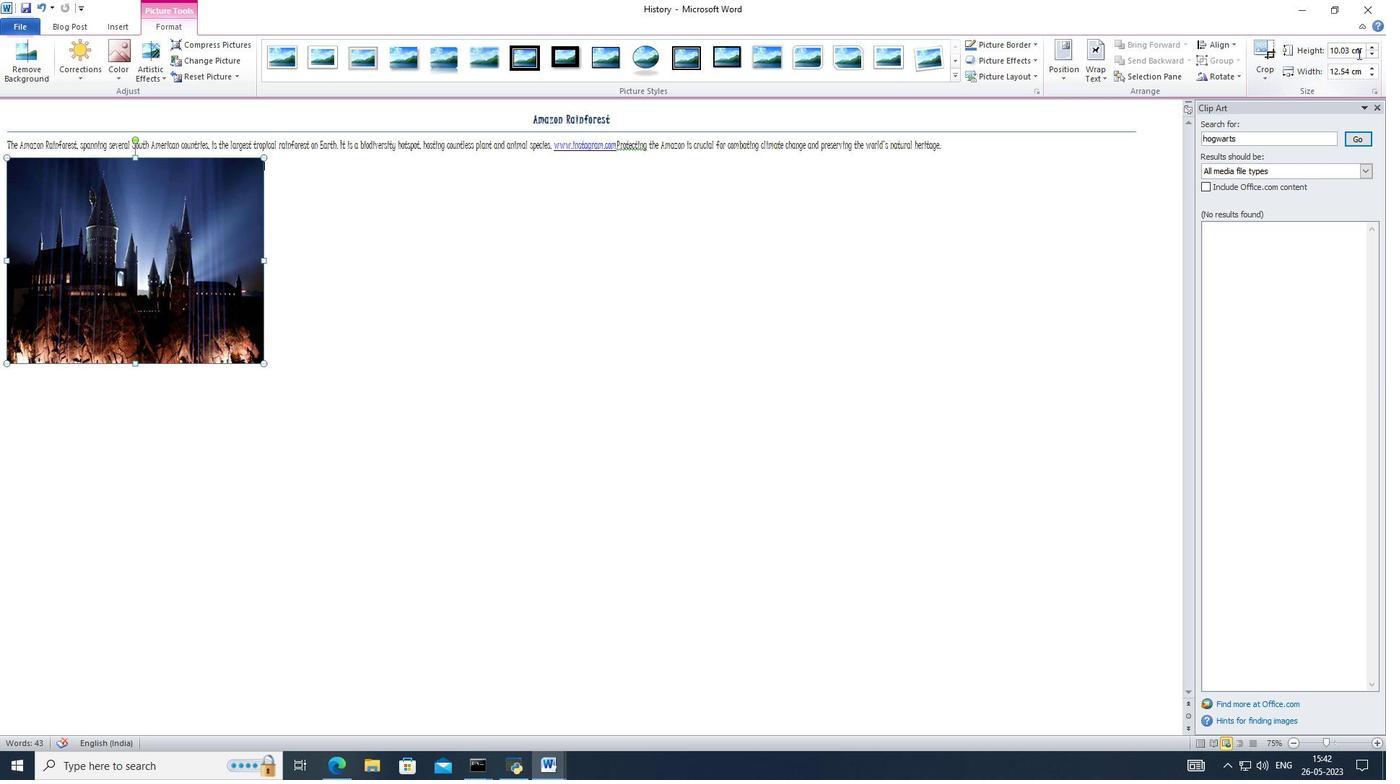 
Action: Mouse pressed left at (1369, 53)
Screenshot: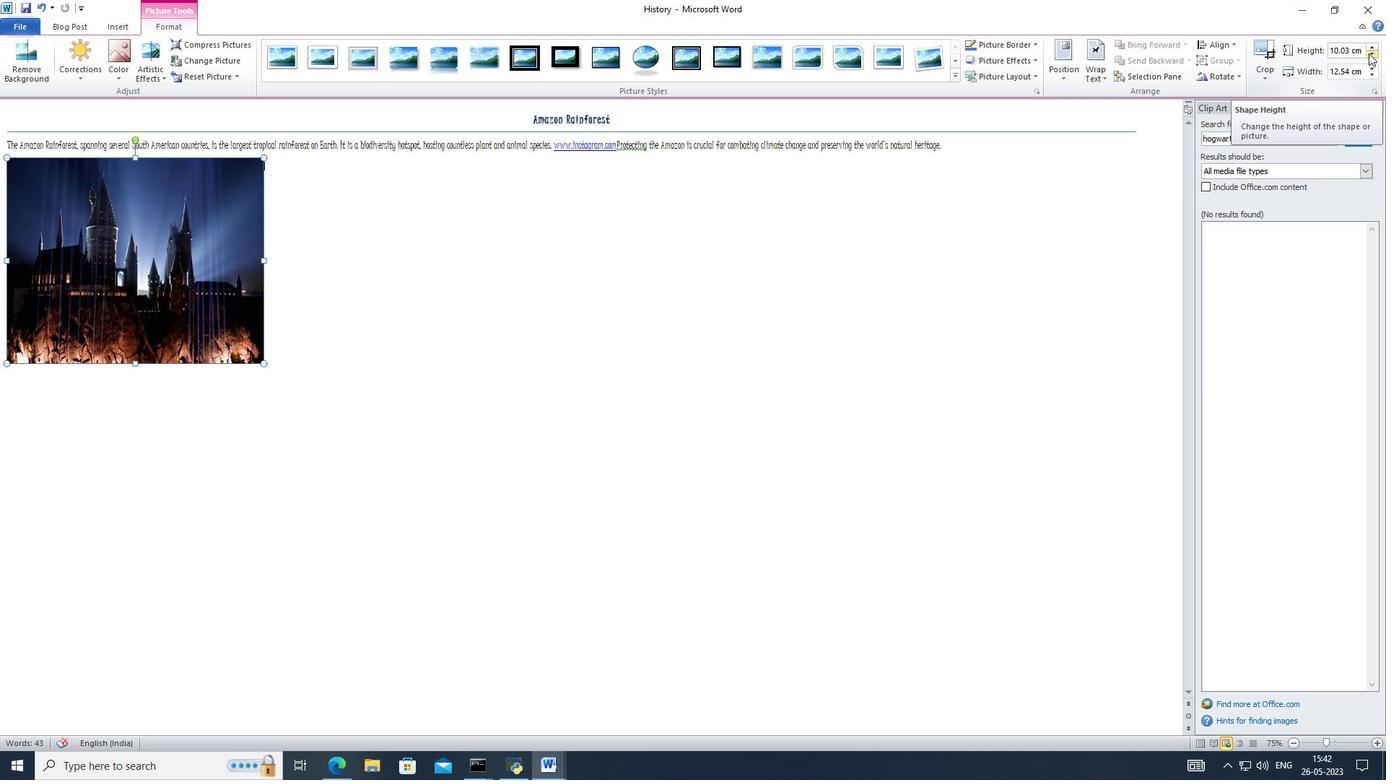
Action: Mouse pressed left at (1369, 53)
Screenshot: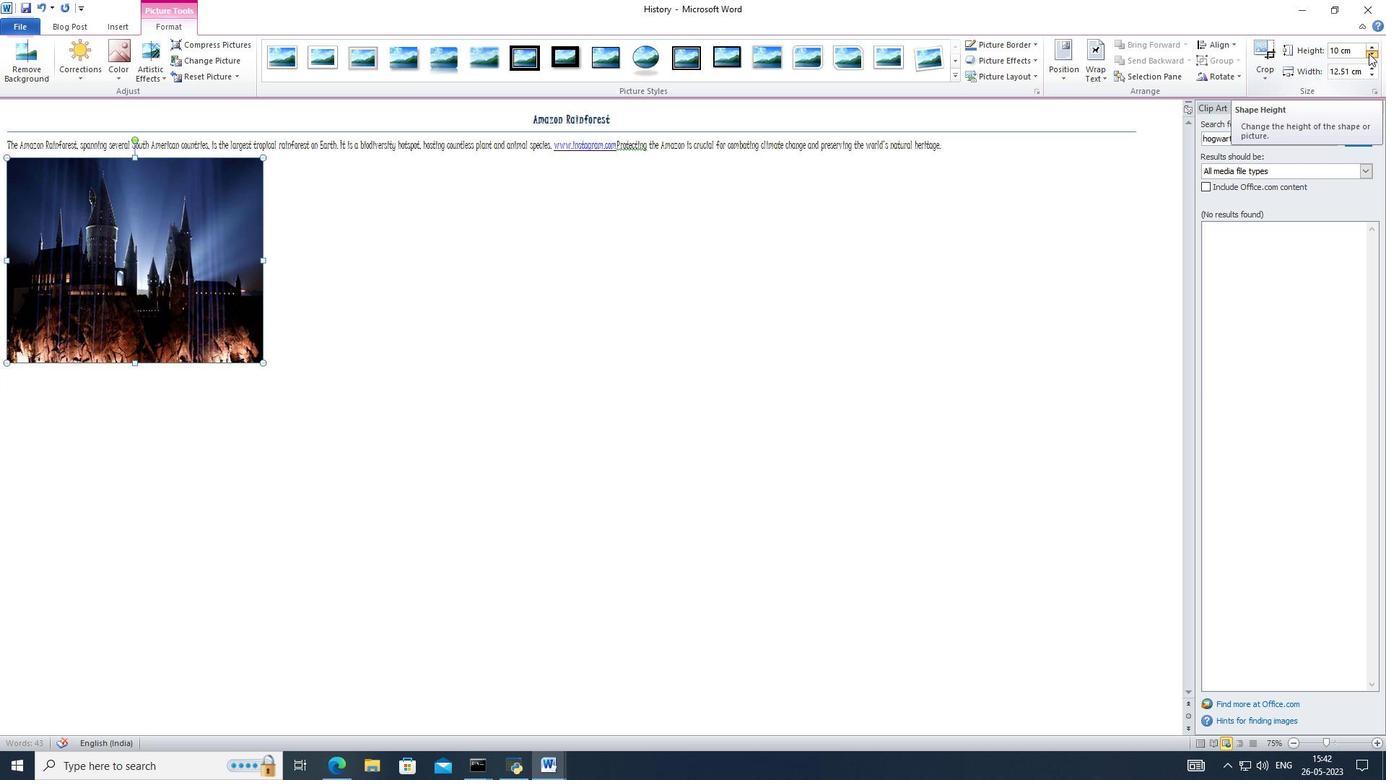 
Action: Mouse pressed left at (1369, 53)
Screenshot: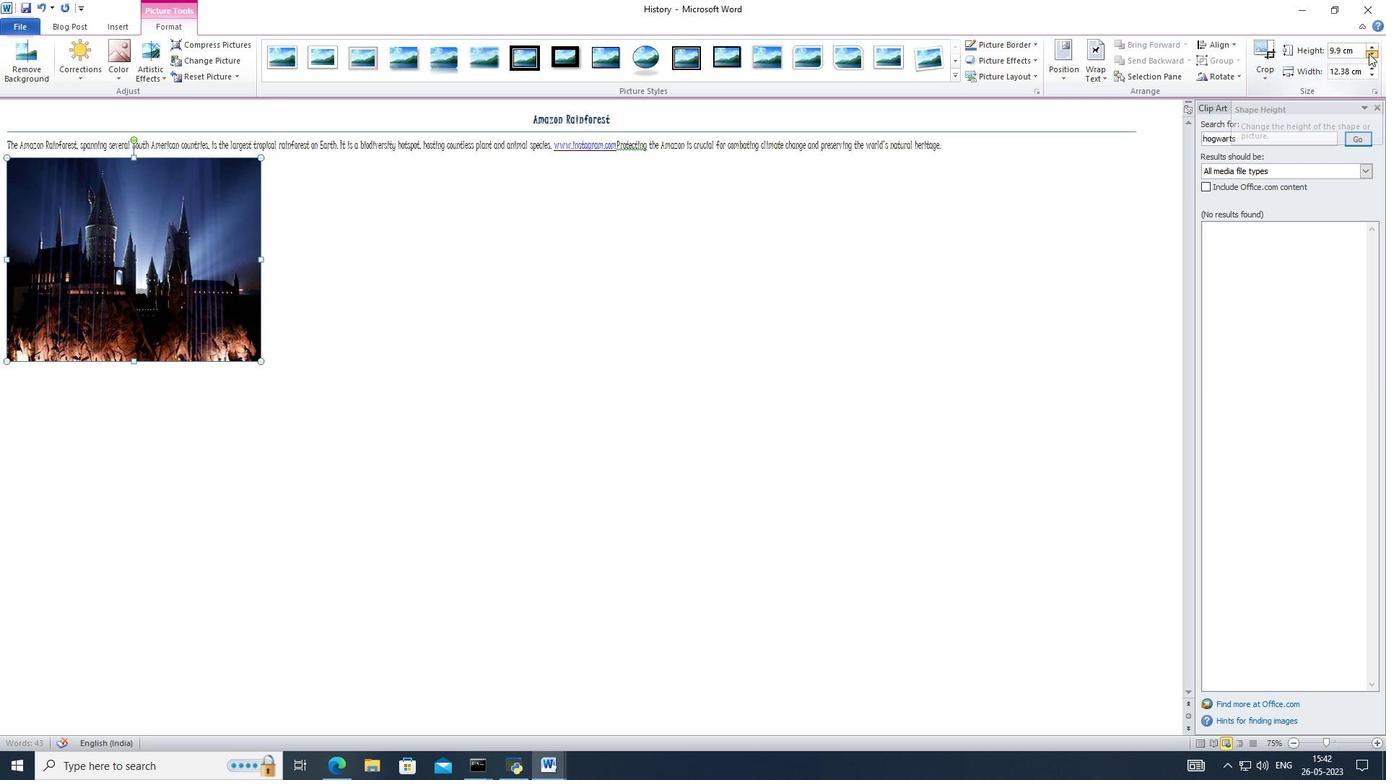 
Action: Mouse pressed left at (1369, 53)
Screenshot: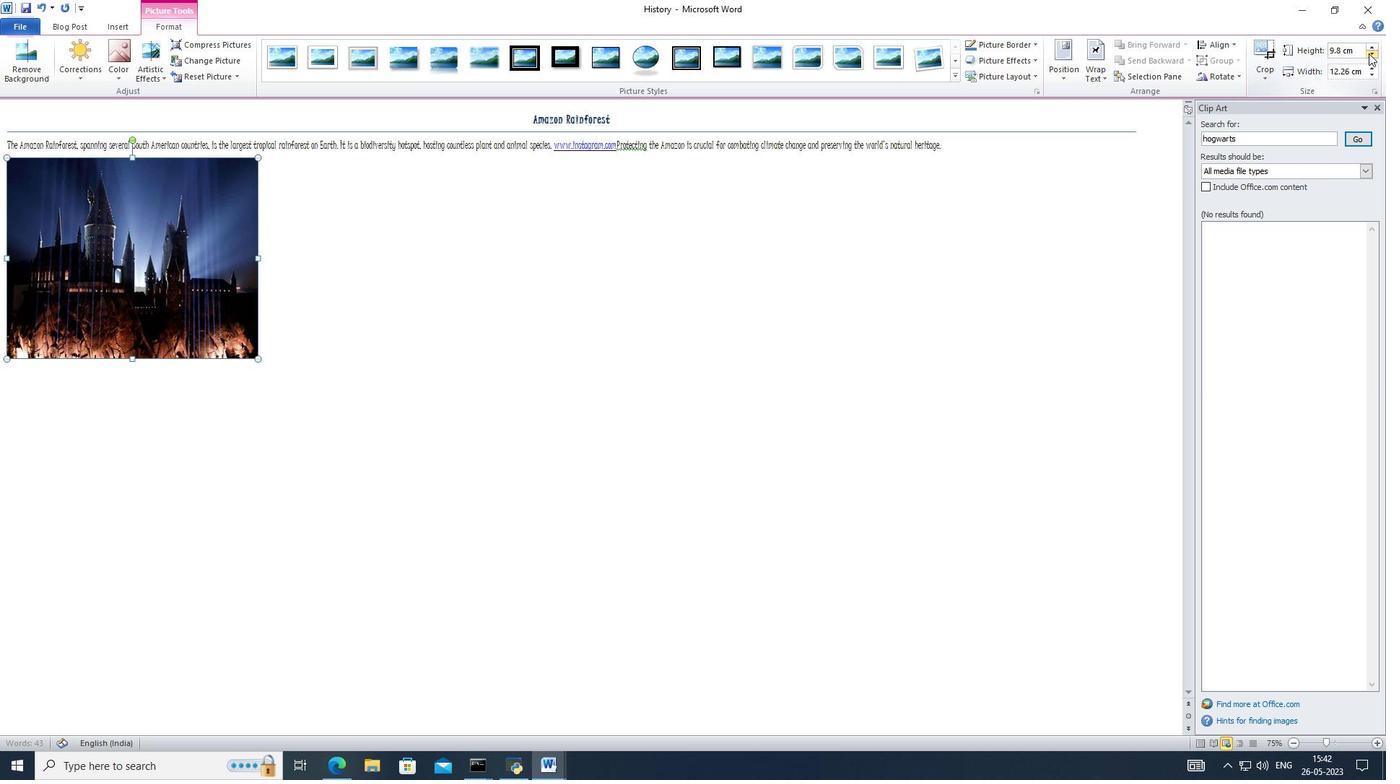 
Action: Mouse pressed left at (1369, 53)
Screenshot: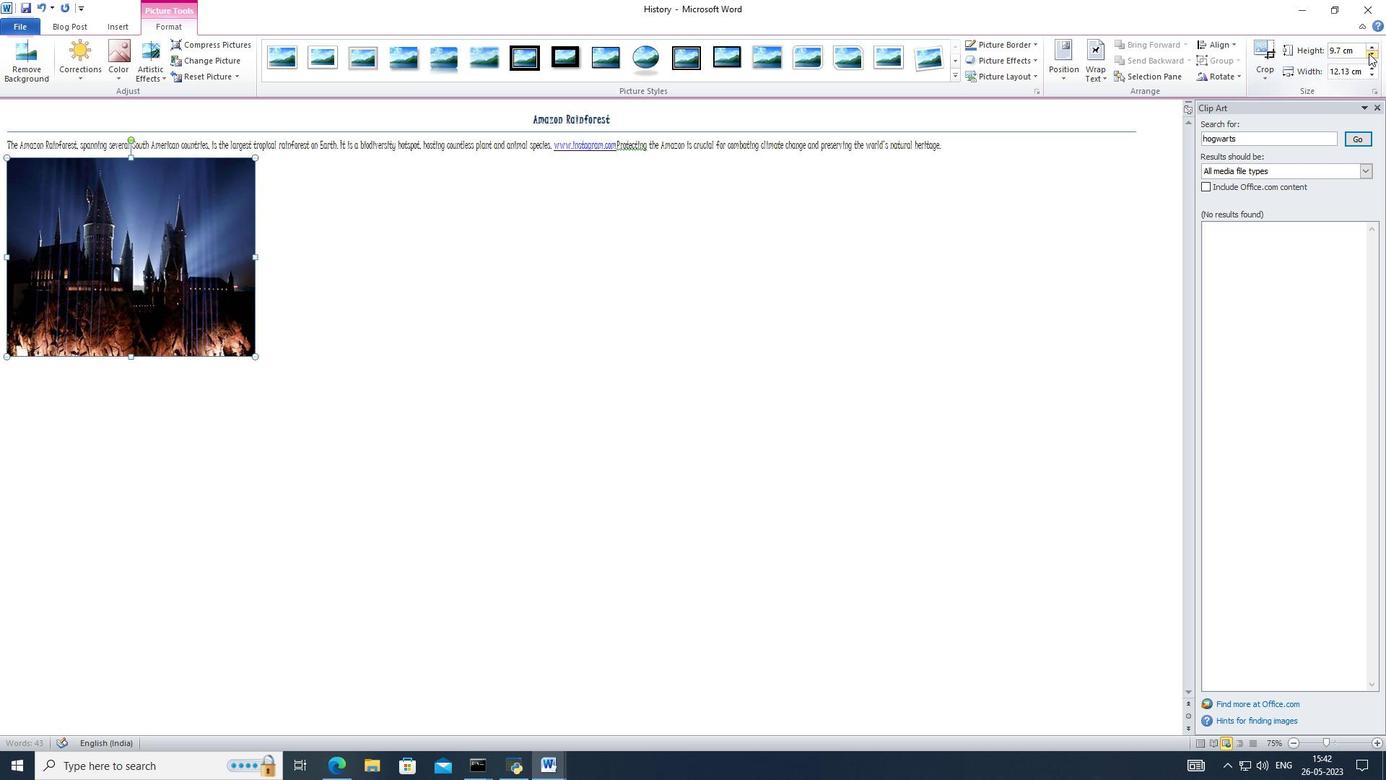 
Action: Mouse pressed left at (1369, 53)
Screenshot: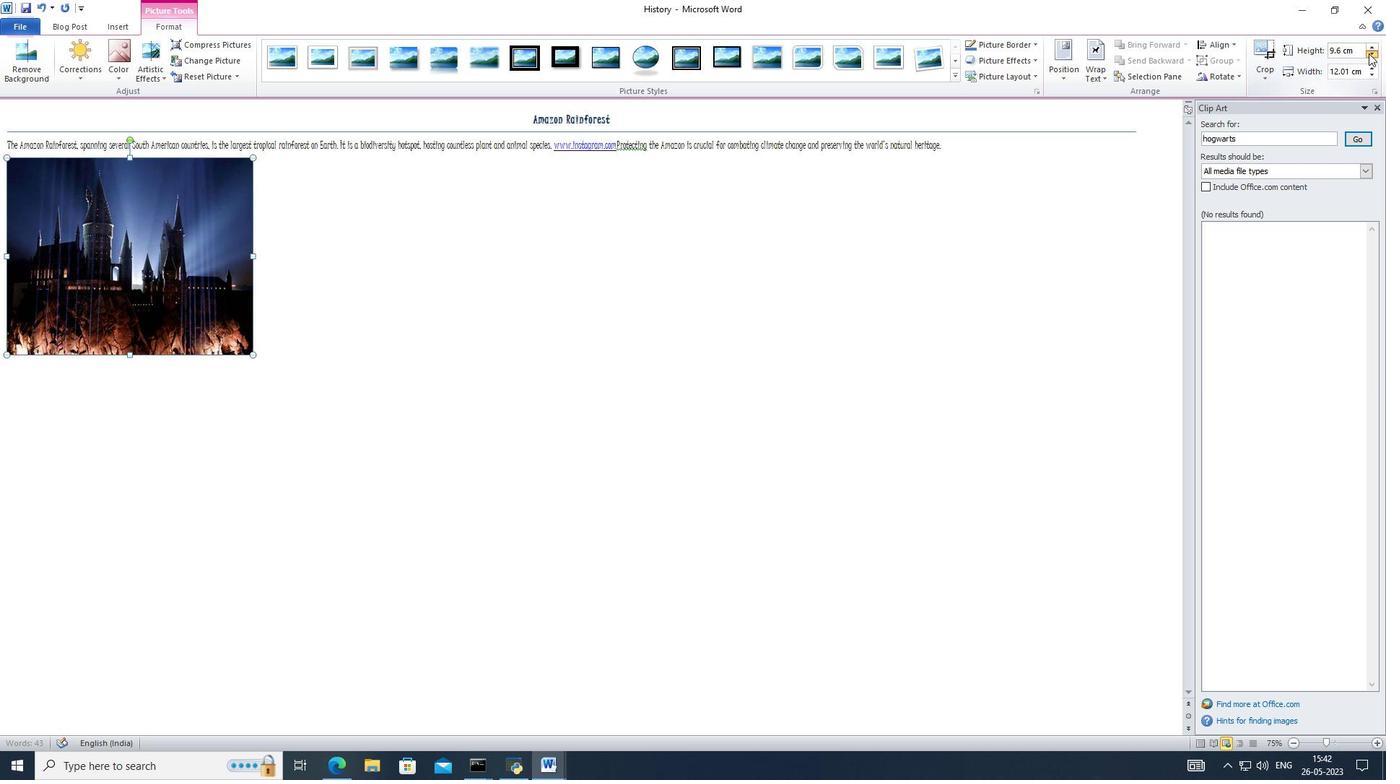 
Action: Mouse pressed left at (1369, 53)
Screenshot: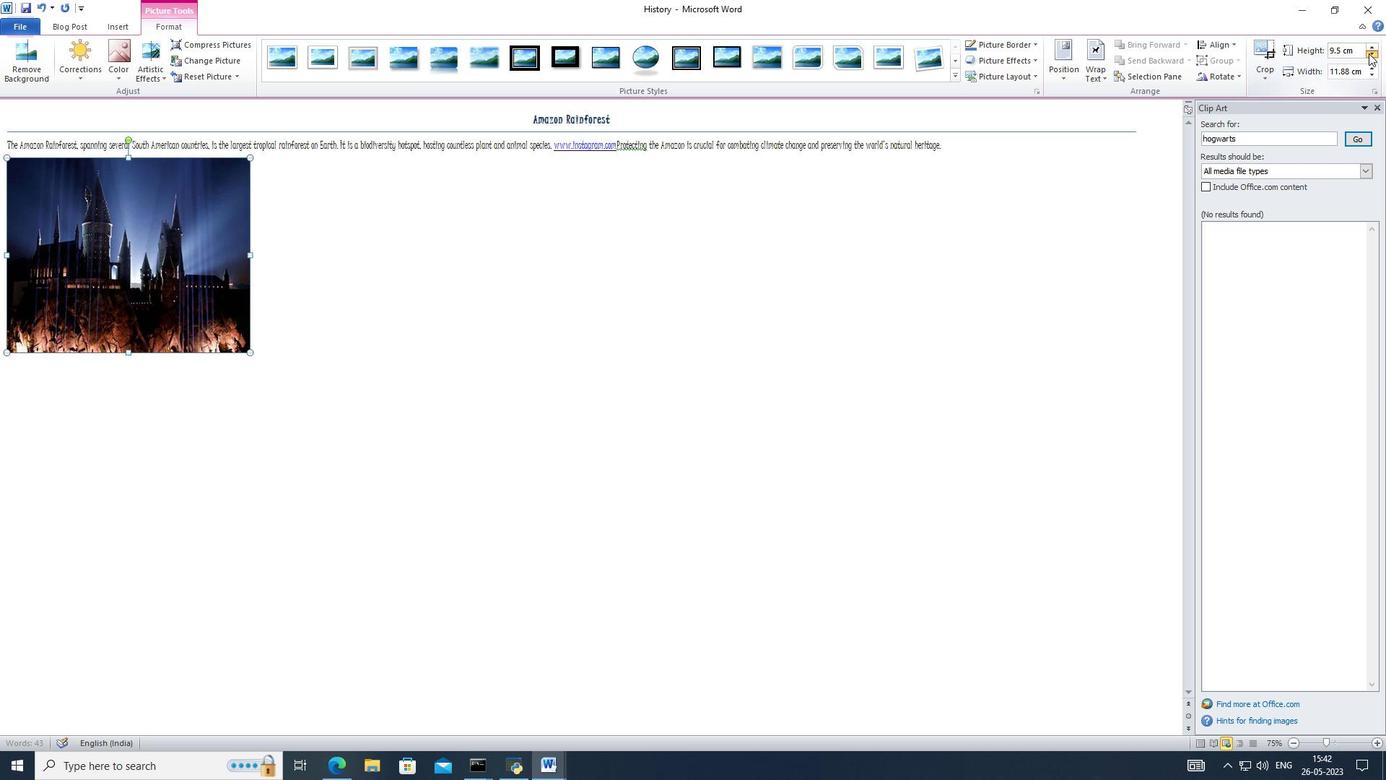 
Action: Mouse pressed left at (1369, 53)
Screenshot: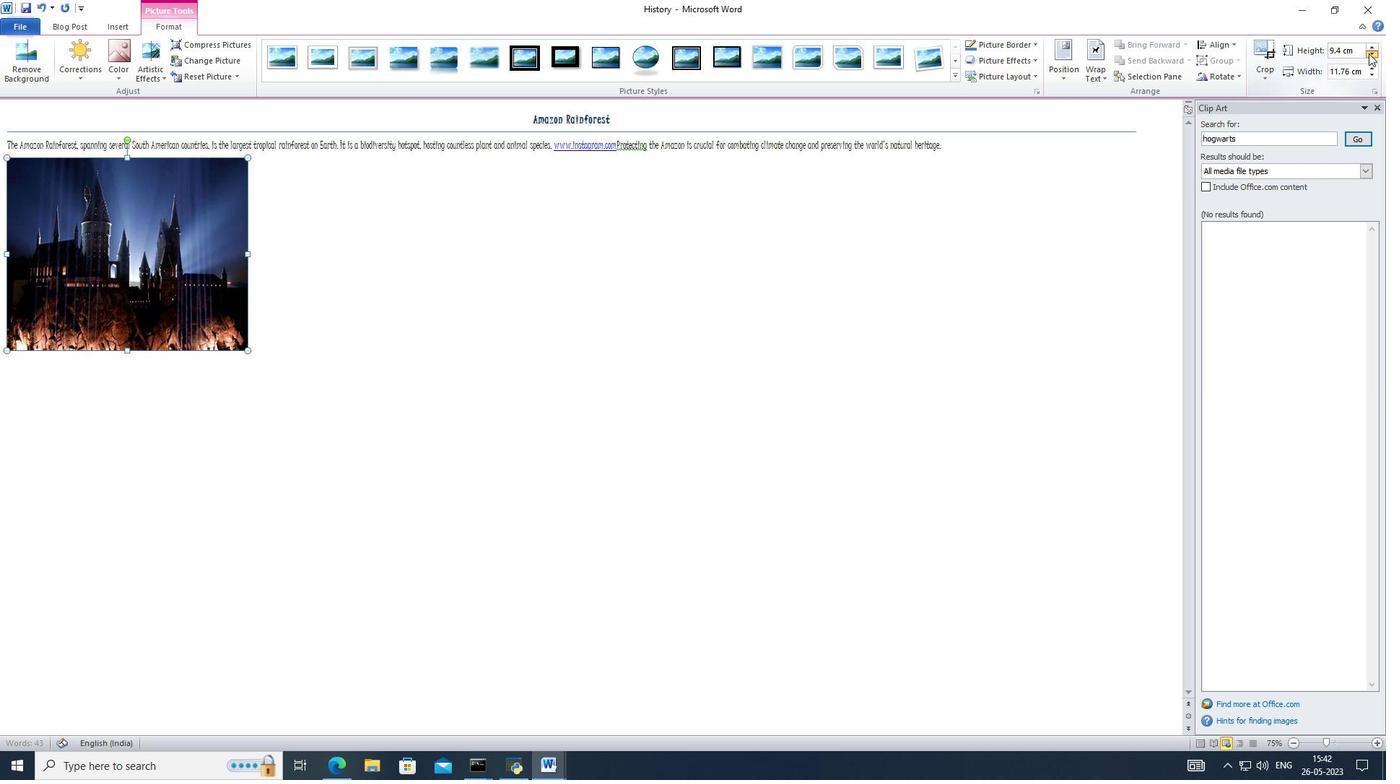 
Action: Mouse pressed left at (1369, 53)
Screenshot: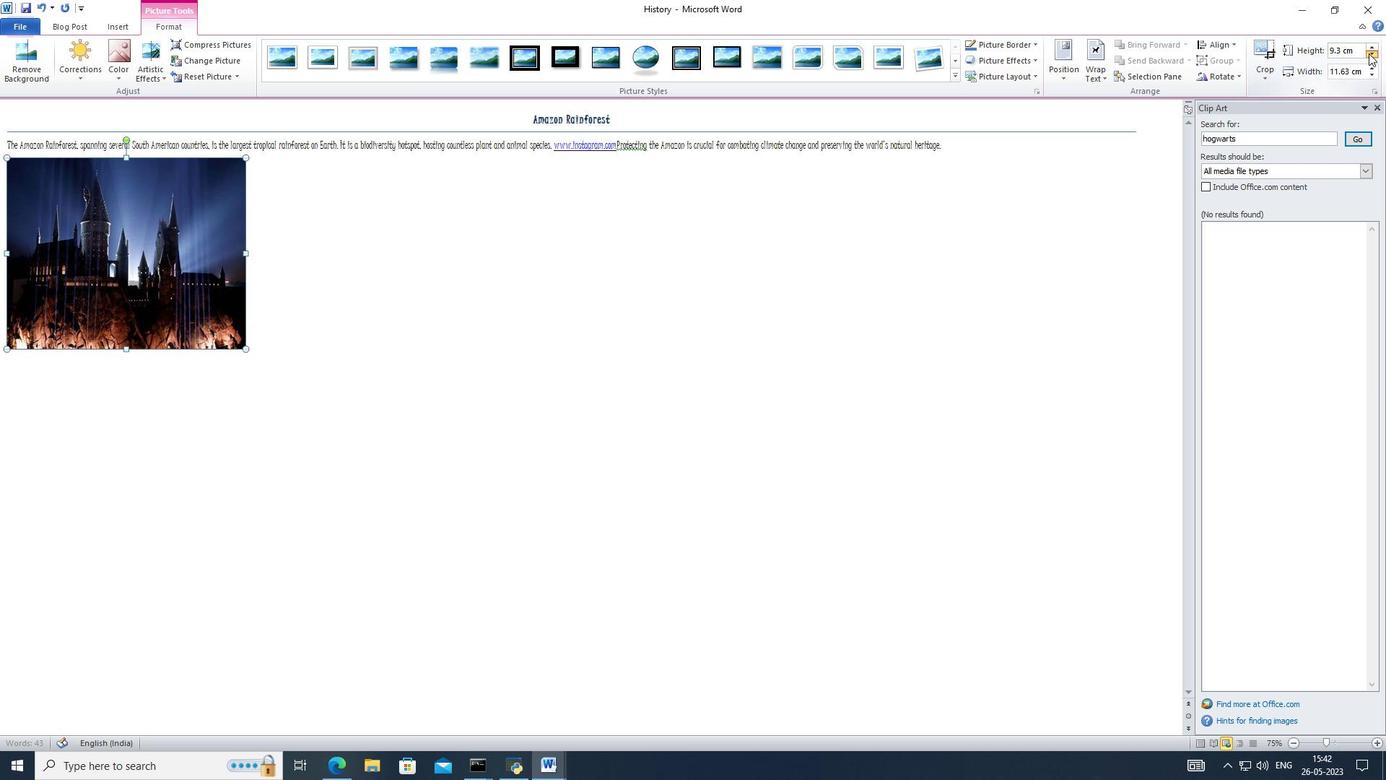 
Action: Mouse pressed left at (1369, 53)
Screenshot: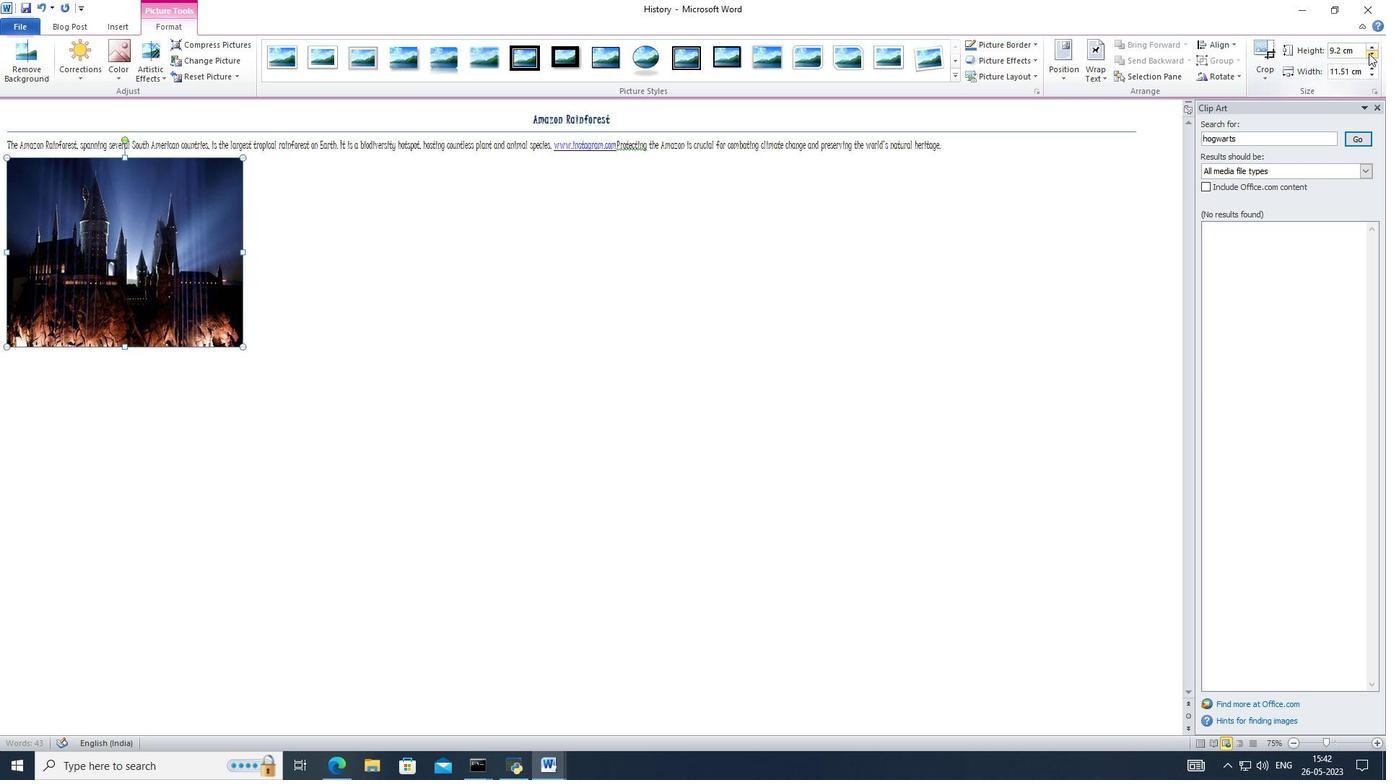 
Action: Mouse pressed left at (1369, 53)
Screenshot: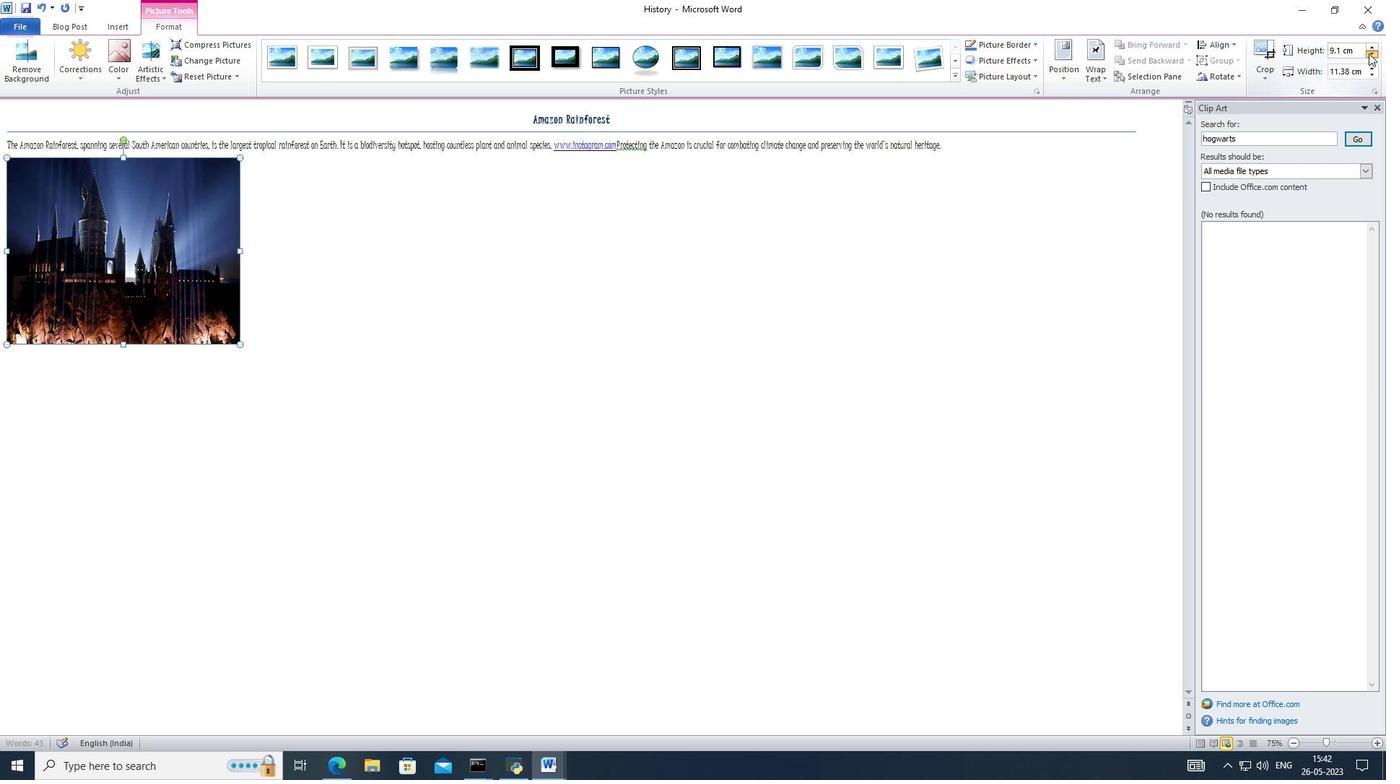 
Action: Mouse pressed left at (1369, 53)
Screenshot: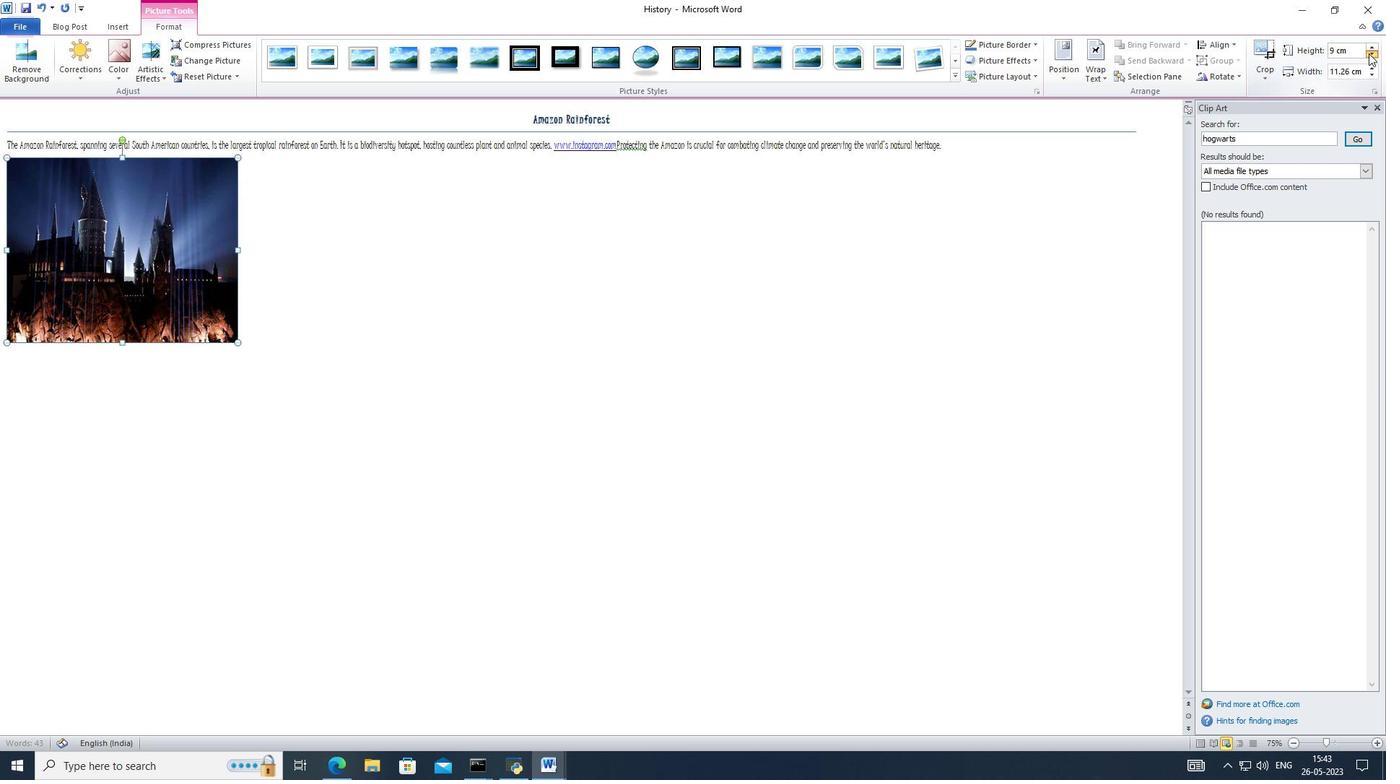 
Action: Mouse pressed left at (1369, 53)
Screenshot: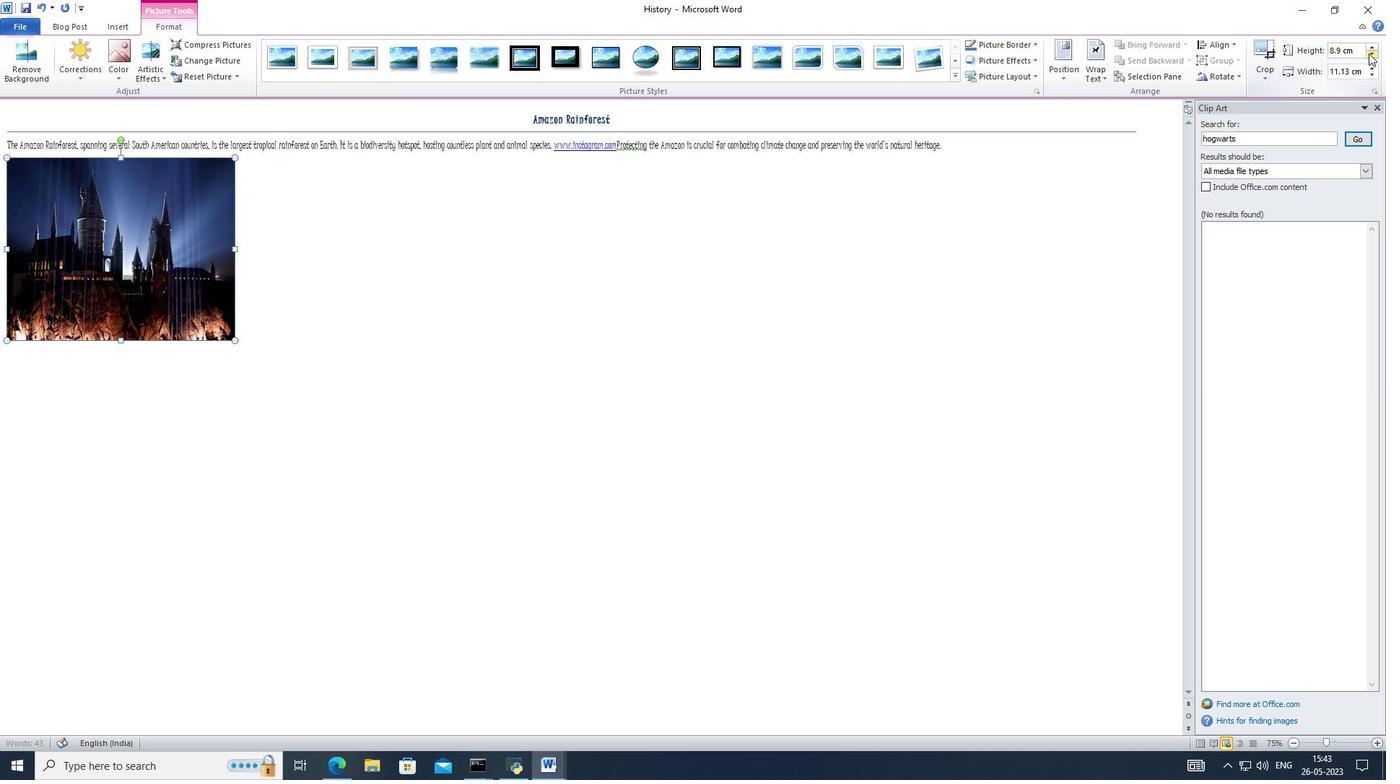 
Action: Mouse pressed left at (1369, 53)
Screenshot: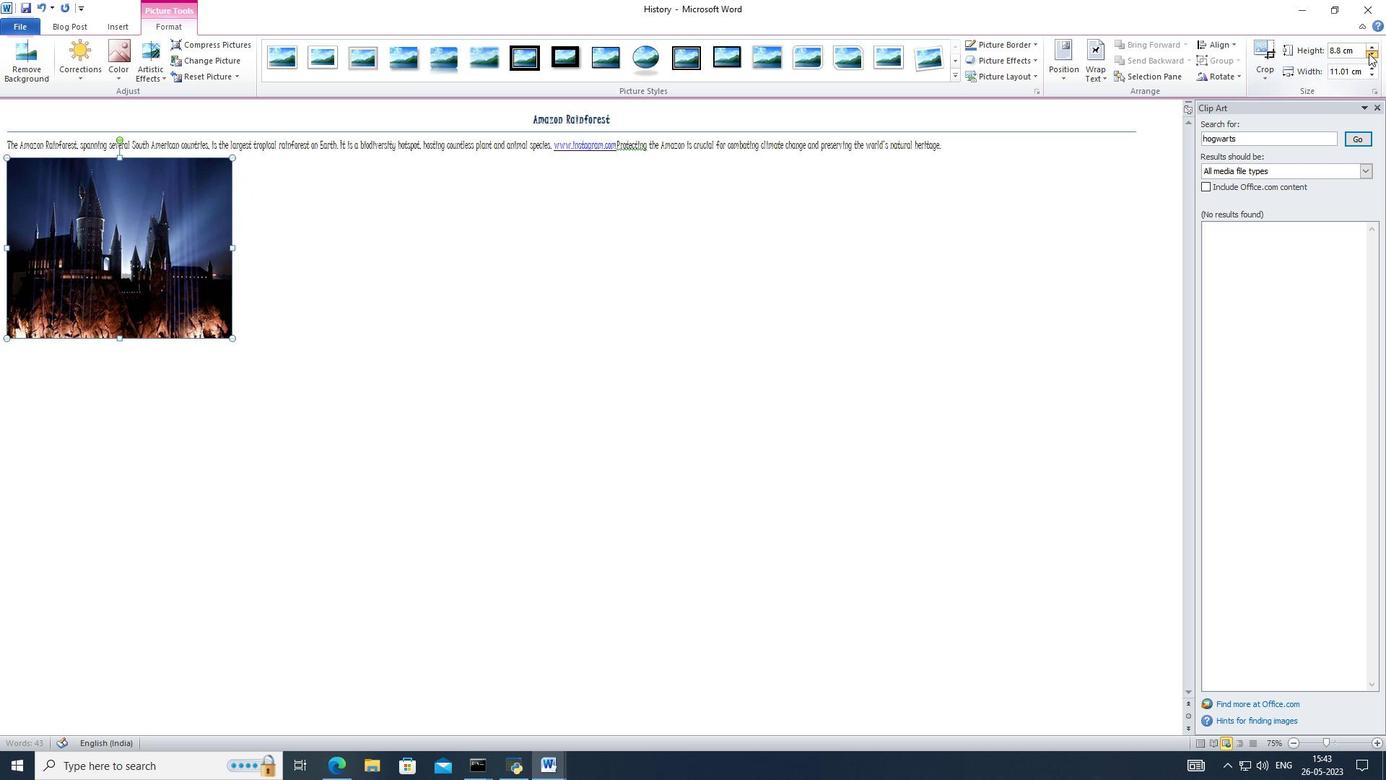 
Action: Mouse pressed left at (1369, 53)
Screenshot: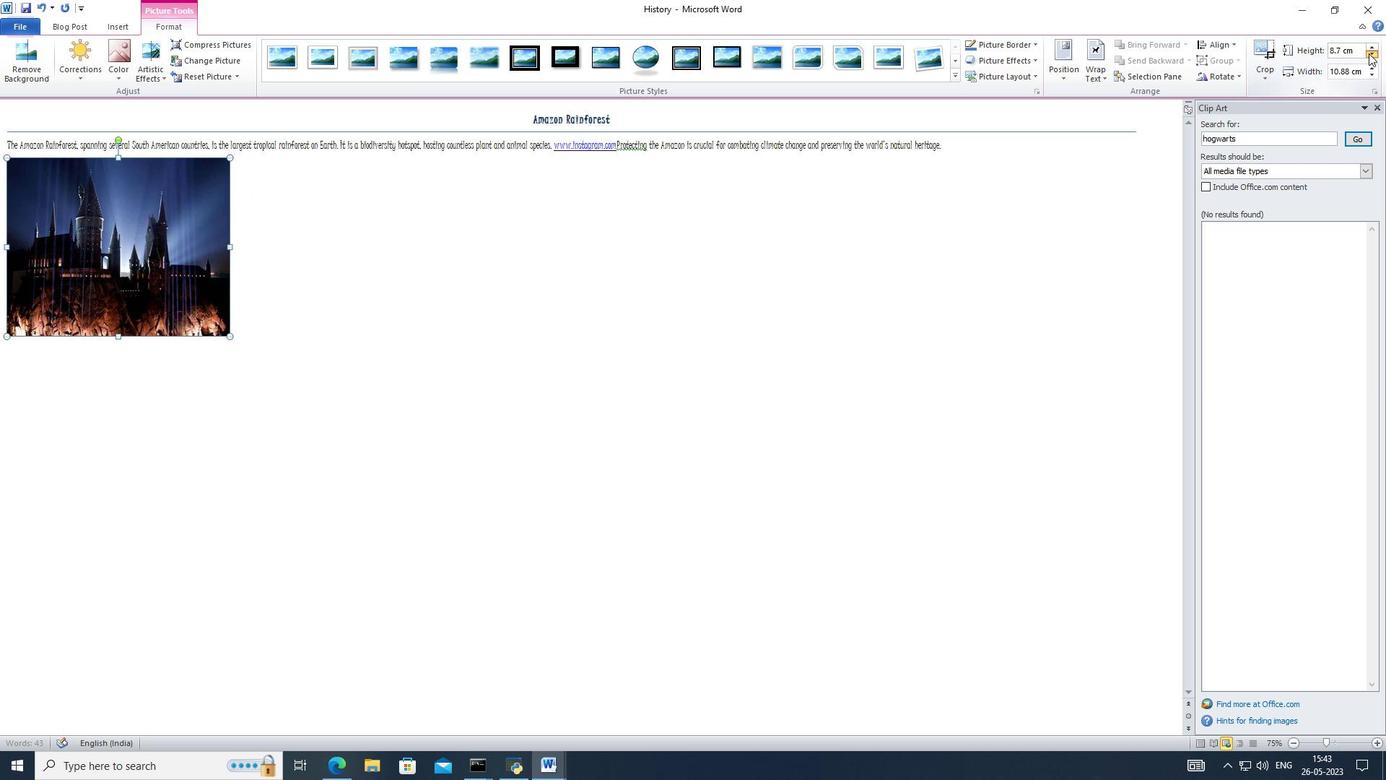 
Action: Mouse pressed left at (1369, 53)
Screenshot: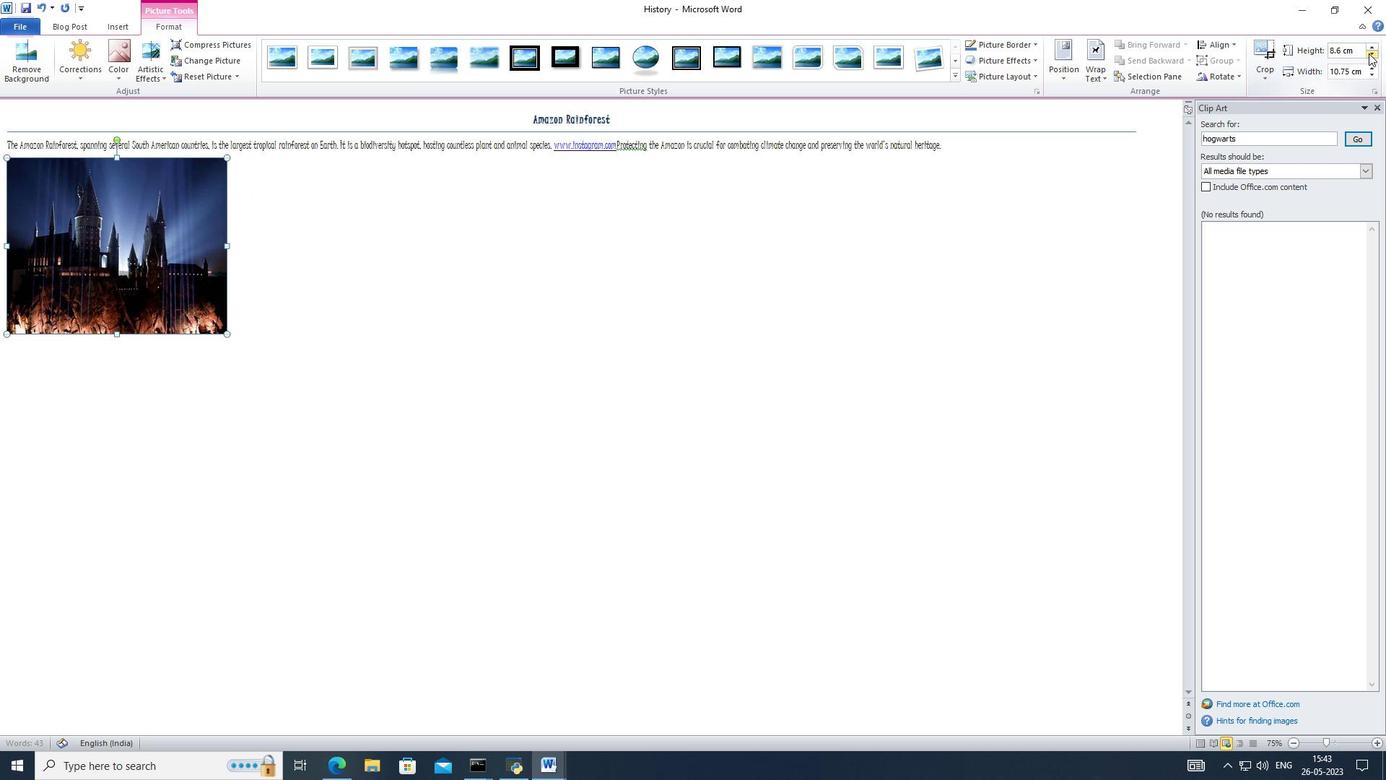 
Action: Mouse pressed left at (1369, 53)
Screenshot: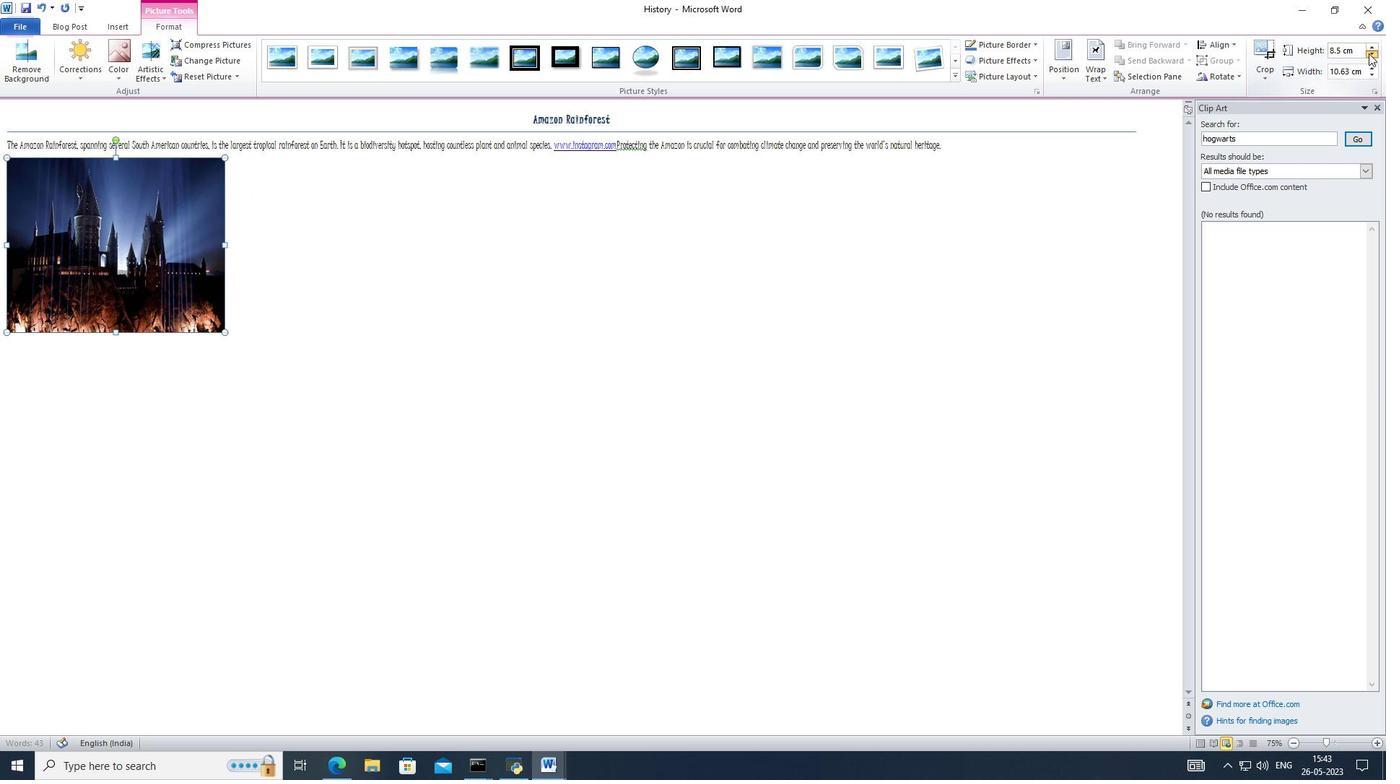 
Action: Mouse pressed left at (1369, 53)
Screenshot: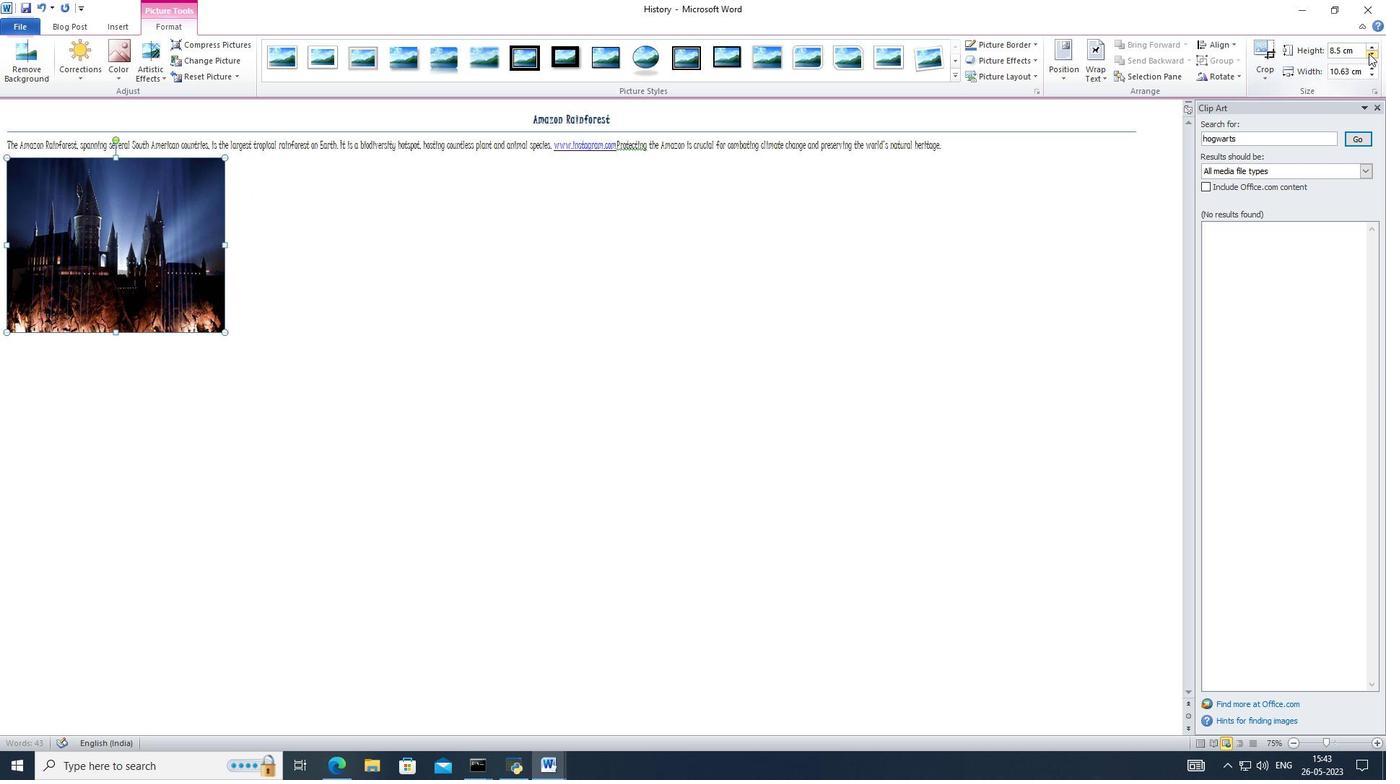 
Action: Mouse pressed left at (1369, 53)
Screenshot: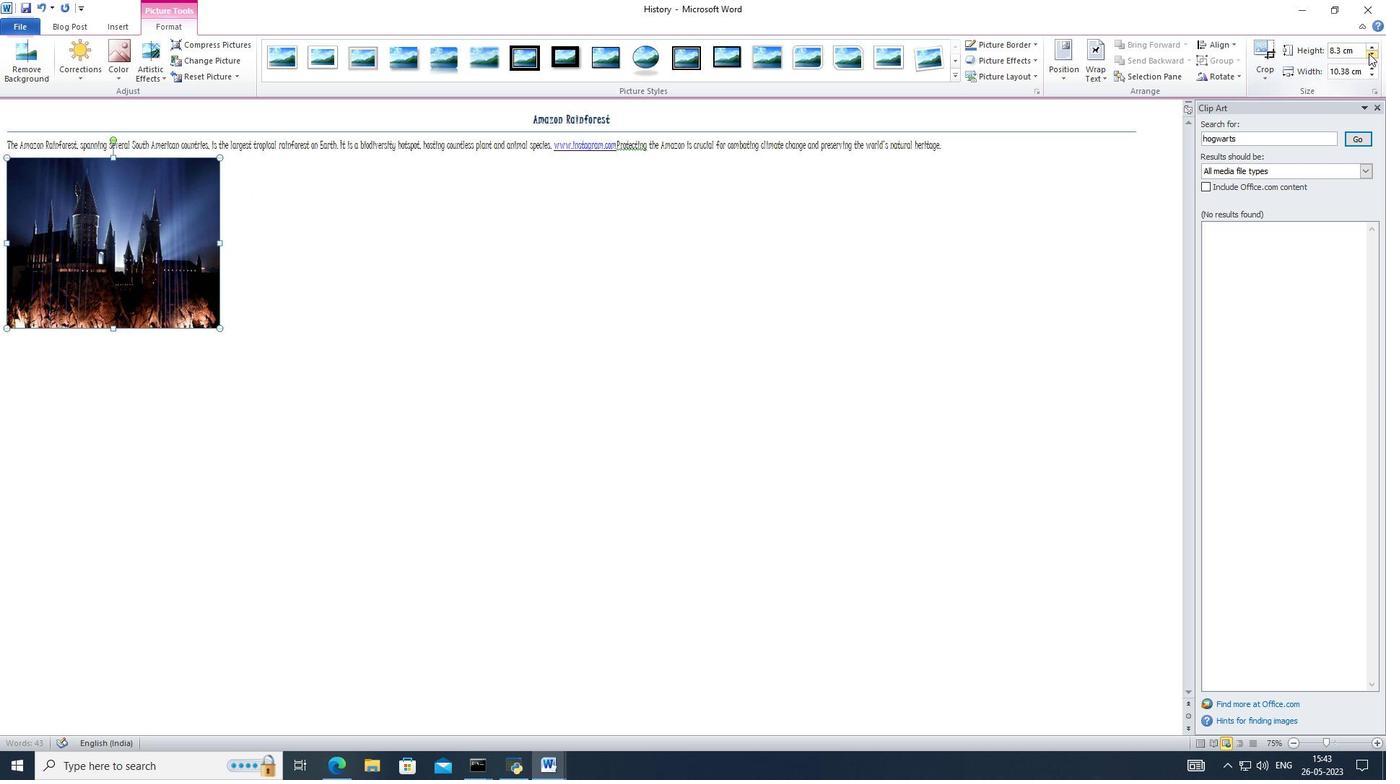
Action: Mouse pressed left at (1369, 53)
Screenshot: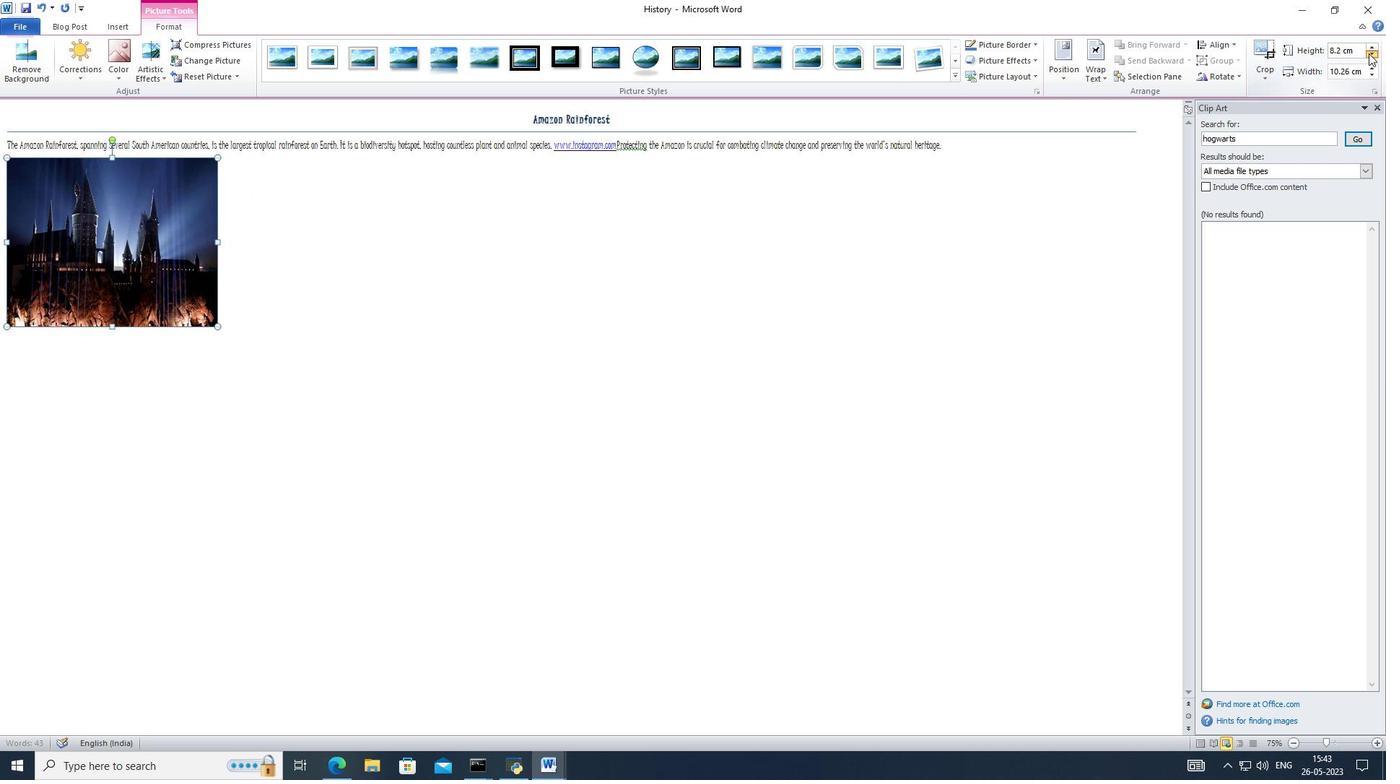 
Action: Mouse pressed left at (1369, 53)
Screenshot: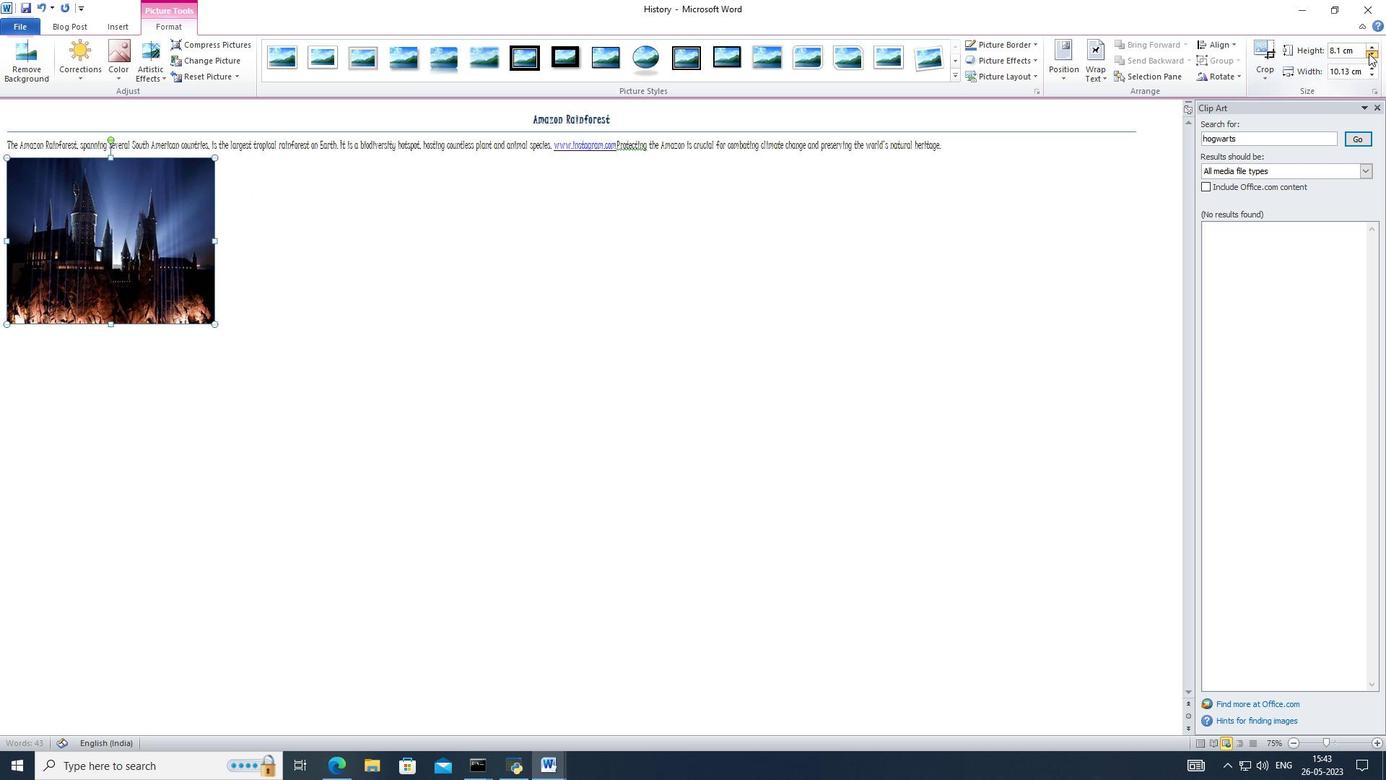 
Action: Mouse pressed left at (1369, 53)
Screenshot: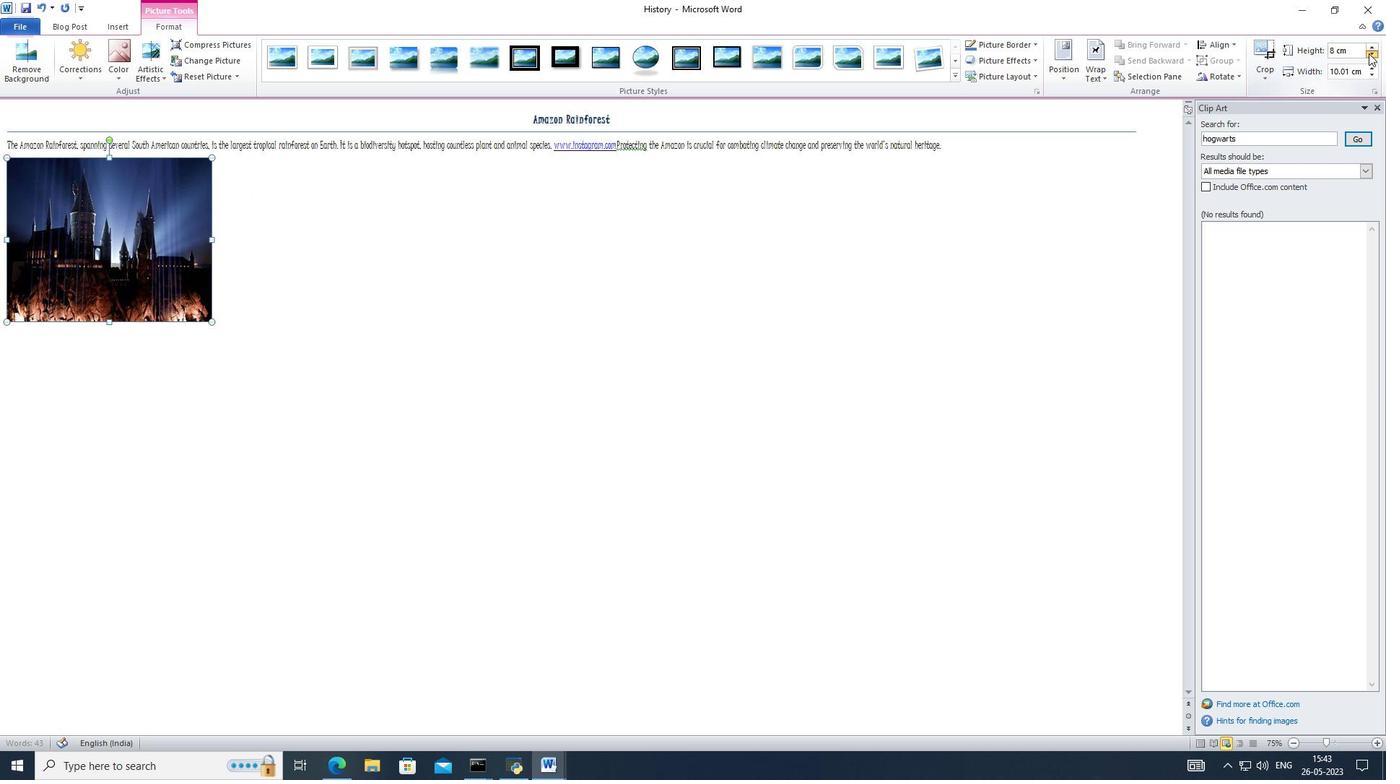 
Action: Mouse pressed left at (1369, 53)
Screenshot: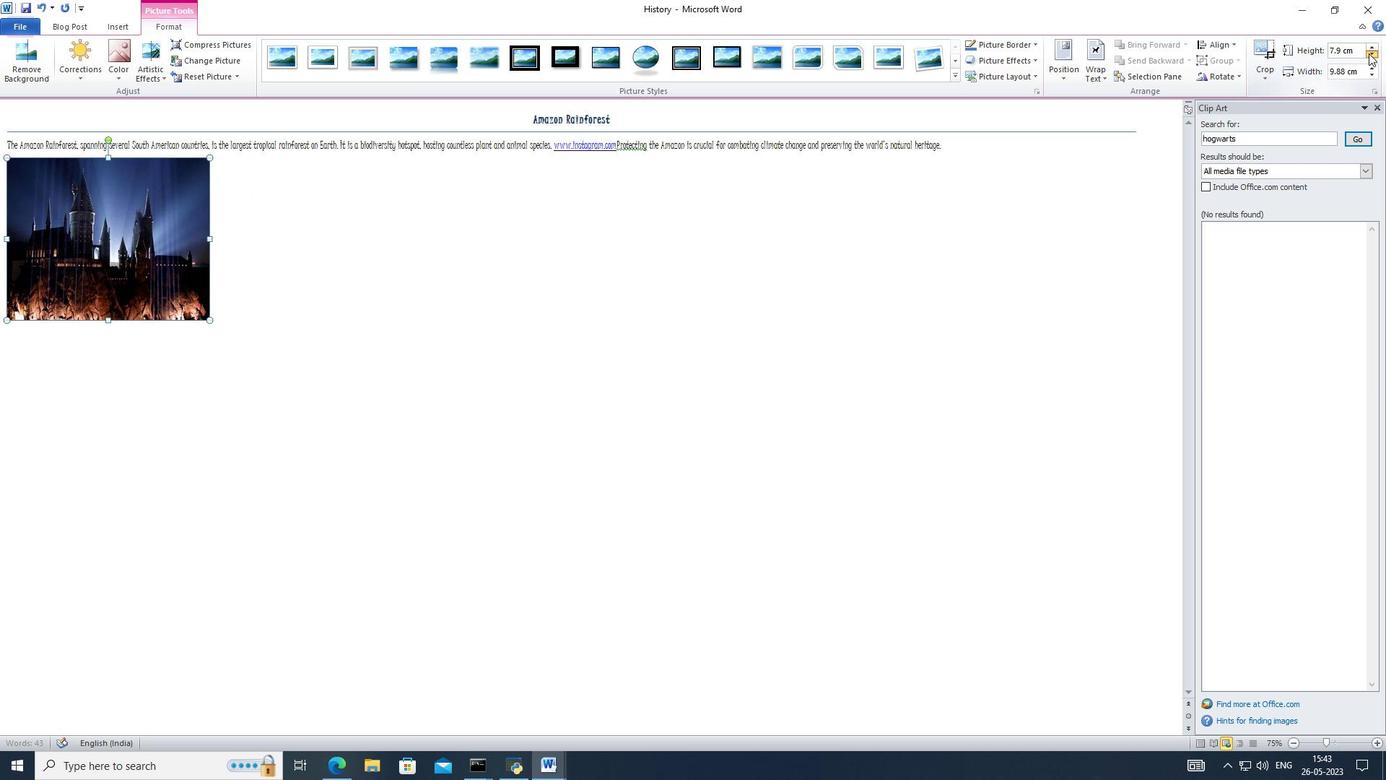 
Action: Mouse pressed left at (1369, 53)
Screenshot: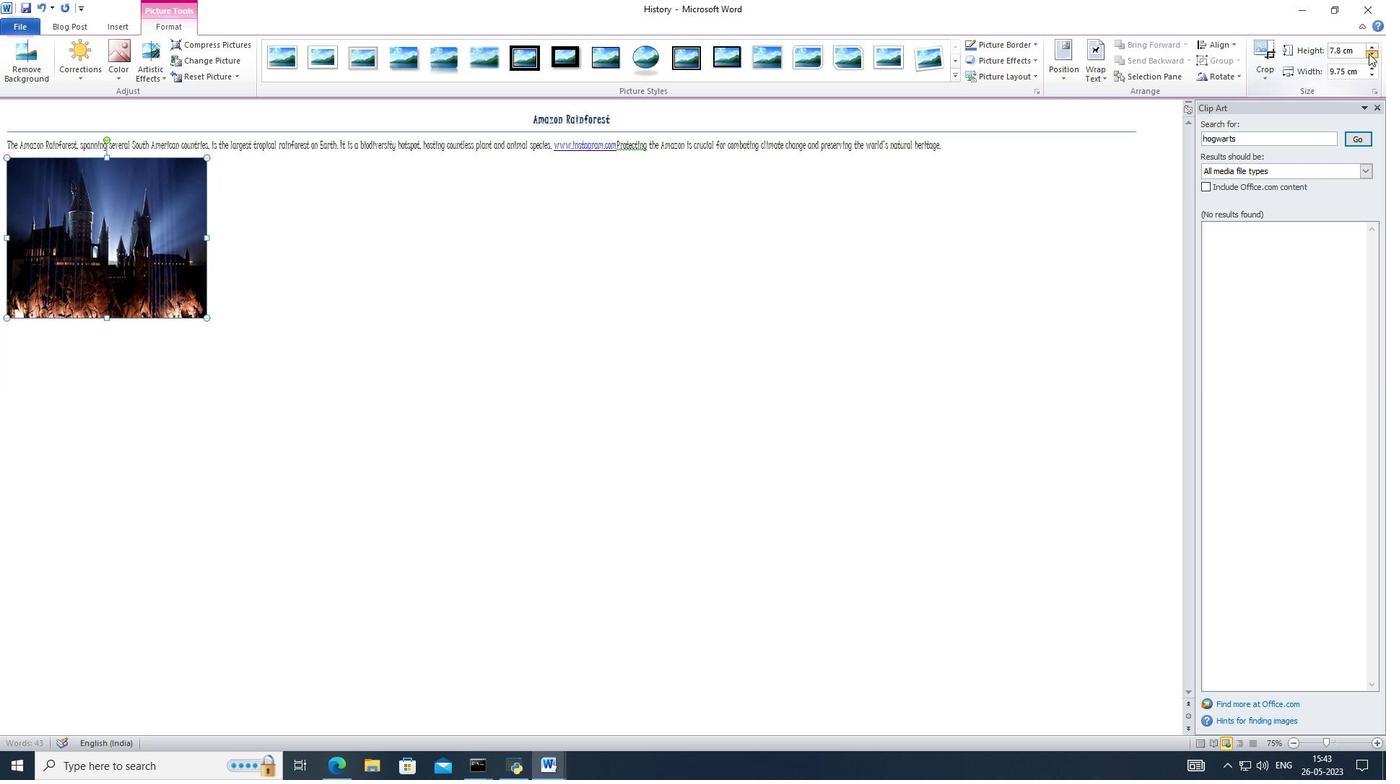 
Action: Mouse pressed left at (1369, 53)
Screenshot: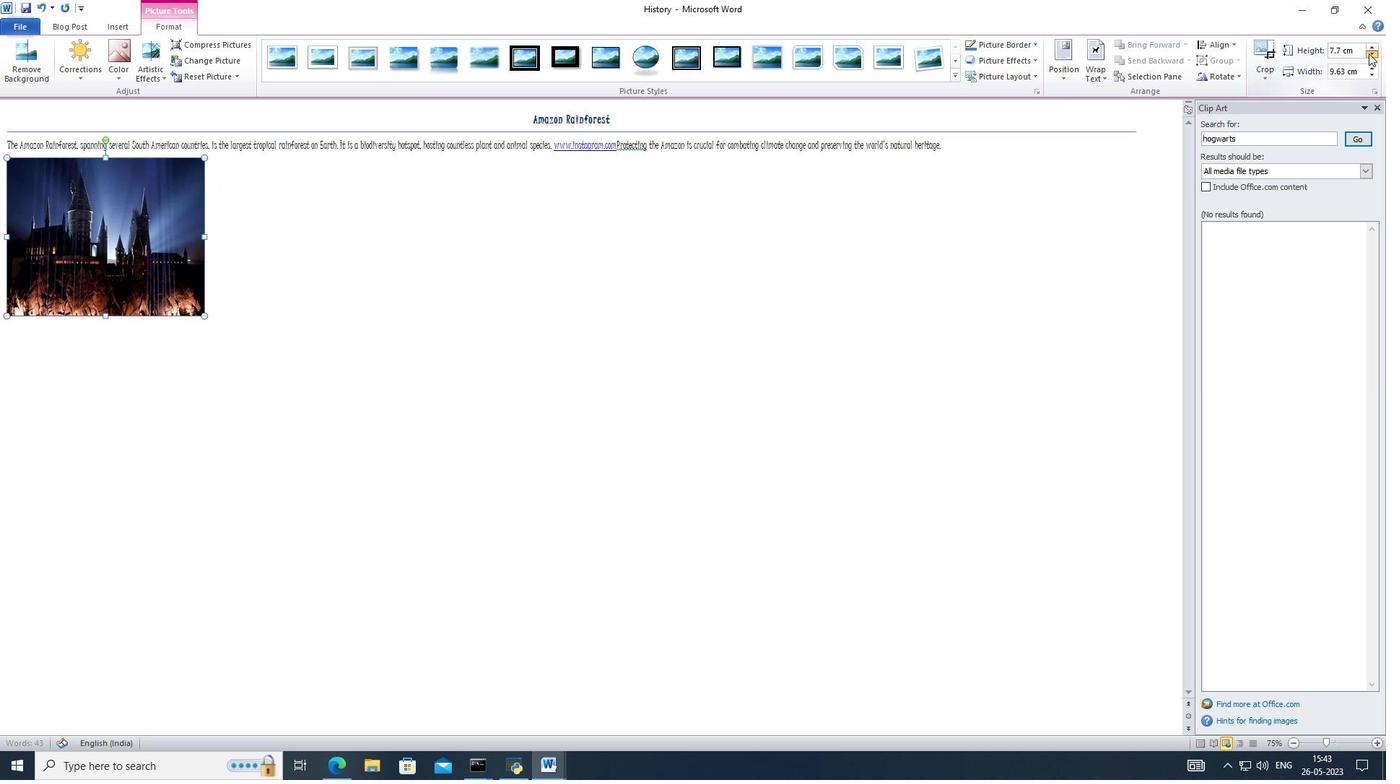 
Action: Mouse pressed left at (1369, 53)
Screenshot: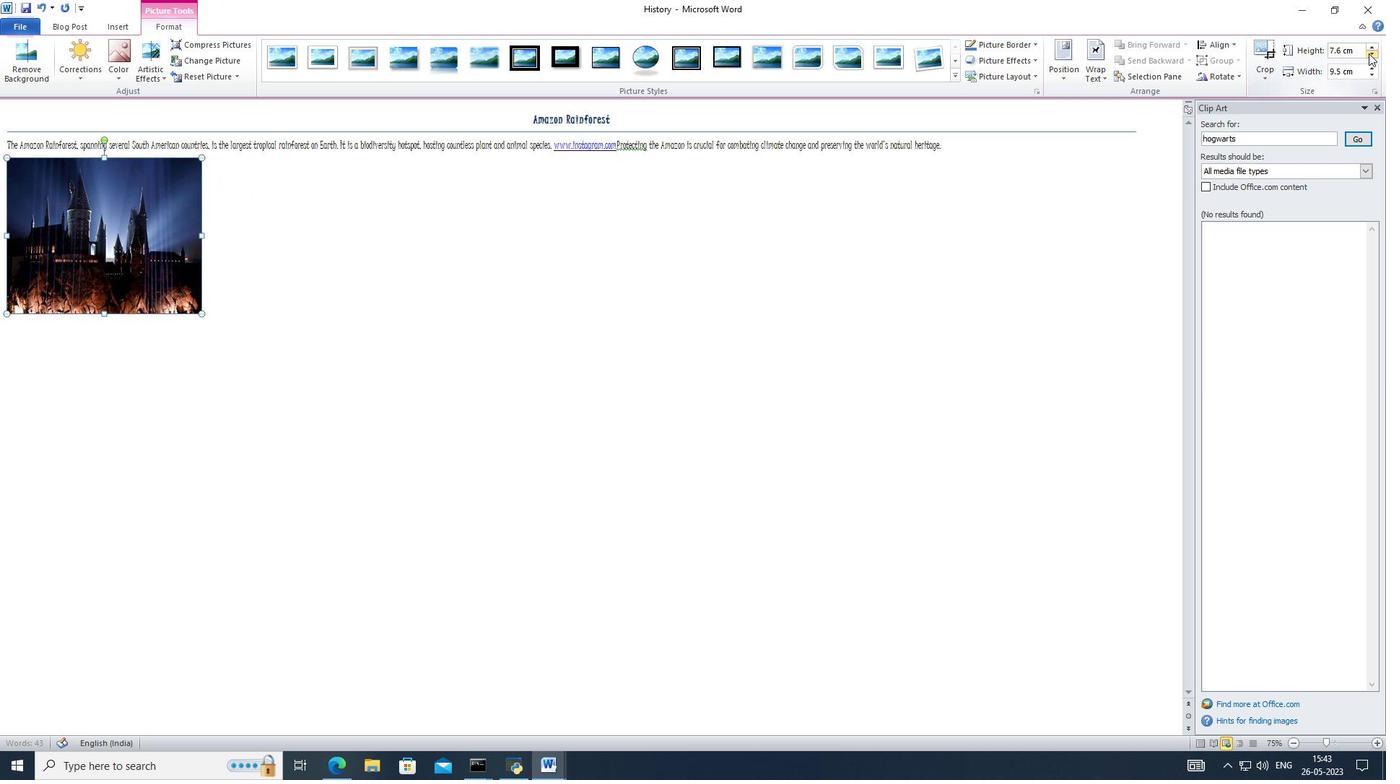 
Action: Mouse pressed left at (1369, 53)
Screenshot: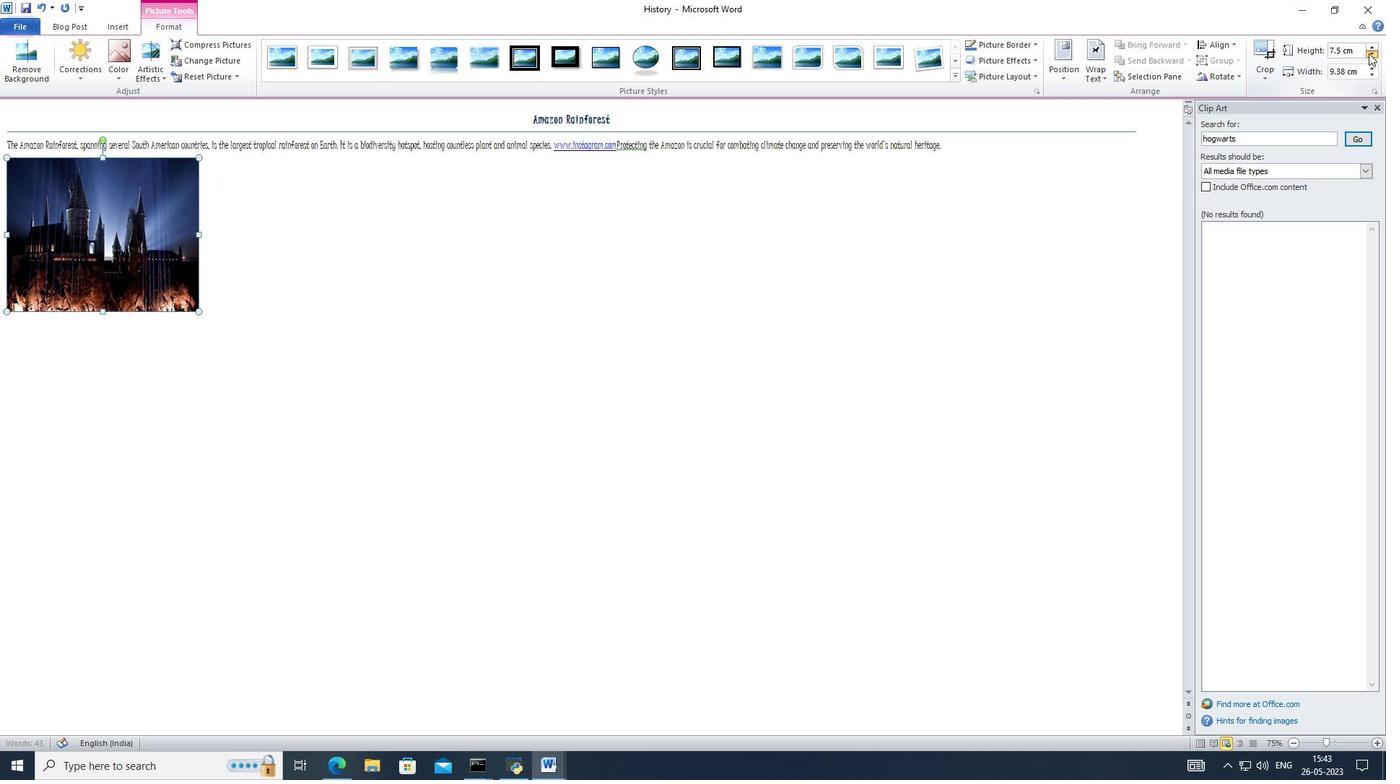 
Action: Mouse pressed left at (1369, 53)
Screenshot: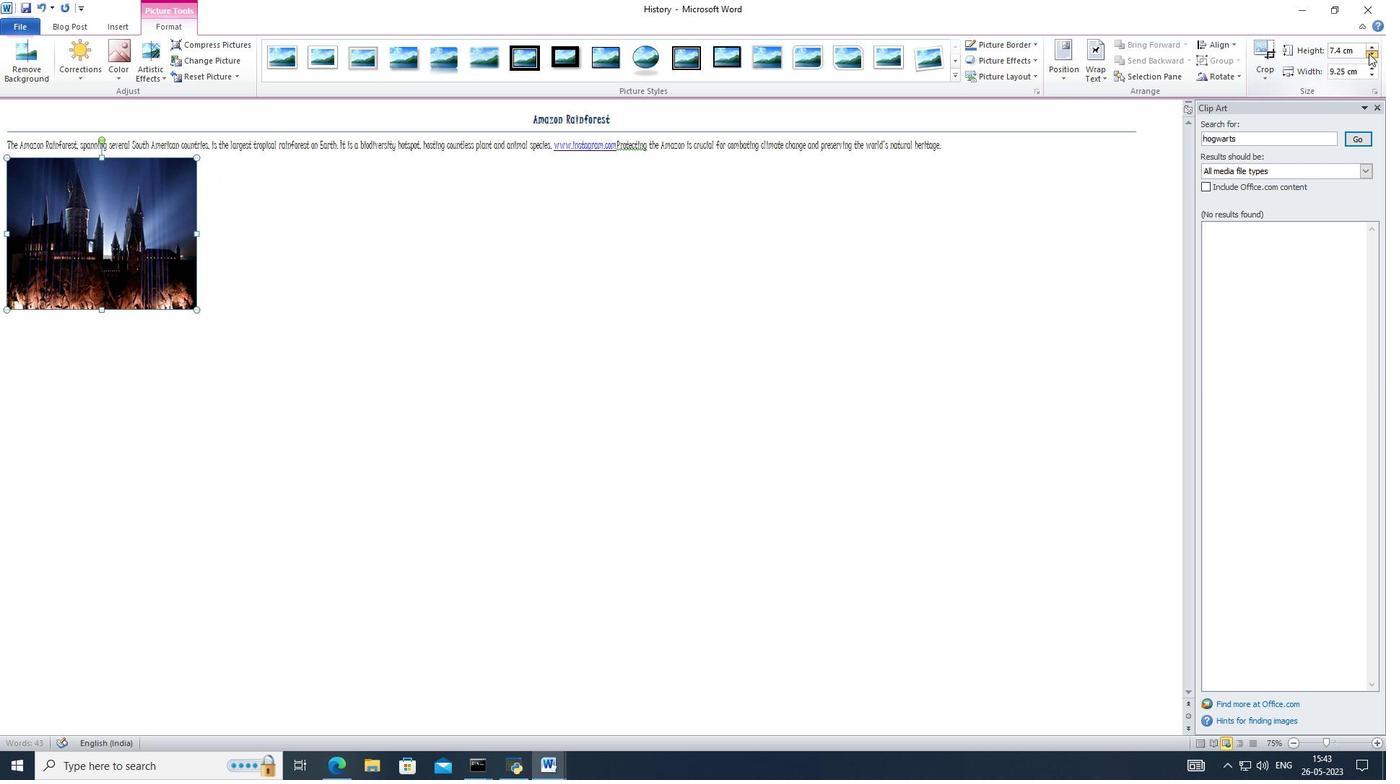 
Action: Mouse pressed left at (1369, 53)
Screenshot: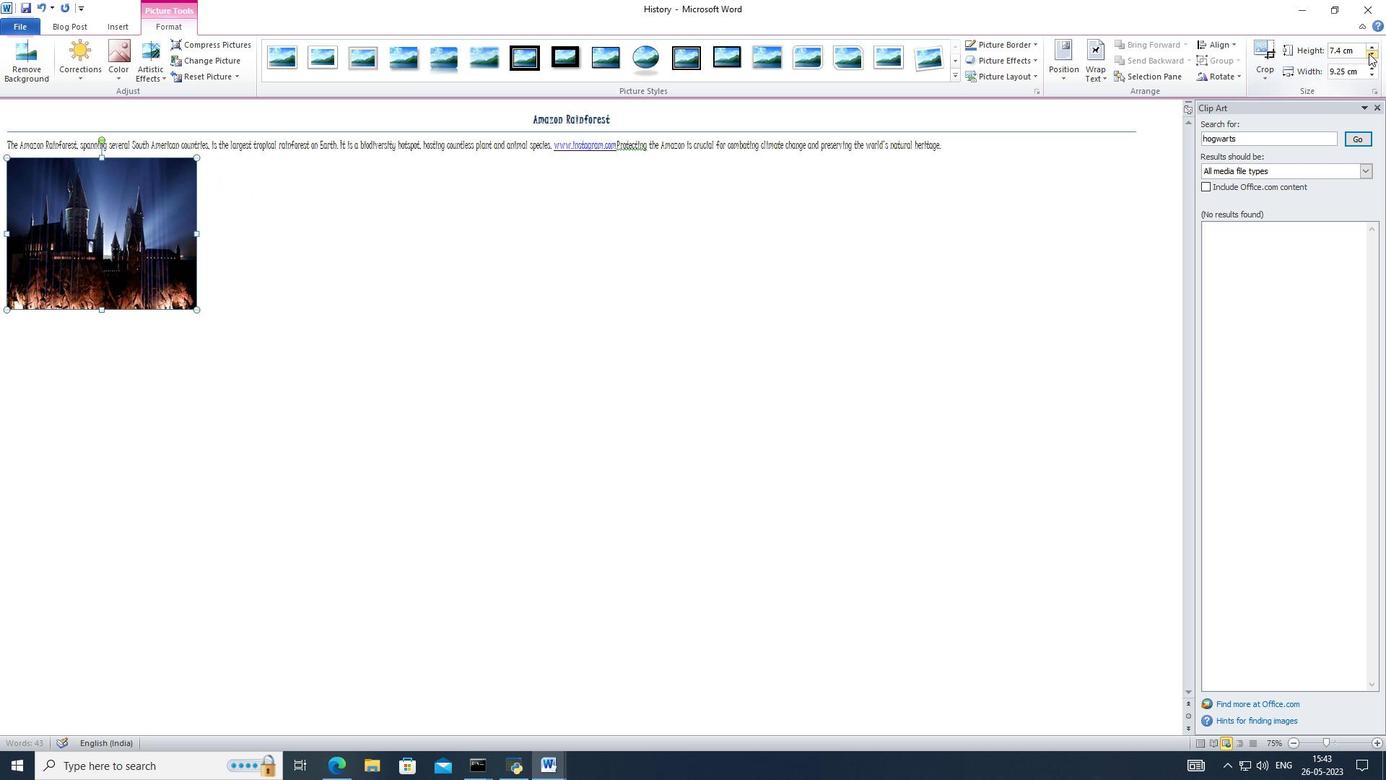 
Action: Mouse pressed left at (1369, 53)
Screenshot: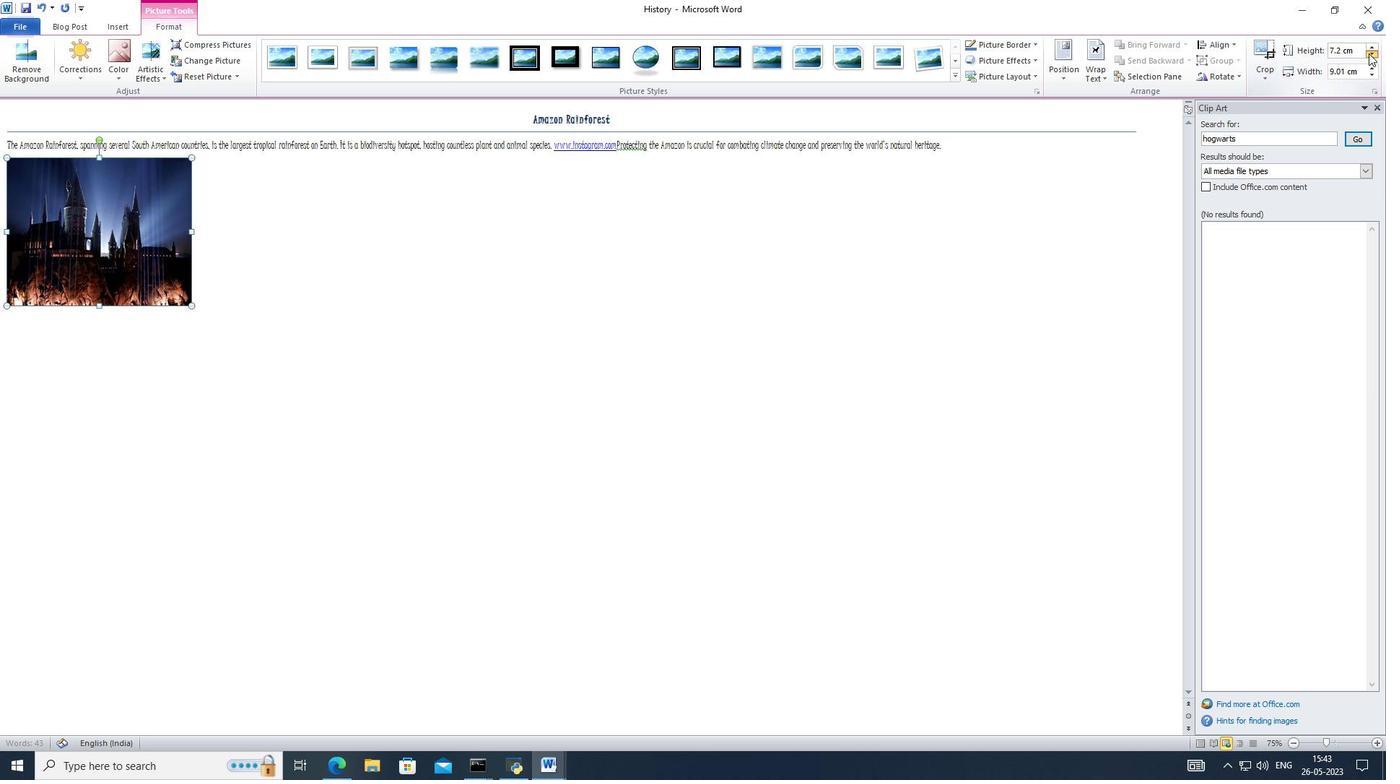 
Action: Mouse pressed left at (1369, 53)
Screenshot: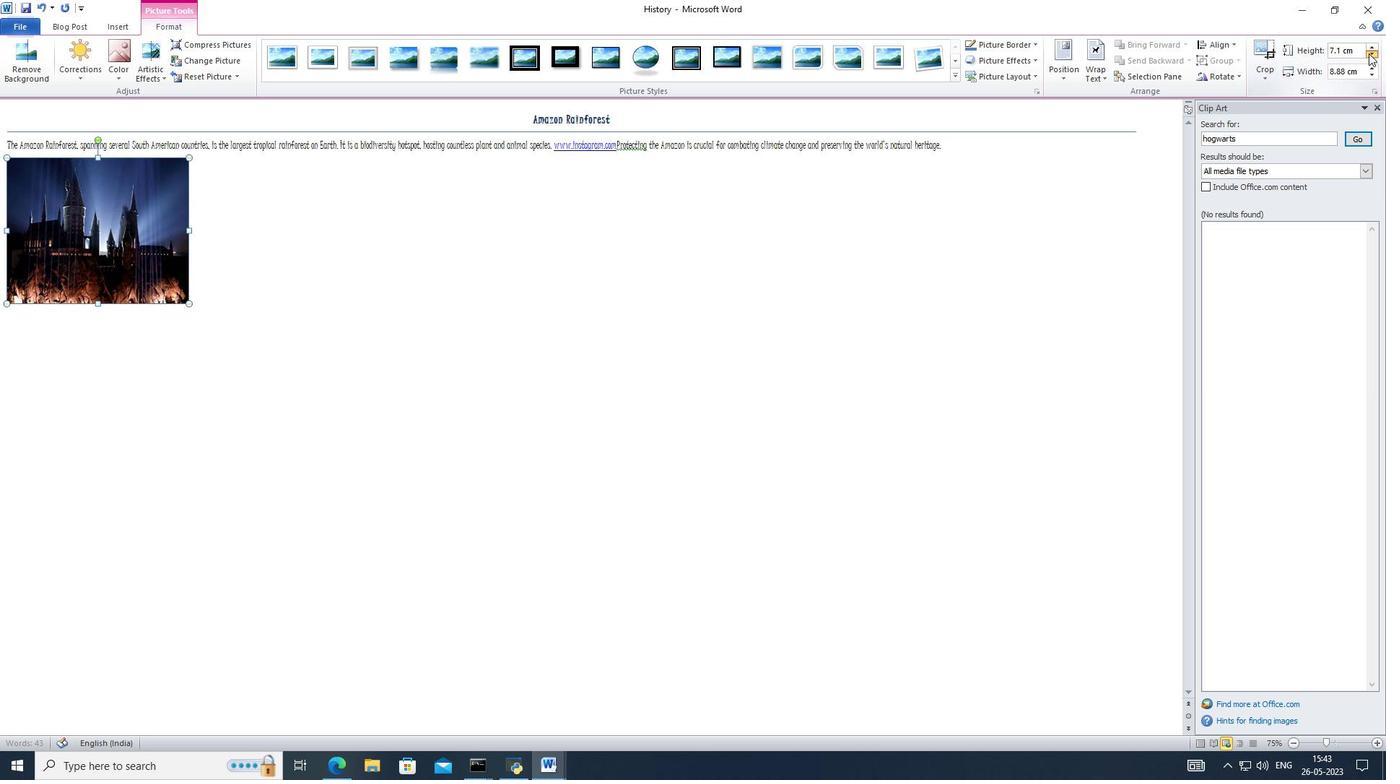 
Action: Mouse pressed left at (1369, 53)
Screenshot: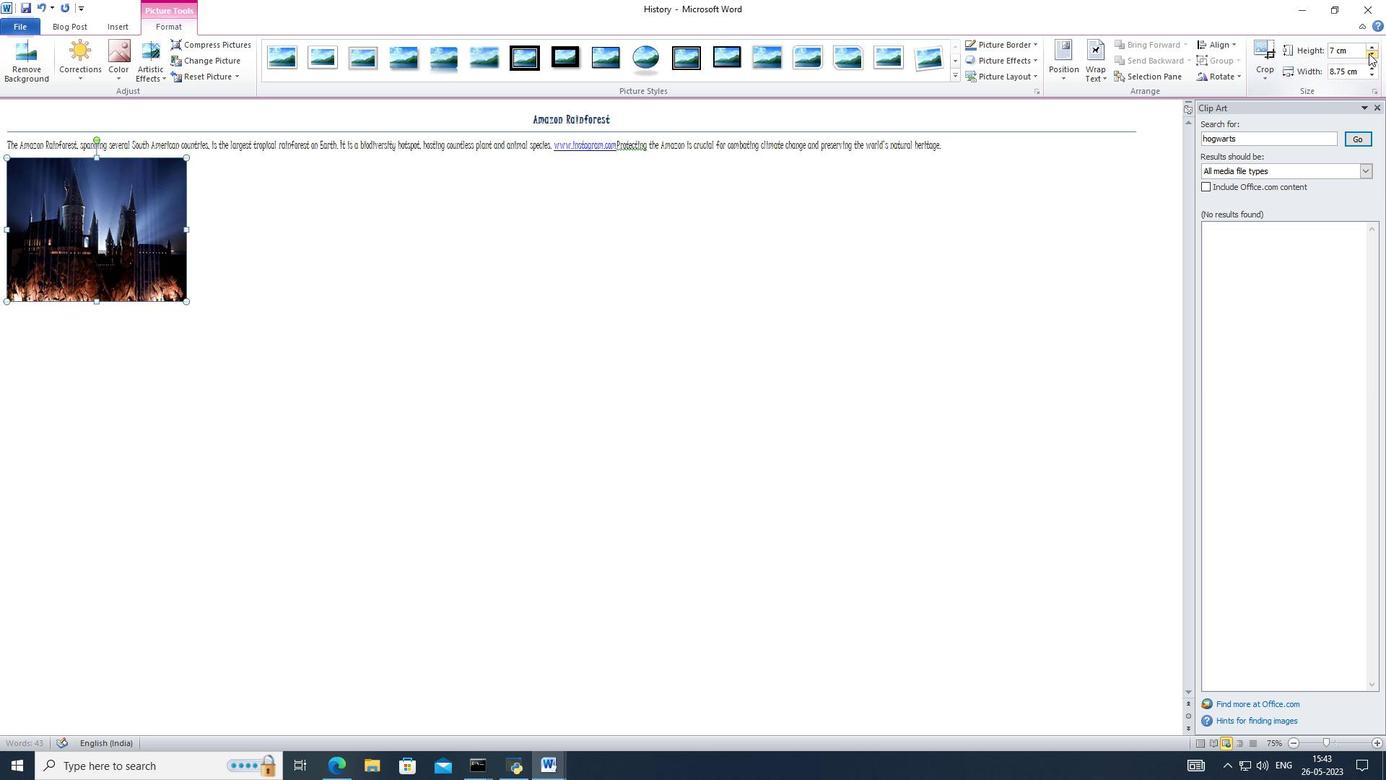 
Action: Mouse pressed left at (1369, 53)
Screenshot: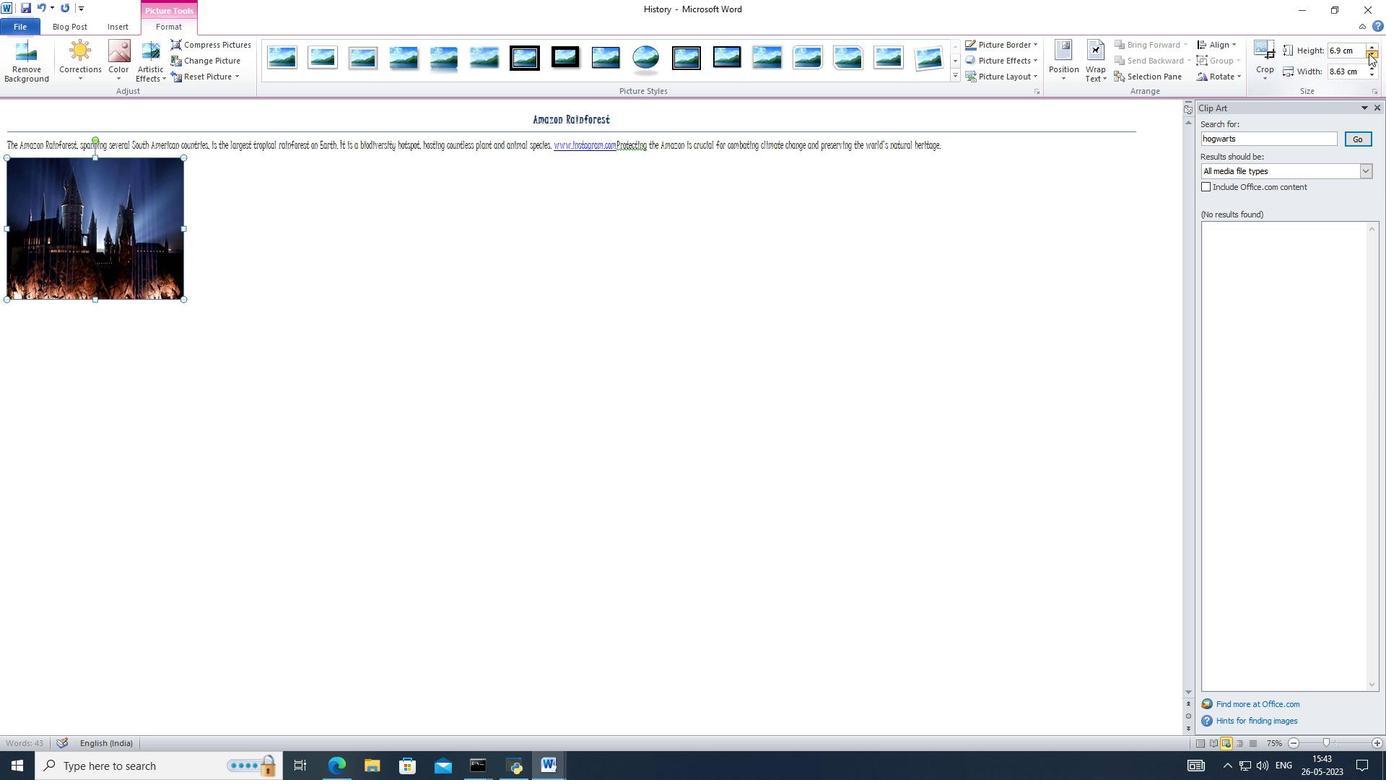 
Action: Mouse pressed left at (1369, 53)
Screenshot: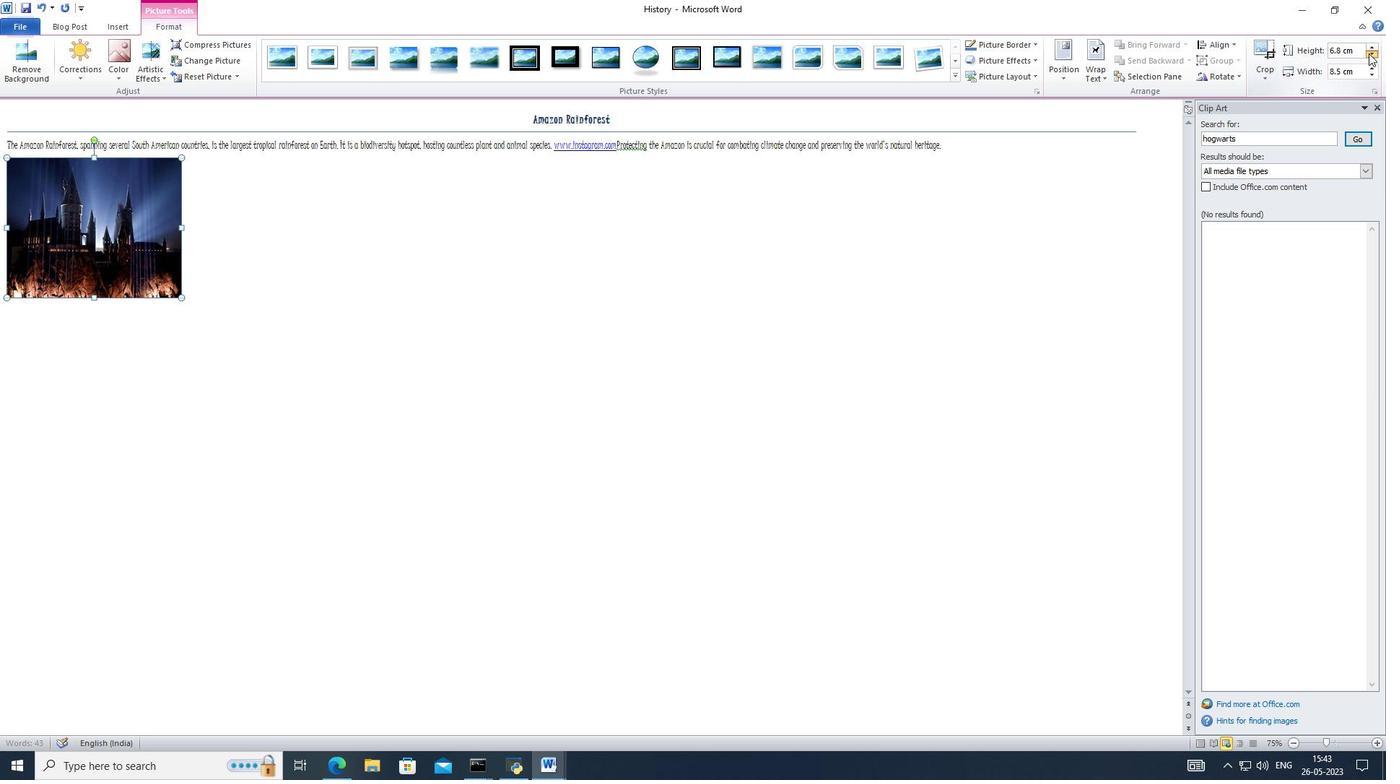 
Action: Mouse pressed left at (1369, 53)
Screenshot: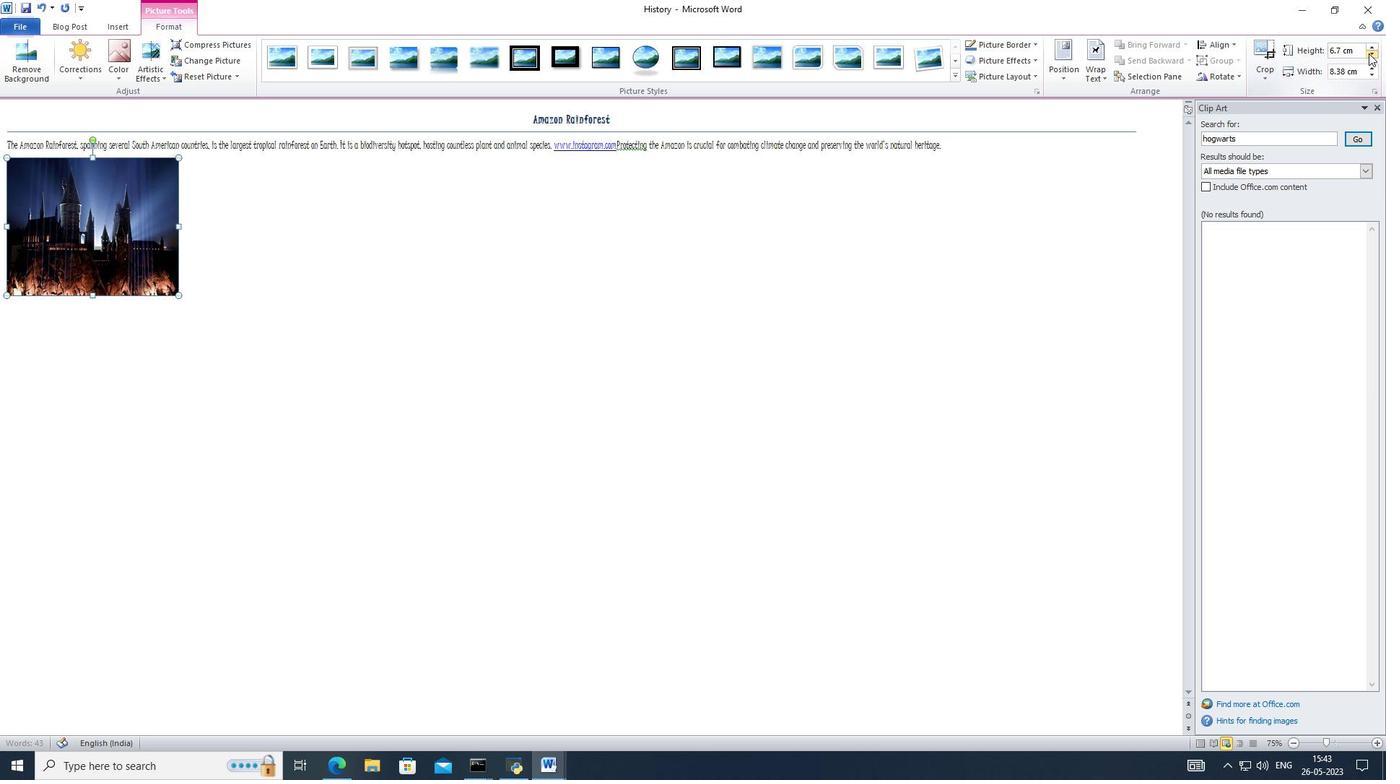 
Action: Mouse pressed left at (1369, 53)
Screenshot: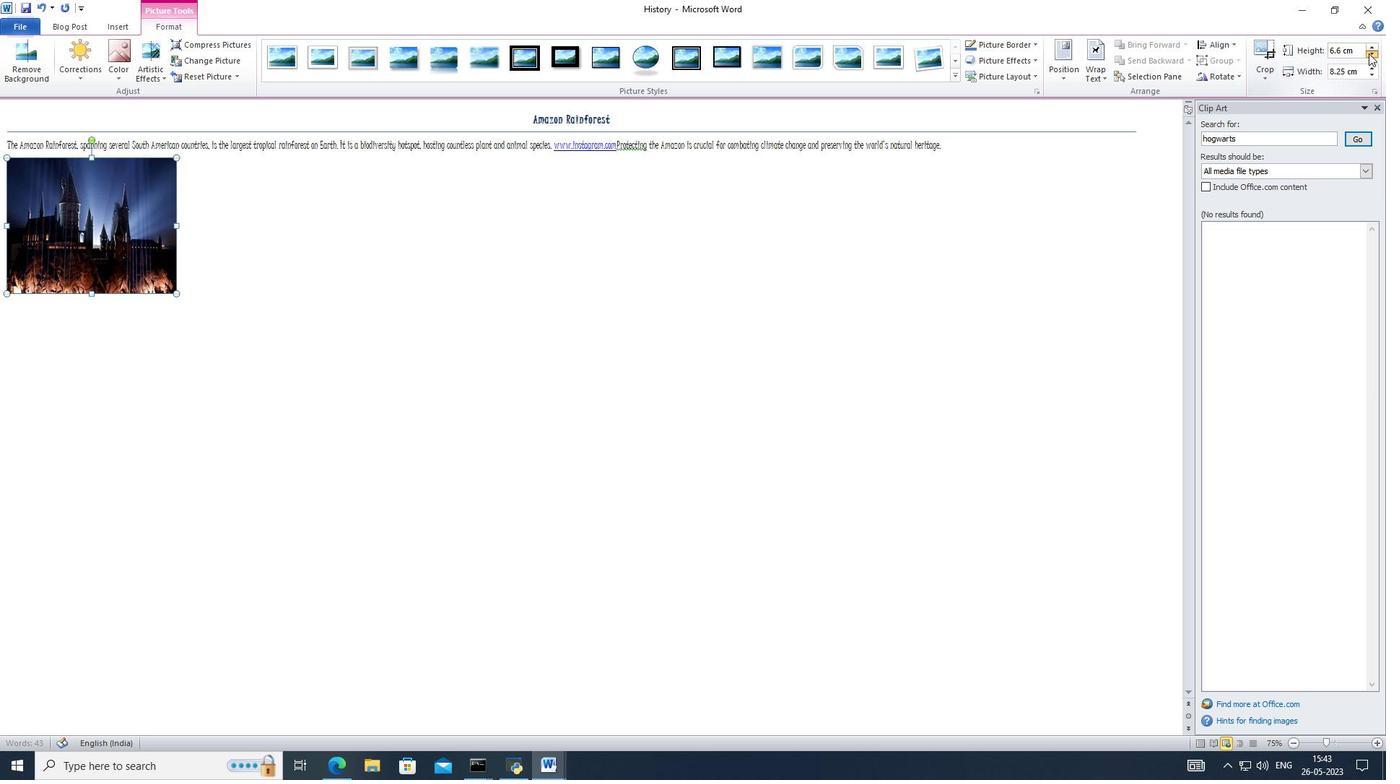 
Action: Mouse pressed left at (1369, 53)
Screenshot: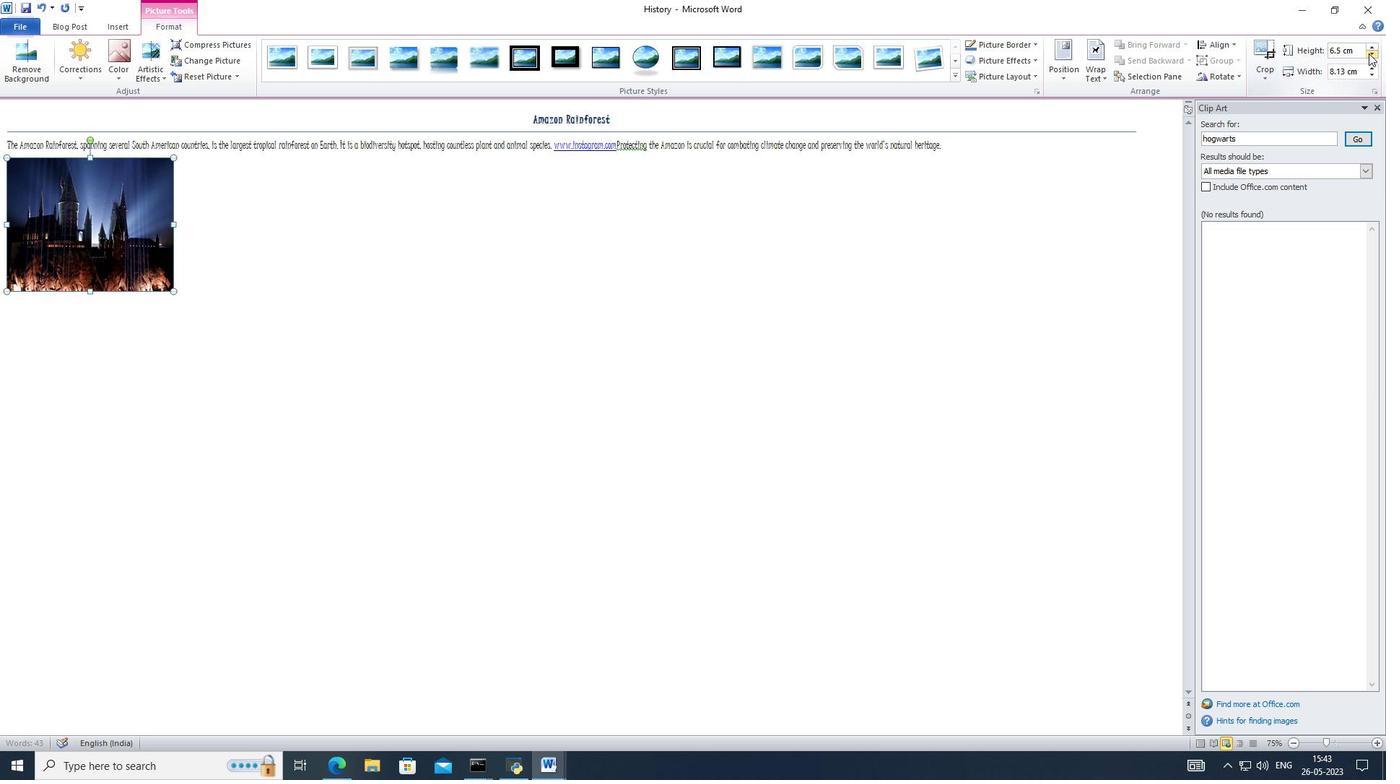 
Action: Mouse pressed left at (1369, 53)
Screenshot: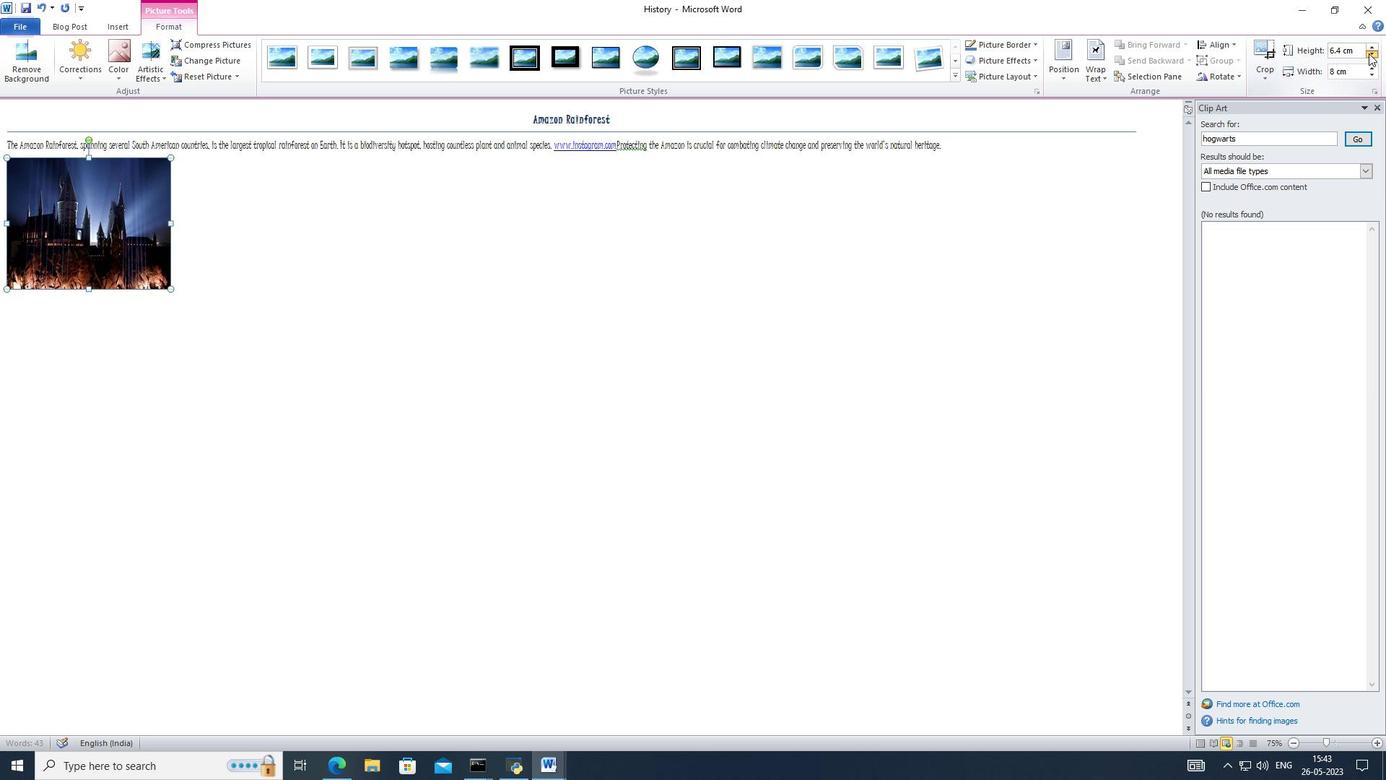 
Action: Mouse pressed left at (1369, 53)
Screenshot: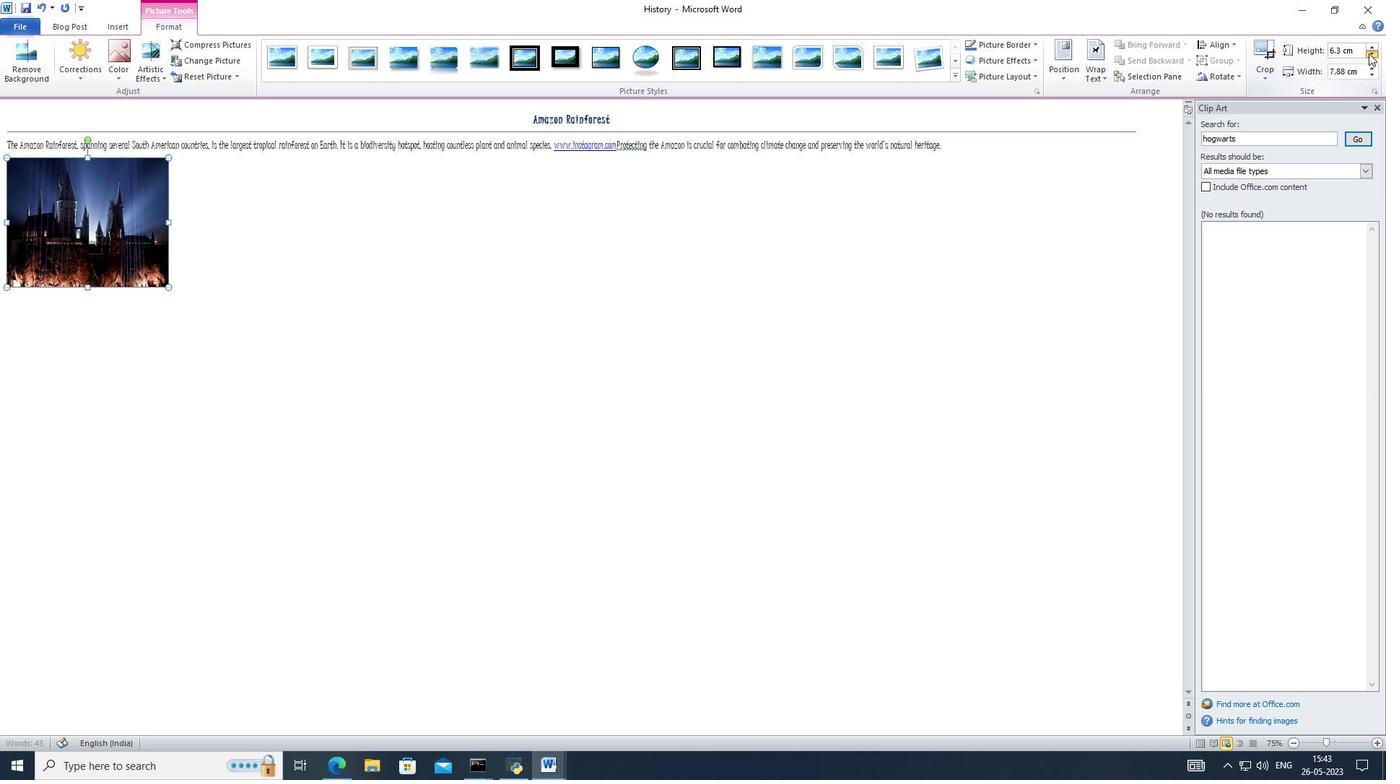
Action: Mouse pressed left at (1369, 53)
Screenshot: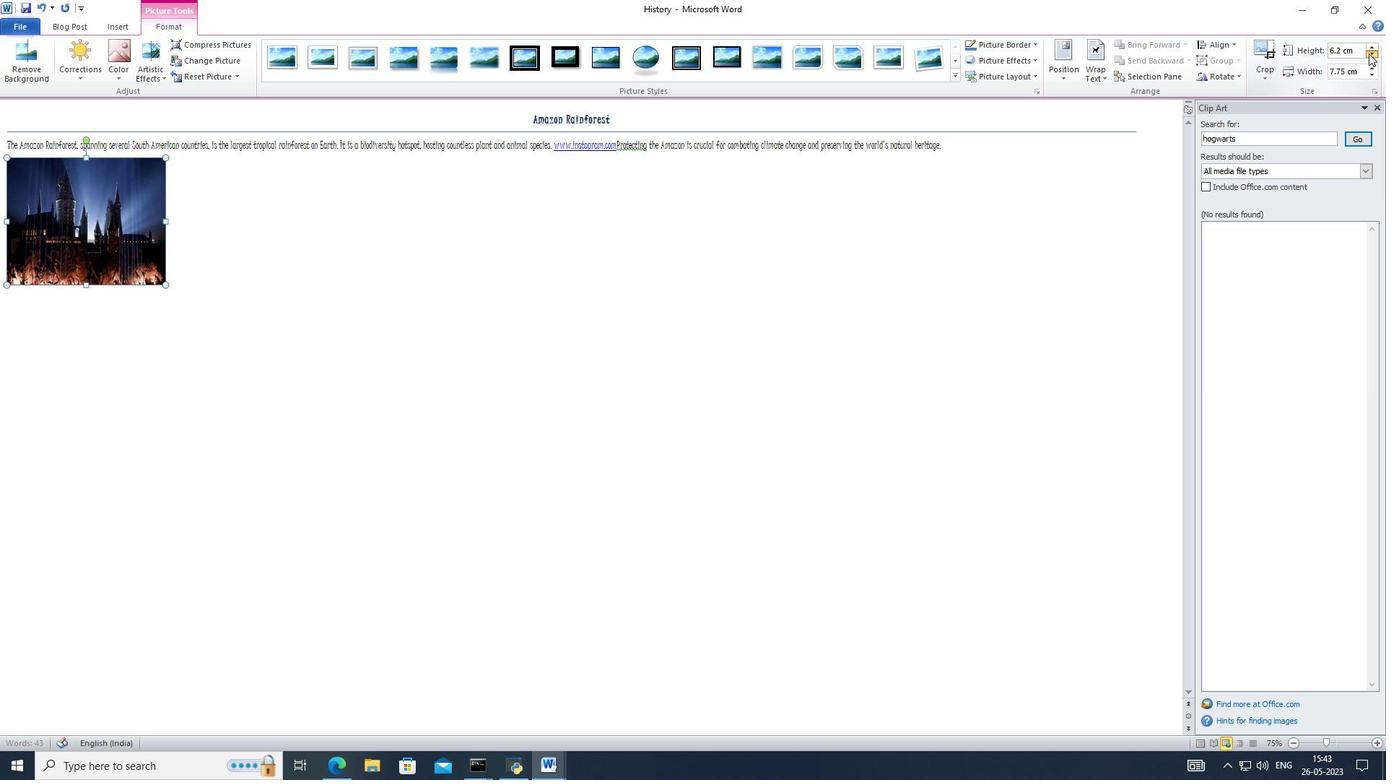 
Action: Mouse pressed left at (1369, 53)
Screenshot: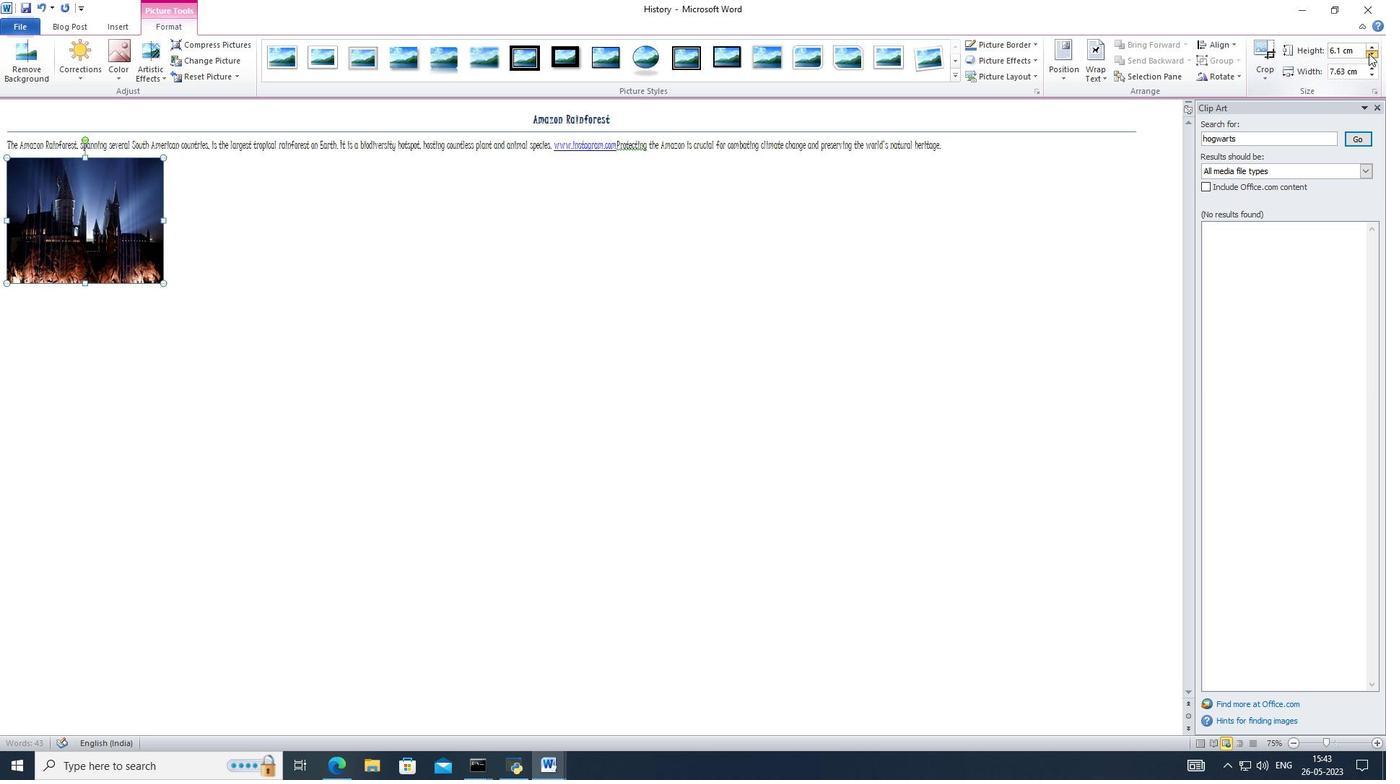 
Action: Mouse pressed left at (1369, 53)
Screenshot: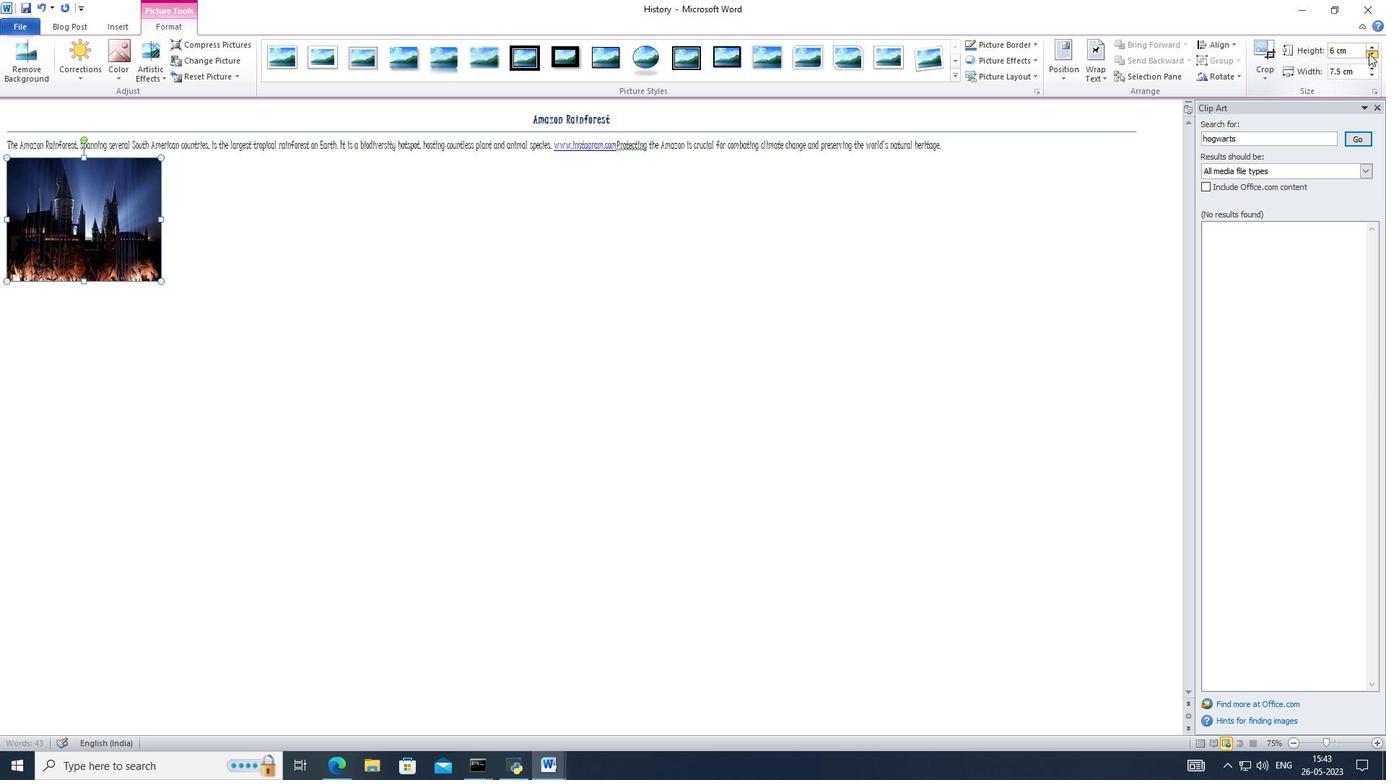 
Action: Mouse pressed left at (1369, 53)
Screenshot: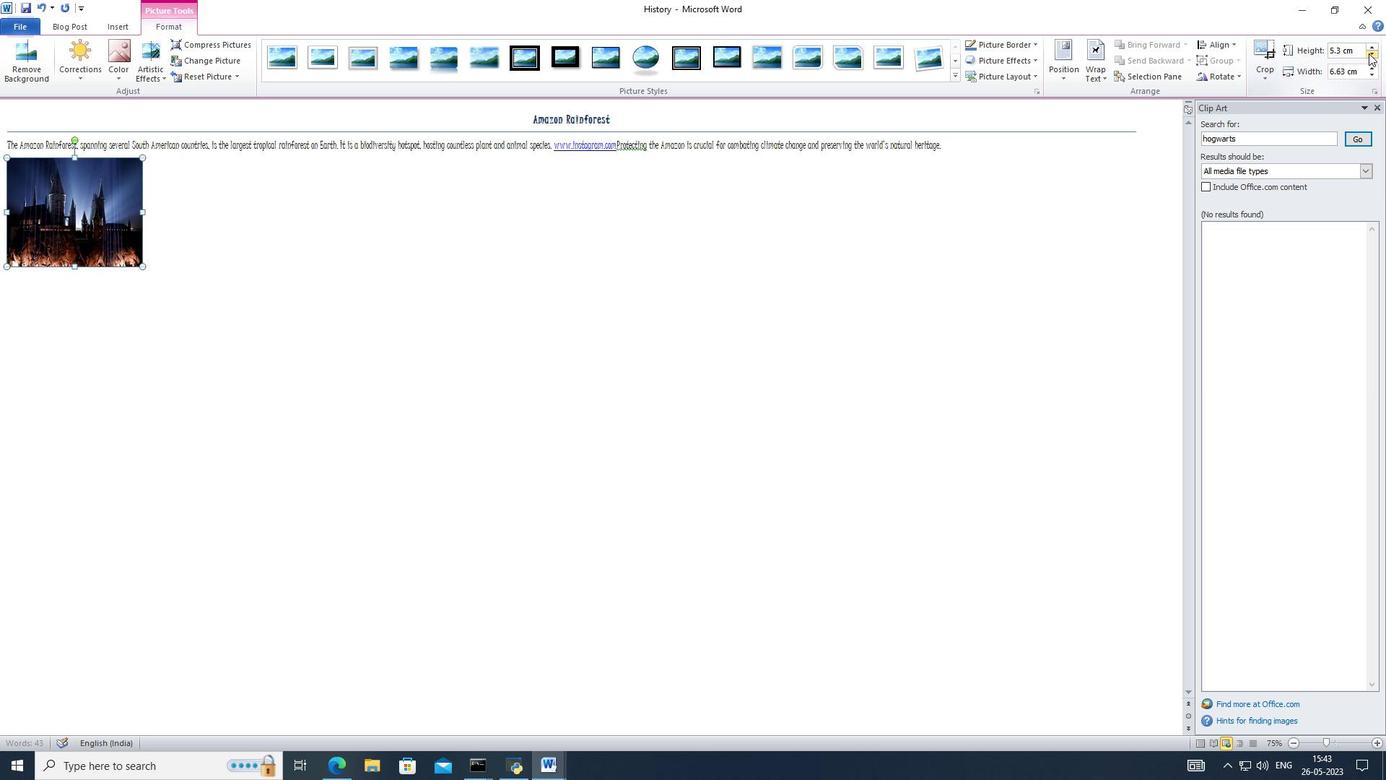 
Action: Mouse pressed left at (1369, 53)
Screenshot: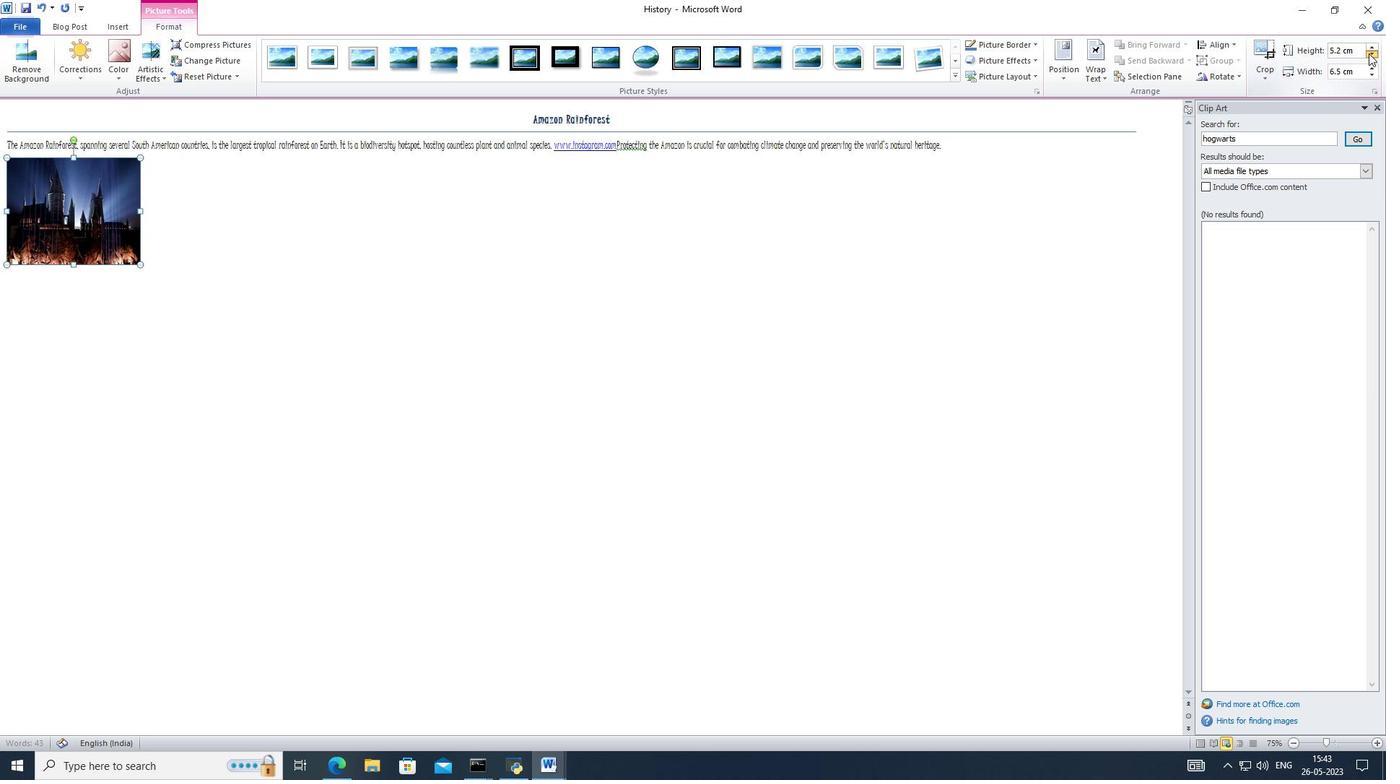 
Action: Mouse pressed left at (1369, 53)
Screenshot: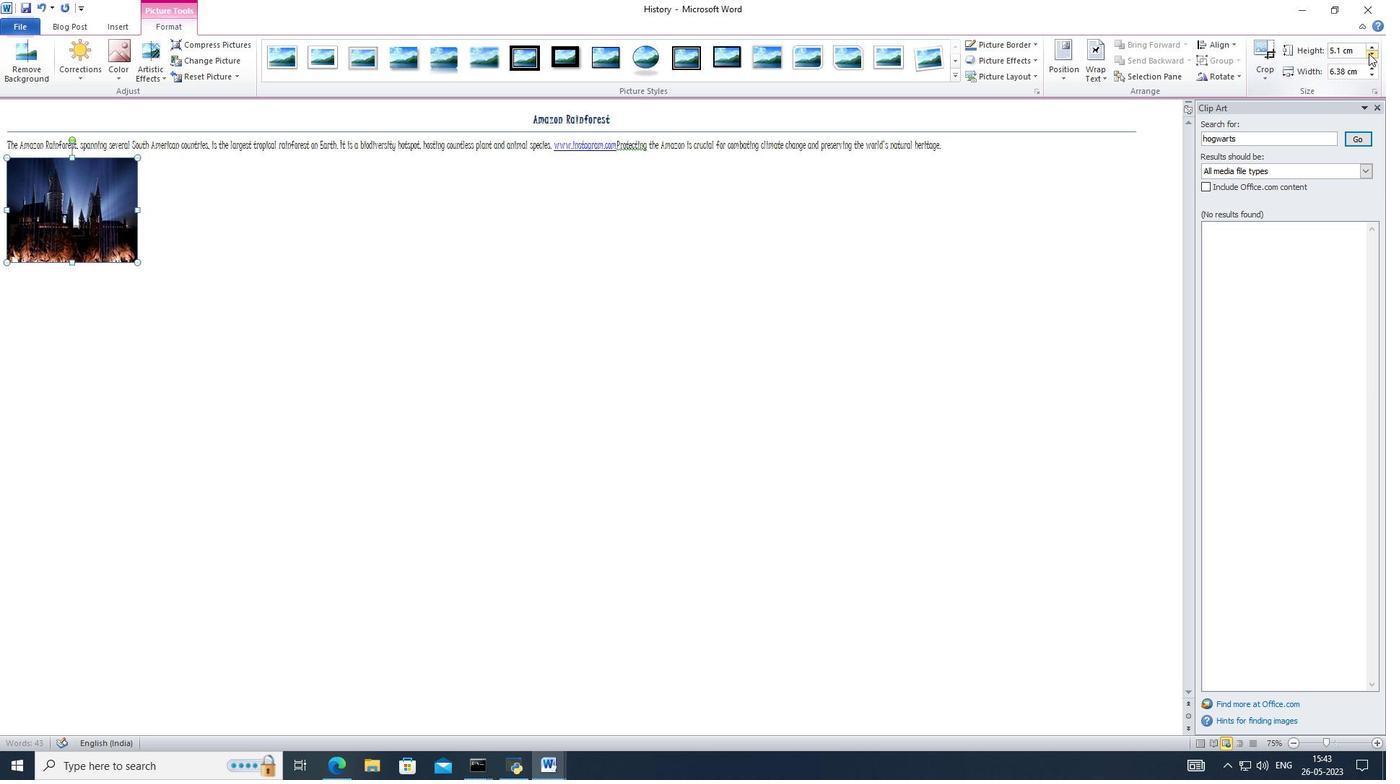 
Action: Mouse pressed left at (1369, 53)
Screenshot: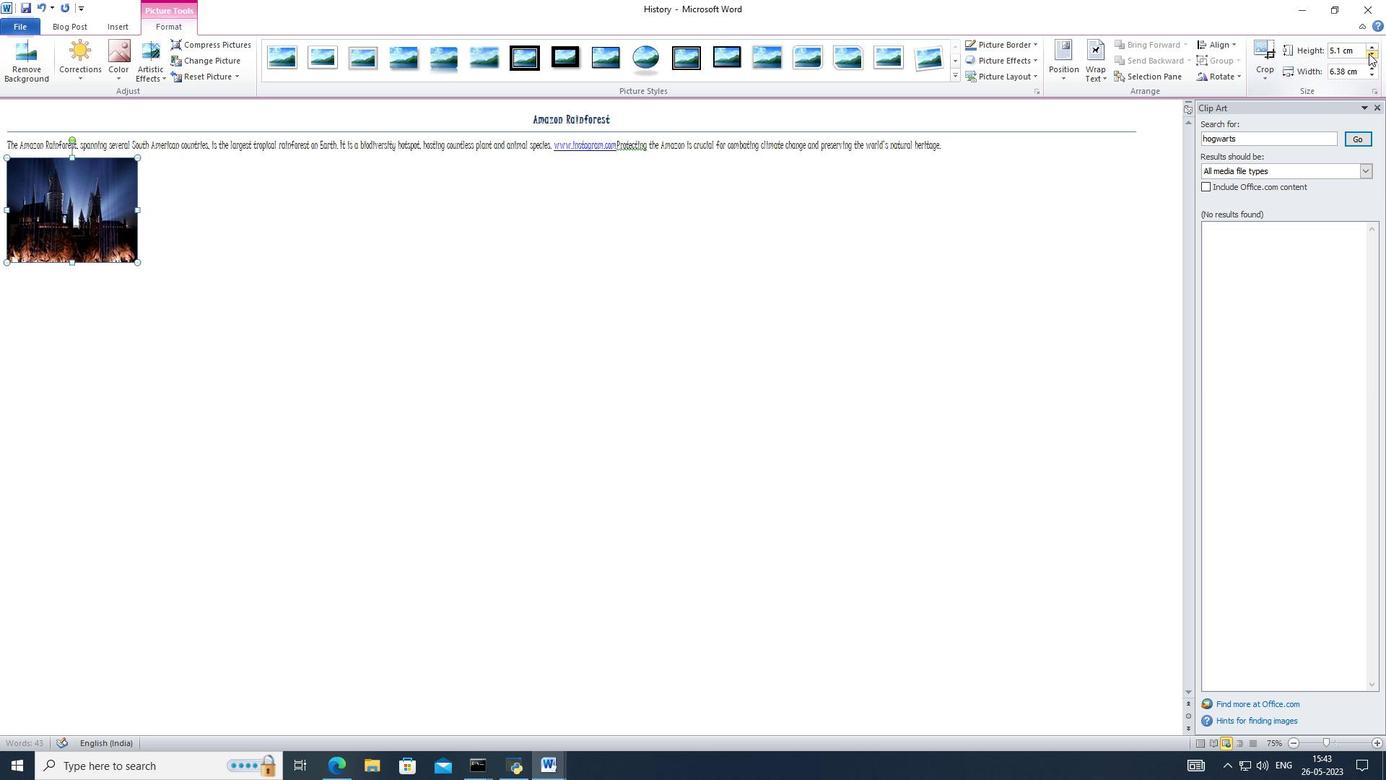 
Action: Mouse pressed left at (1369, 53)
Screenshot: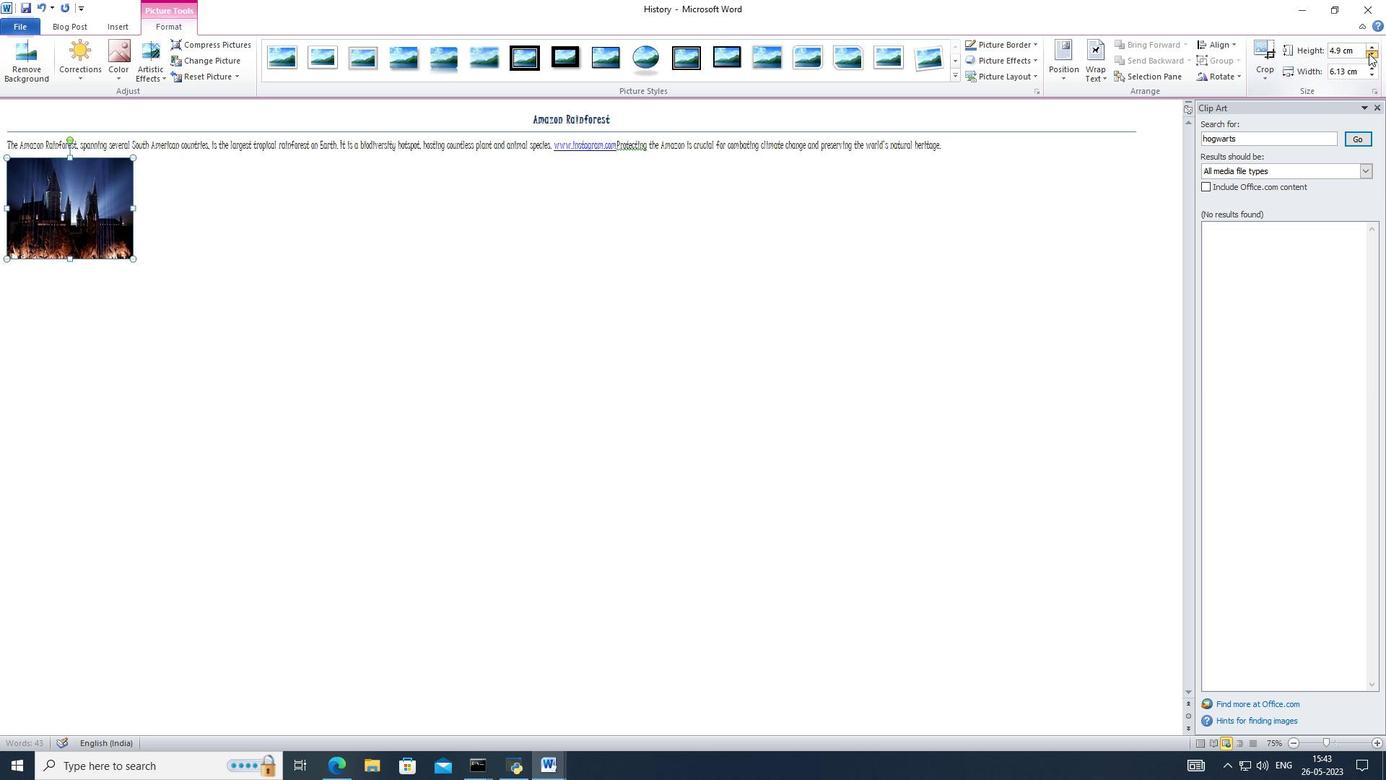 
Action: Mouse pressed left at (1369, 53)
Screenshot: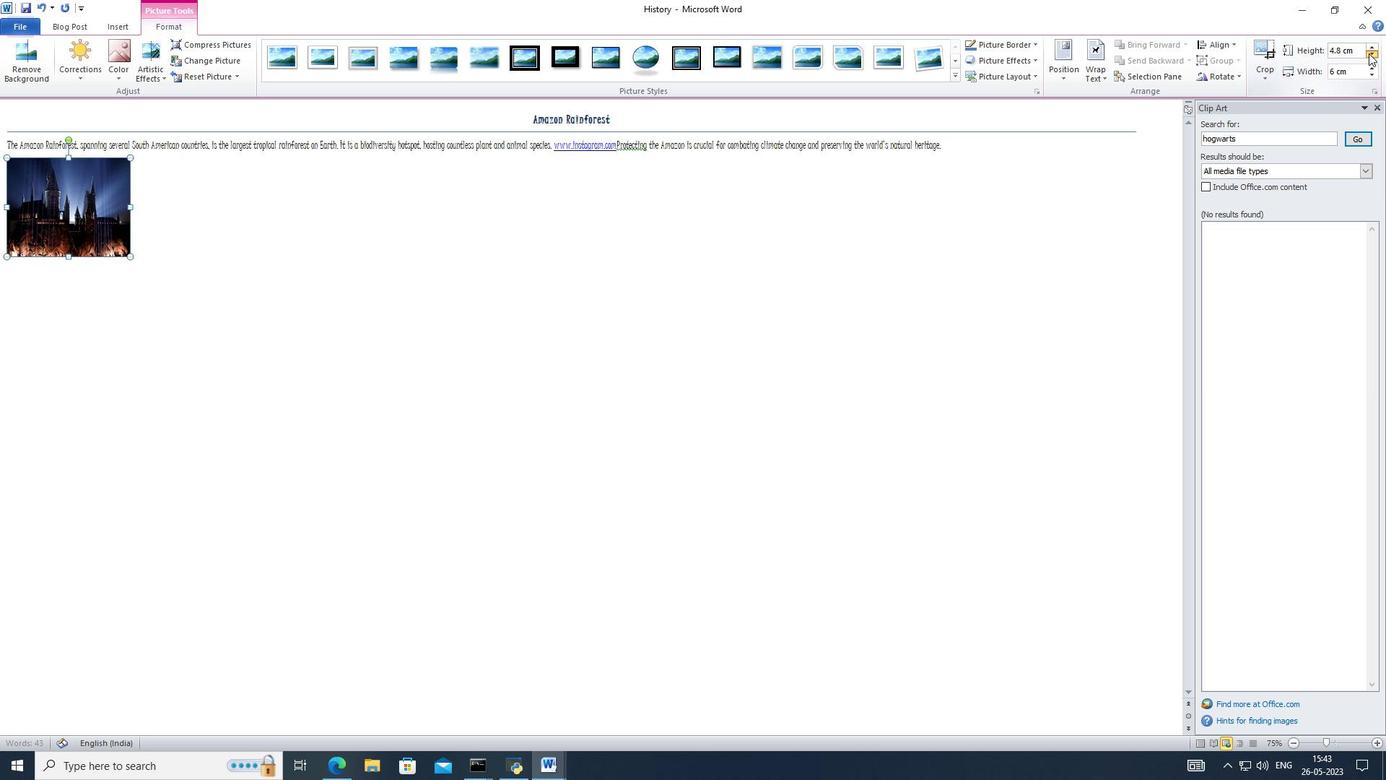 
Action: Mouse pressed left at (1369, 53)
Screenshot: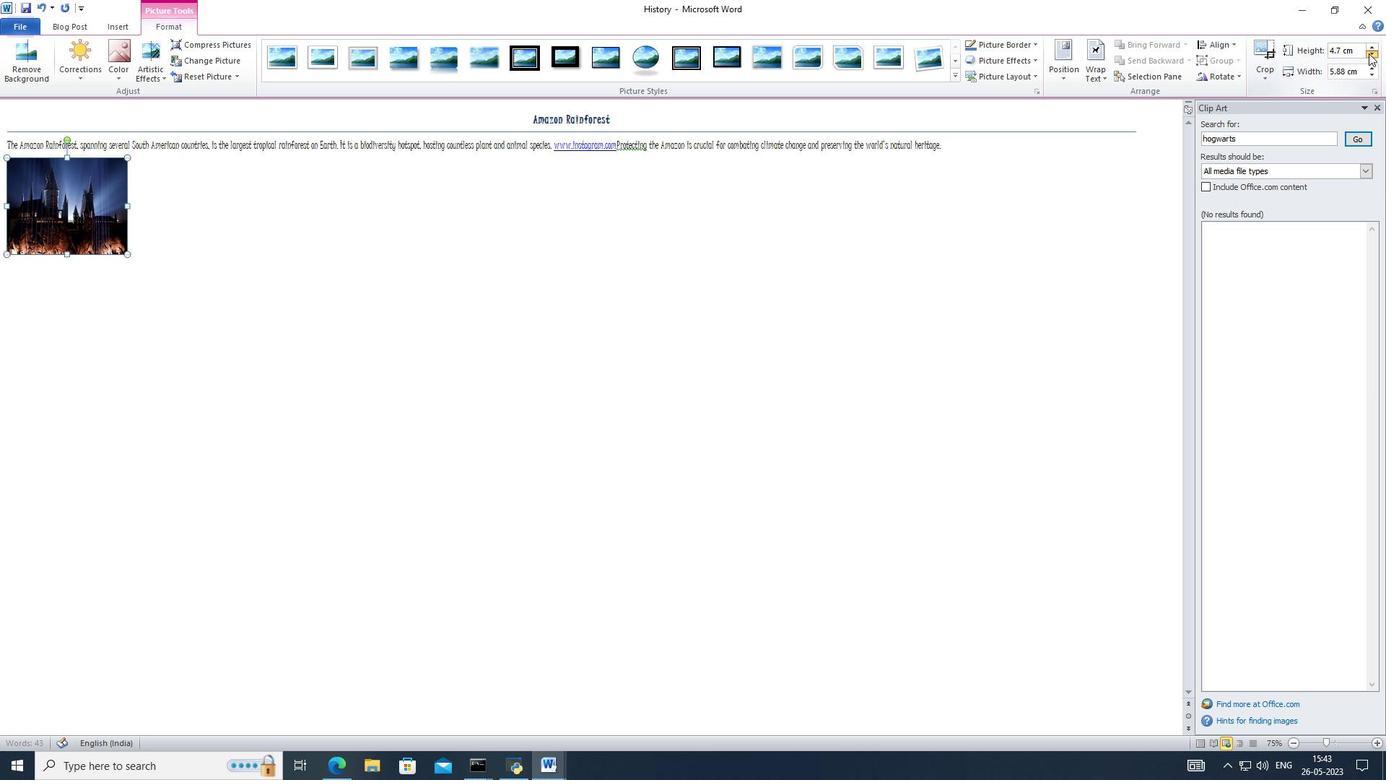 
Action: Mouse pressed left at (1369, 53)
Screenshot: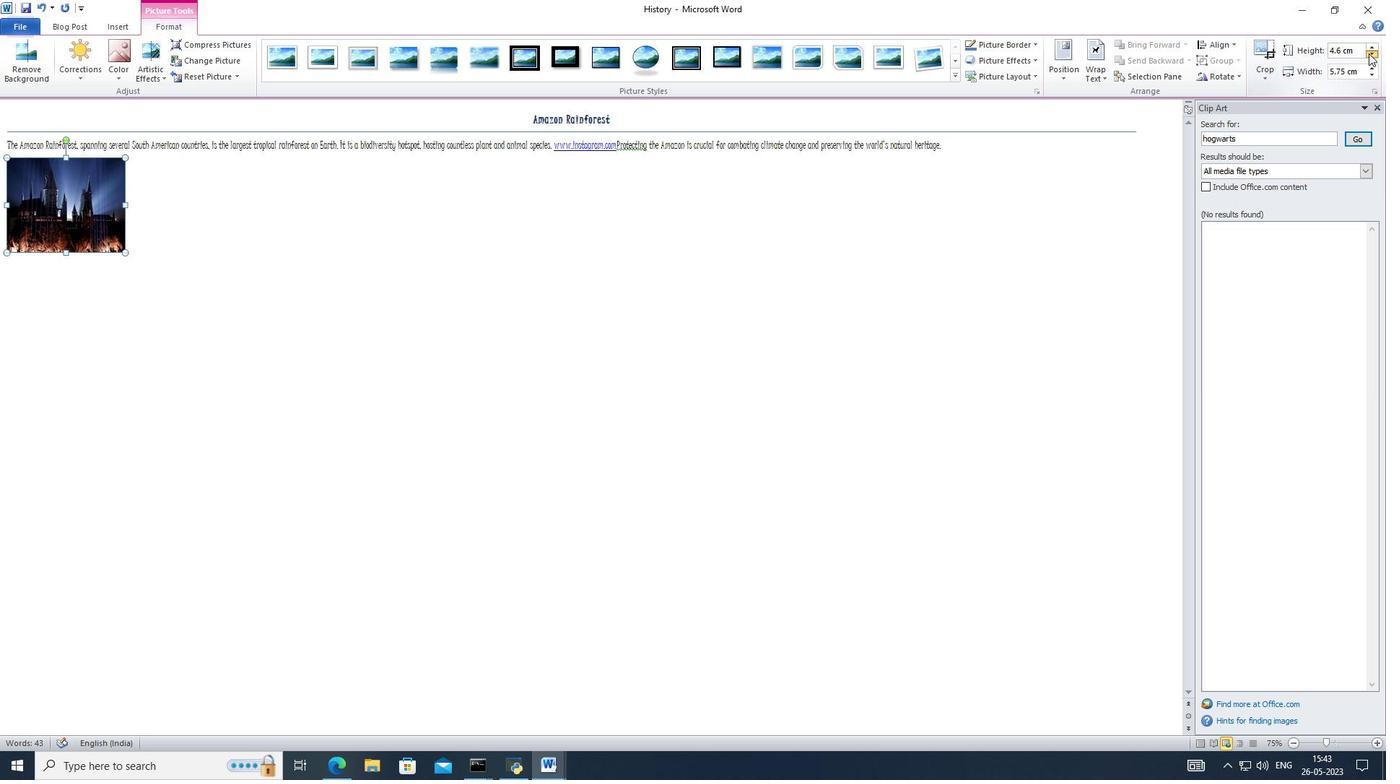 
Action: Mouse pressed left at (1369, 53)
Screenshot: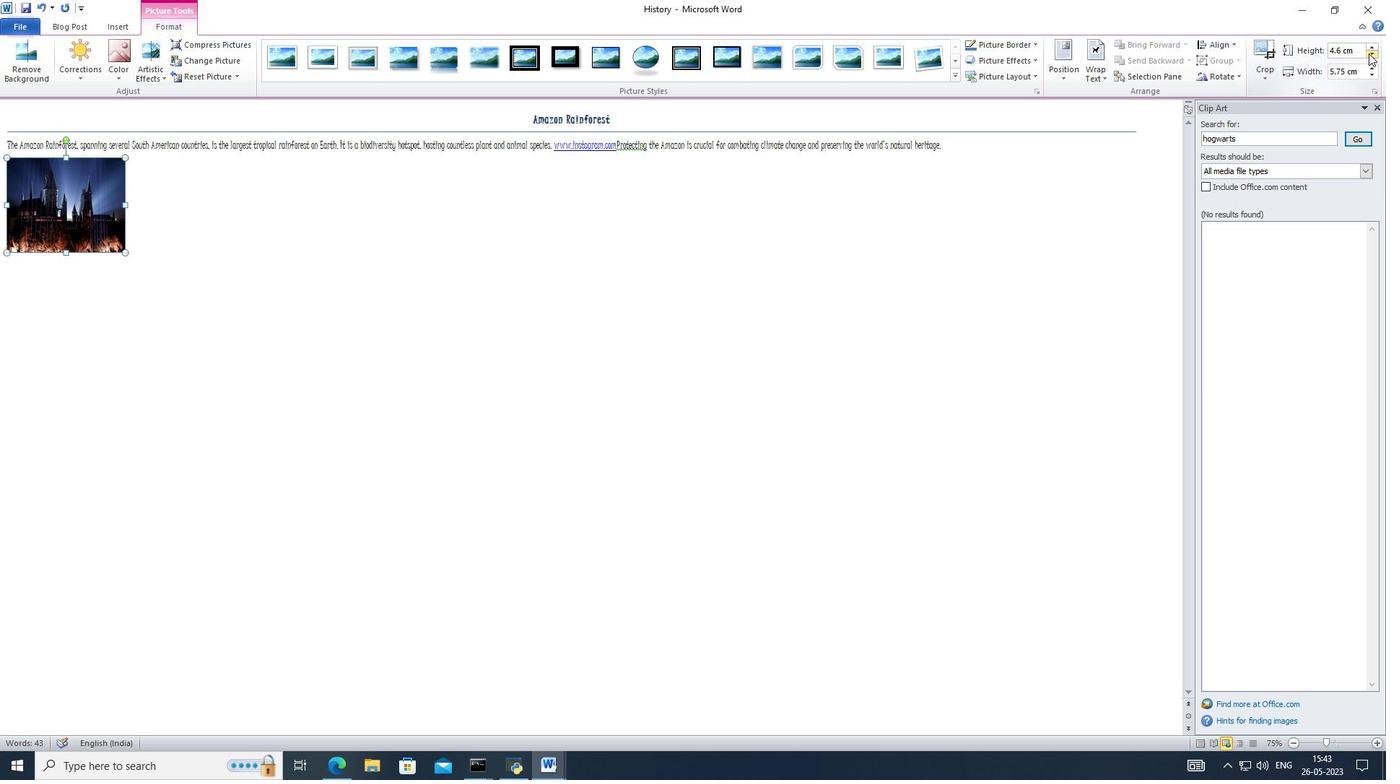 
Action: Mouse pressed left at (1369, 53)
Screenshot: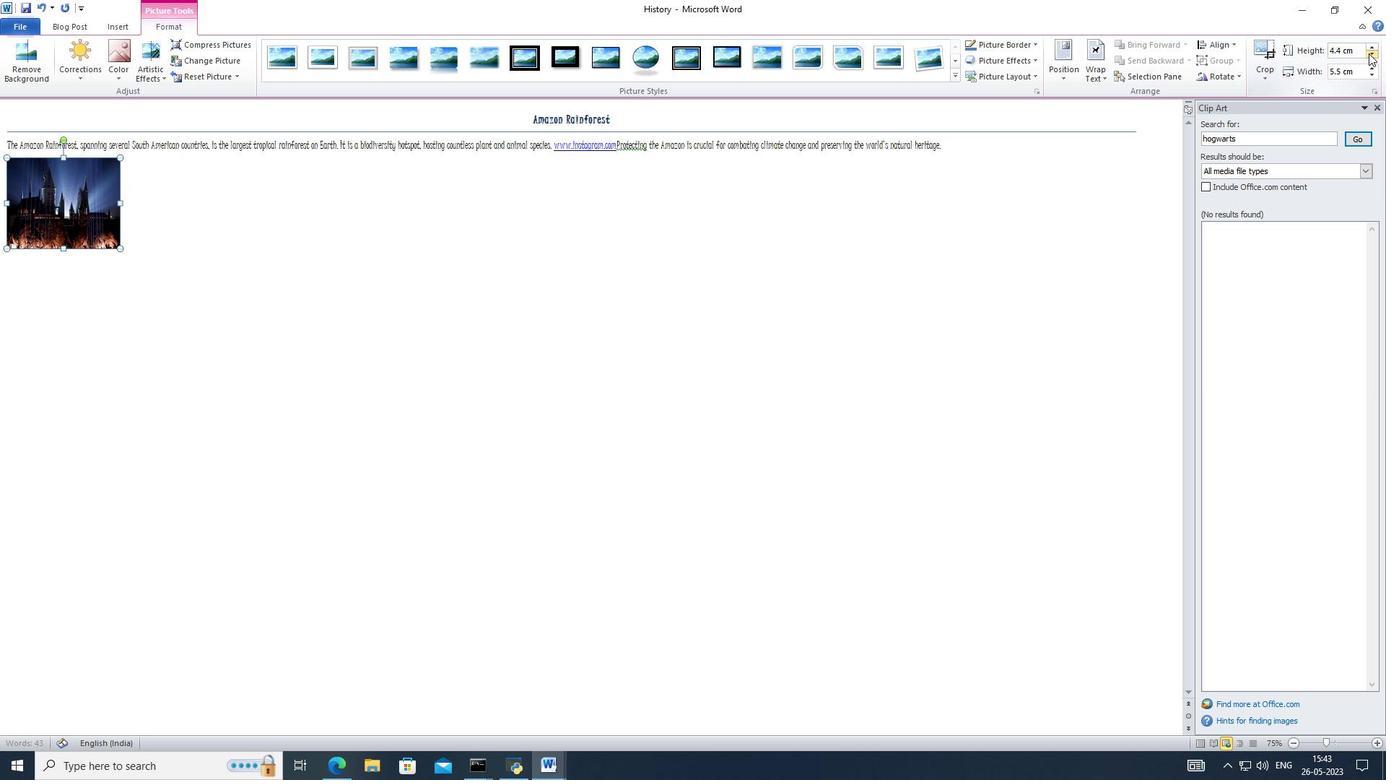 
Action: Mouse pressed left at (1369, 53)
Screenshot: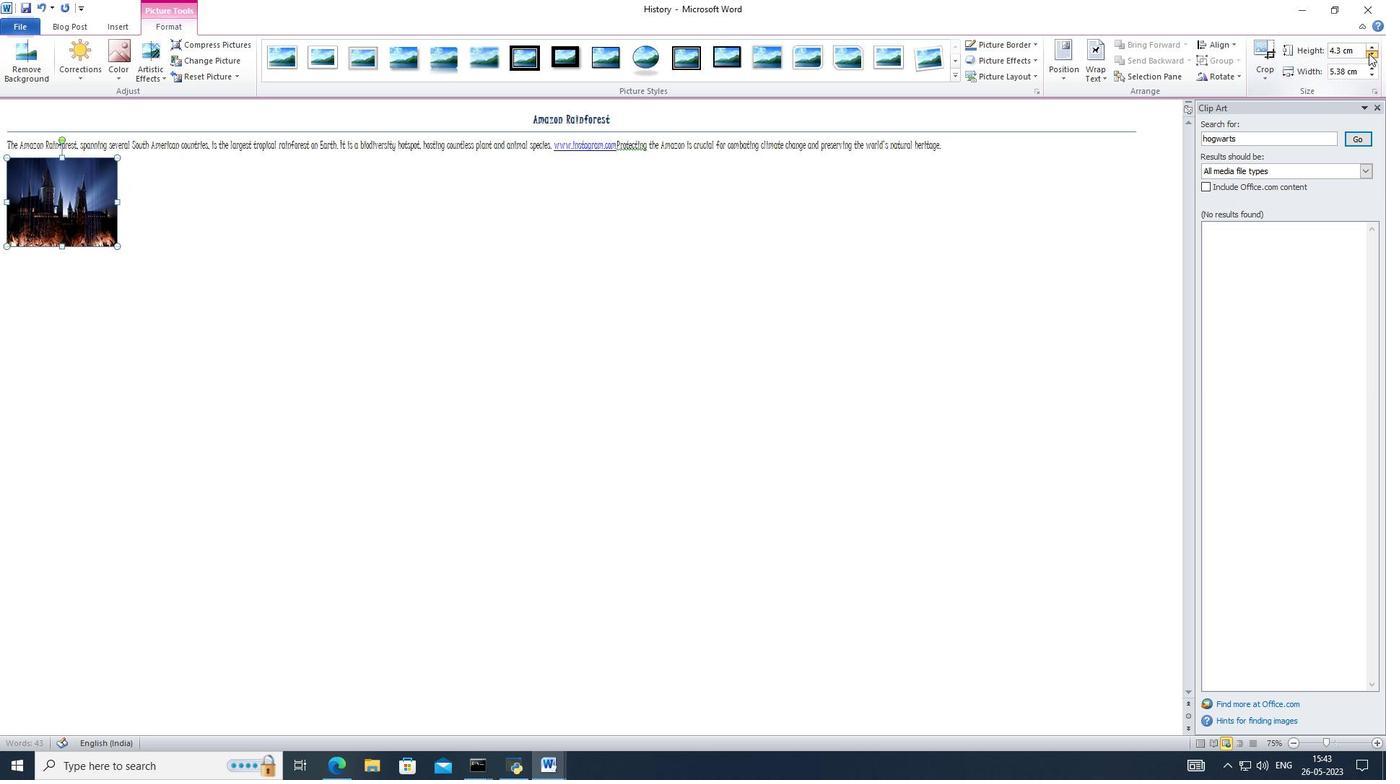 
Action: Mouse pressed left at (1369, 53)
Screenshot: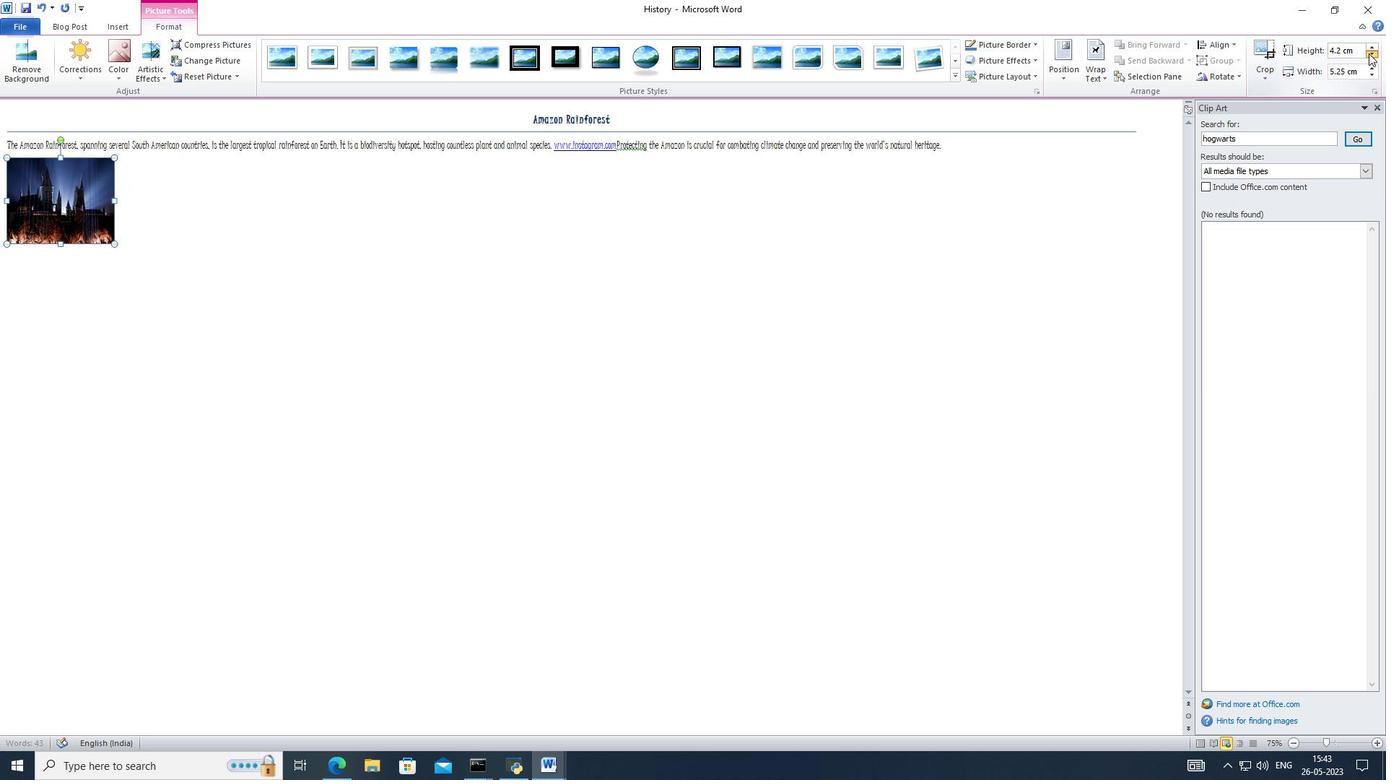 
Action: Mouse pressed left at (1369, 53)
Screenshot: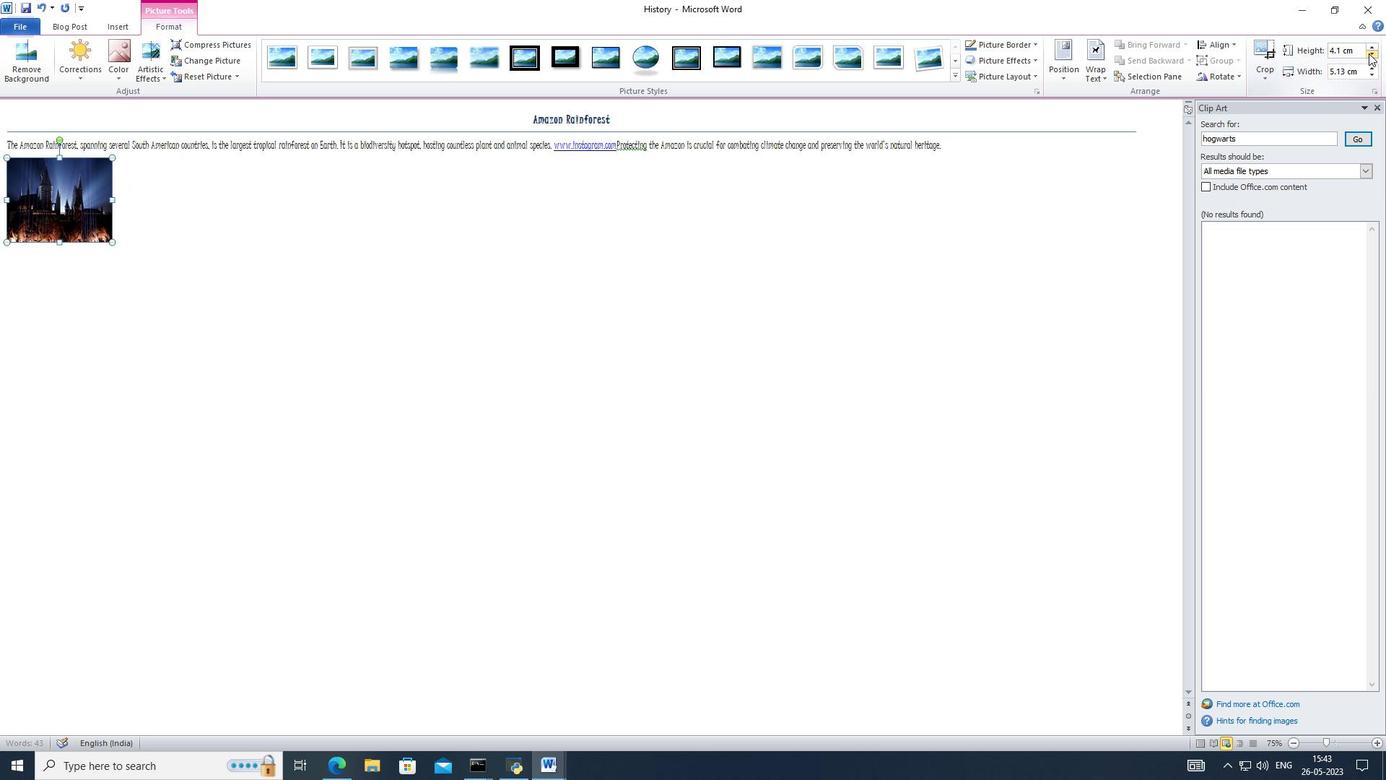 
Action: Mouse pressed left at (1369, 53)
Screenshot: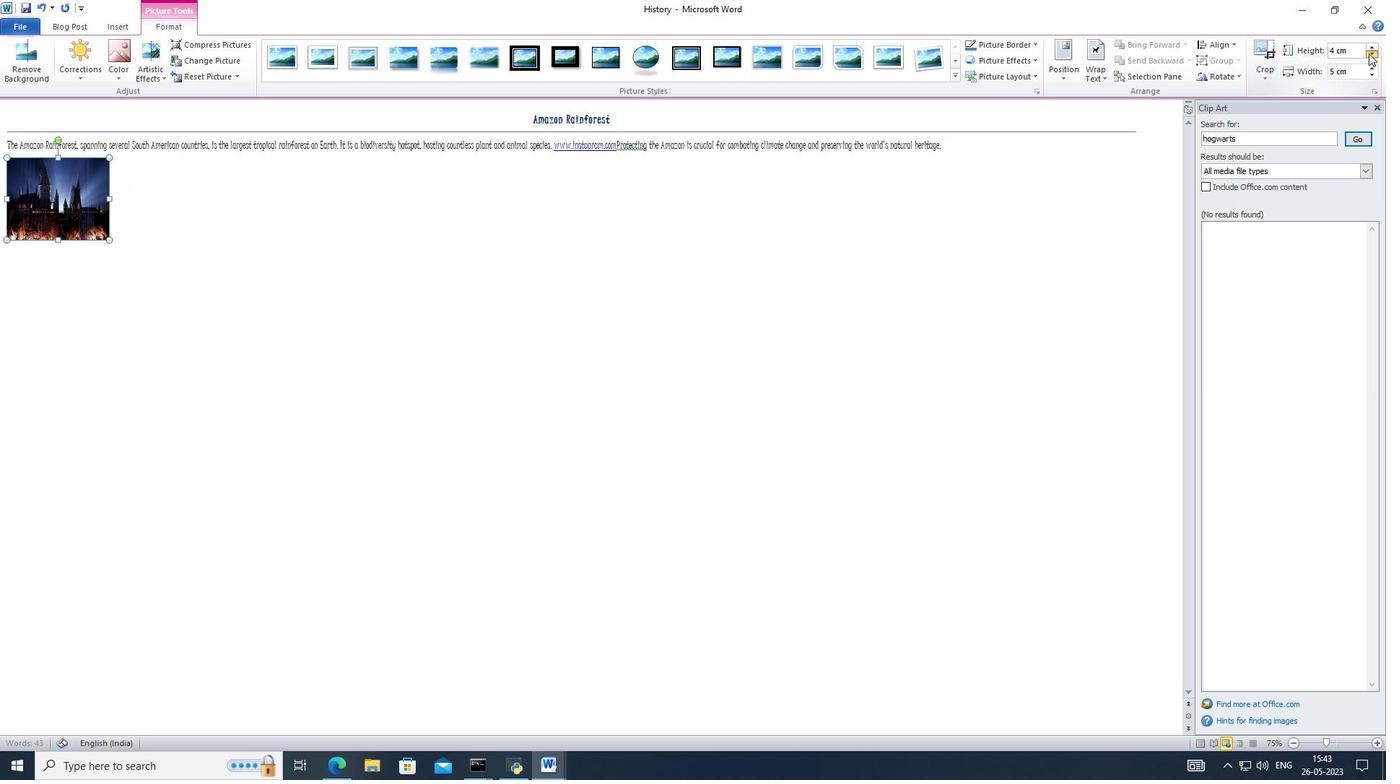 
Action: Mouse pressed left at (1369, 53)
Screenshot: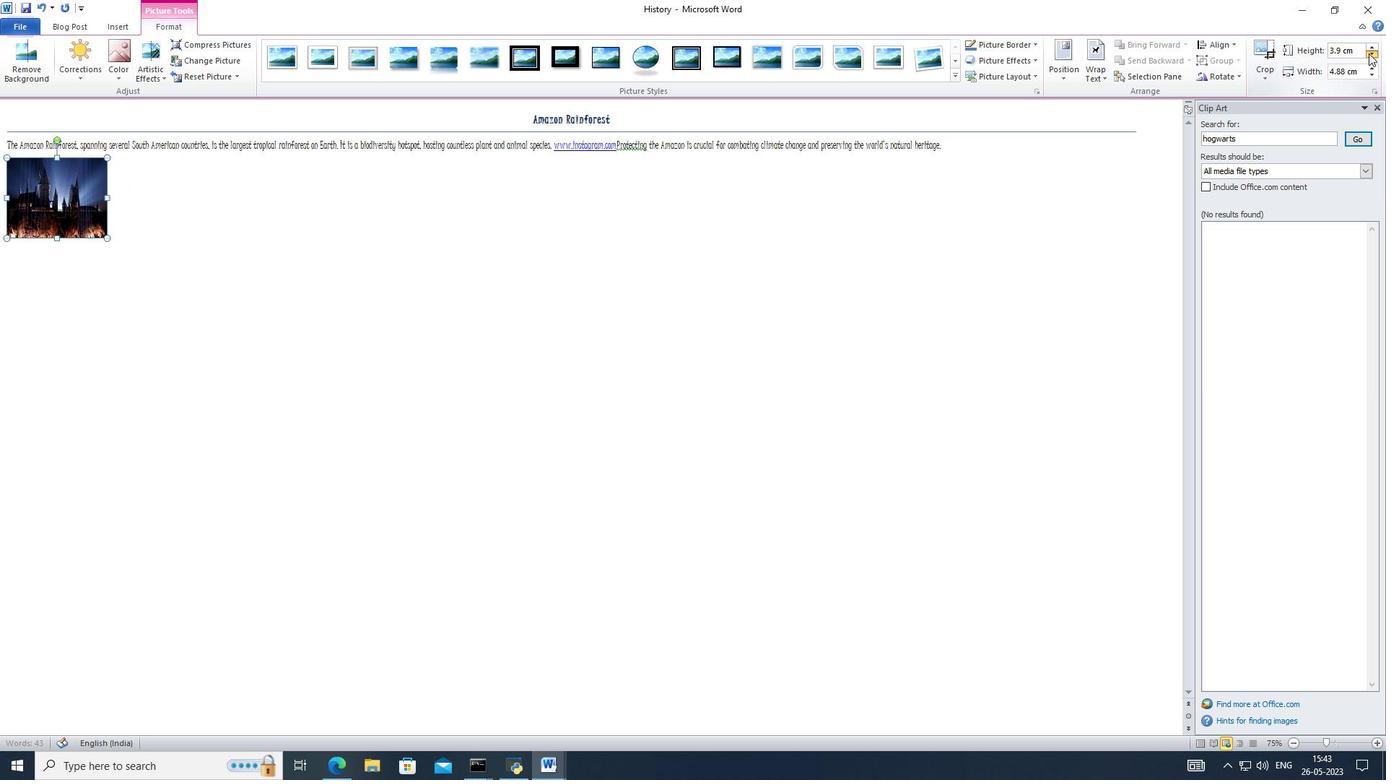 
Action: Mouse pressed left at (1369, 53)
Screenshot: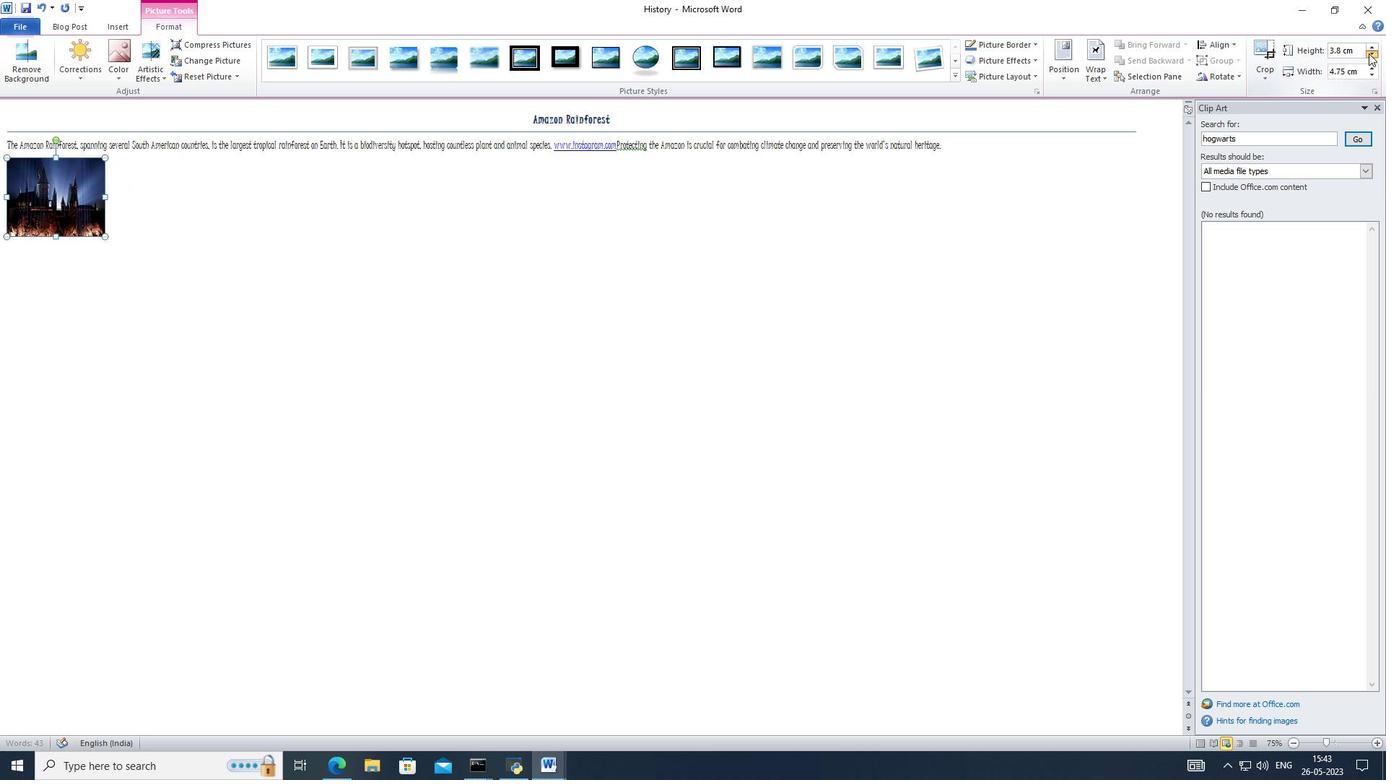 
Action: Mouse pressed left at (1369, 53)
Screenshot: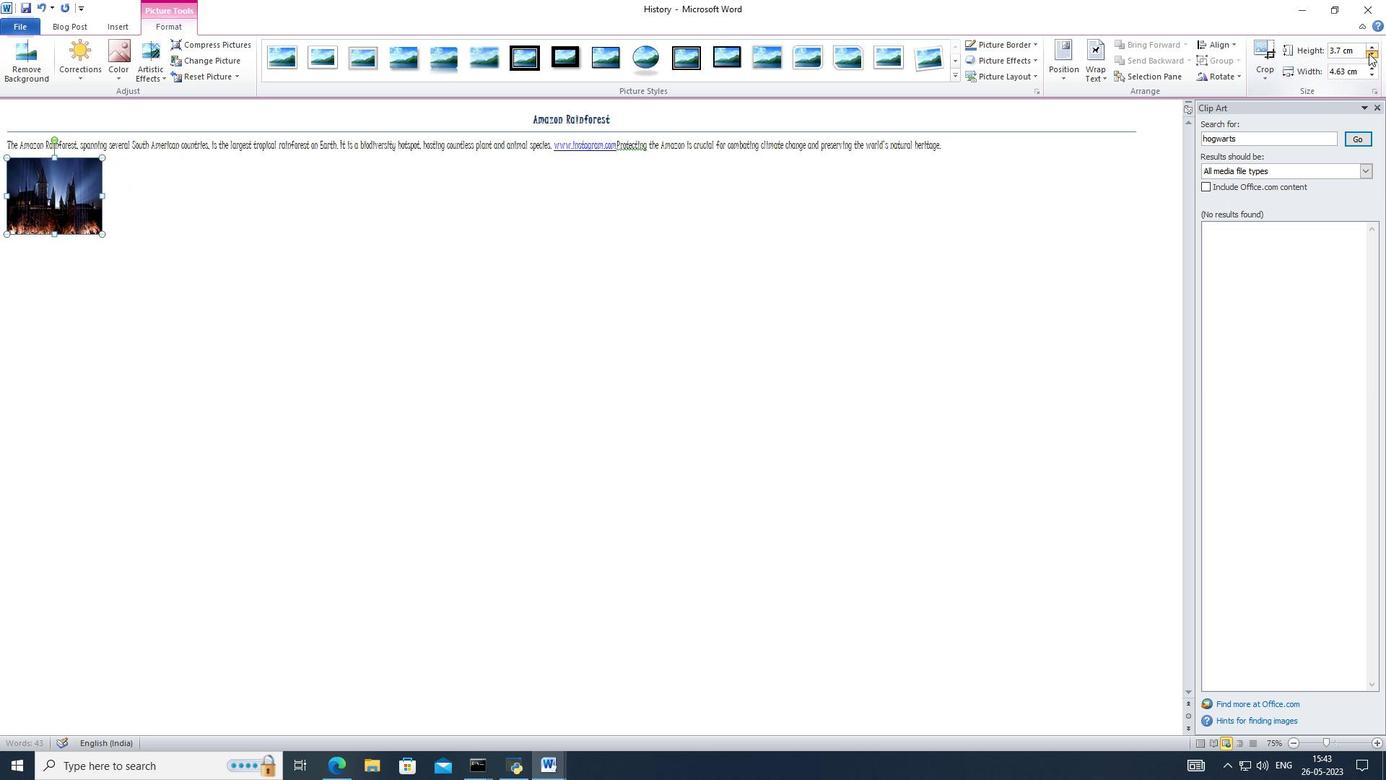 
Action: Mouse pressed left at (1369, 53)
Screenshot: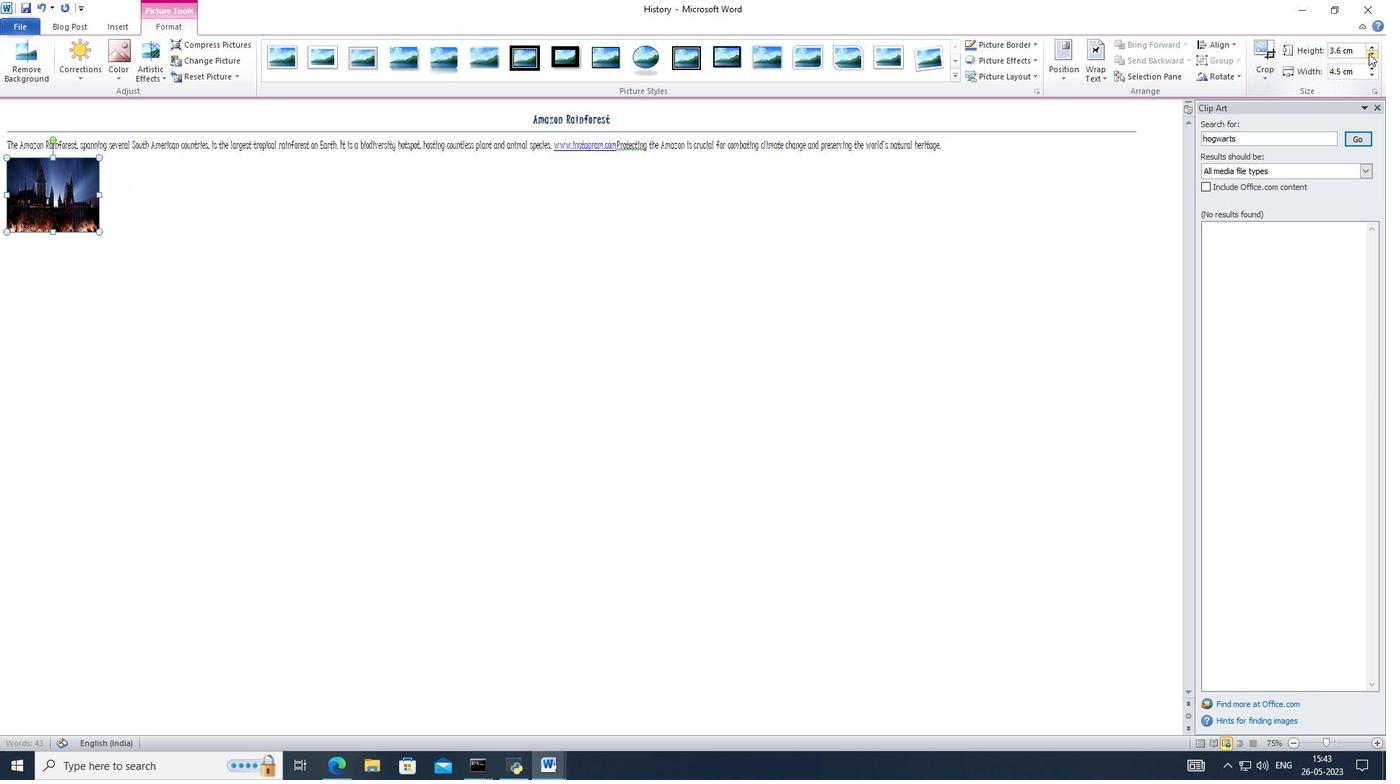 
Action: Mouse pressed left at (1369, 53)
Screenshot: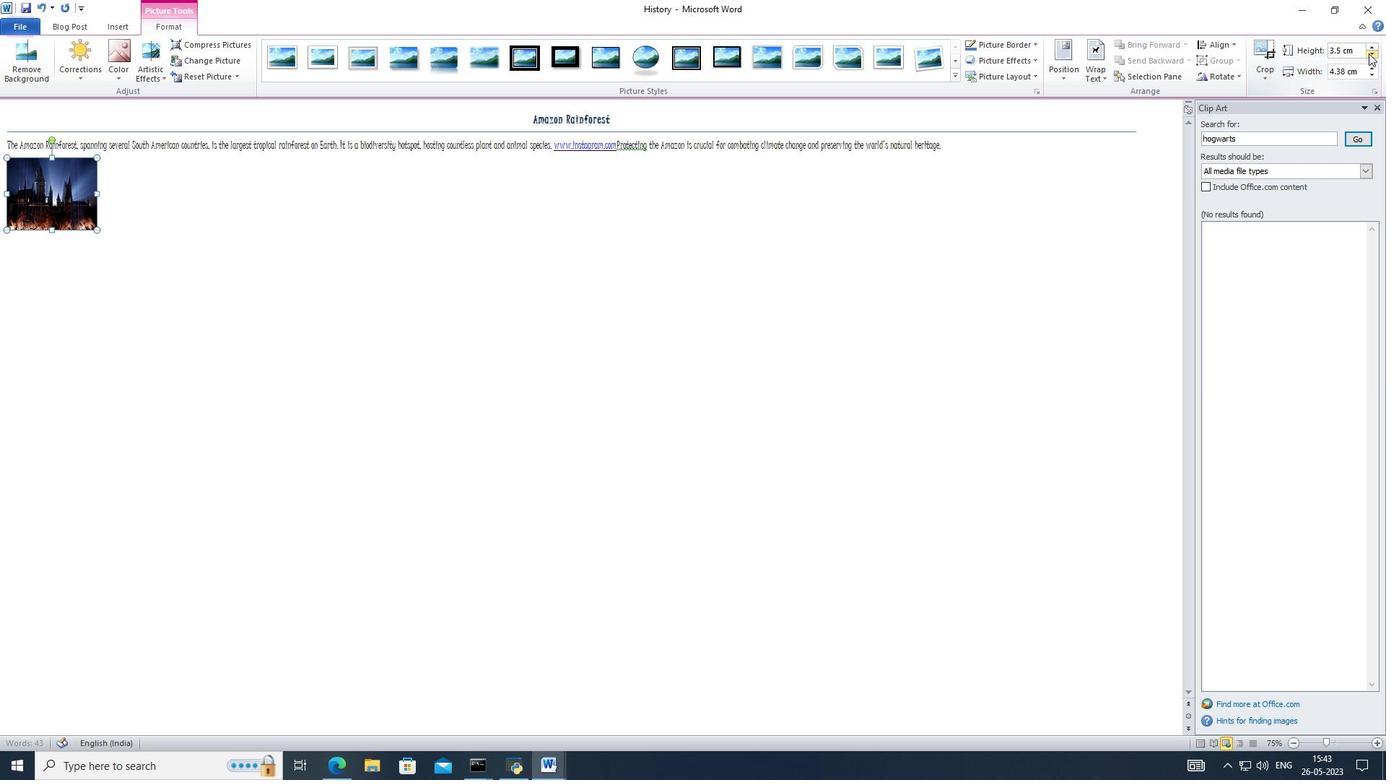 
Action: Mouse pressed left at (1369, 53)
Screenshot: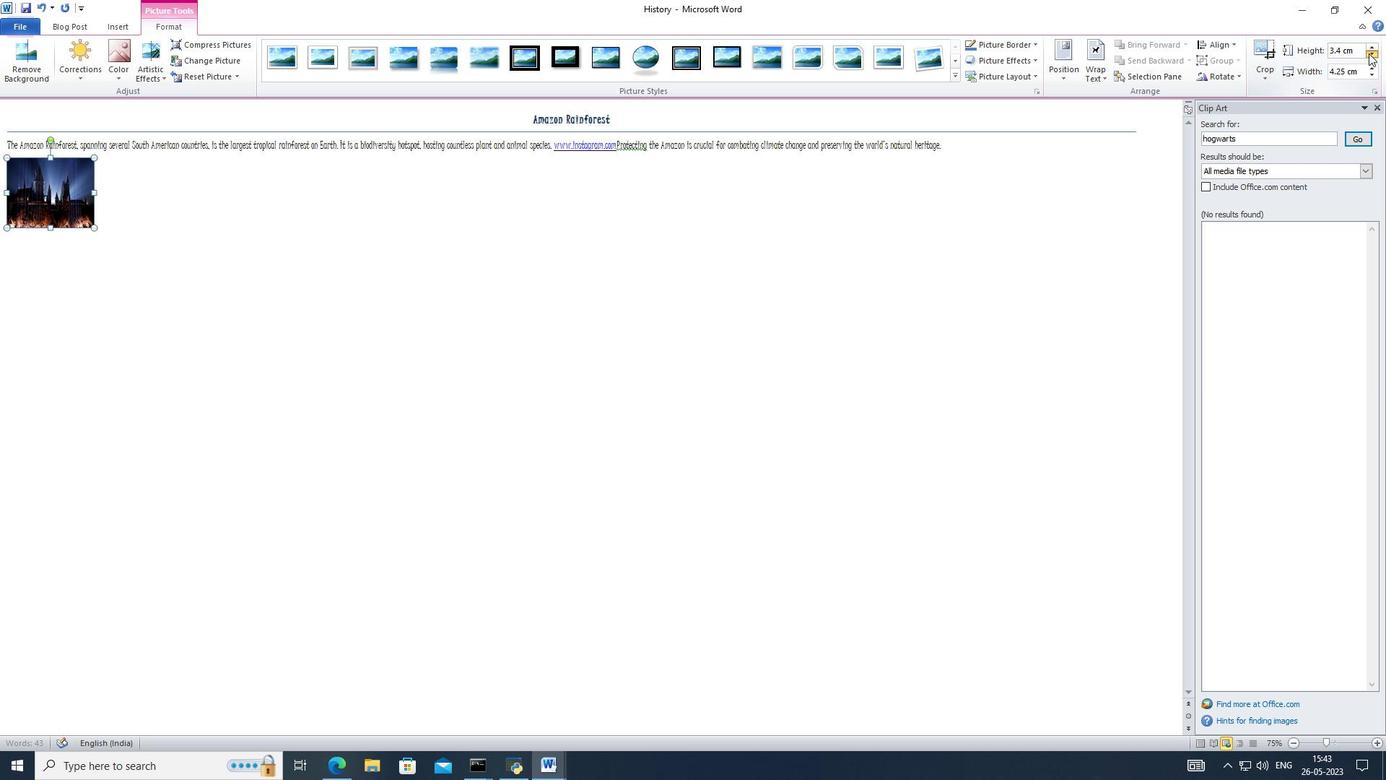 
Action: Mouse pressed left at (1369, 53)
Screenshot: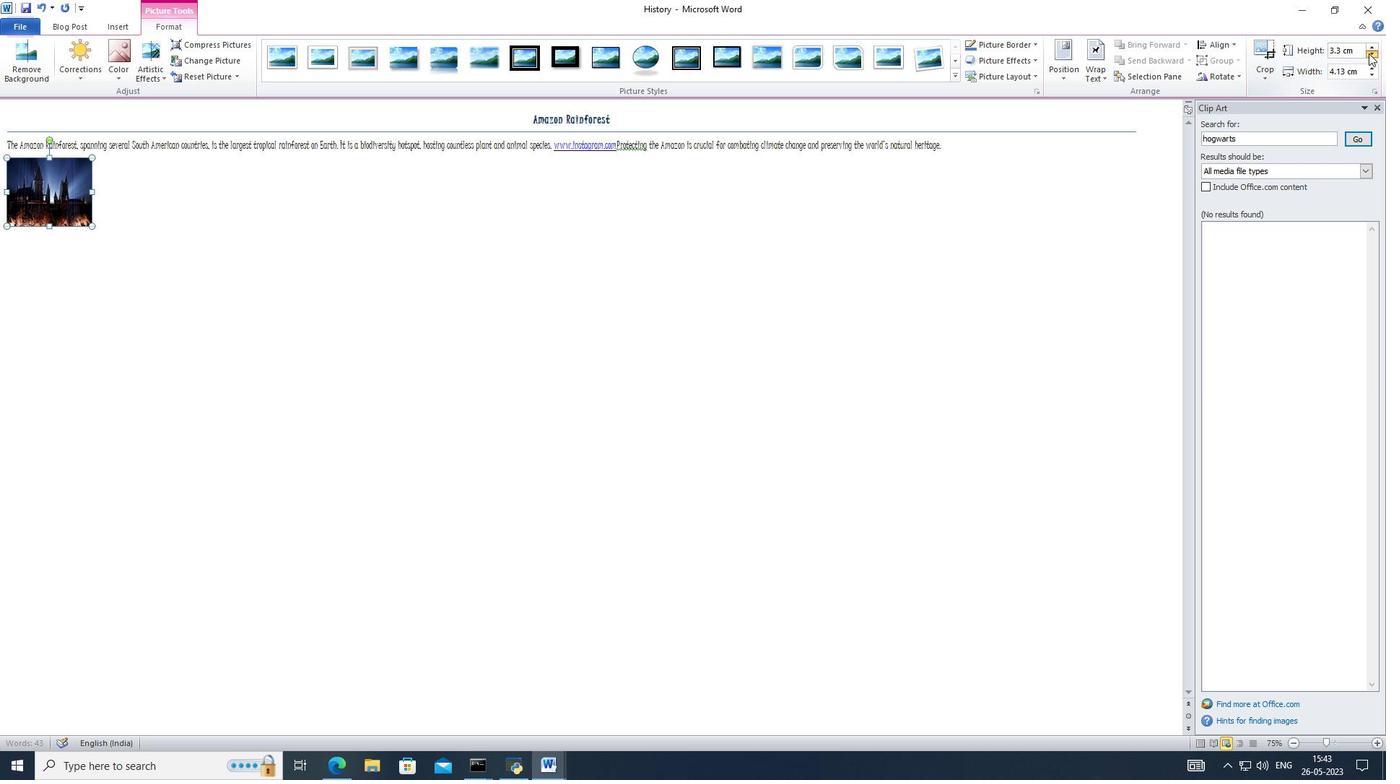 
Action: Mouse pressed left at (1369, 53)
Screenshot: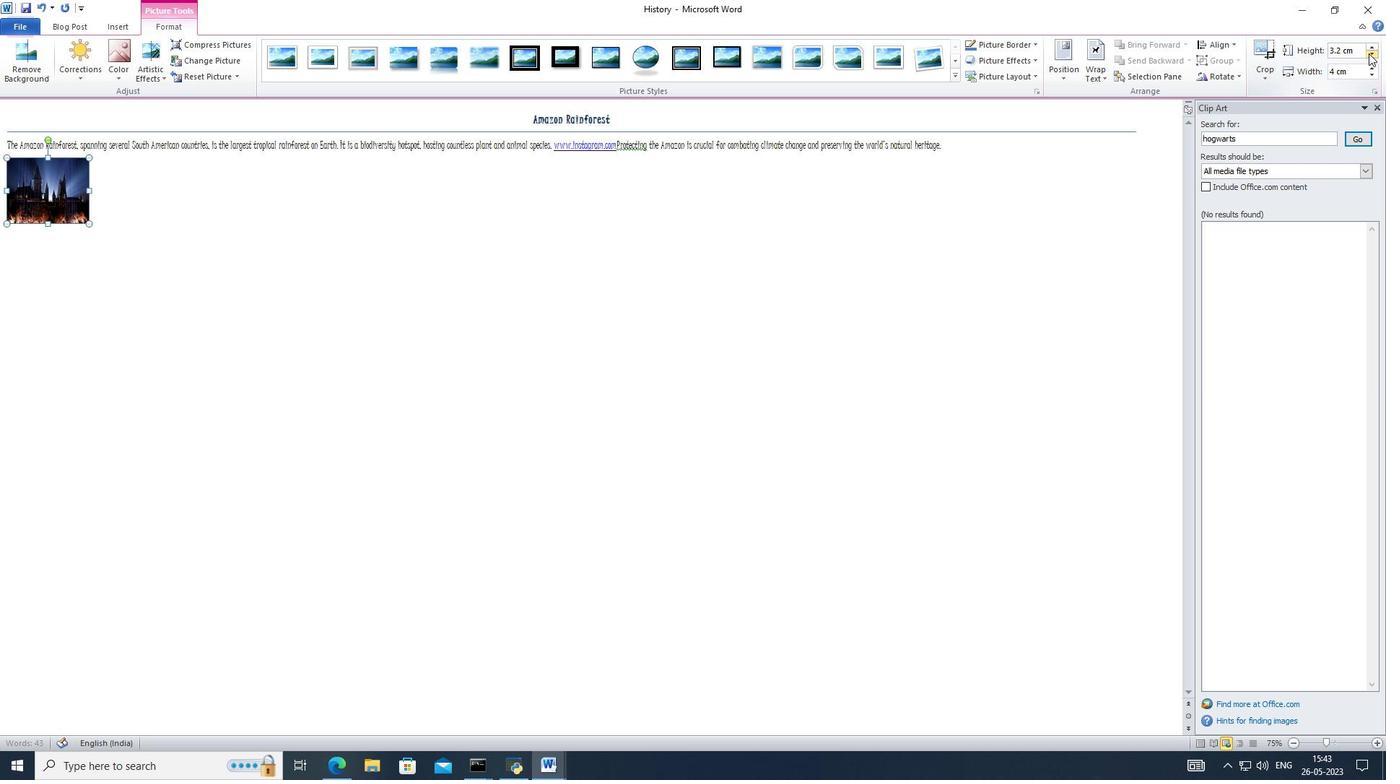 
Action: Mouse pressed left at (1369, 53)
Screenshot: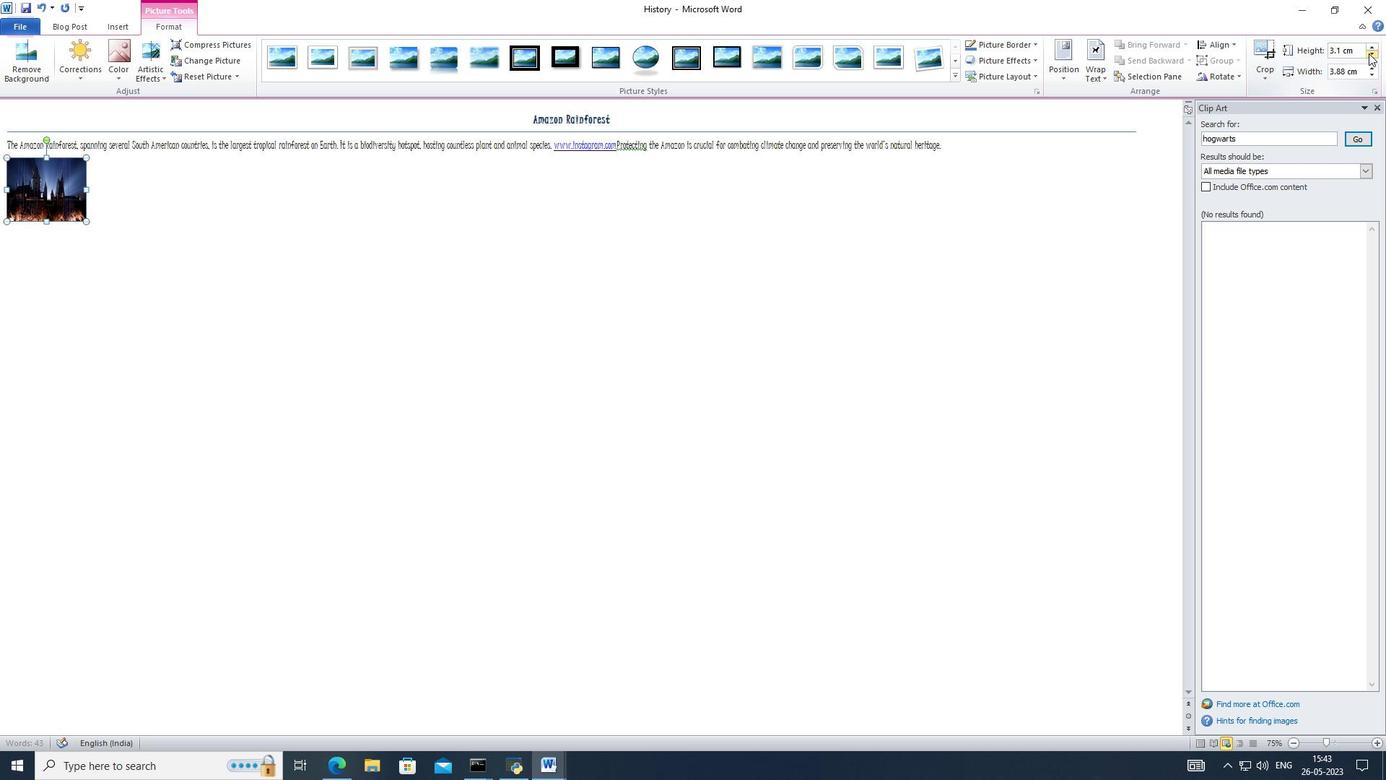 
Action: Mouse moved to (359, 59)
Screenshot: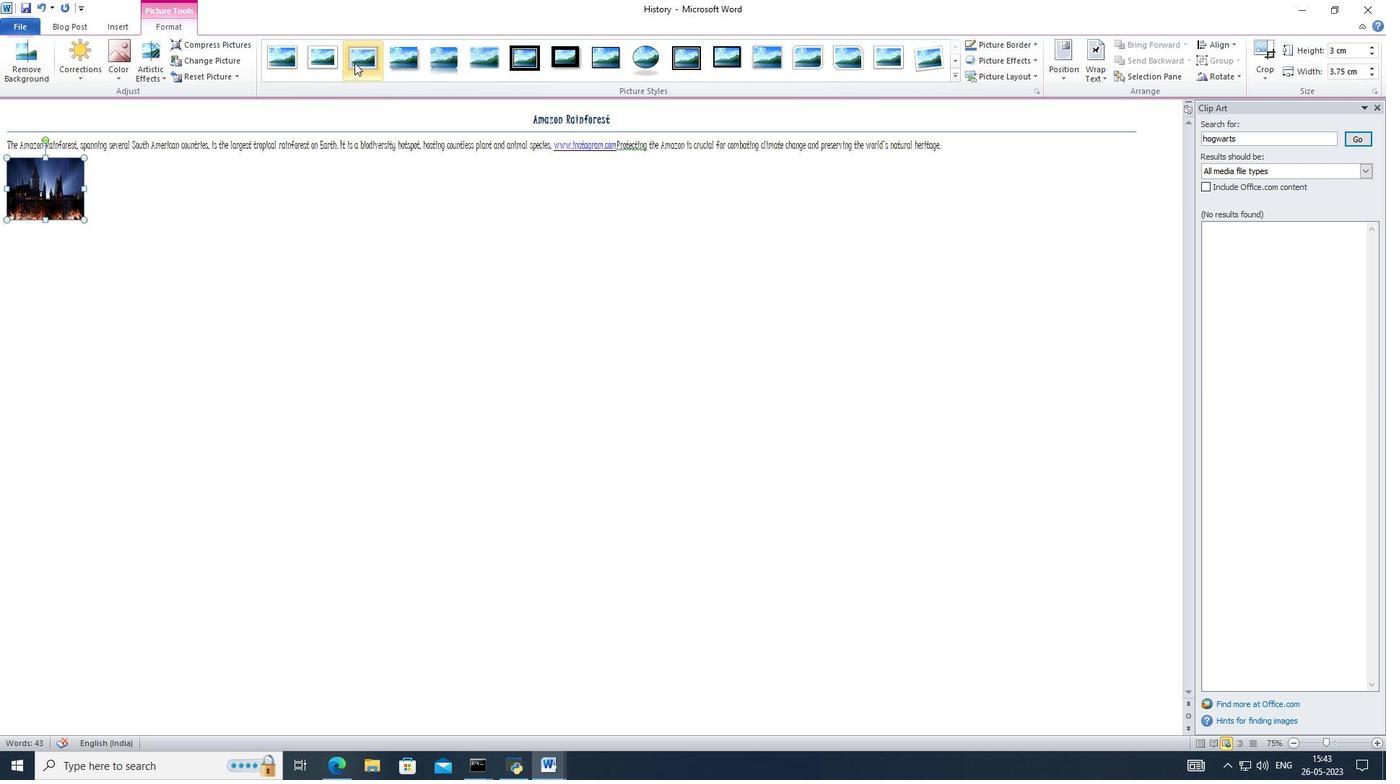 
Action: Mouse pressed left at (359, 59)
Screenshot: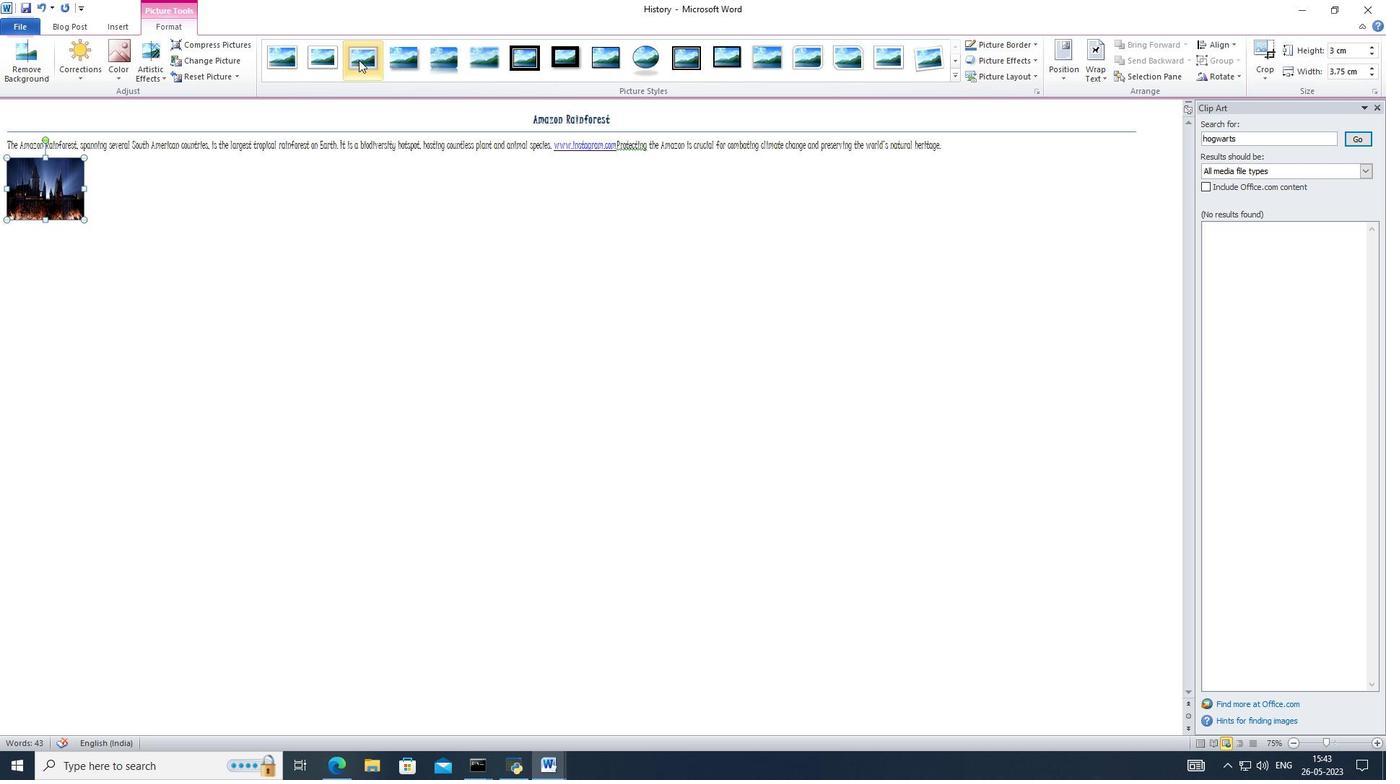 
Action: Mouse moved to (57, 25)
Screenshot: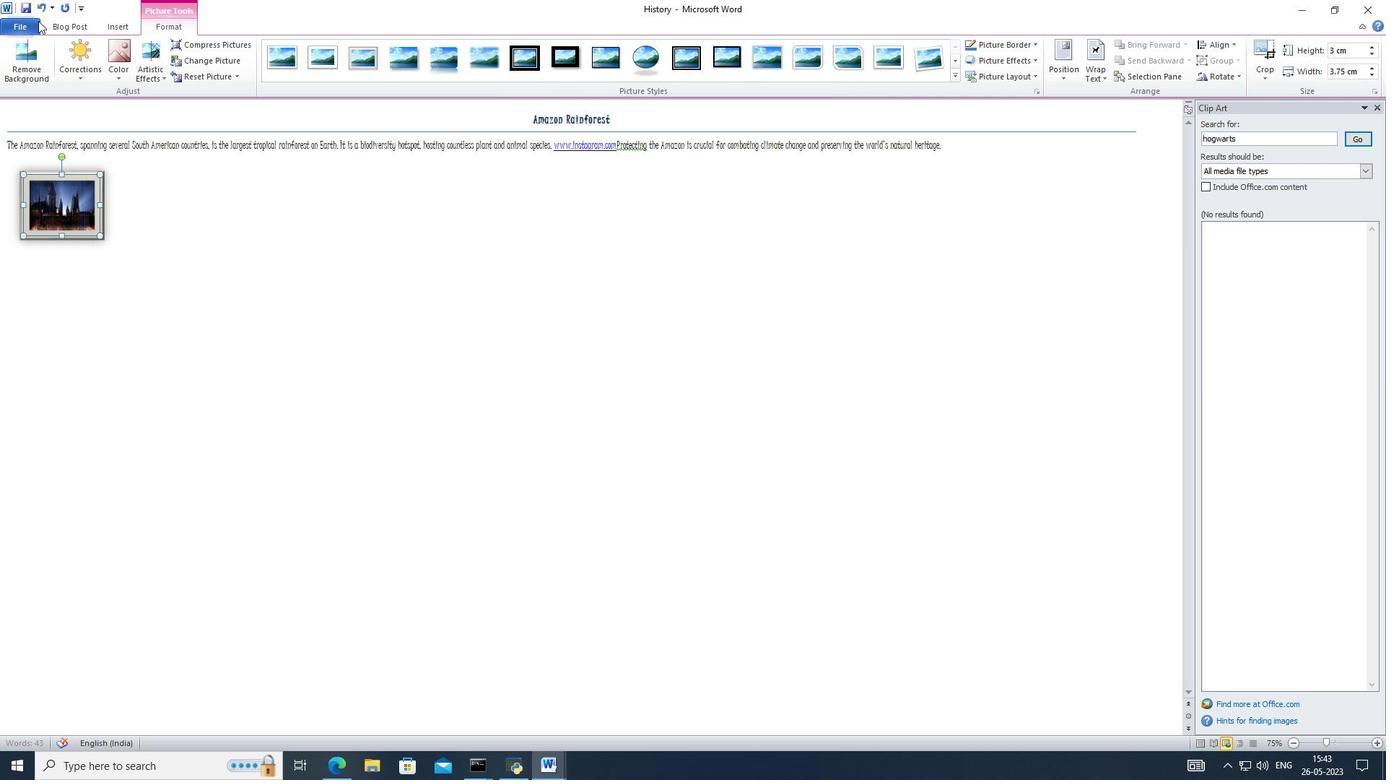 
Action: Mouse pressed left at (57, 25)
Screenshot: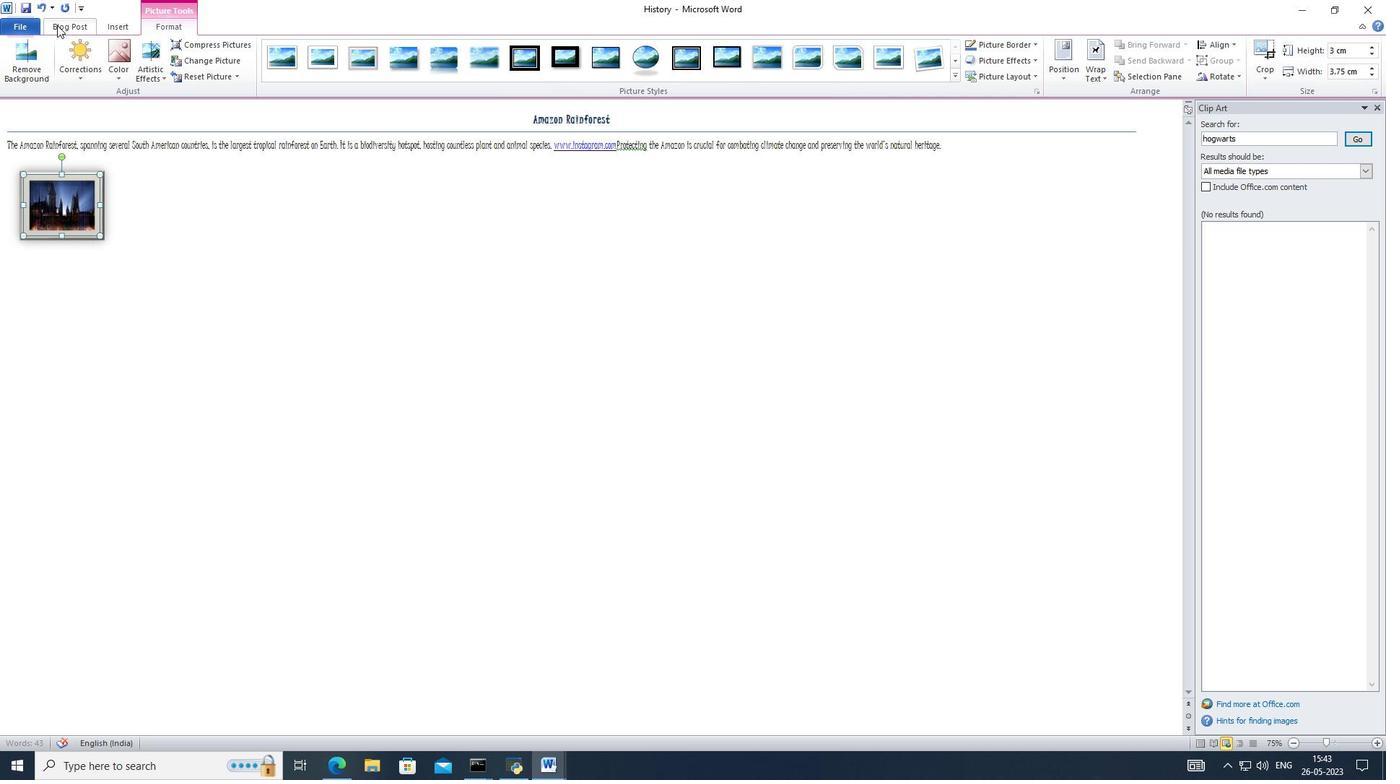 
Action: Mouse moved to (459, 72)
Screenshot: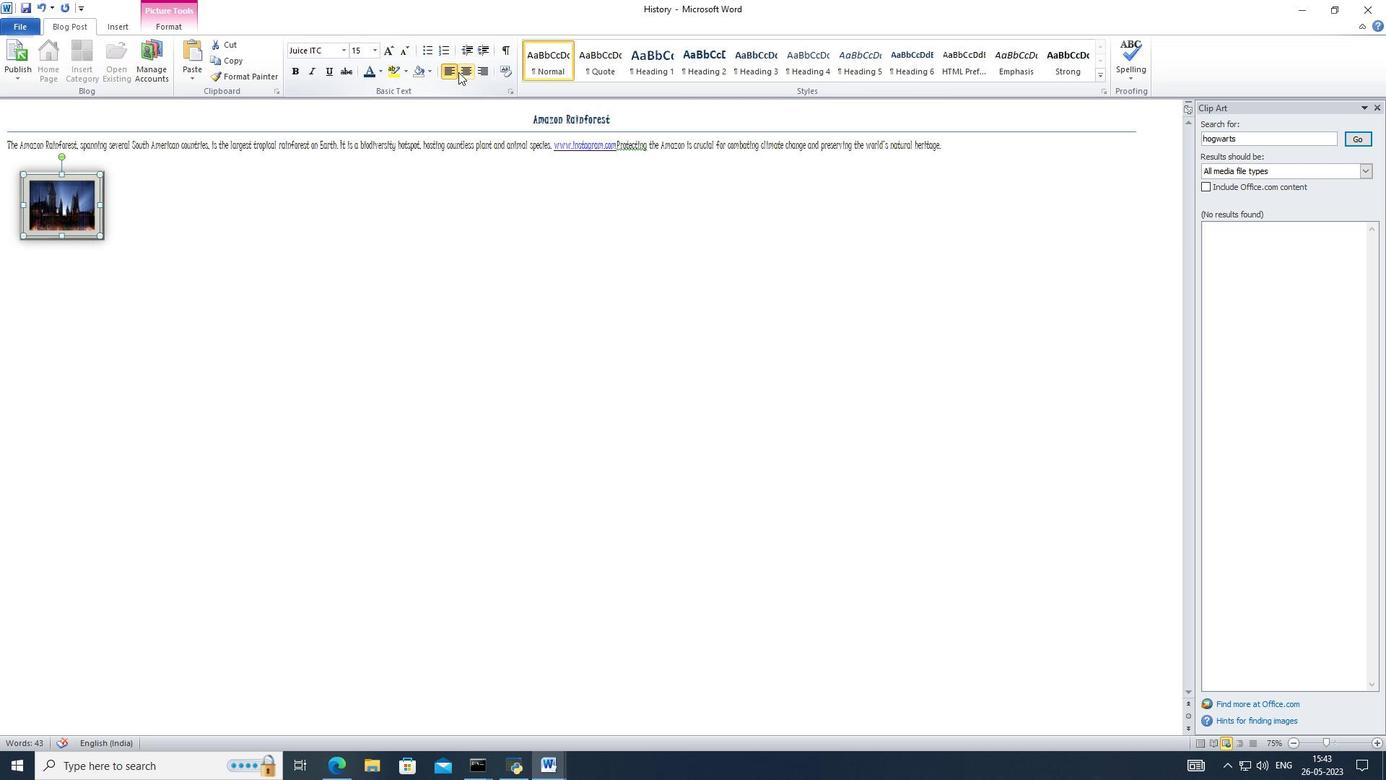 
Action: Mouse pressed left at (459, 72)
Screenshot: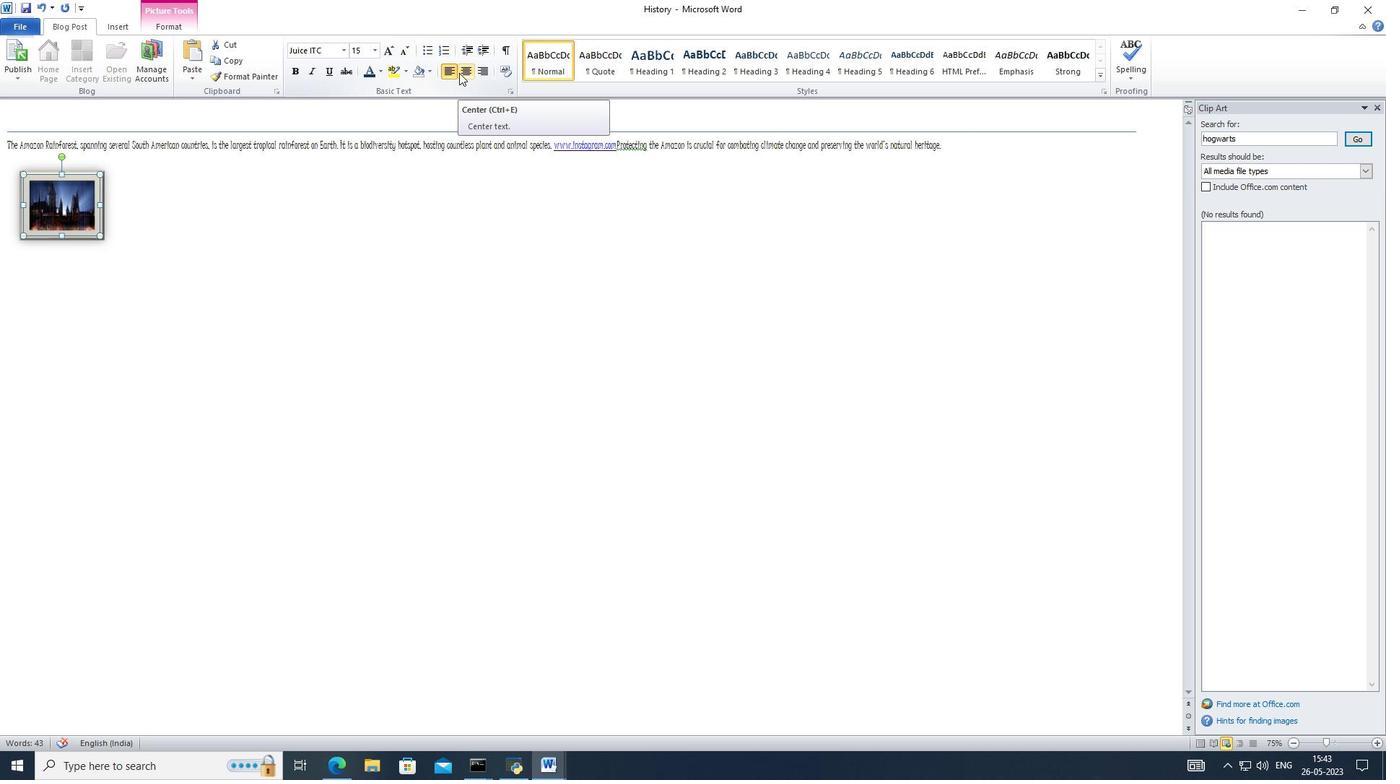 
Action: Mouse moved to (202, 304)
Screenshot: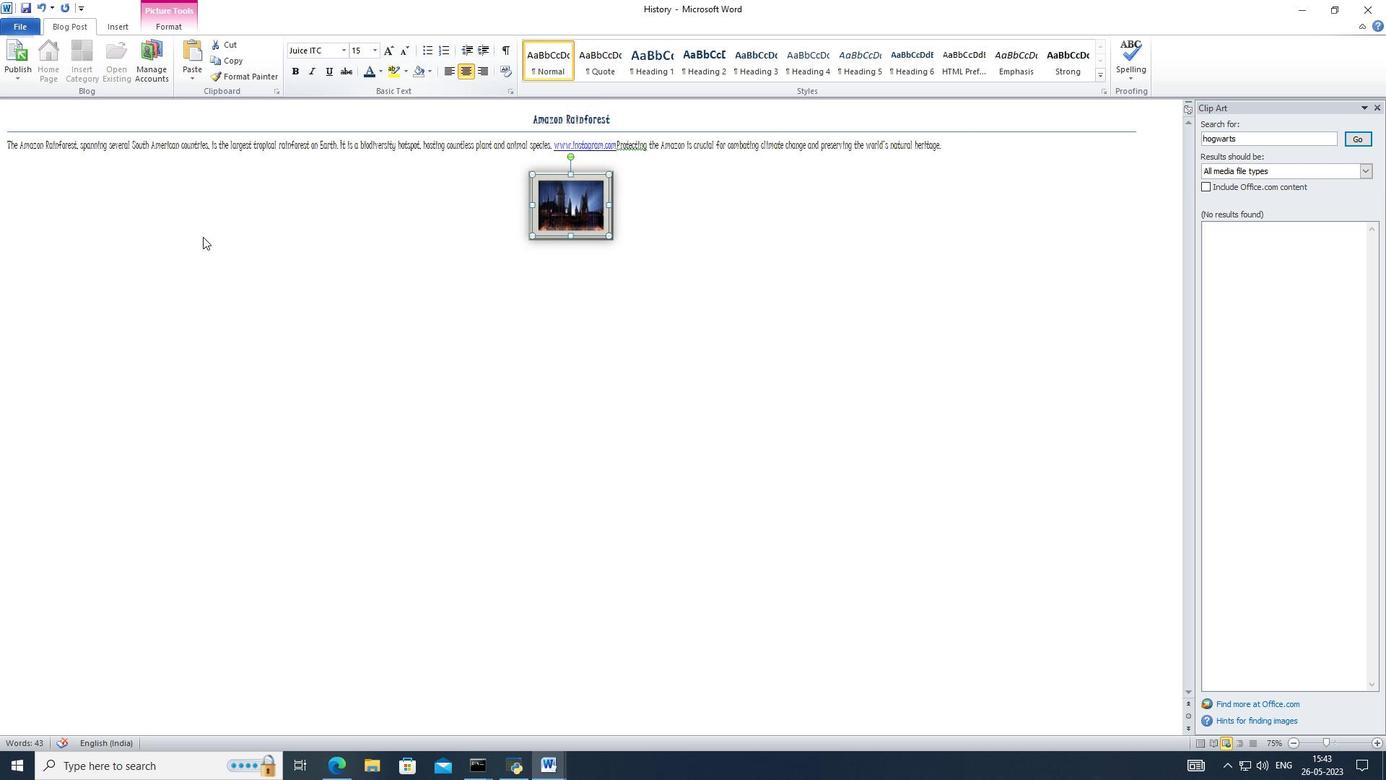 
Action: Mouse pressed left at (202, 304)
Screenshot: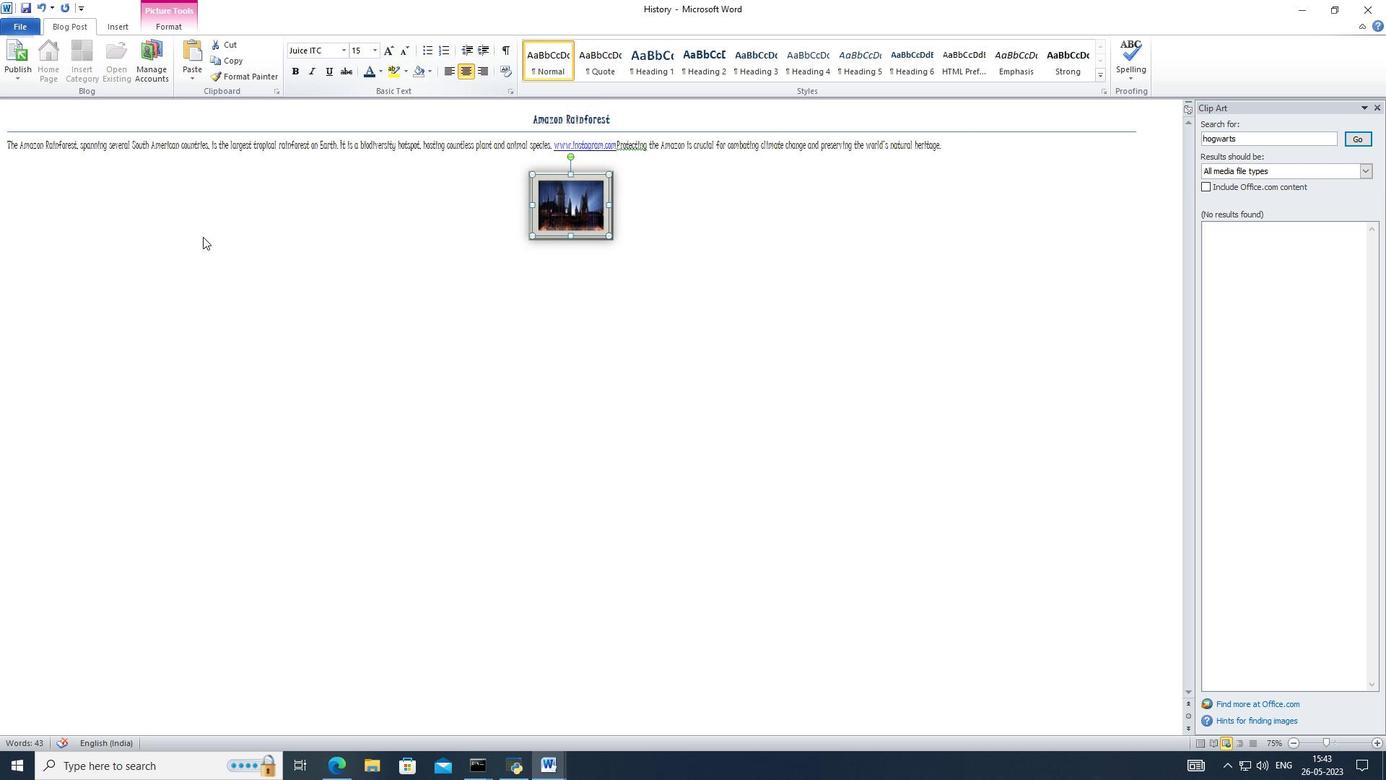 
Action: Mouse moved to (24, 76)
Screenshot: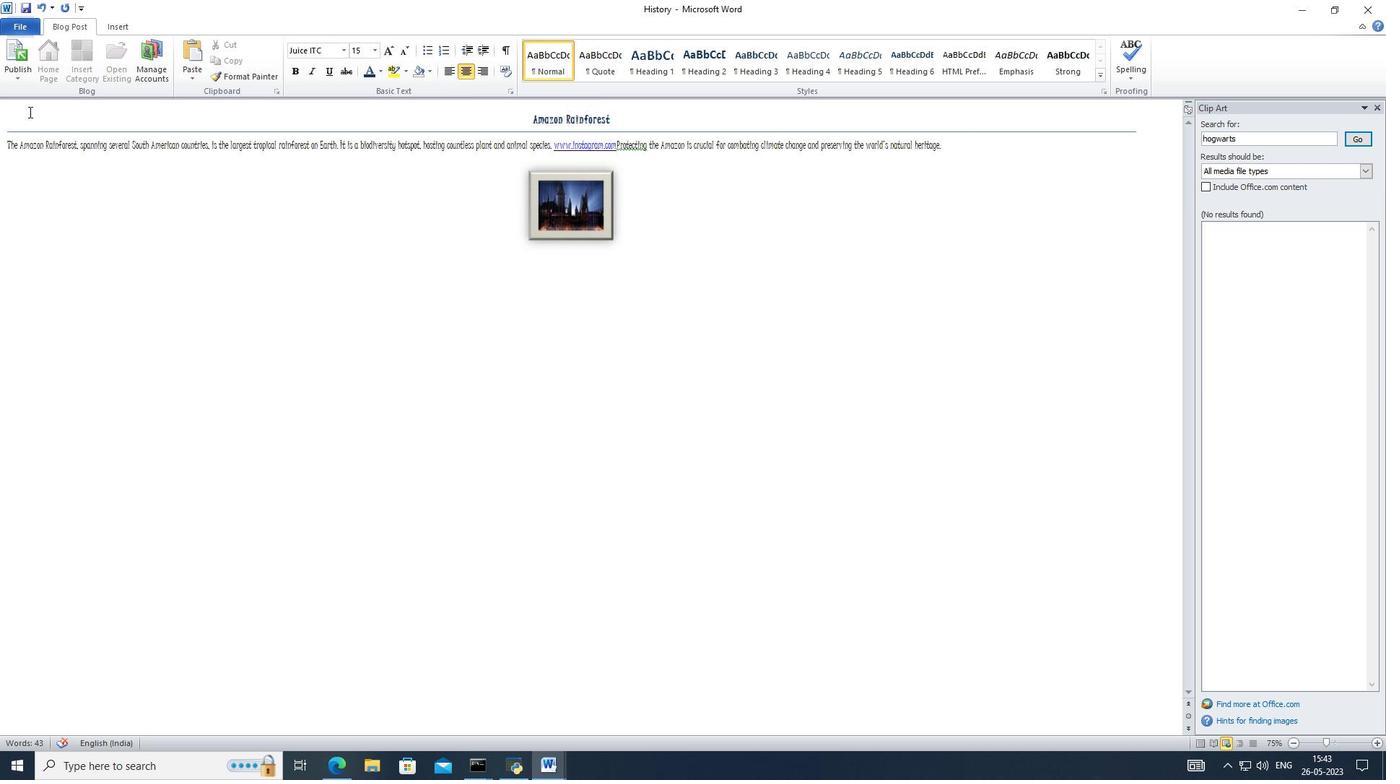 
